 Task: Buy 5 Table Pads from Professional Massage Equipment section under best seller category for shipping address: Cole Ward, 4561 Long Street, Gainesville, Florida 32653, Cell Number 3522153680. Pay from credit card ending with 5759, CVV 953
Action: Mouse moved to (21, 99)
Screenshot: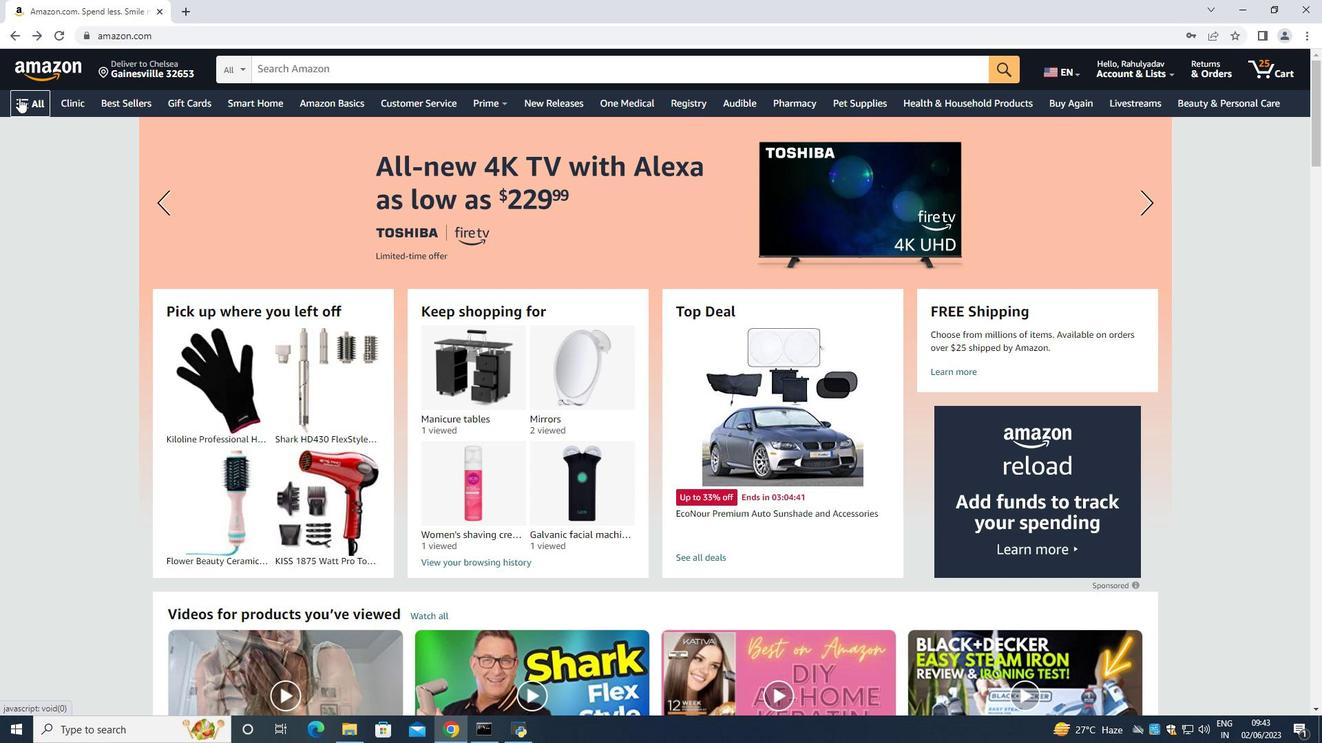 
Action: Mouse pressed left at (21, 99)
Screenshot: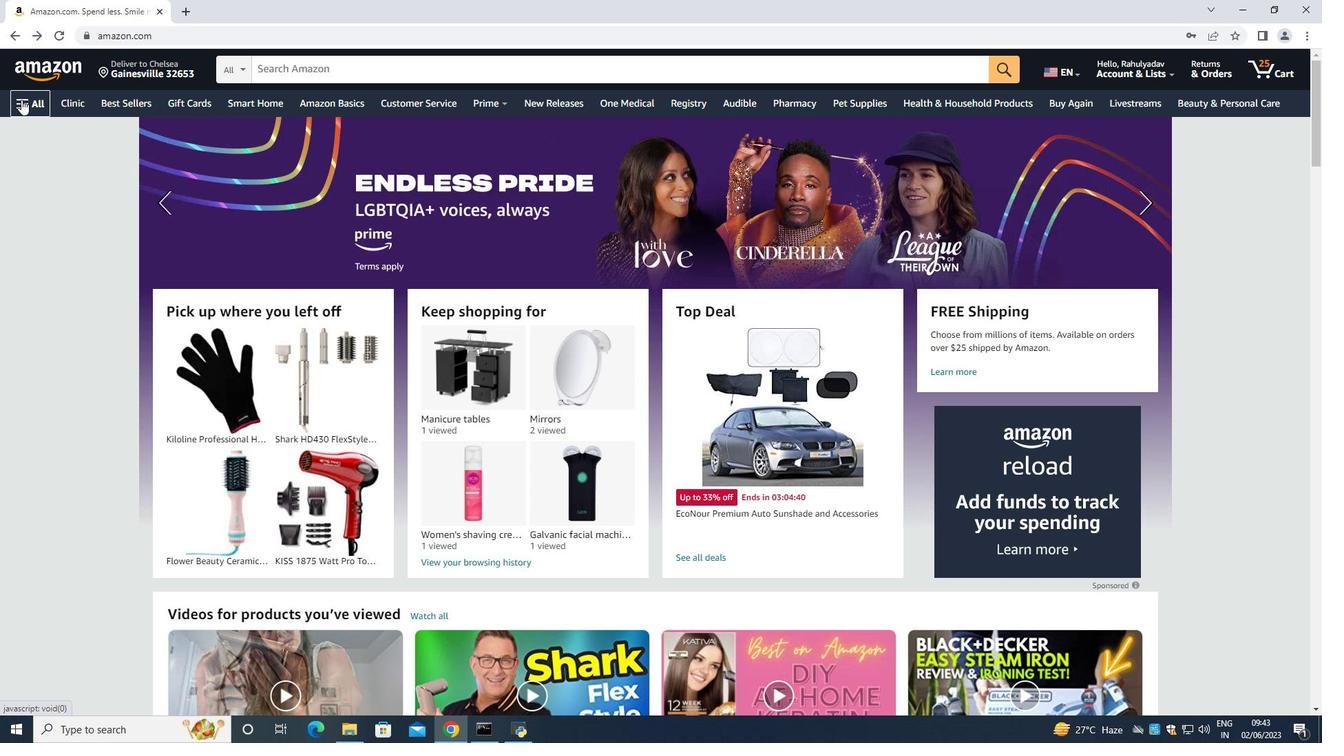
Action: Mouse moved to (30, 128)
Screenshot: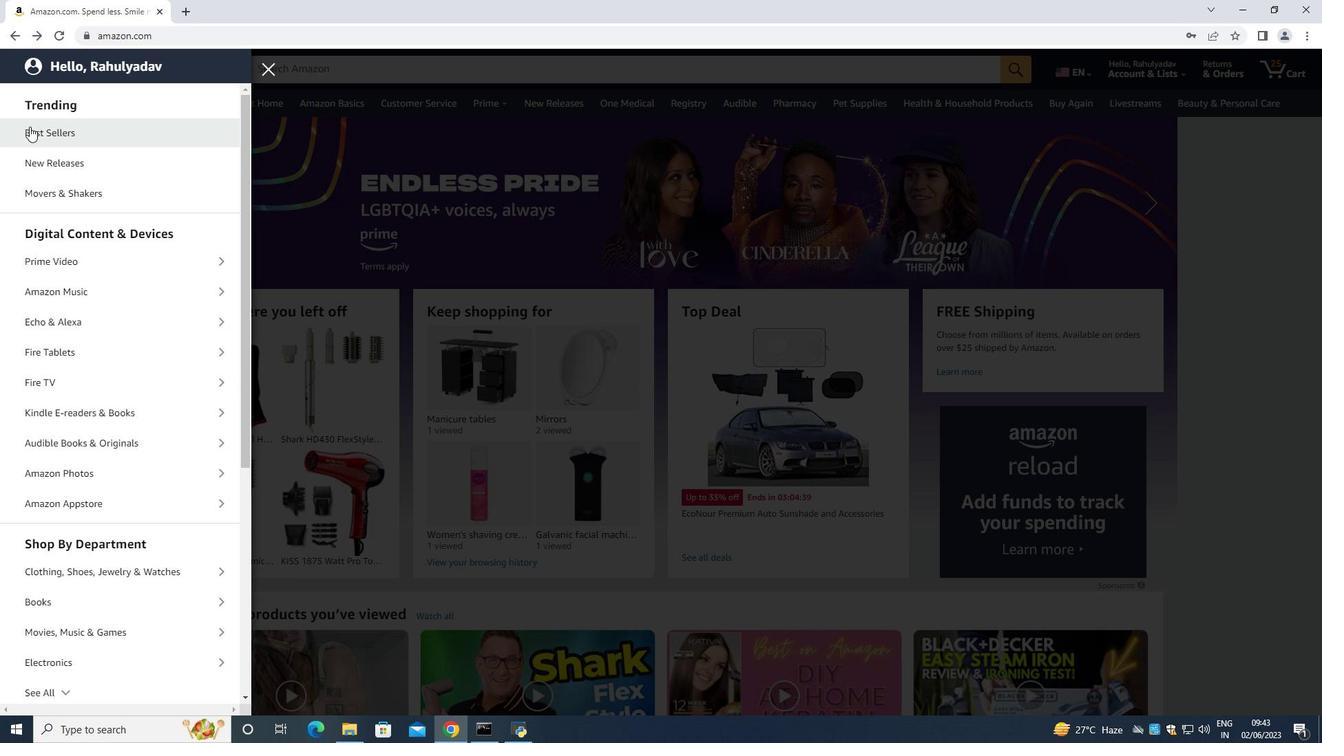 
Action: Mouse pressed left at (30, 128)
Screenshot: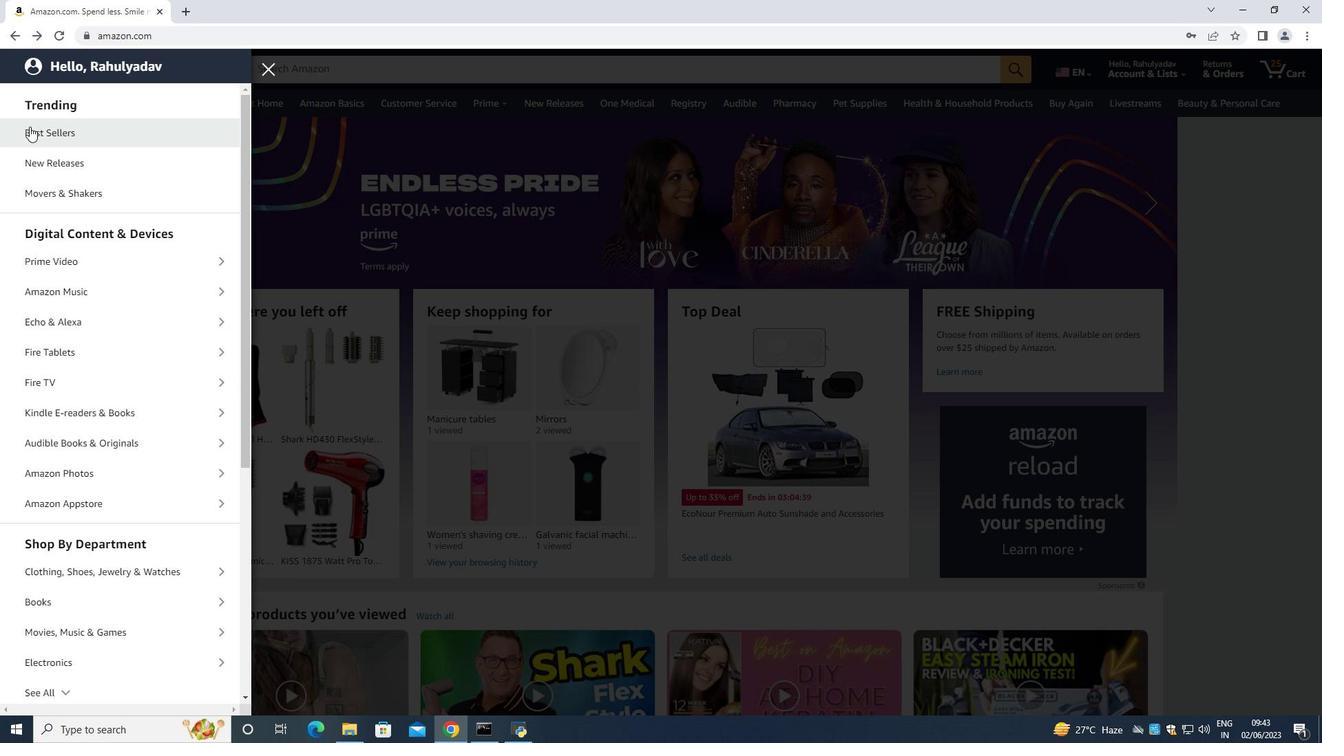 
Action: Mouse moved to (503, 68)
Screenshot: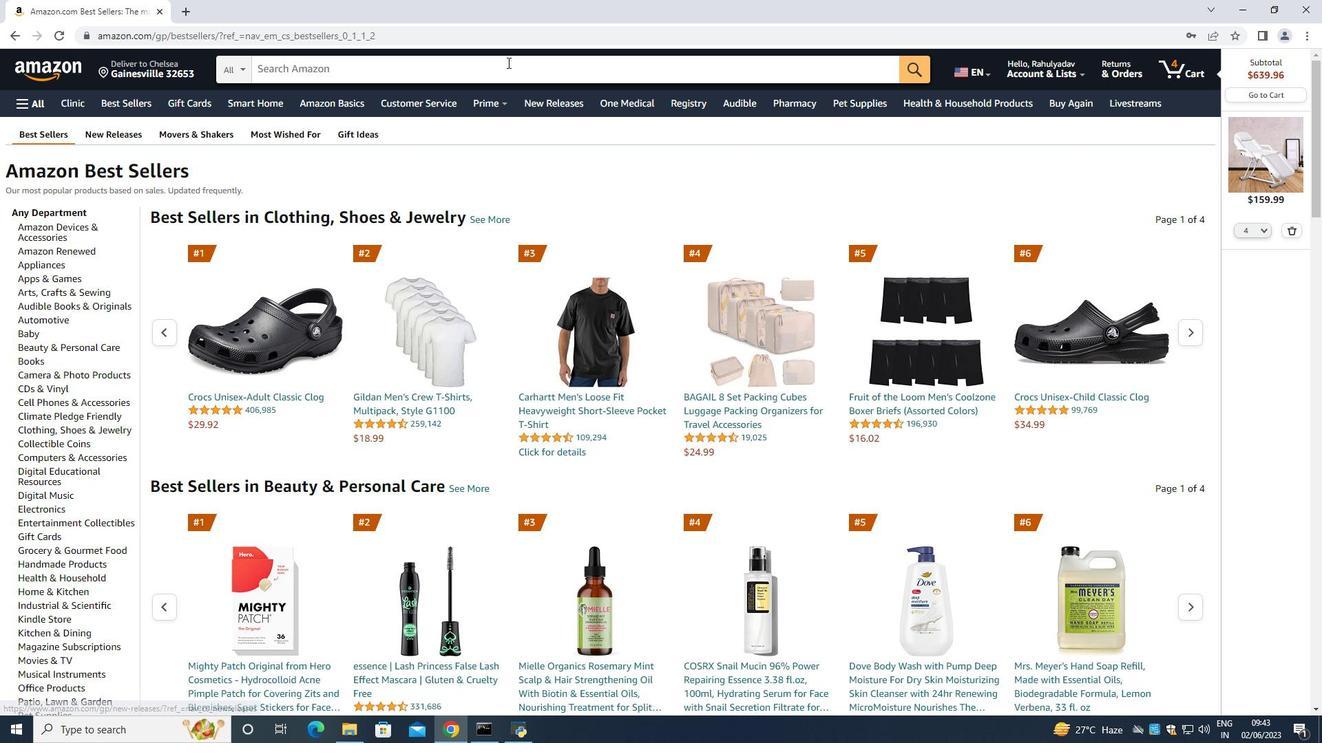 
Action: Mouse pressed left at (503, 68)
Screenshot: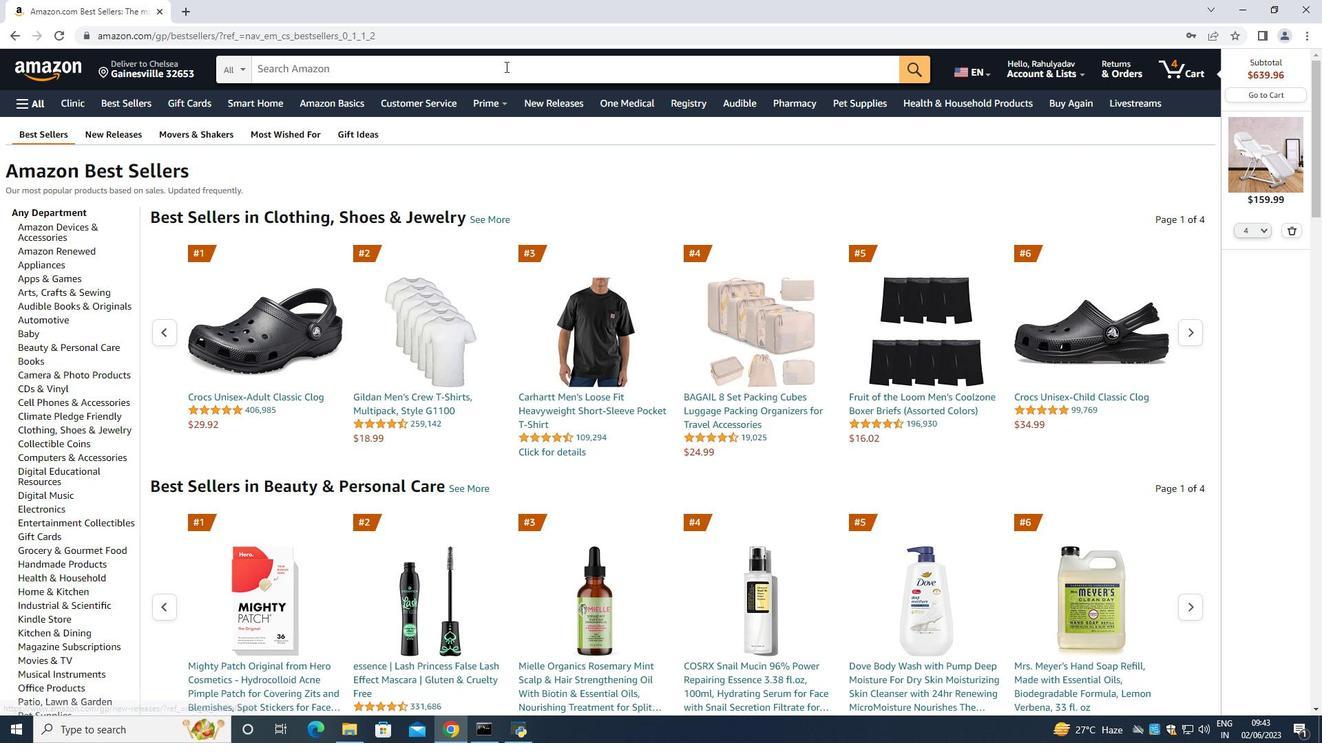 
Action: Key pressed <Key.space>t<Key.backspace><Key.shift>Table<Key.space><Key.space>pads<Key.space><Key.enter>
Screenshot: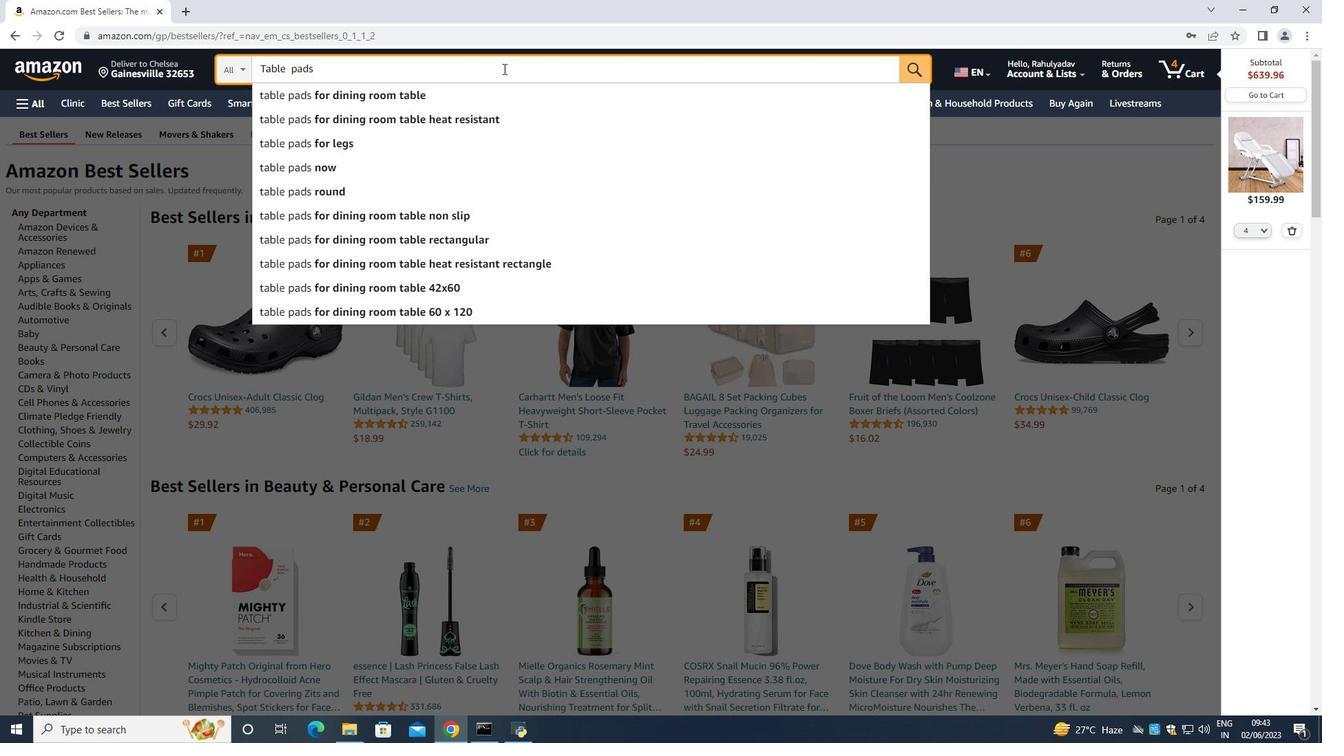 
Action: Mouse moved to (404, 373)
Screenshot: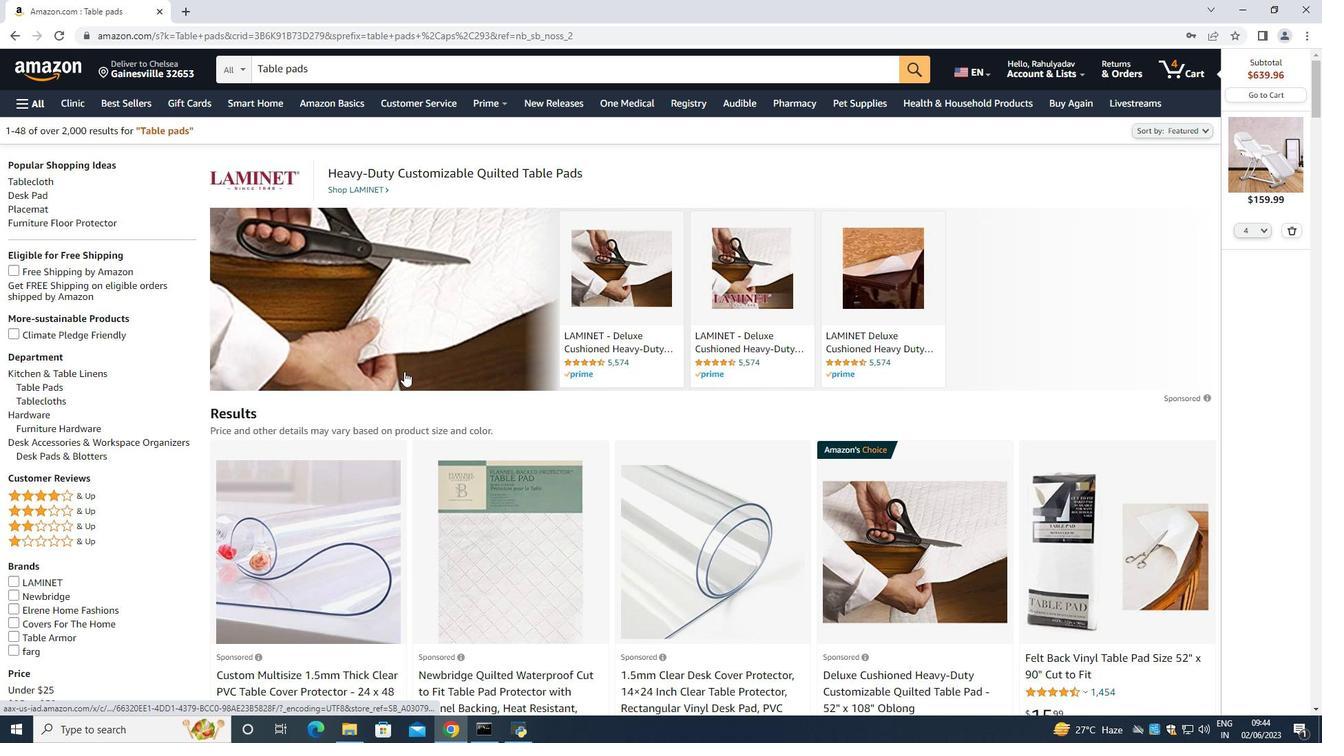 
Action: Mouse scrolled (404, 373) with delta (0, 0)
Screenshot: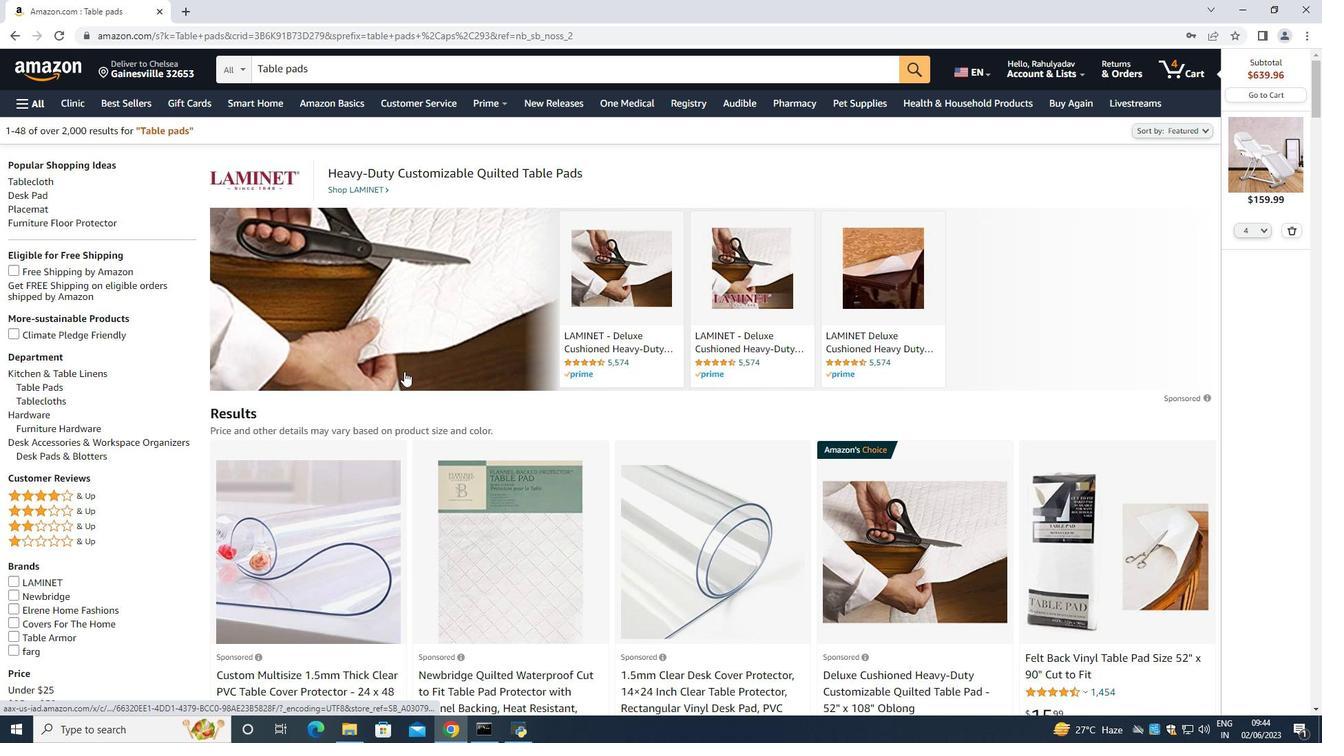 
Action: Mouse moved to (405, 378)
Screenshot: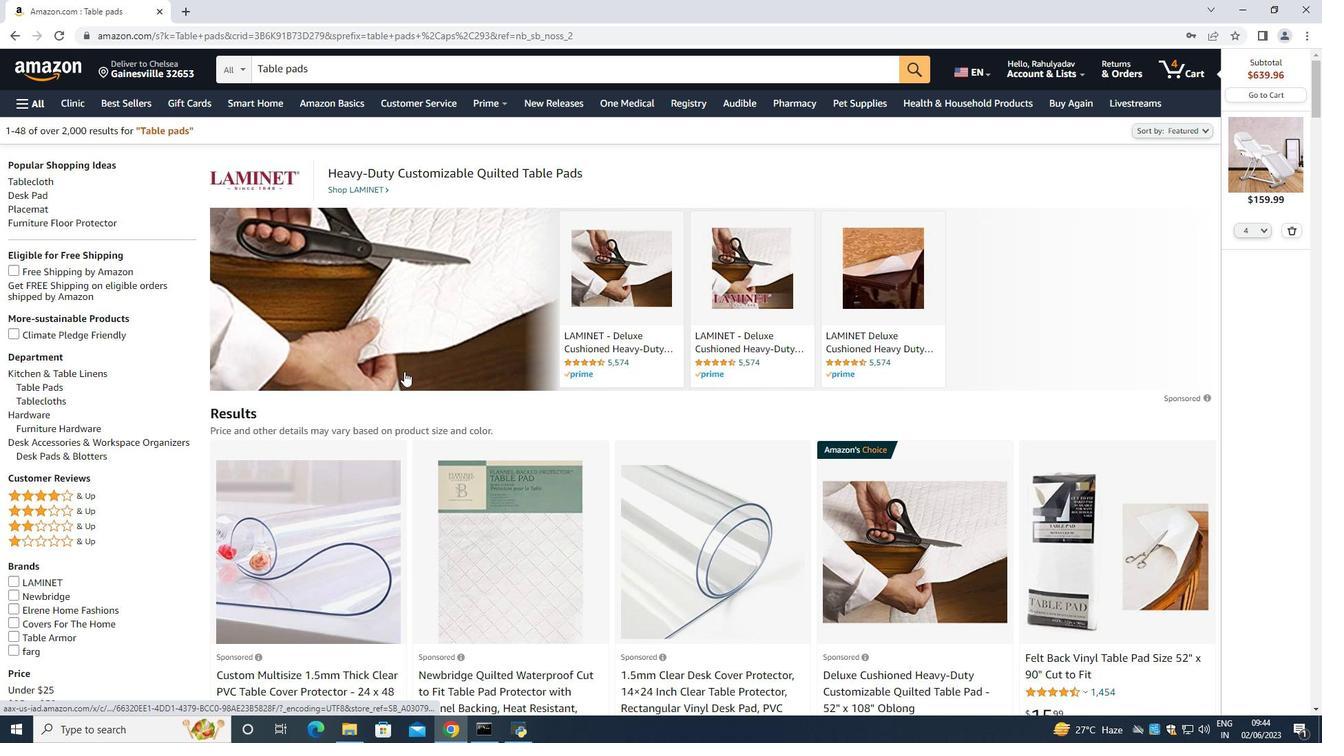 
Action: Mouse scrolled (405, 377) with delta (0, 0)
Screenshot: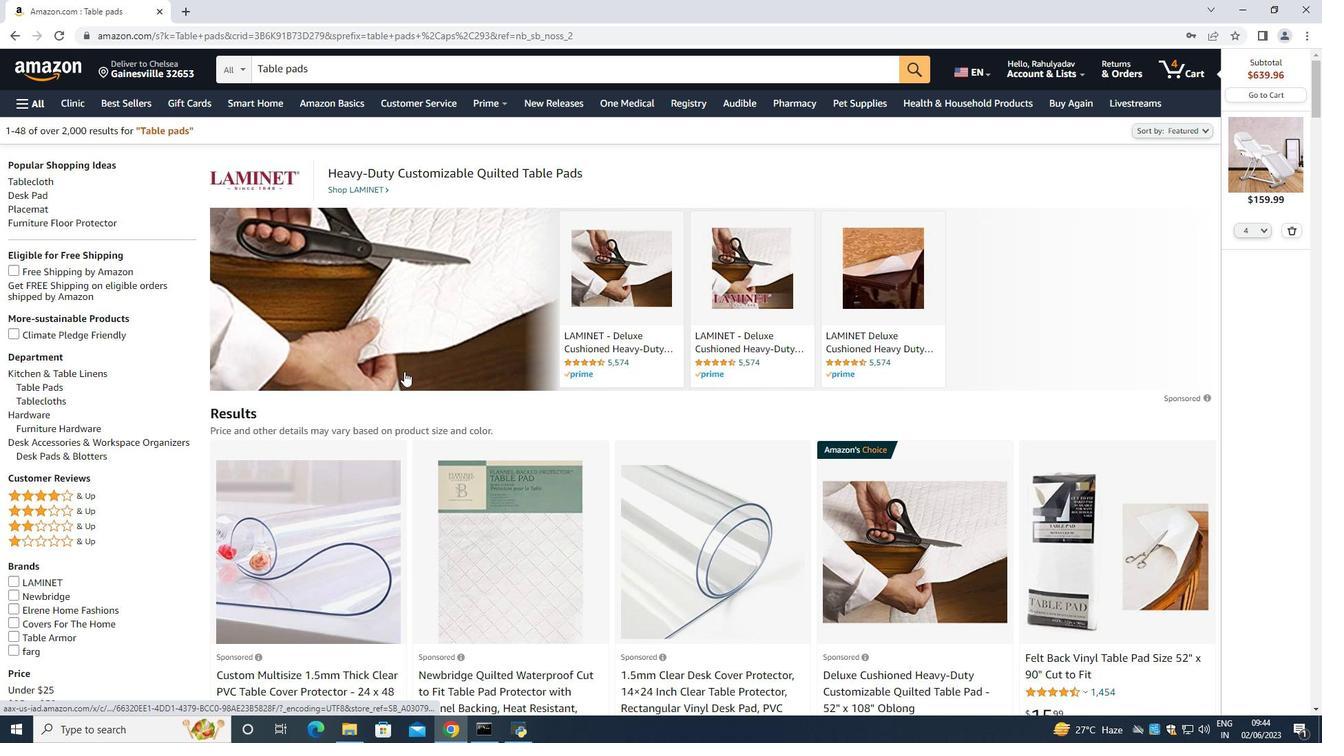 
Action: Mouse moved to (381, 384)
Screenshot: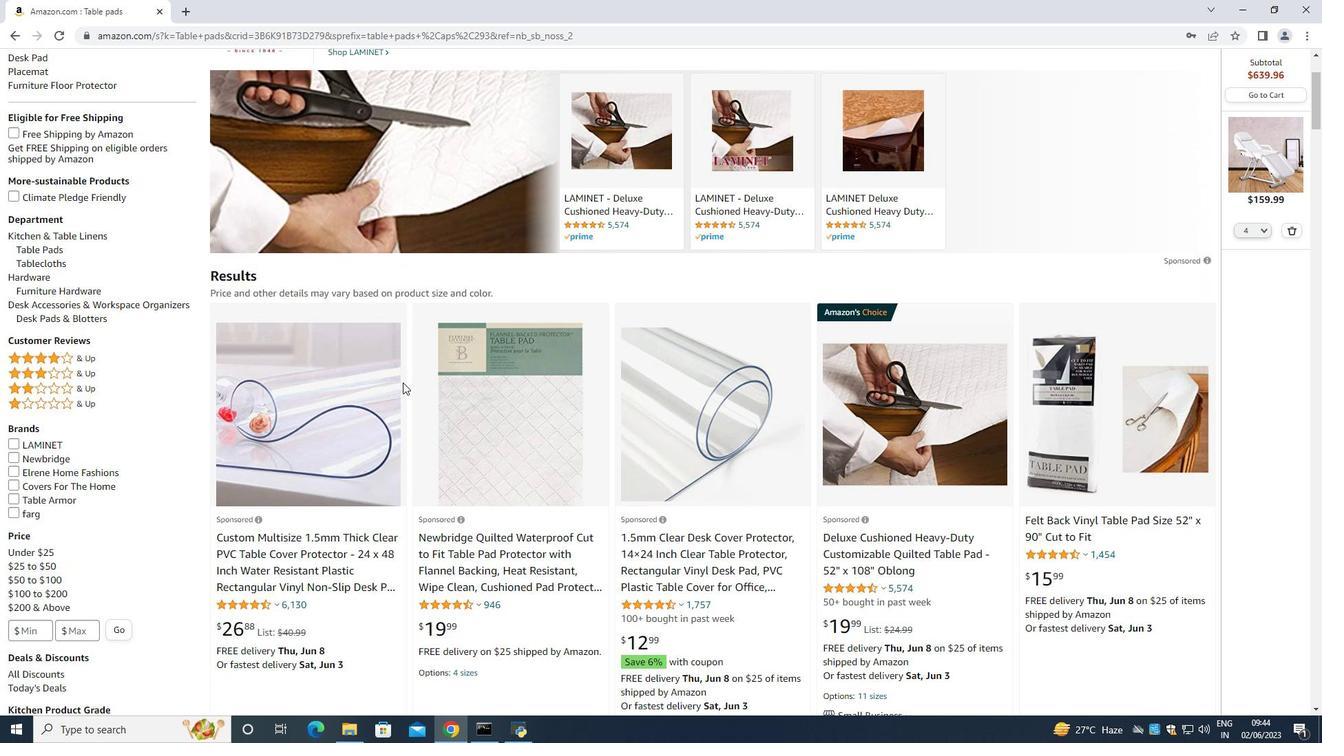 
Action: Mouse scrolled (381, 383) with delta (0, 0)
Screenshot: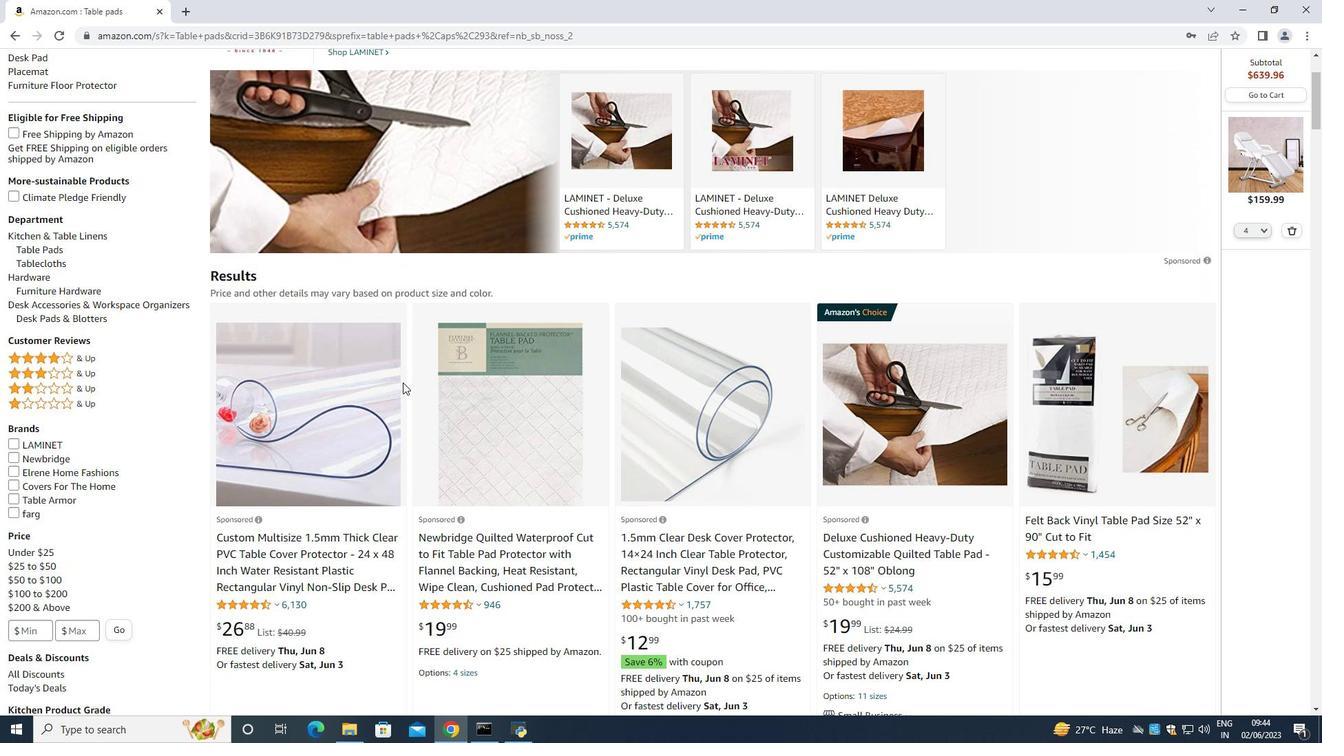 
Action: Mouse moved to (383, 384)
Screenshot: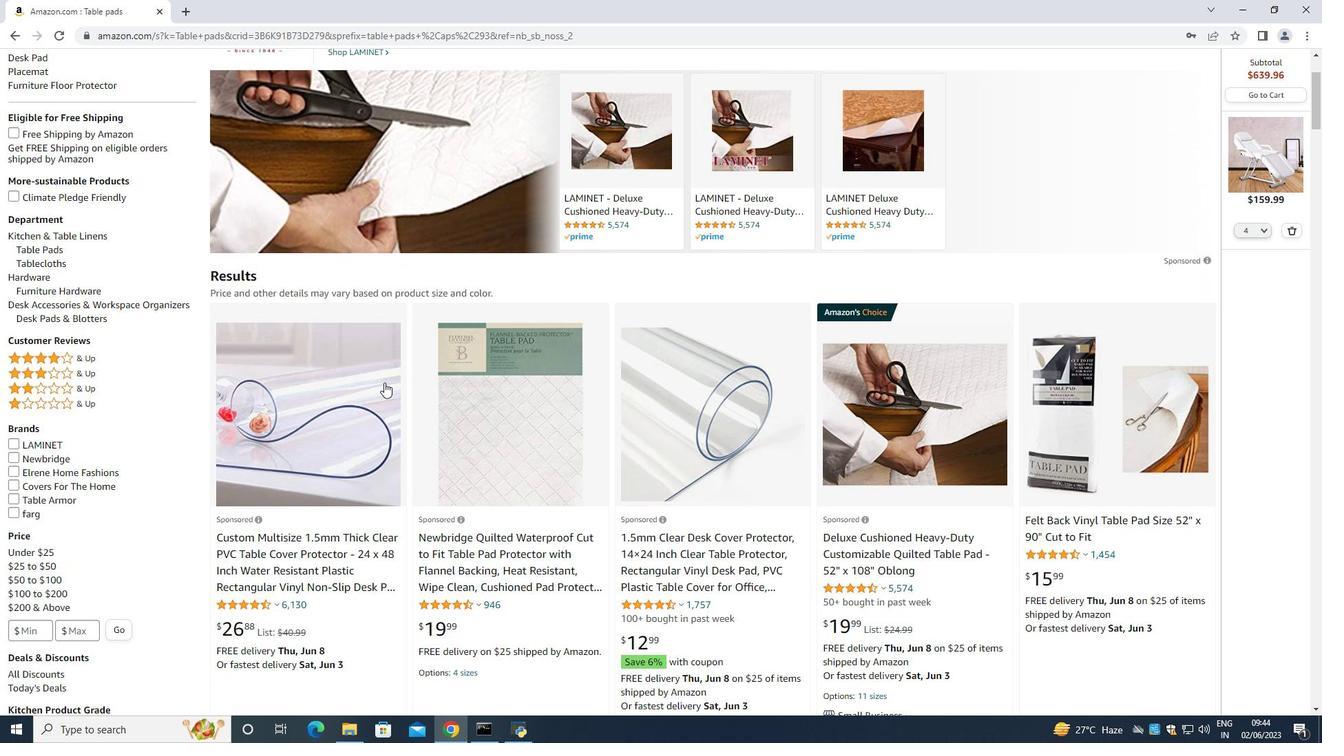 
Action: Mouse scrolled (383, 383) with delta (0, 0)
Screenshot: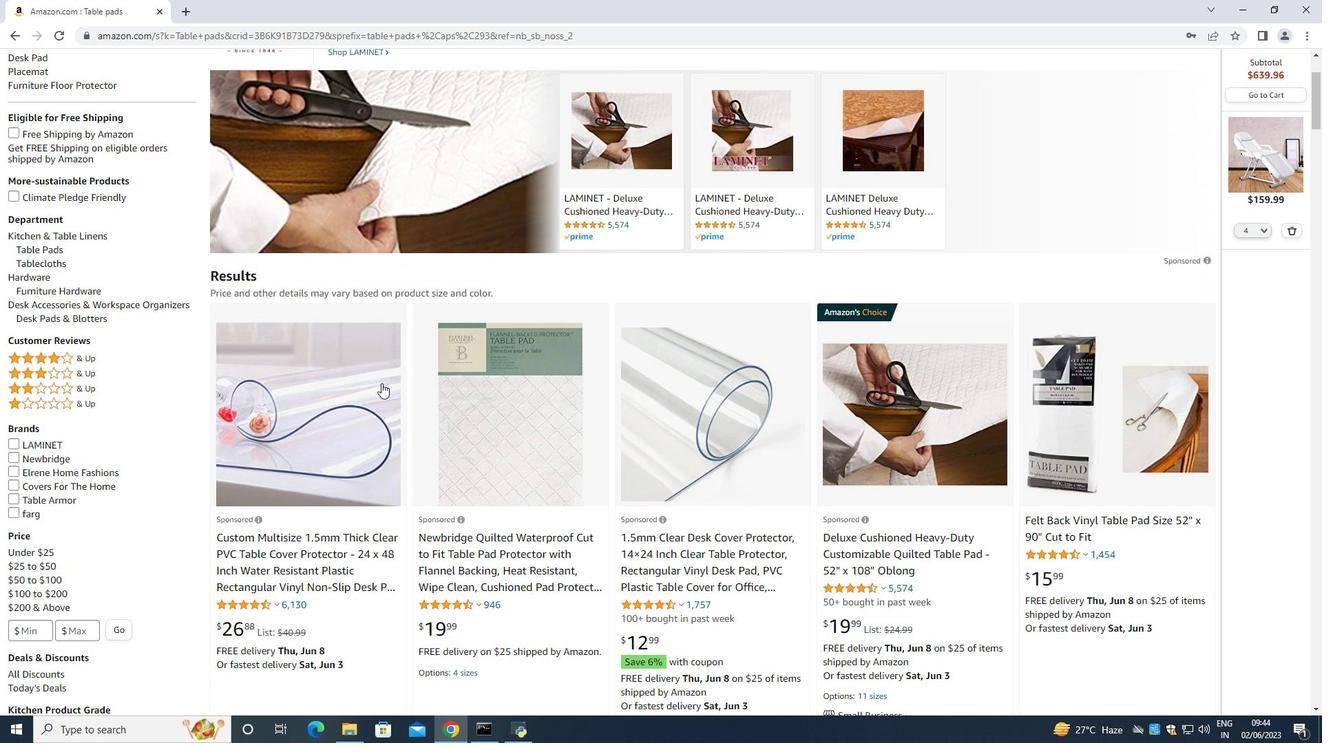 
Action: Mouse moved to (523, 397)
Screenshot: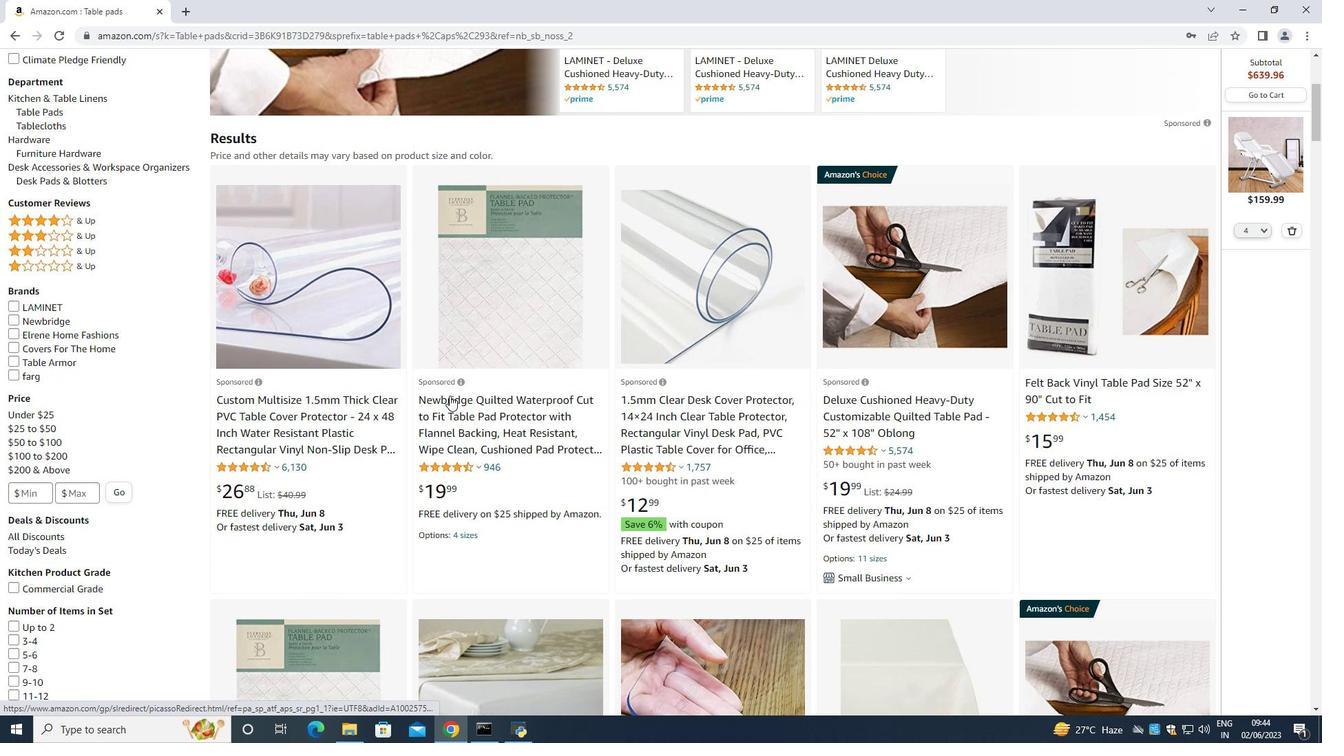 
Action: Mouse scrolled (523, 396) with delta (0, 0)
Screenshot: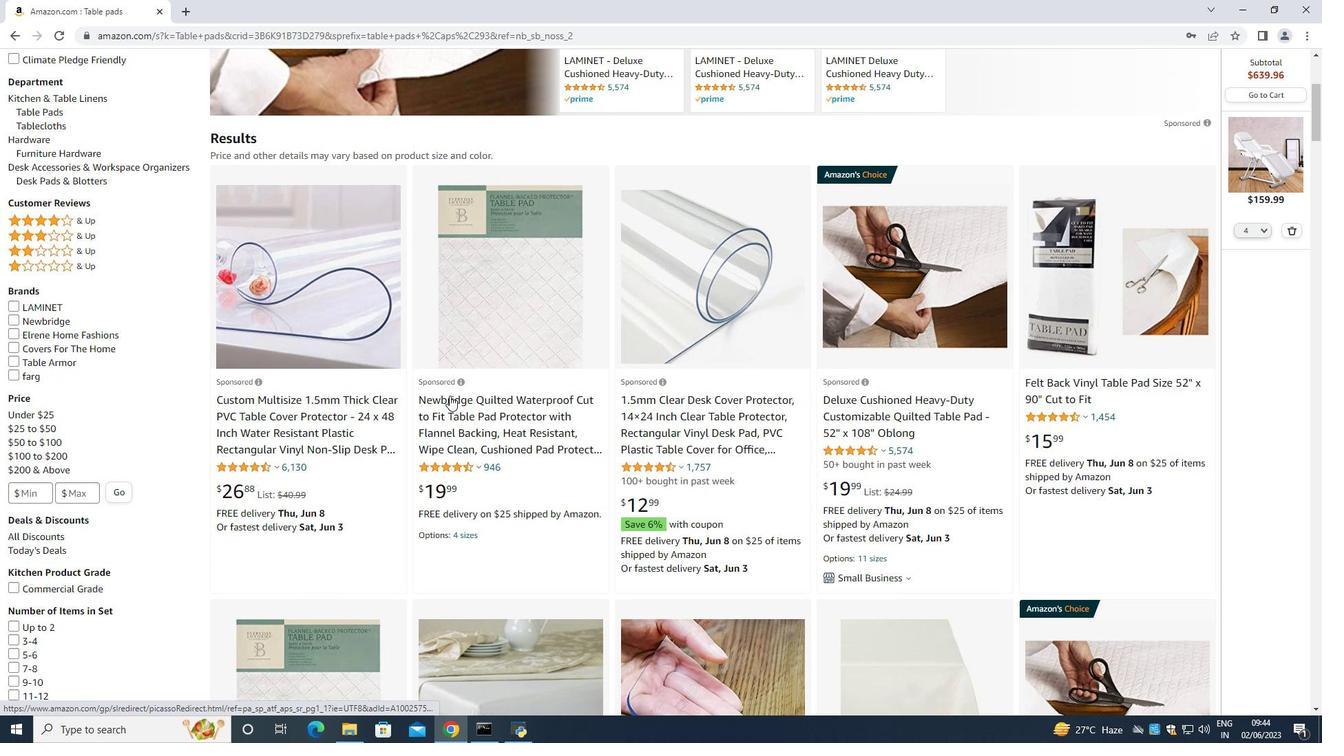
Action: Mouse moved to (526, 399)
Screenshot: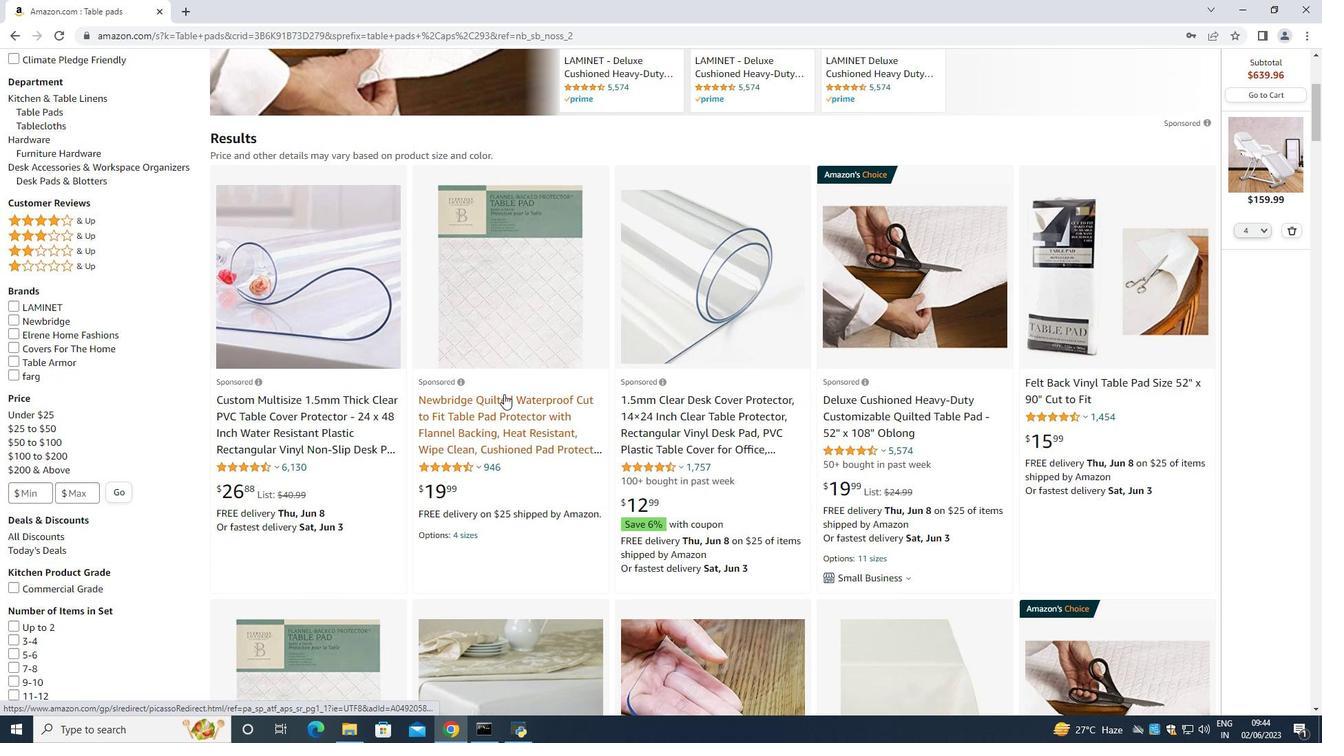
Action: Mouse scrolled (526, 398) with delta (0, 0)
Screenshot: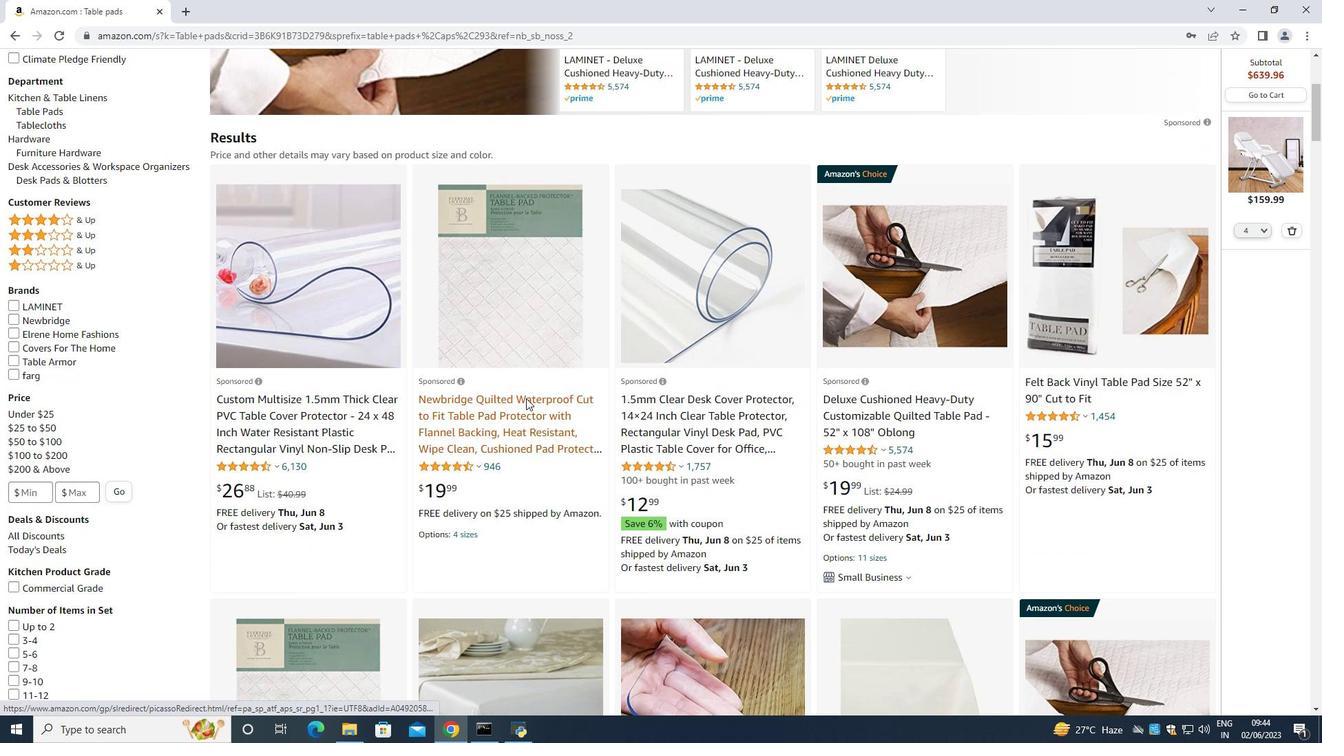 
Action: Mouse scrolled (526, 398) with delta (0, 0)
Screenshot: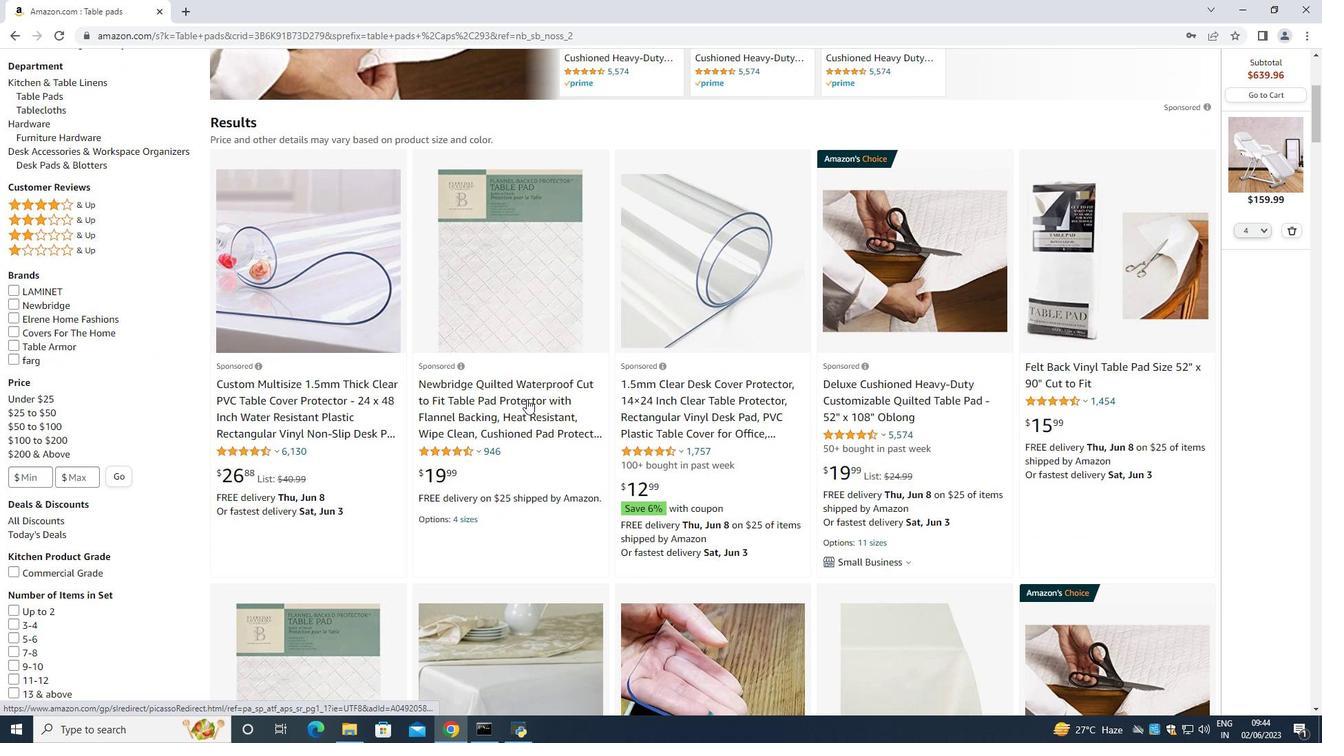 
Action: Mouse moved to (594, 353)
Screenshot: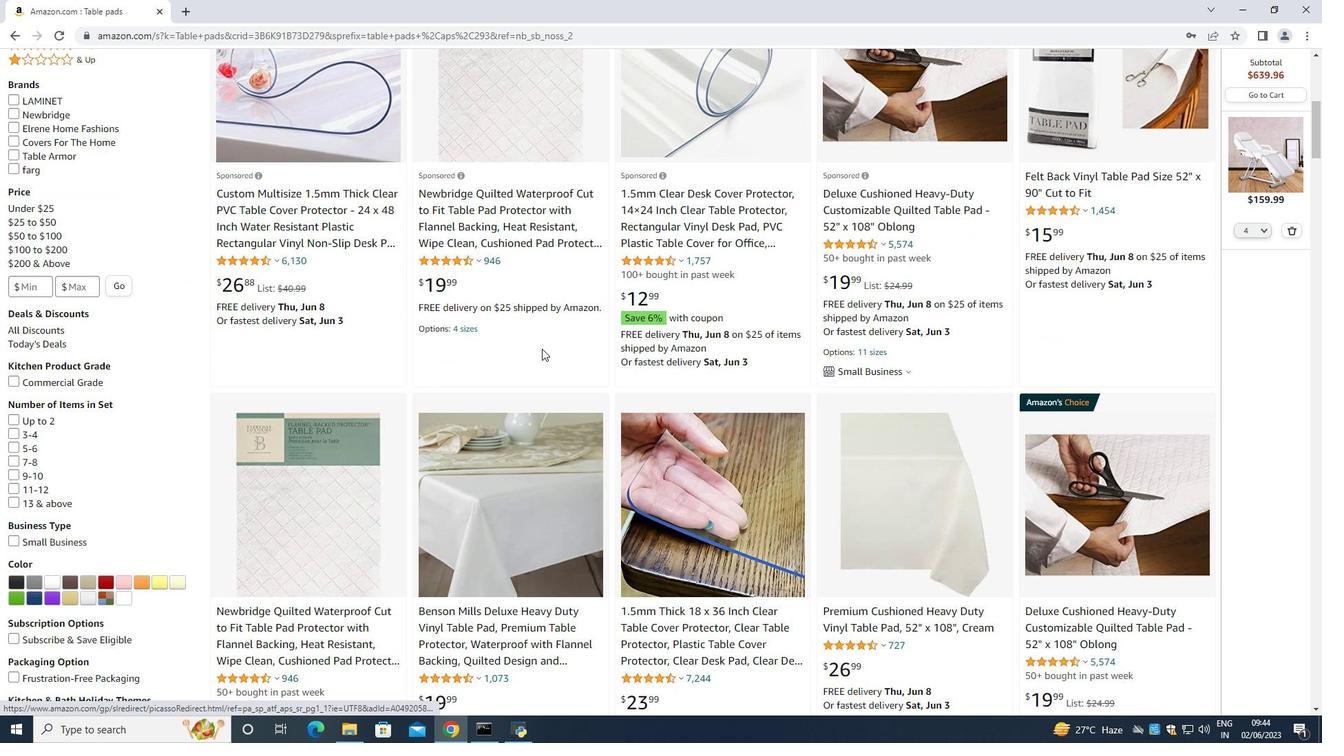 
Action: Mouse scrolled (594, 353) with delta (0, 0)
Screenshot: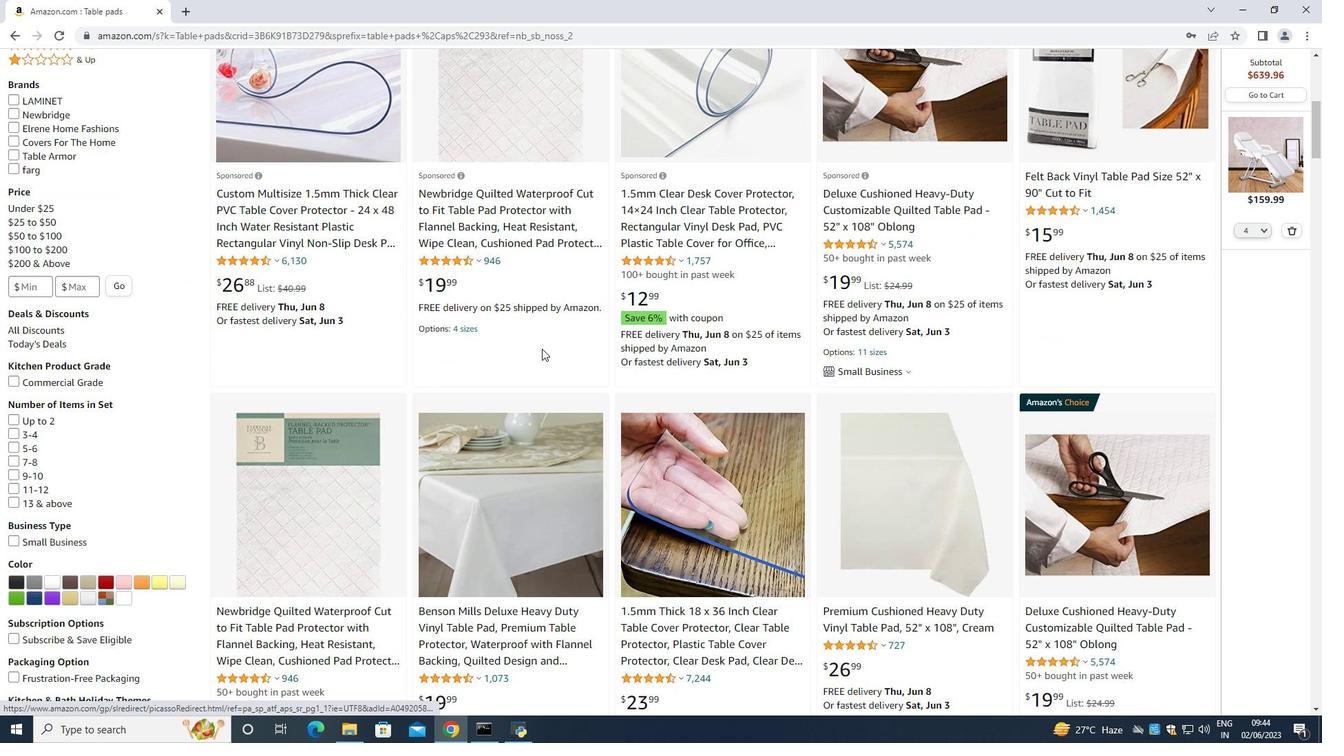 
Action: Mouse moved to (605, 351)
Screenshot: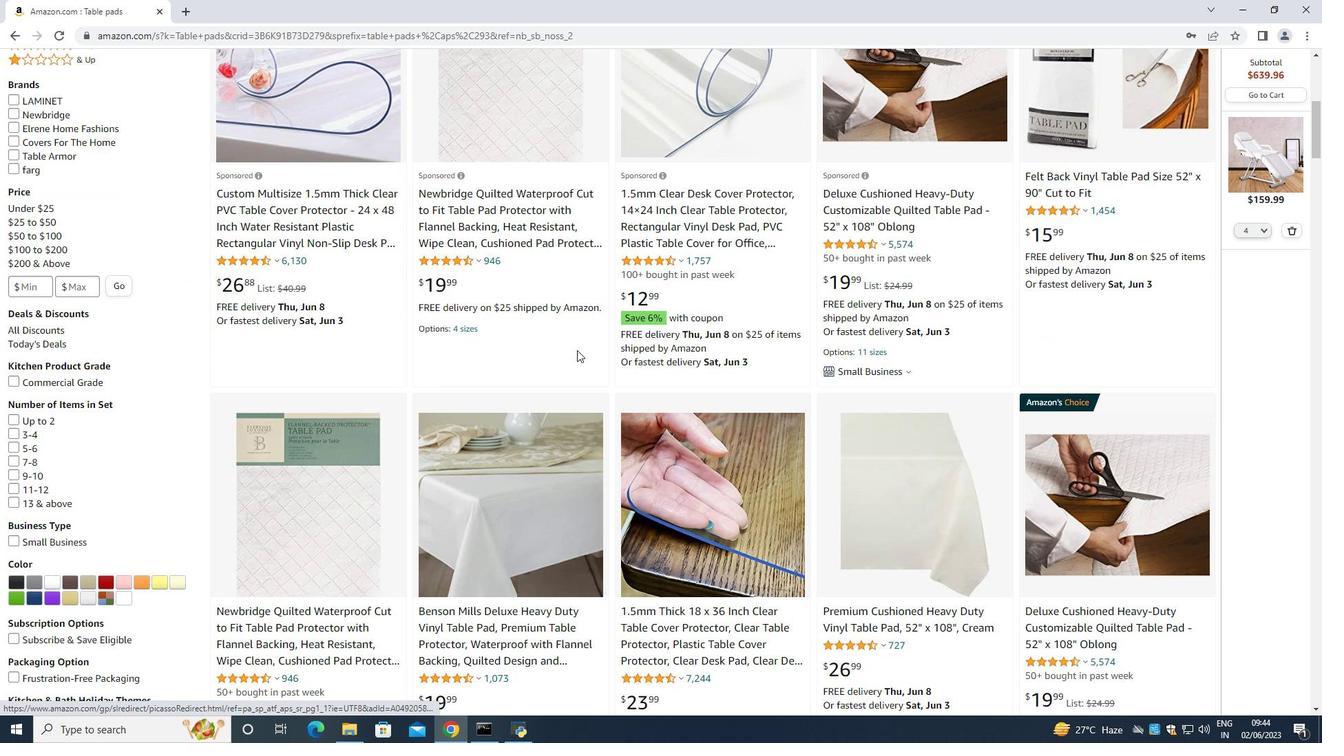 
Action: Mouse scrolled (605, 351) with delta (0, 0)
Screenshot: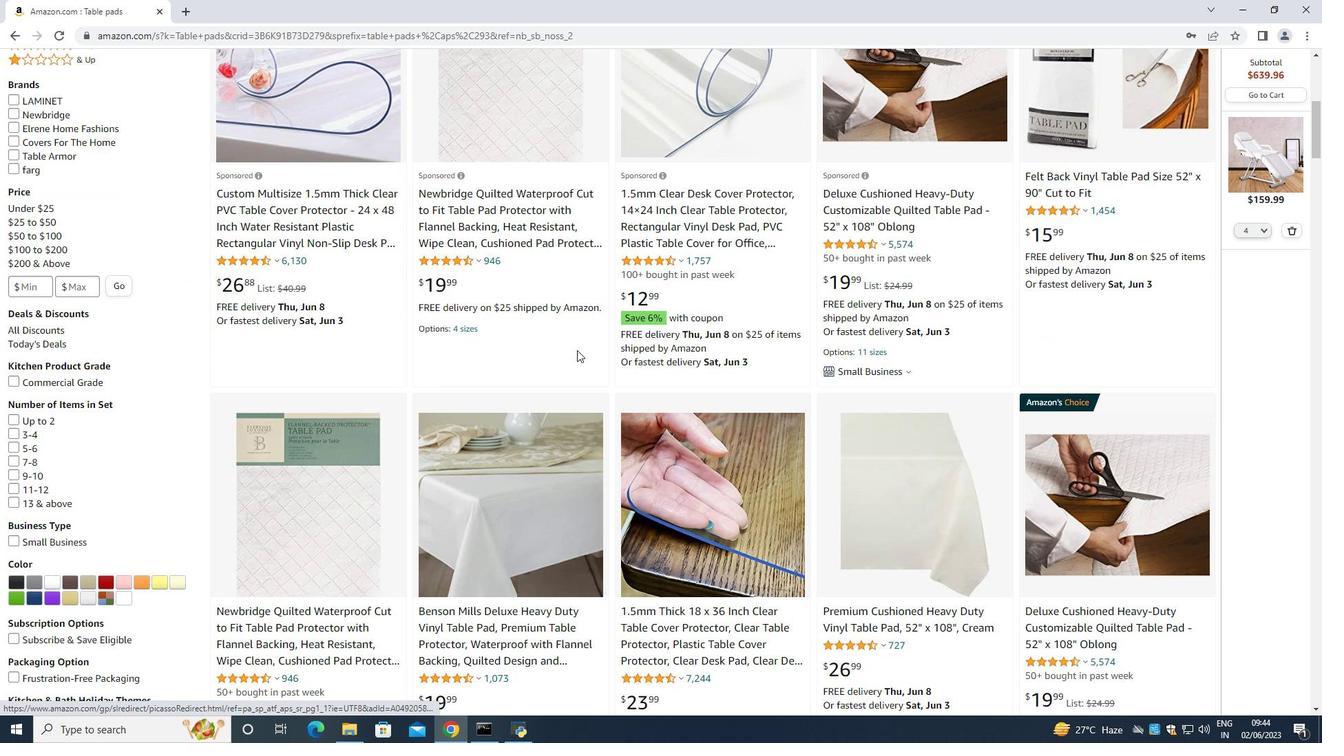 
Action: Mouse moved to (754, 483)
Screenshot: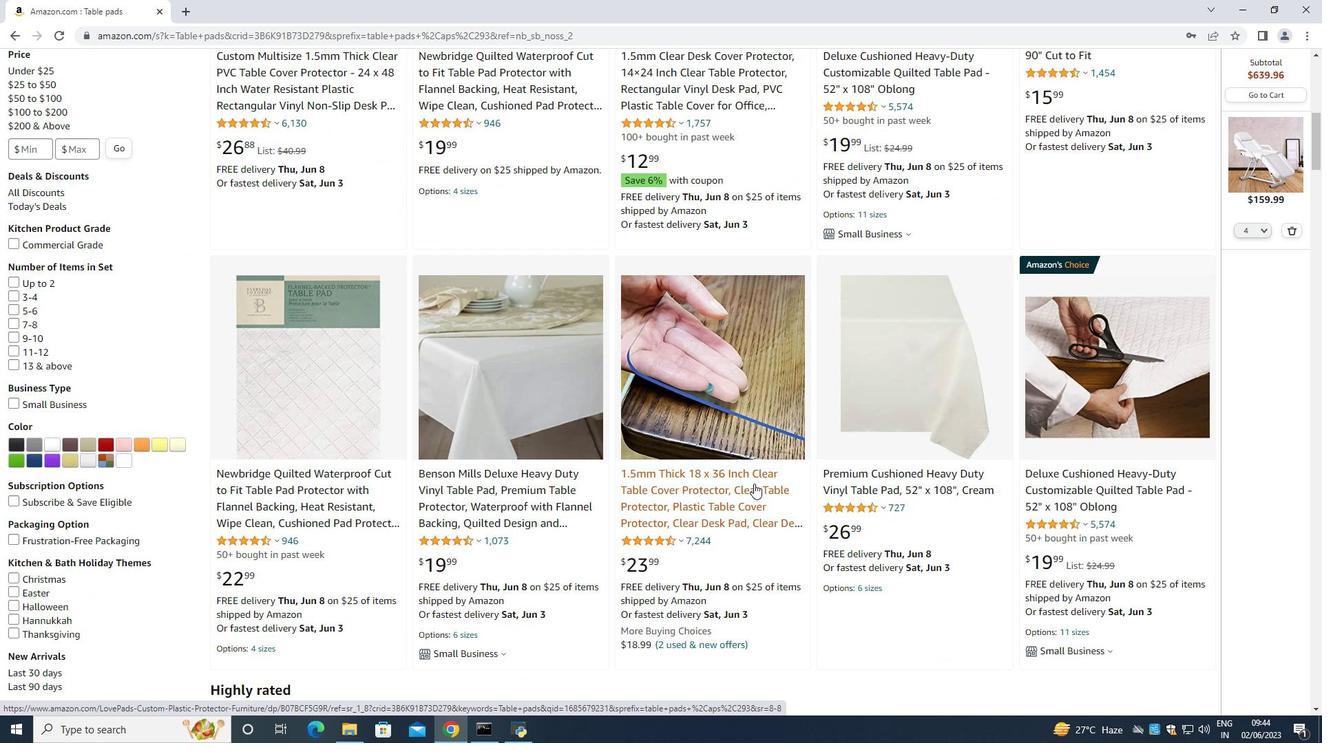 
Action: Mouse scrolled (754, 482) with delta (0, 0)
Screenshot: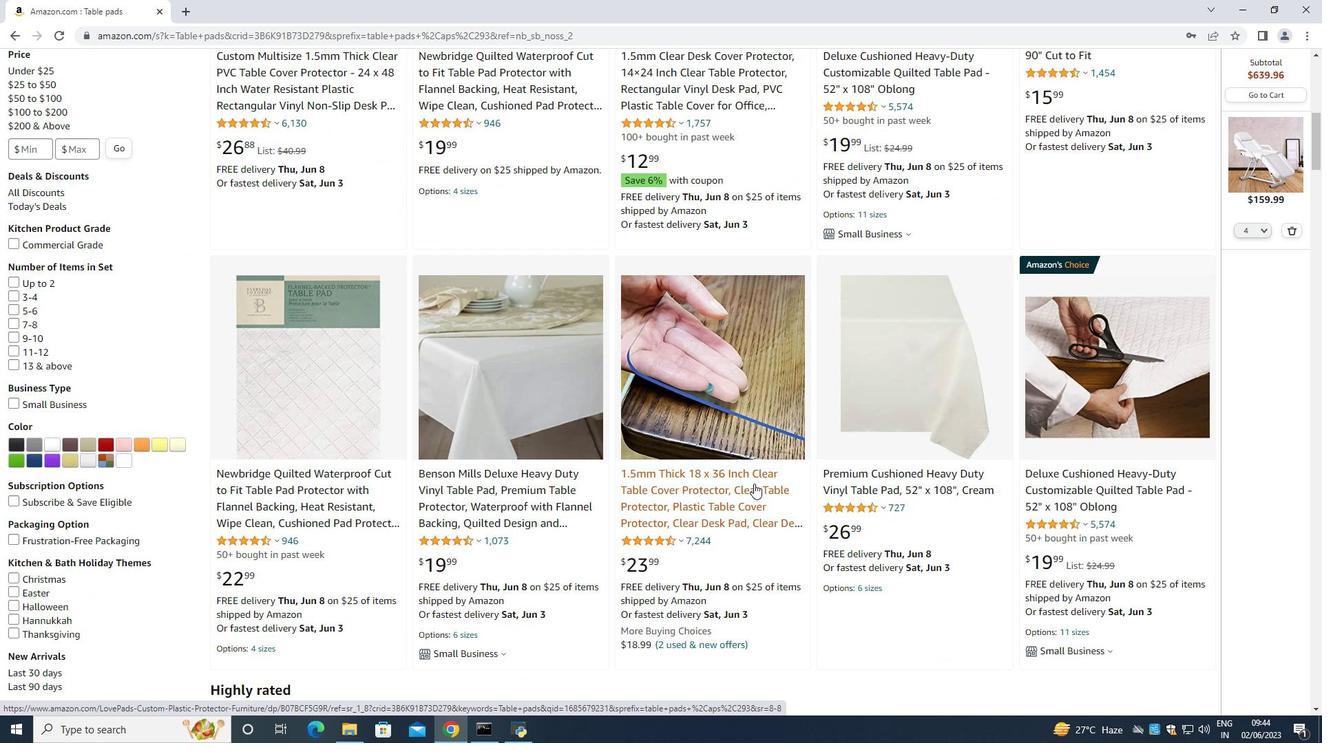 
Action: Mouse moved to (1112, 383)
Screenshot: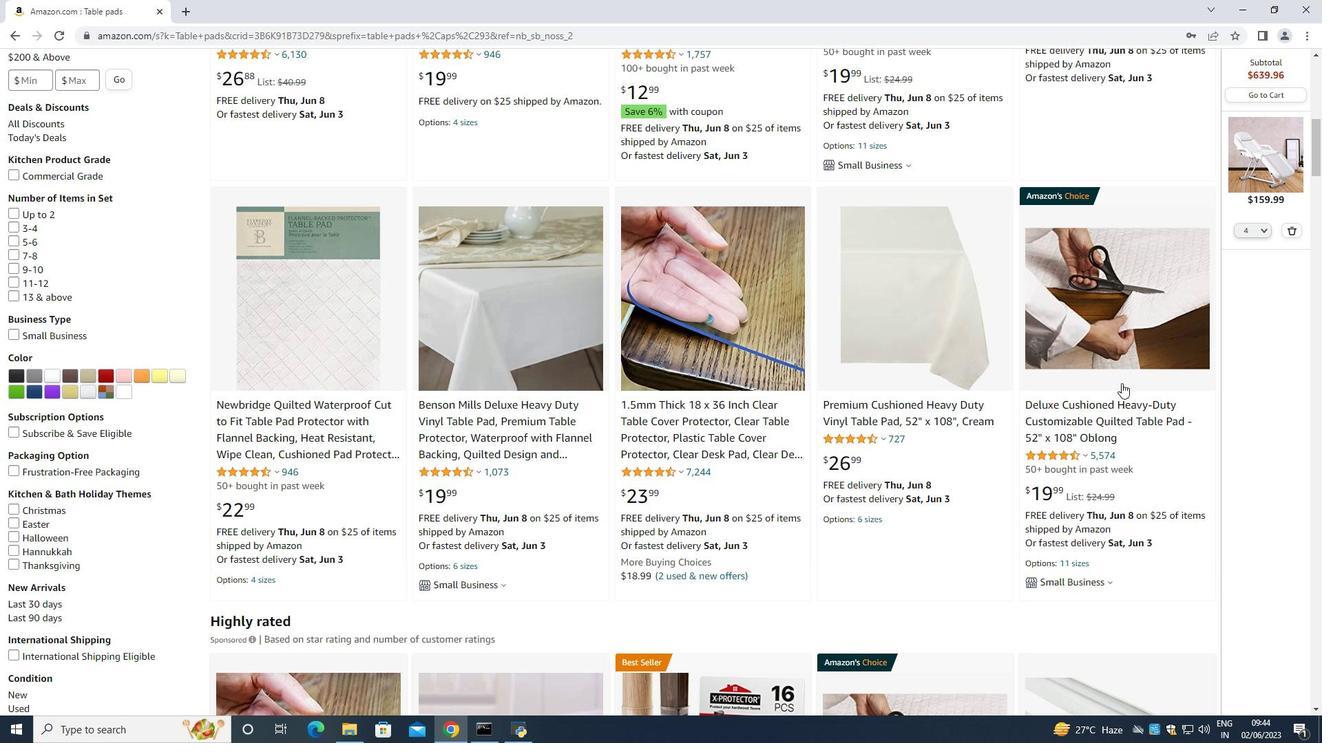 
Action: Mouse scrolled (1112, 382) with delta (0, 0)
Screenshot: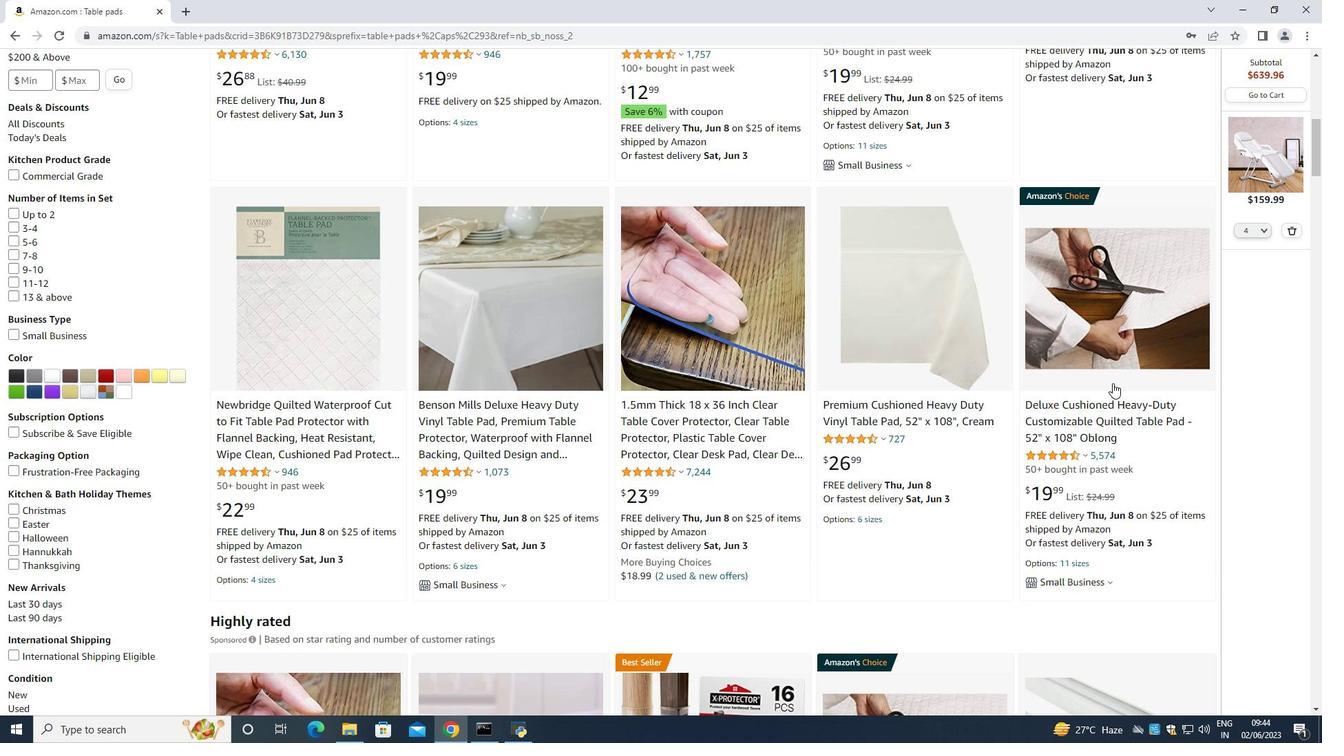 
Action: Mouse scrolled (1112, 382) with delta (0, 0)
Screenshot: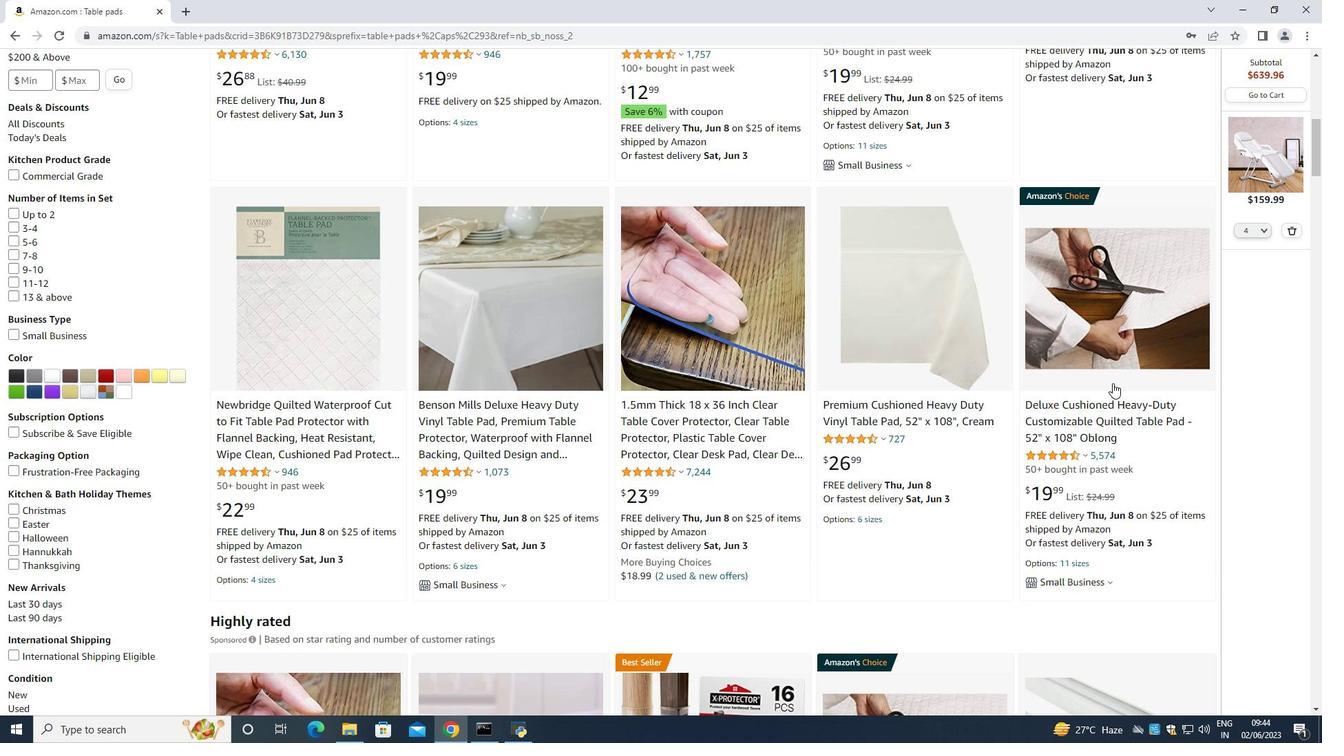 
Action: Mouse scrolled (1112, 382) with delta (0, 0)
Screenshot: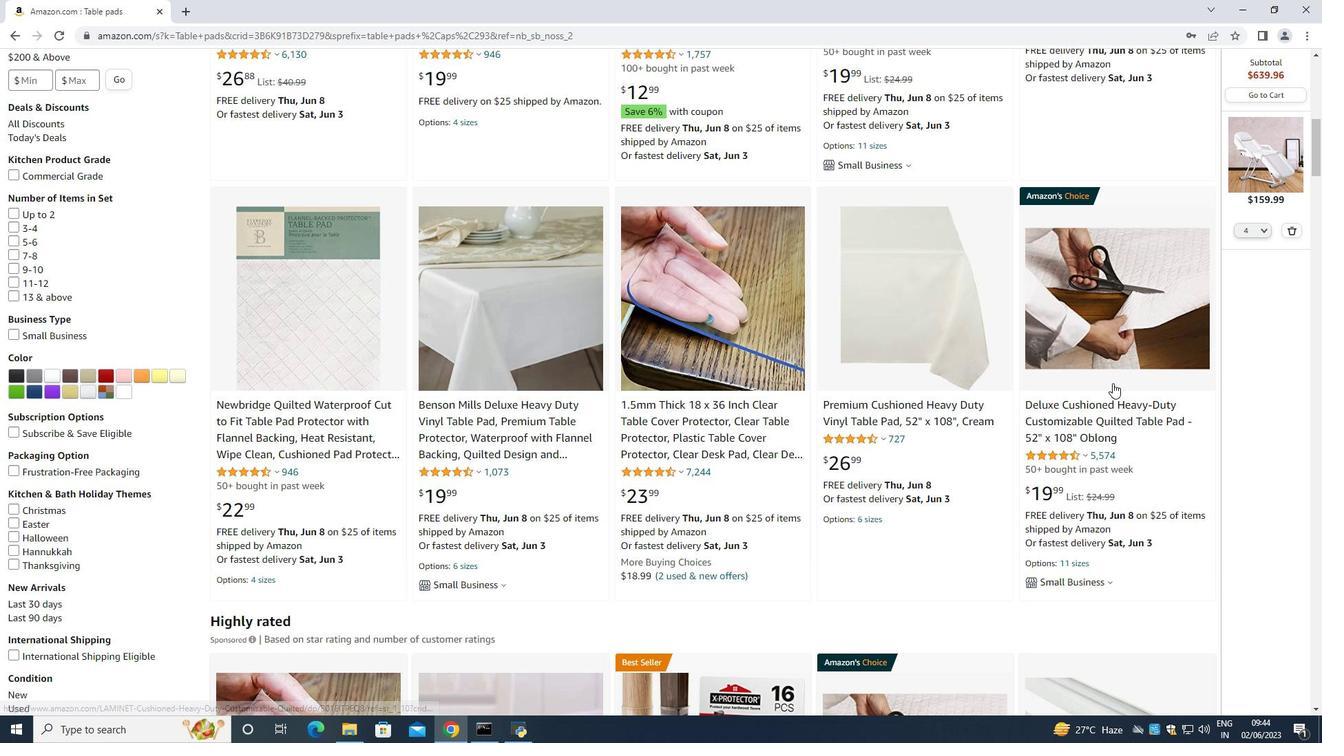 
Action: Mouse scrolled (1112, 382) with delta (0, 0)
Screenshot: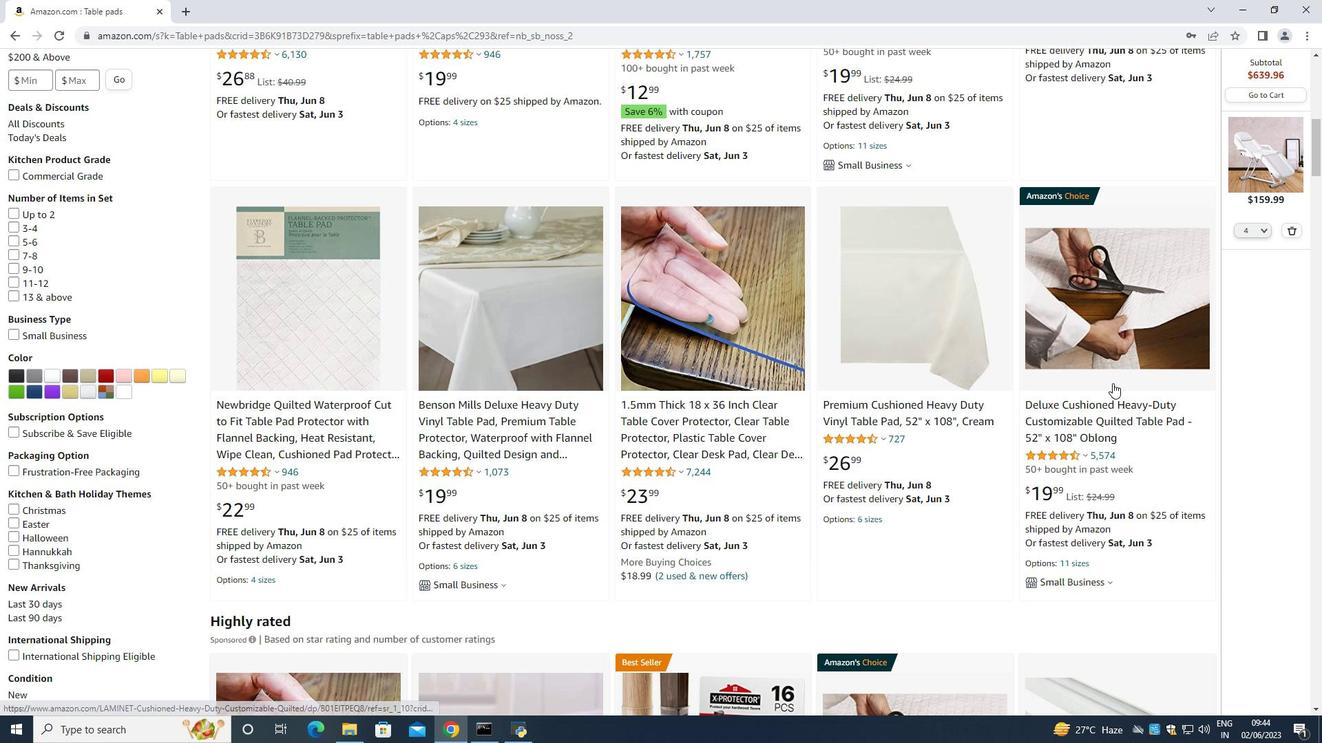 
Action: Mouse scrolled (1112, 382) with delta (0, 0)
Screenshot: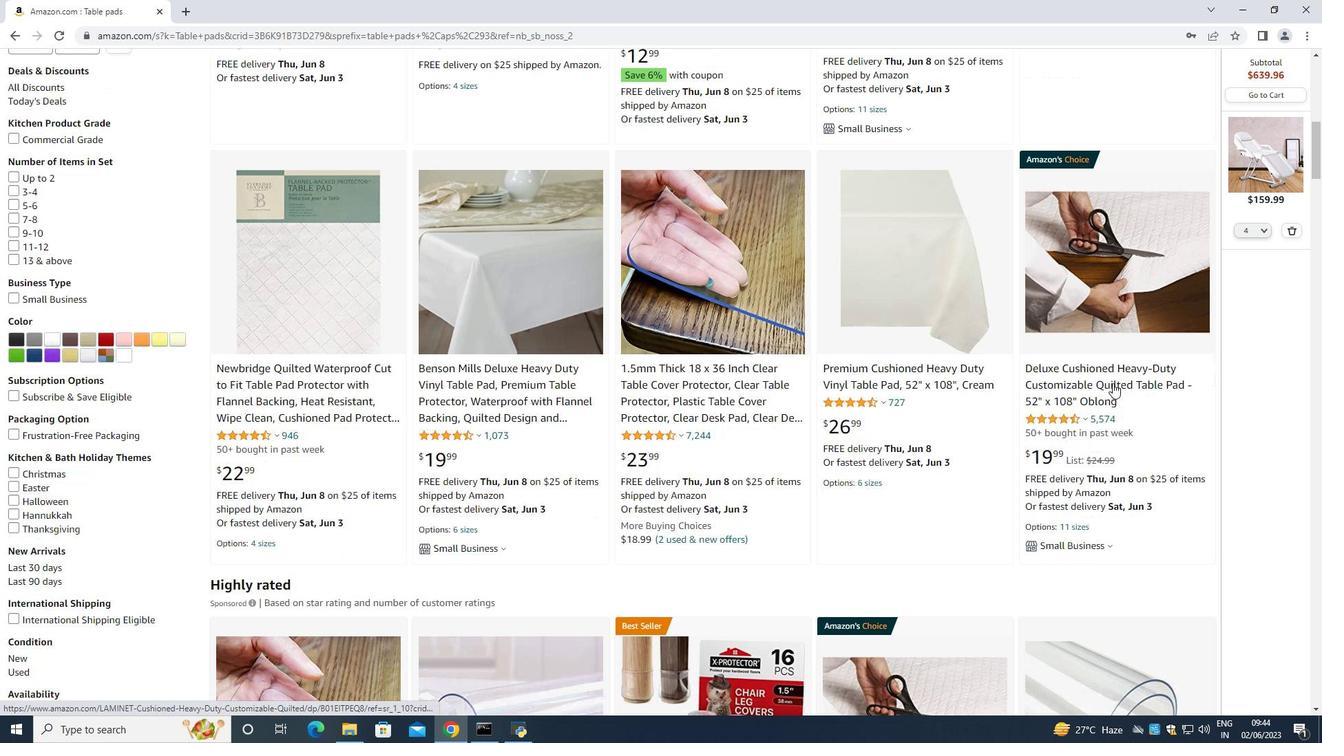 
Action: Mouse moved to (1137, 356)
Screenshot: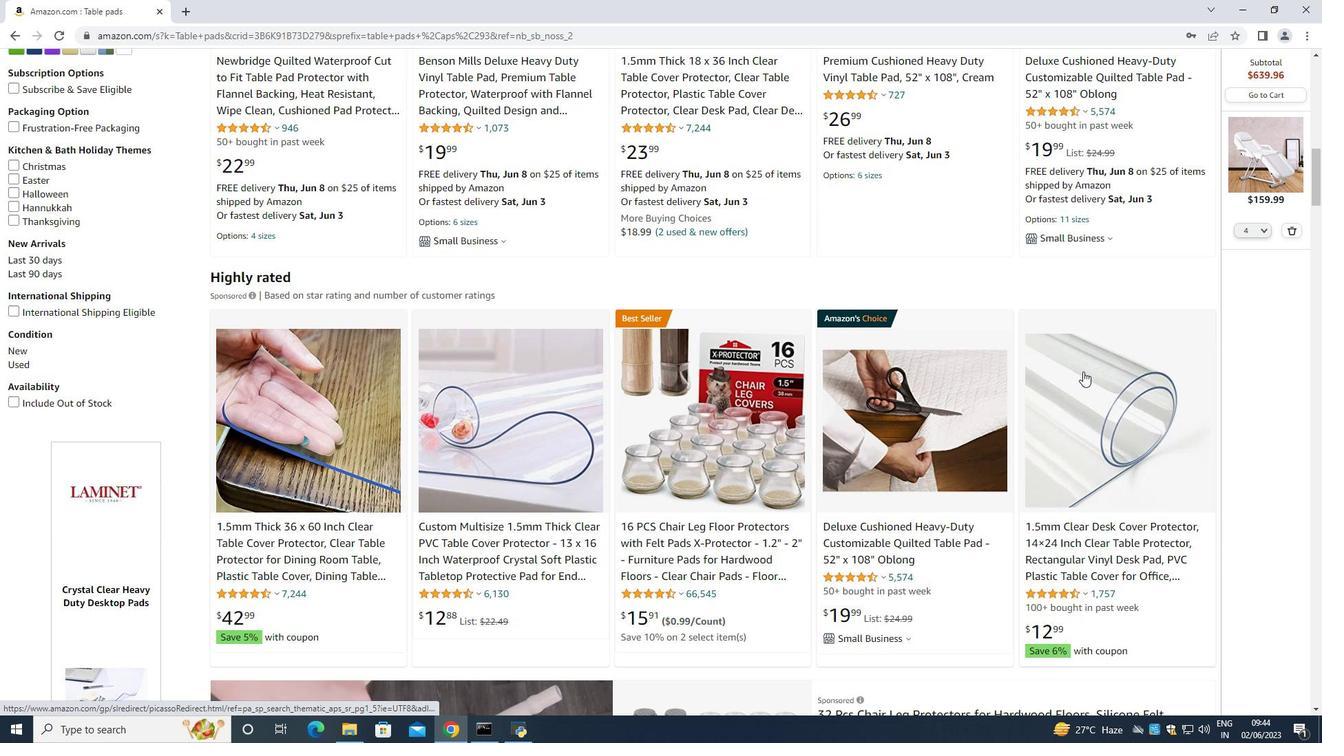 
Action: Mouse scrolled (1137, 356) with delta (0, 0)
Screenshot: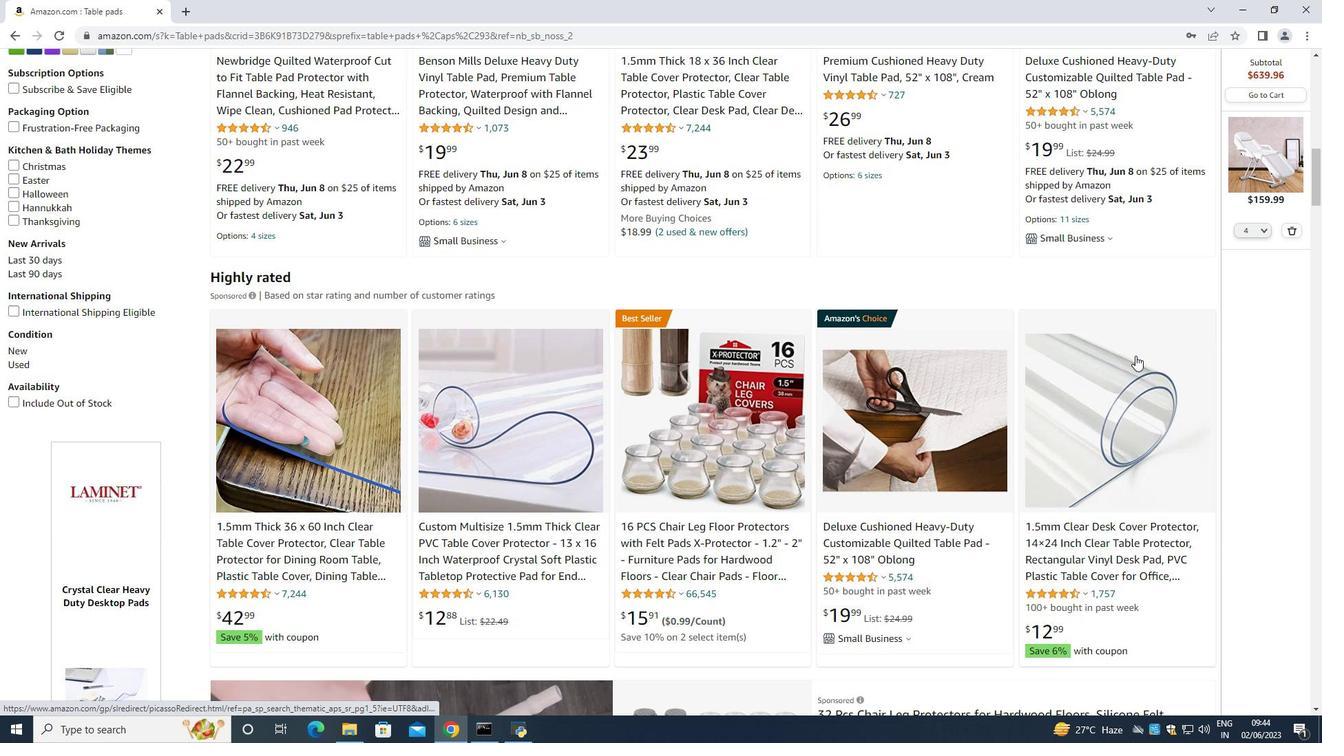 
Action: Mouse scrolled (1137, 356) with delta (0, 0)
Screenshot: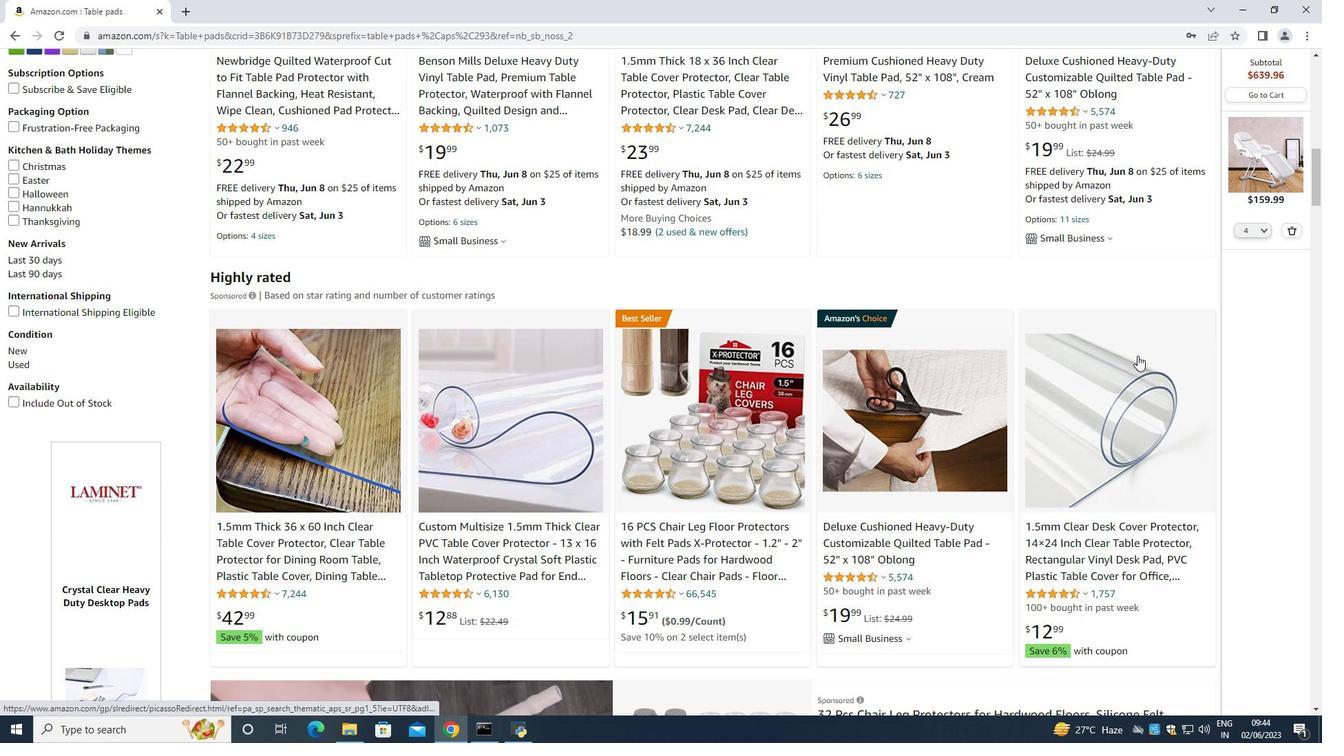 
Action: Mouse scrolled (1137, 356) with delta (0, 0)
Screenshot: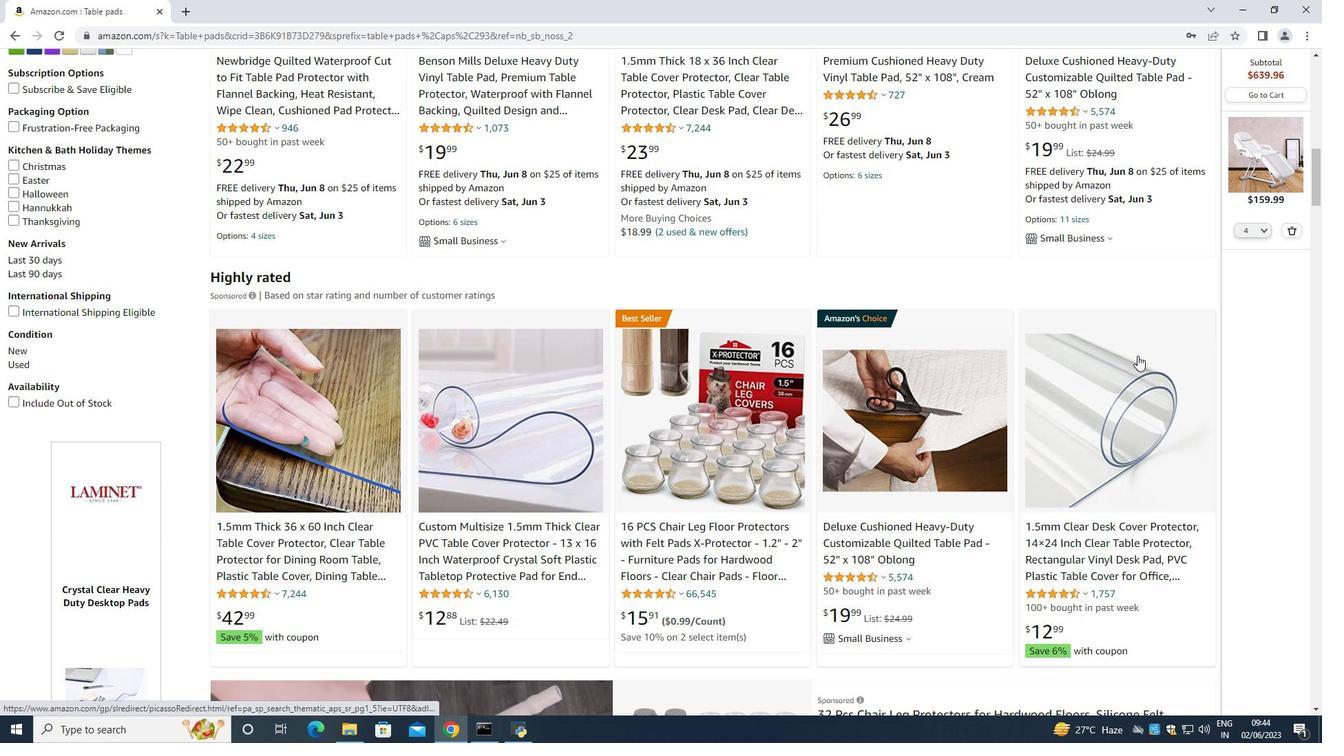 
Action: Mouse scrolled (1137, 356) with delta (0, 0)
Screenshot: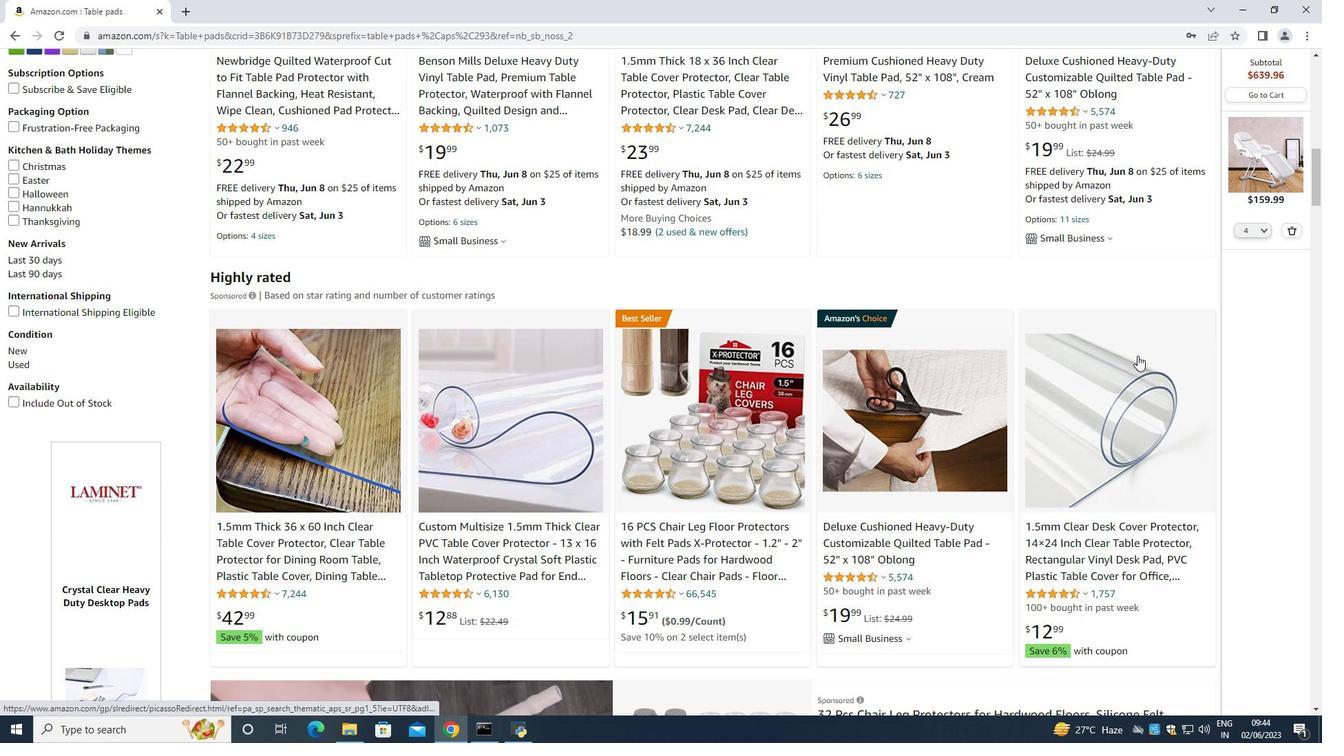 
Action: Mouse scrolled (1137, 356) with delta (0, 0)
Screenshot: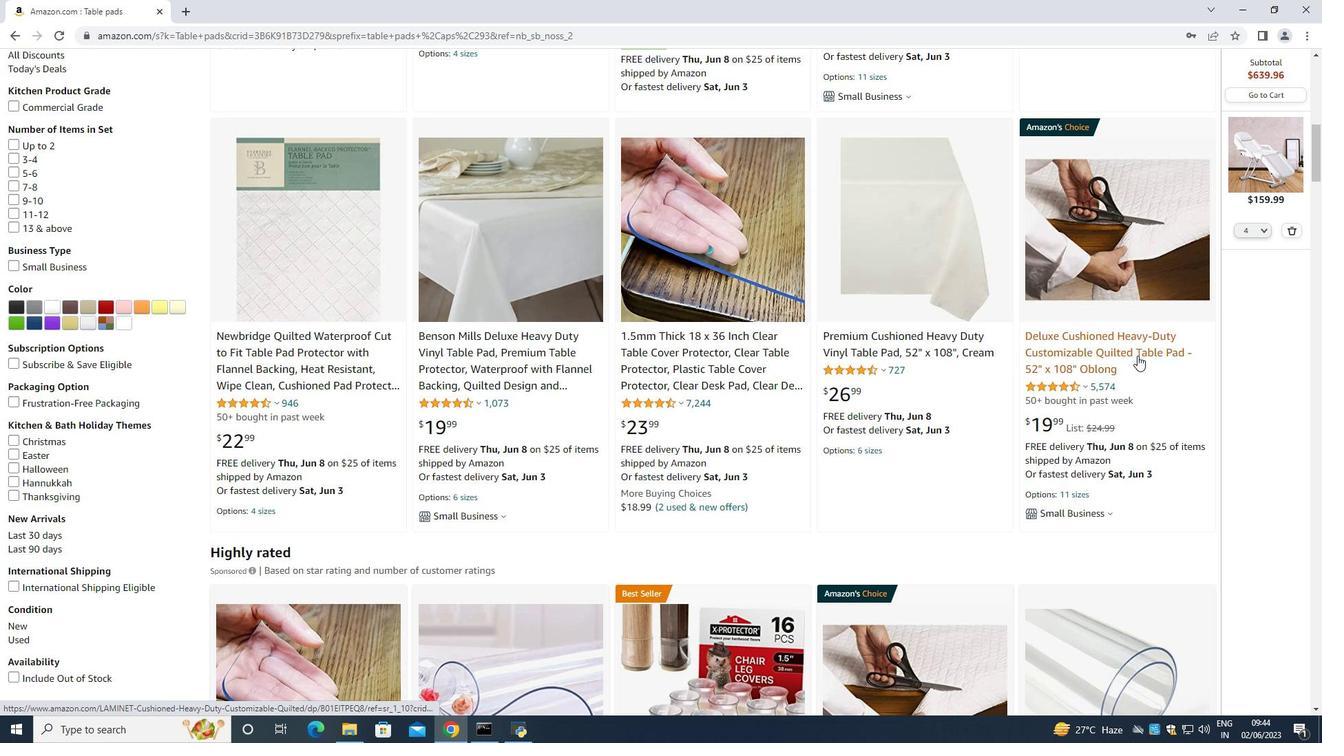 
Action: Mouse scrolled (1137, 356) with delta (0, 0)
Screenshot: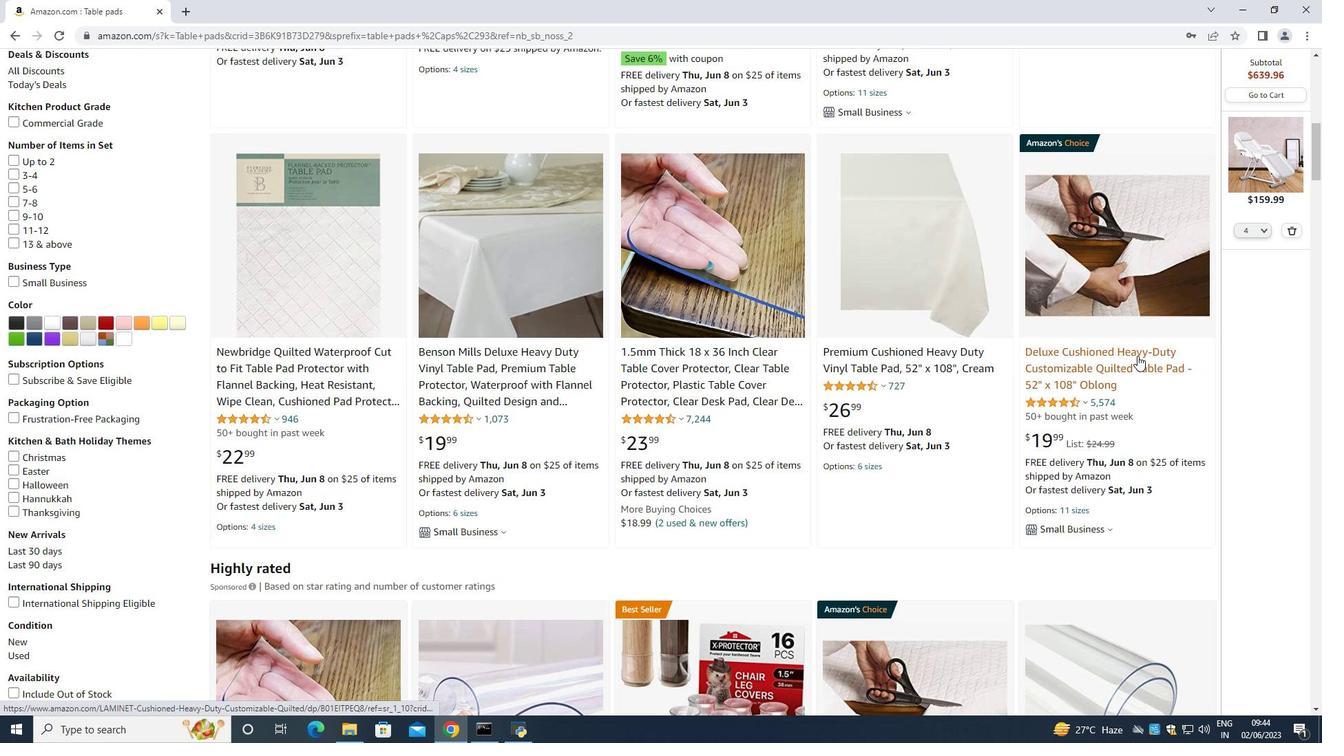 
Action: Mouse scrolled (1137, 356) with delta (0, 0)
Screenshot: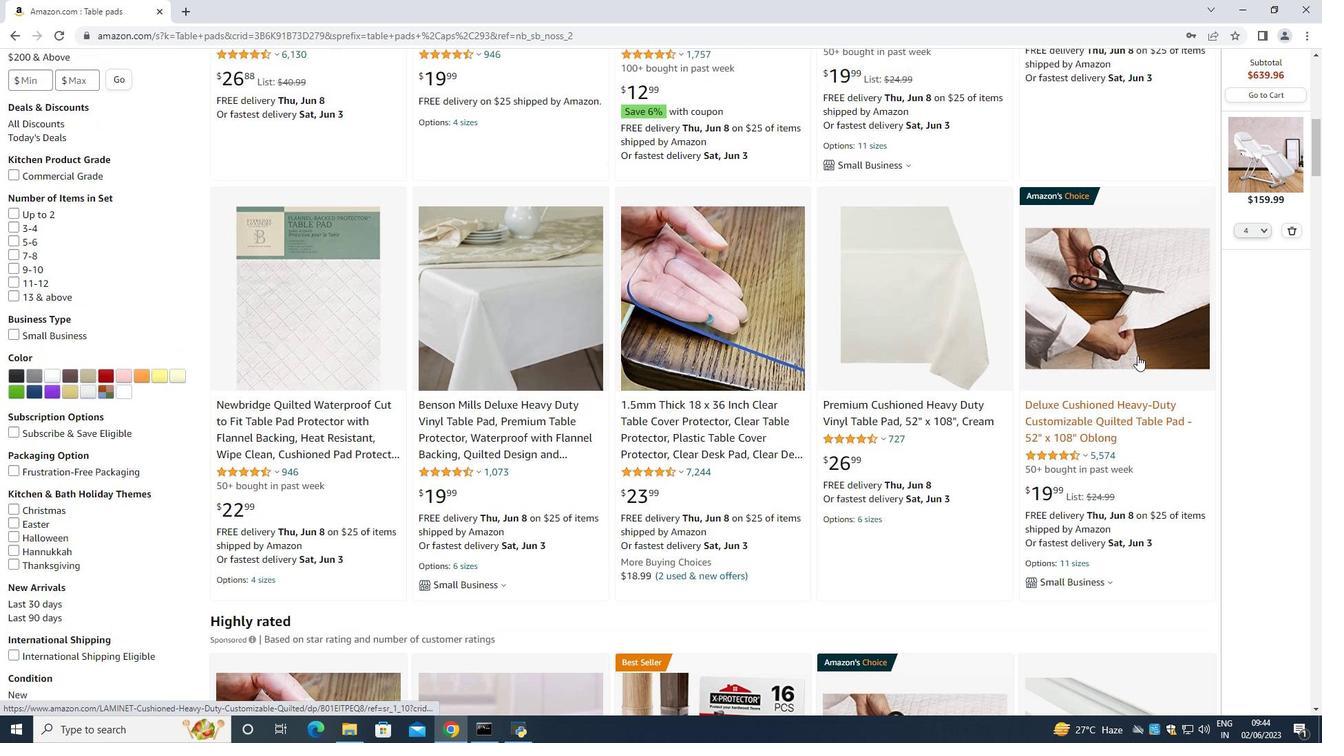 
Action: Mouse scrolled (1137, 355) with delta (0, 0)
Screenshot: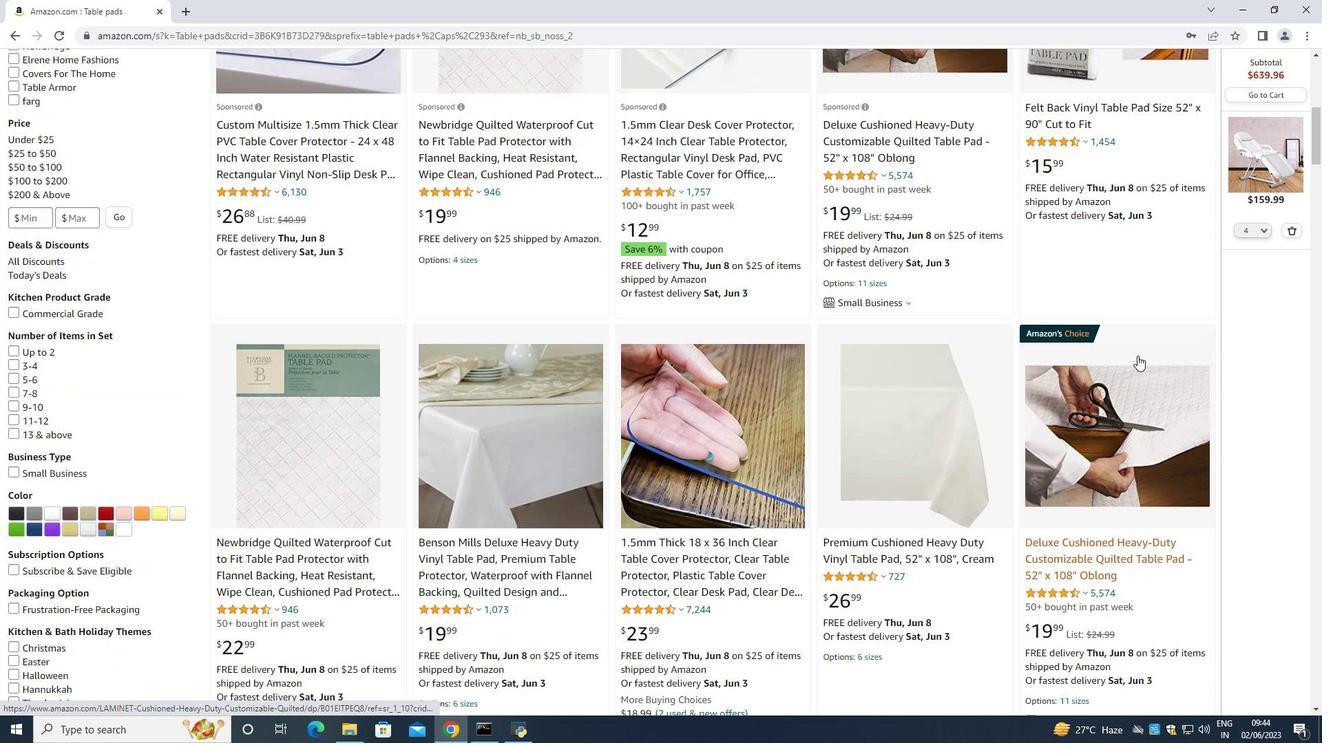 
Action: Mouse scrolled (1137, 355) with delta (0, 0)
Screenshot: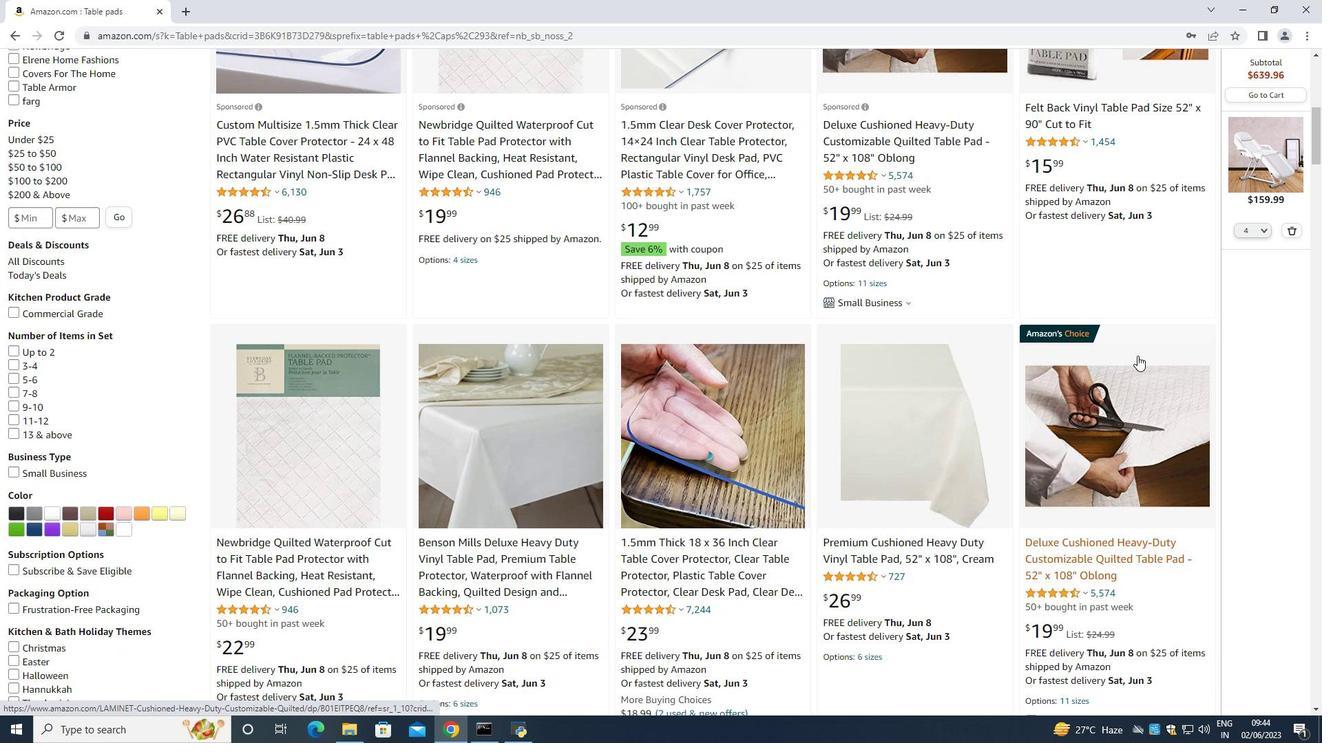 
Action: Mouse scrolled (1137, 355) with delta (0, 0)
Screenshot: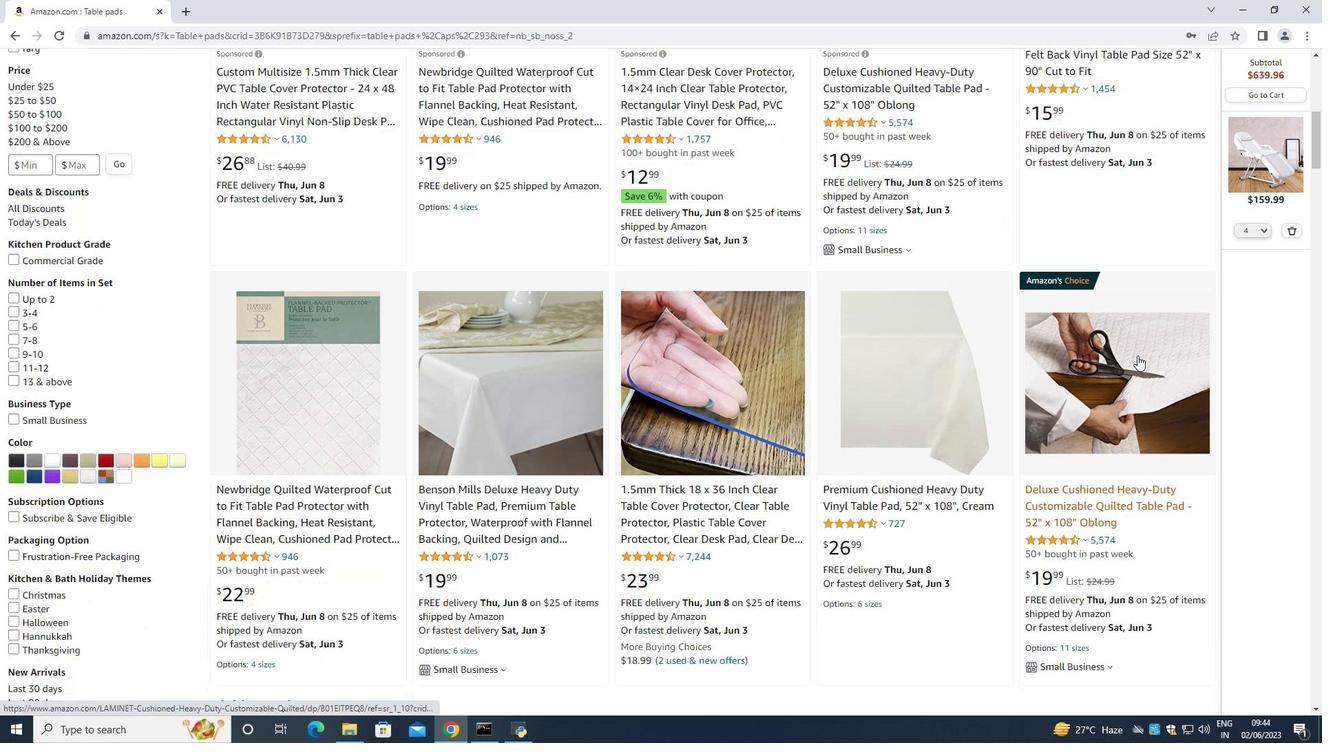 
Action: Mouse moved to (1121, 336)
Screenshot: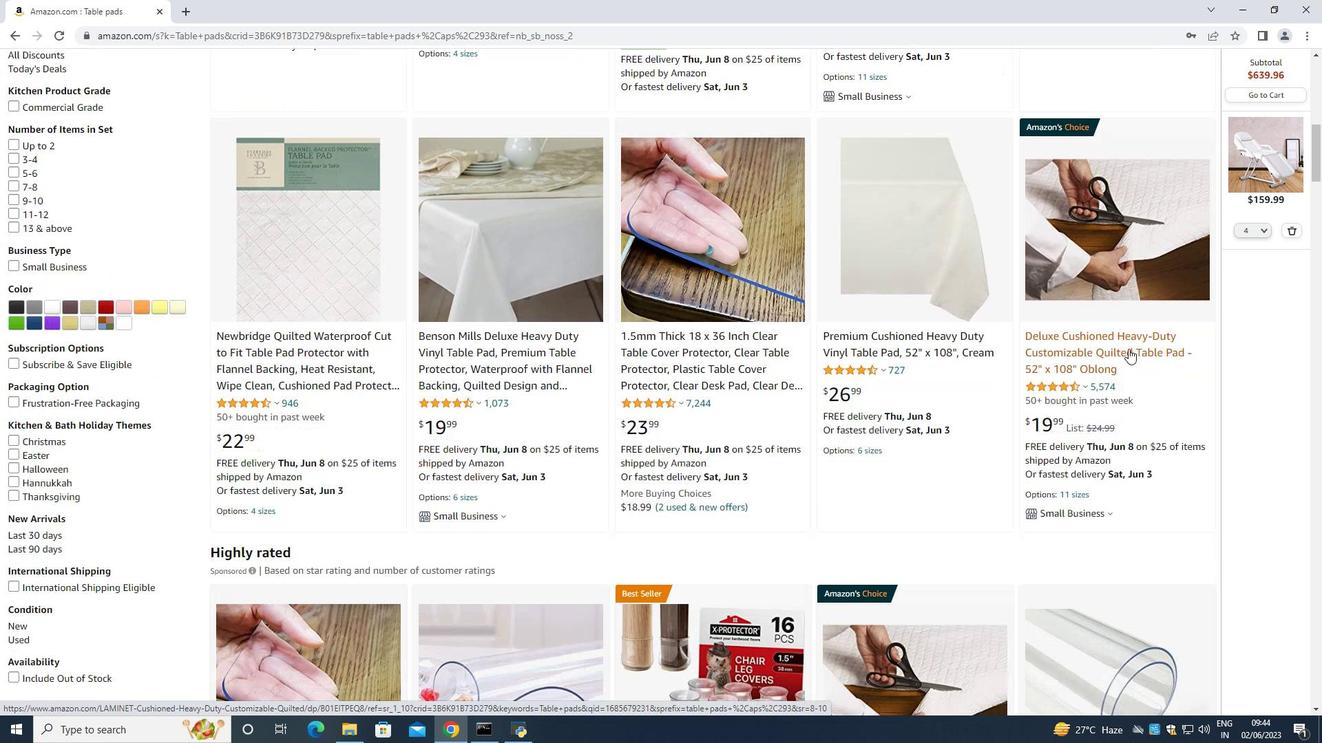 
Action: Mouse scrolled (1121, 335) with delta (0, 0)
Screenshot: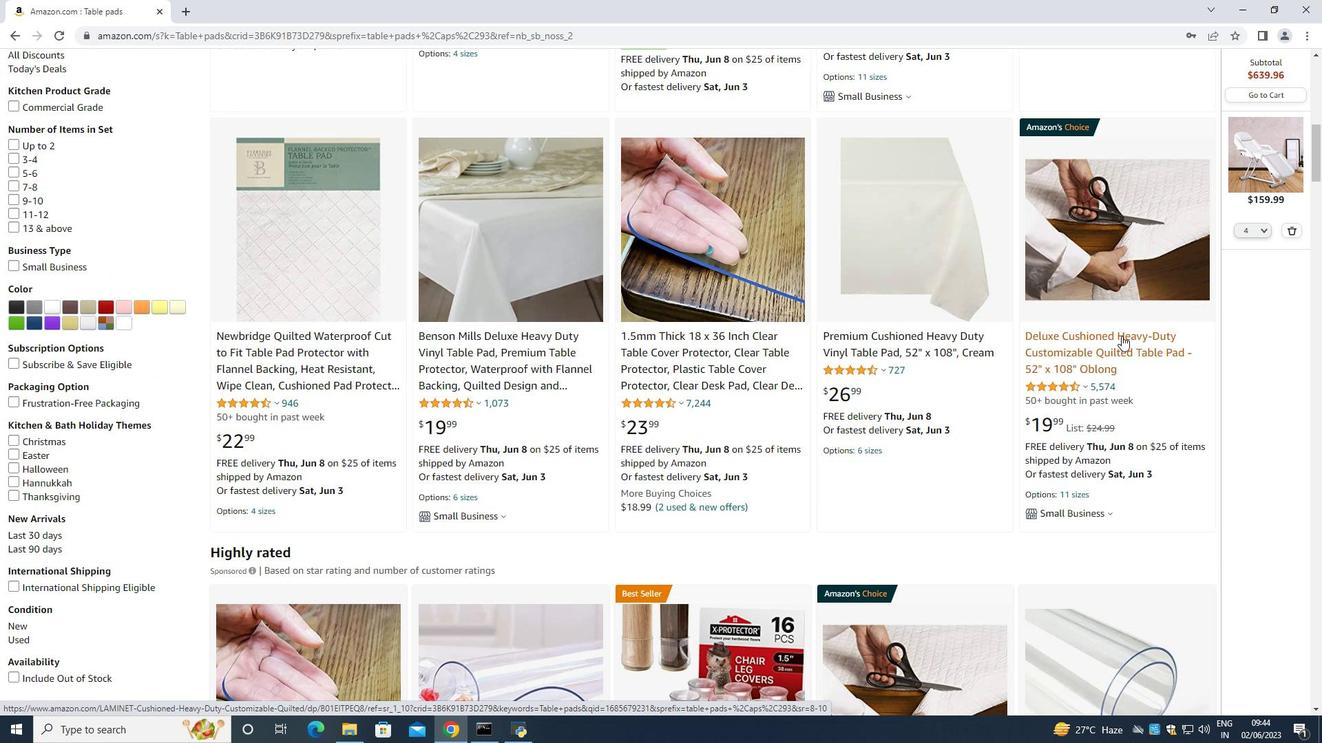 
Action: Mouse scrolled (1121, 335) with delta (0, 0)
Screenshot: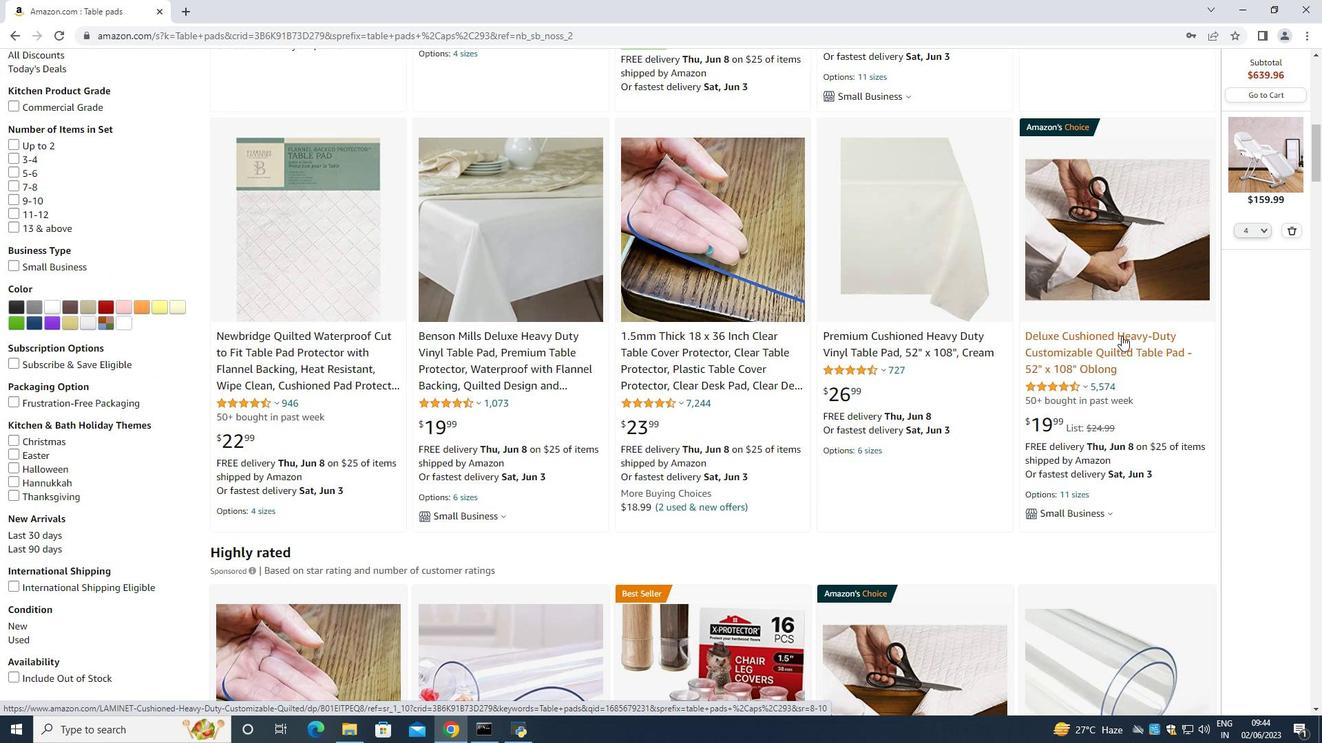 
Action: Mouse scrolled (1121, 335) with delta (0, 0)
Screenshot: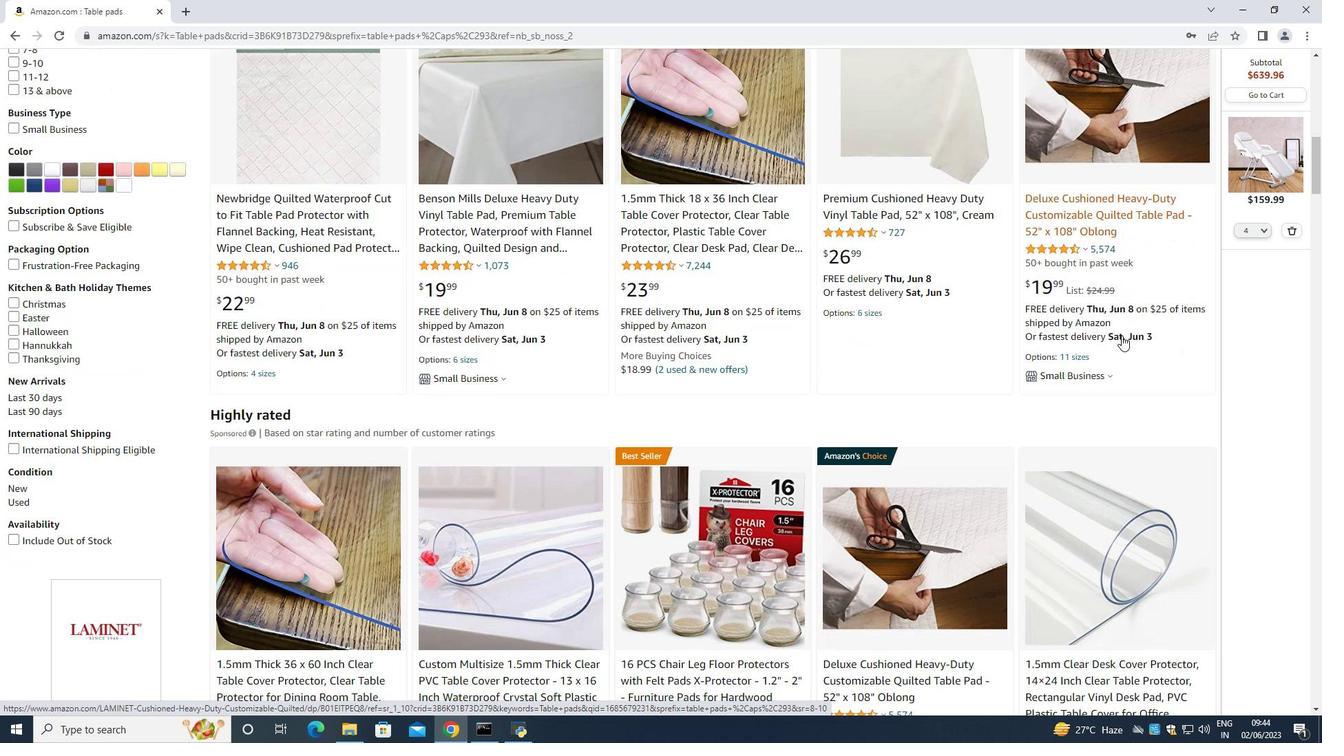 
Action: Mouse scrolled (1121, 335) with delta (0, 0)
Screenshot: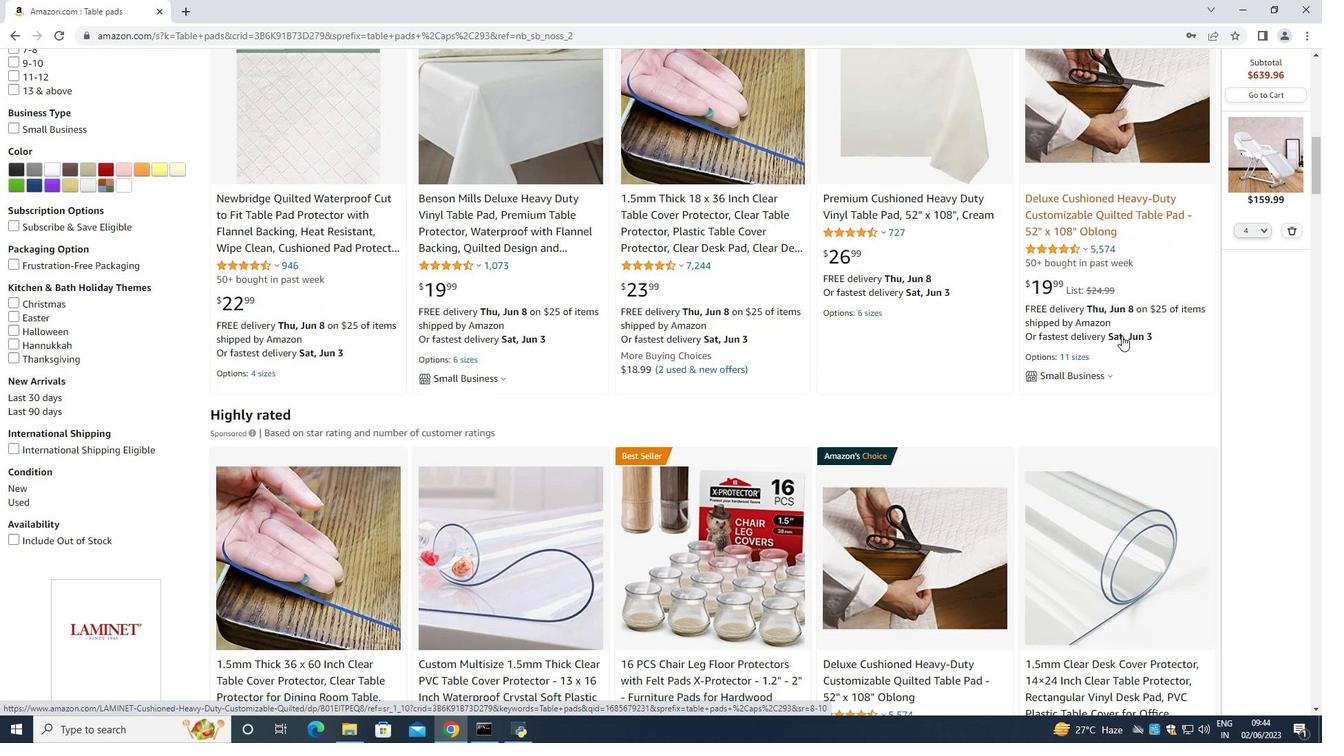
Action: Mouse scrolled (1121, 335) with delta (0, 0)
Screenshot: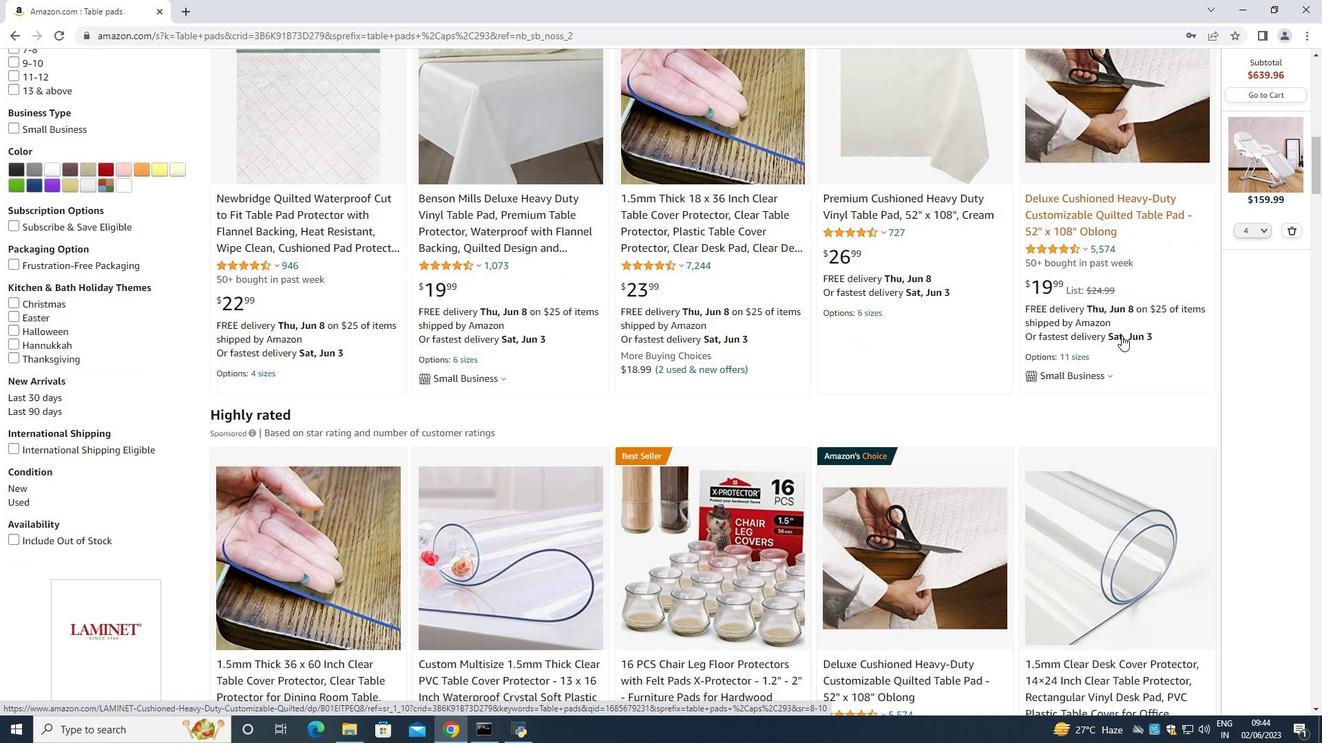 
Action: Mouse moved to (1121, 336)
Screenshot: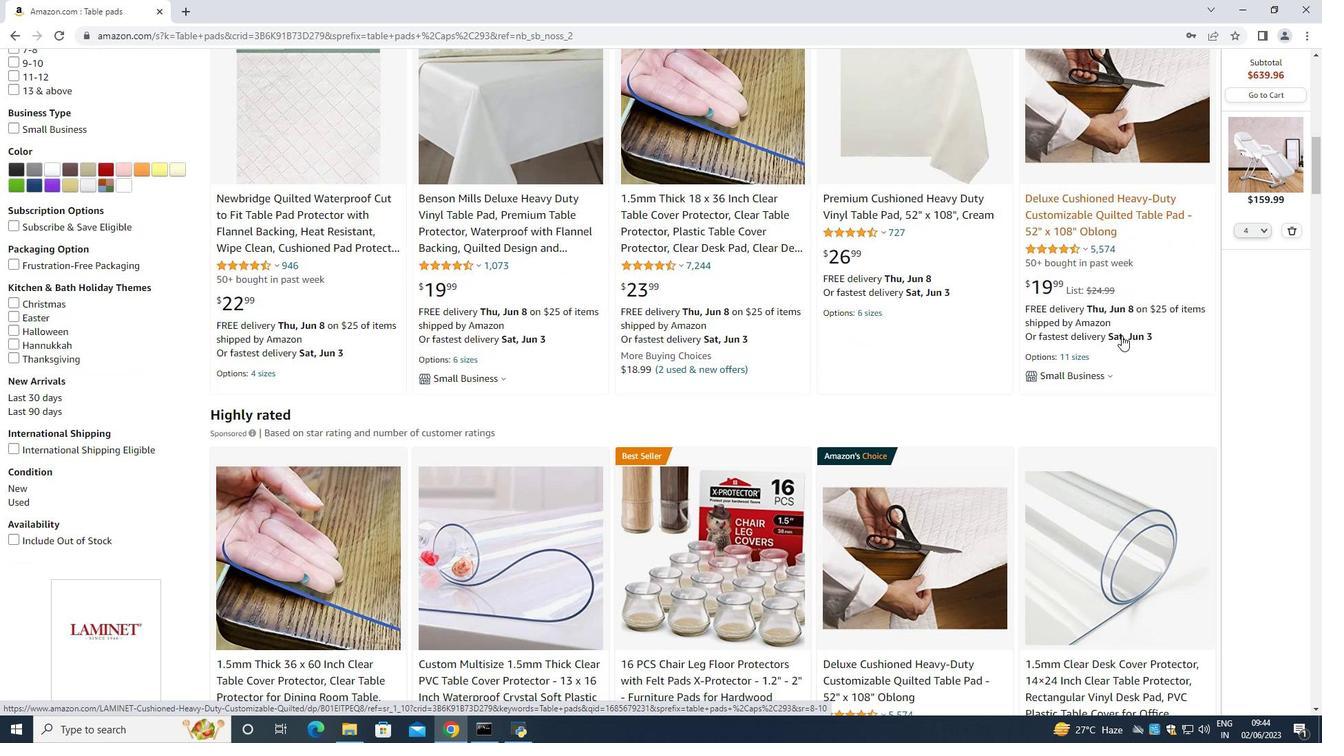 
Action: Mouse scrolled (1121, 335) with delta (0, 0)
Screenshot: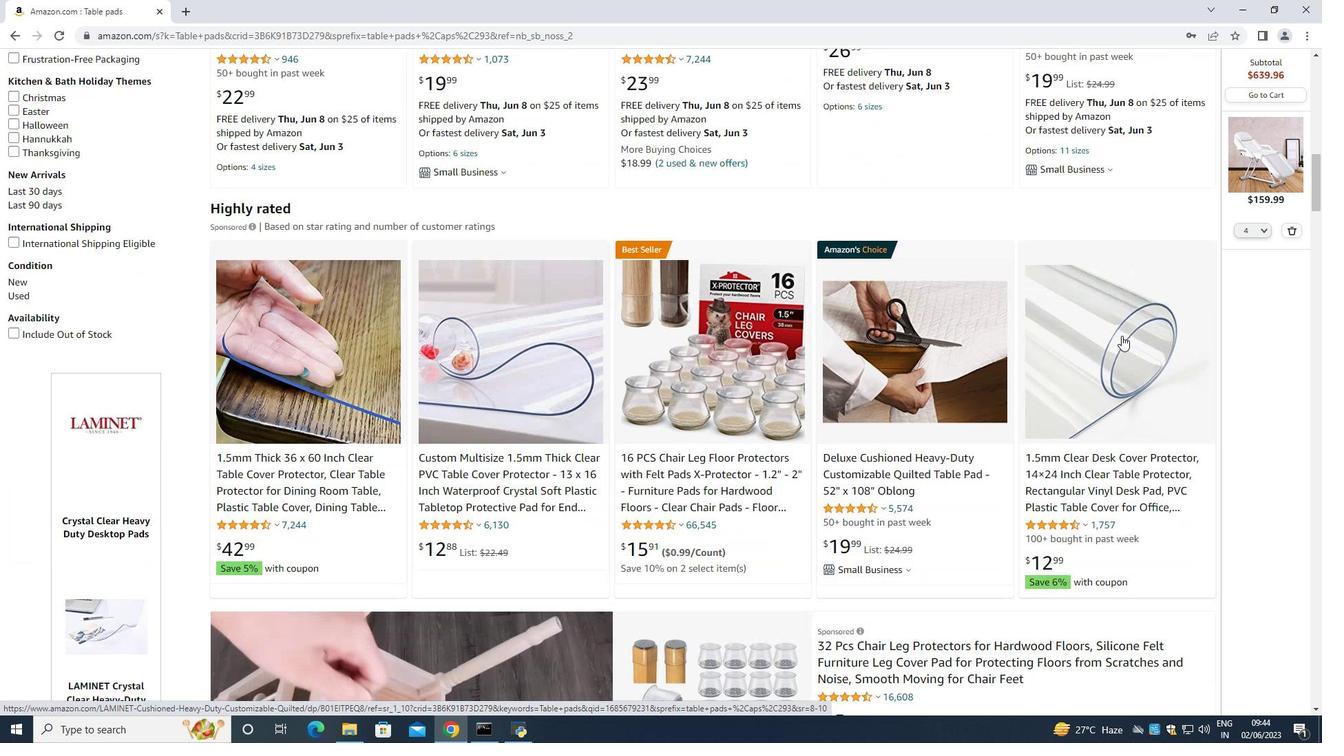 
Action: Mouse scrolled (1121, 335) with delta (0, 0)
Screenshot: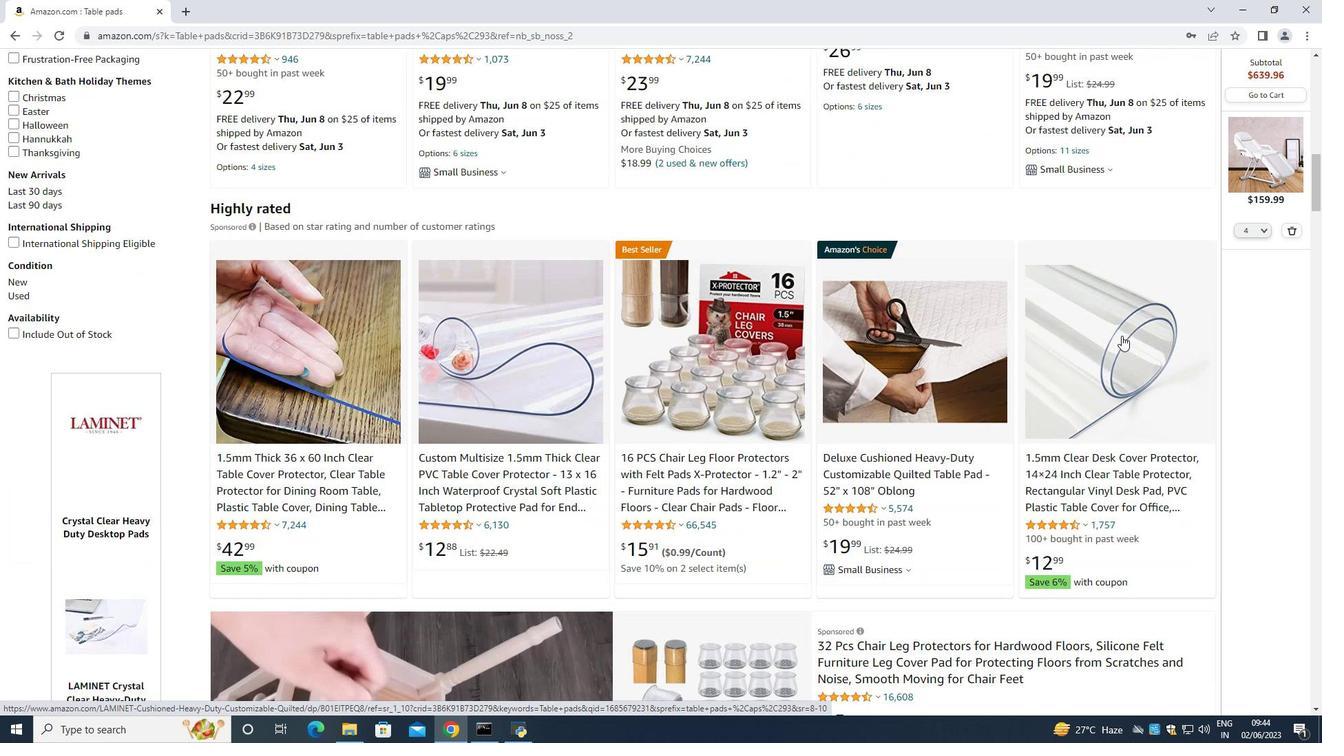 
Action: Mouse scrolled (1121, 335) with delta (0, 0)
Screenshot: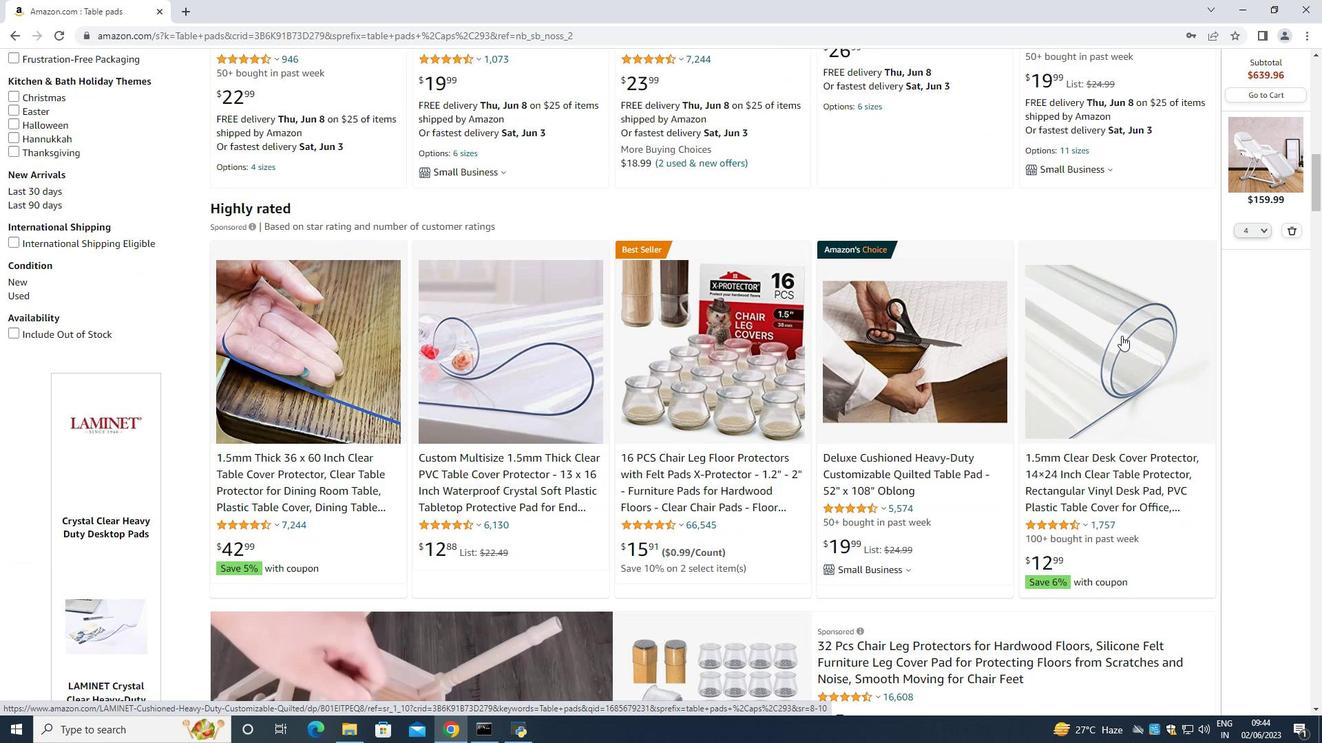 
Action: Mouse scrolled (1121, 335) with delta (0, 0)
Screenshot: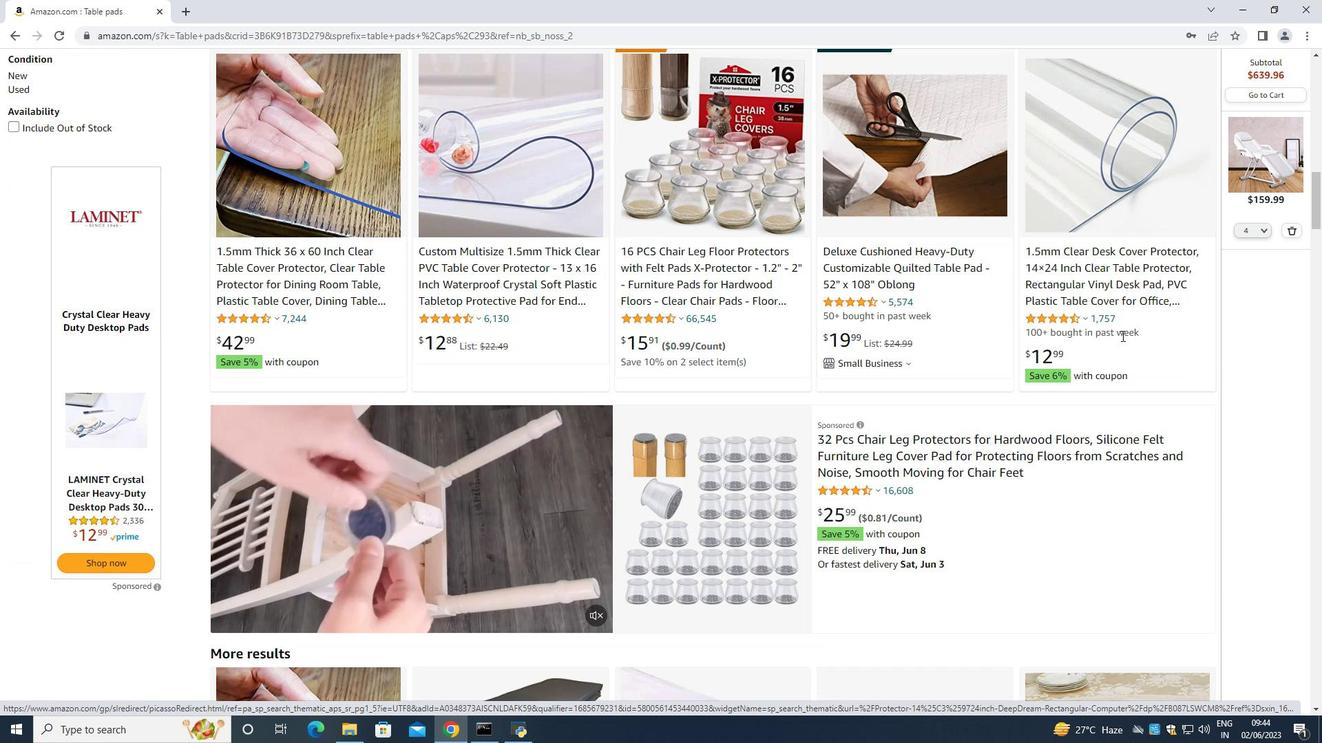 
Action: Mouse scrolled (1121, 335) with delta (0, 0)
Screenshot: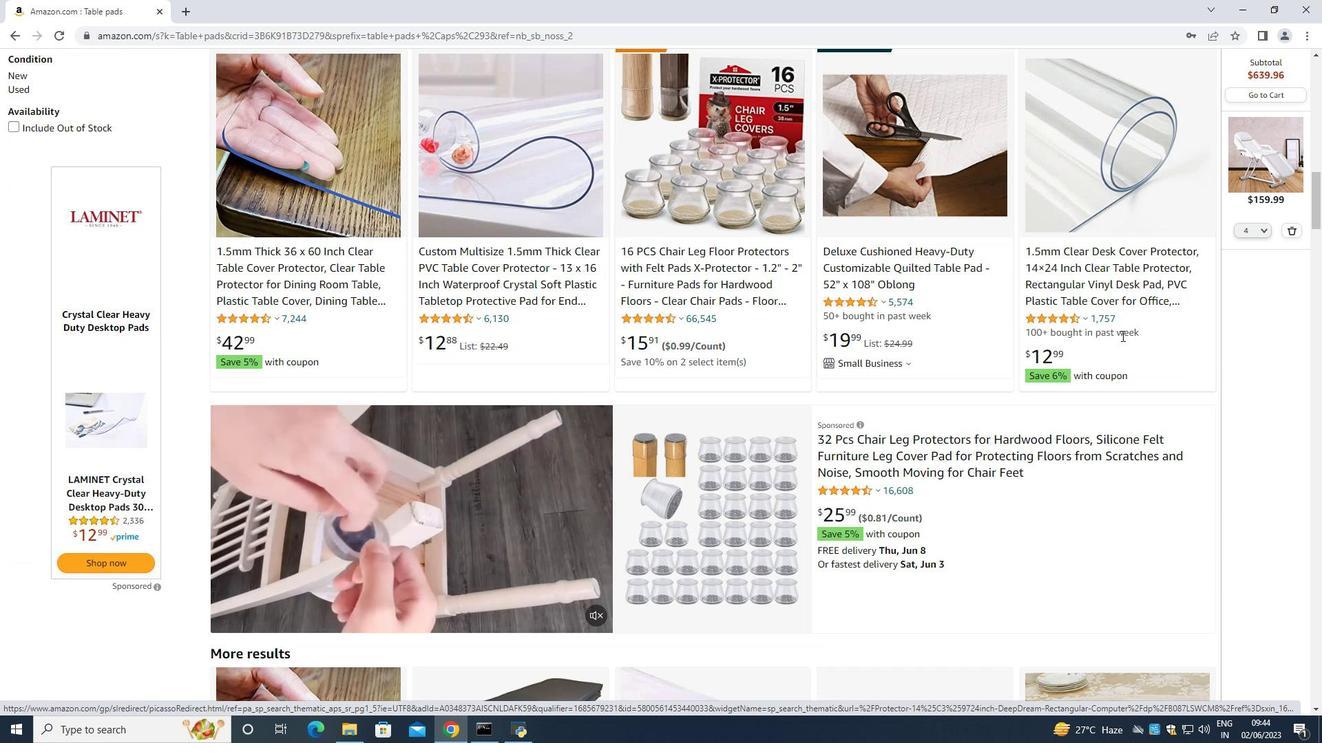 
Action: Mouse scrolled (1121, 335) with delta (0, 0)
Screenshot: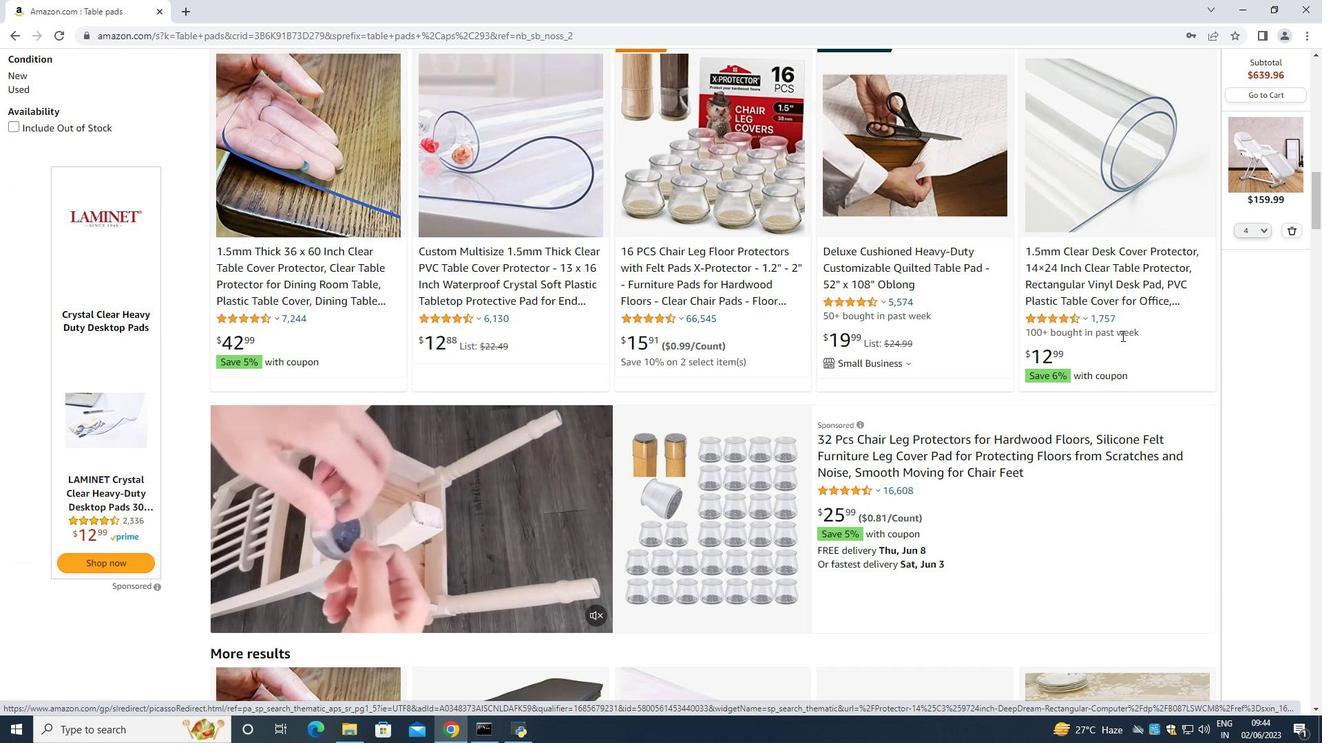 
Action: Mouse scrolled (1121, 335) with delta (0, 0)
Screenshot: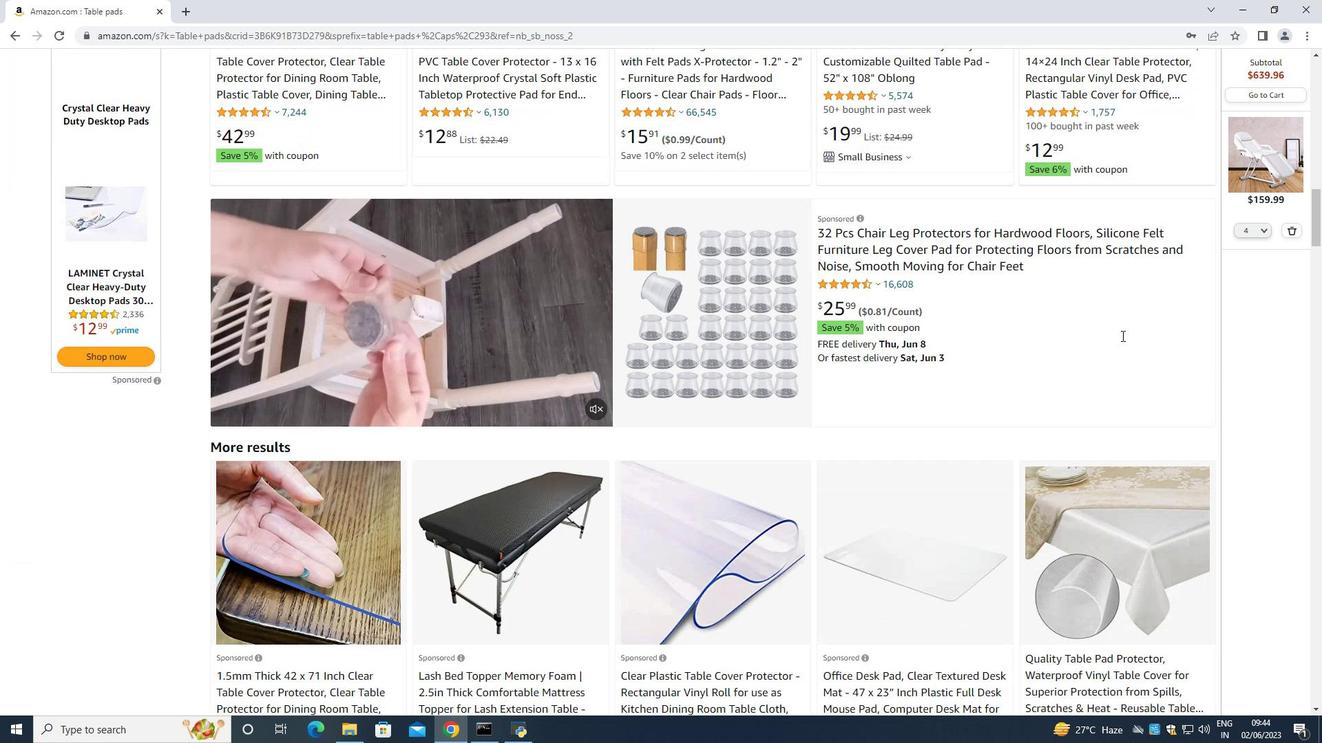 
Action: Mouse scrolled (1121, 335) with delta (0, 0)
Screenshot: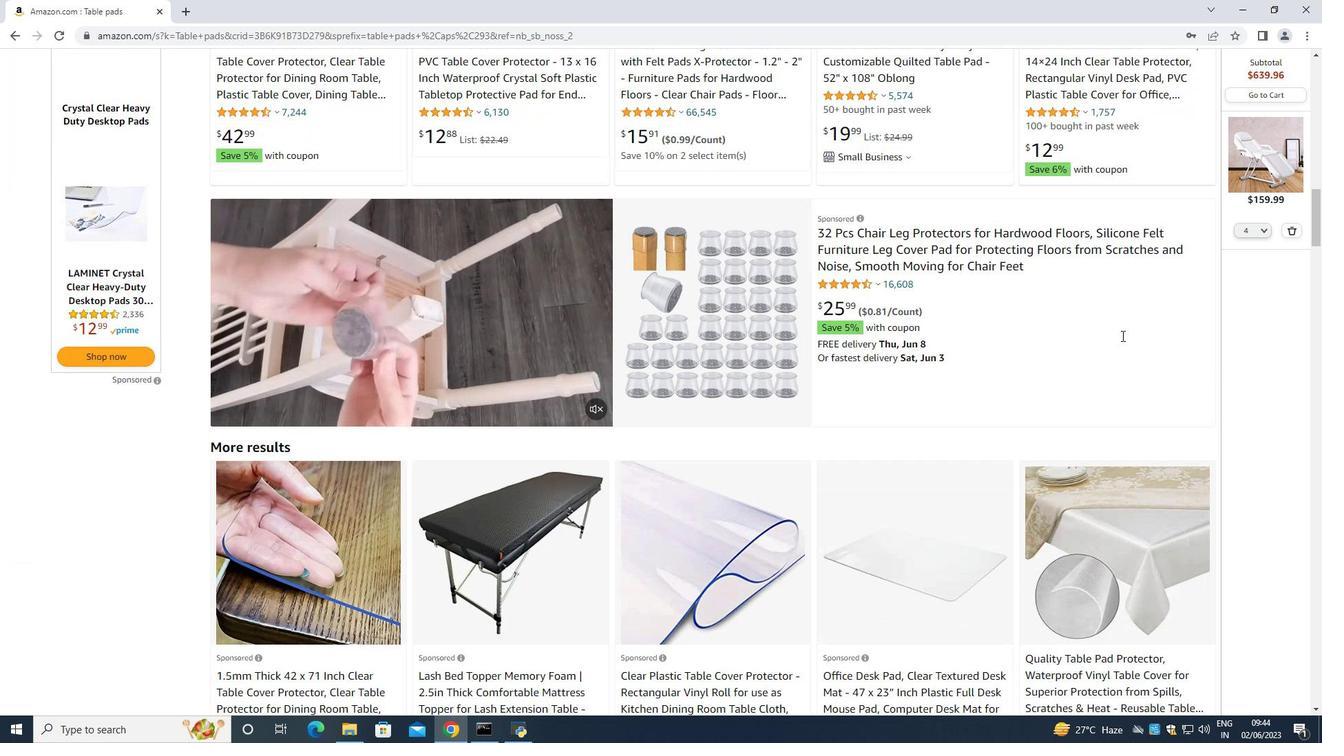 
Action: Mouse scrolled (1121, 335) with delta (0, 0)
Screenshot: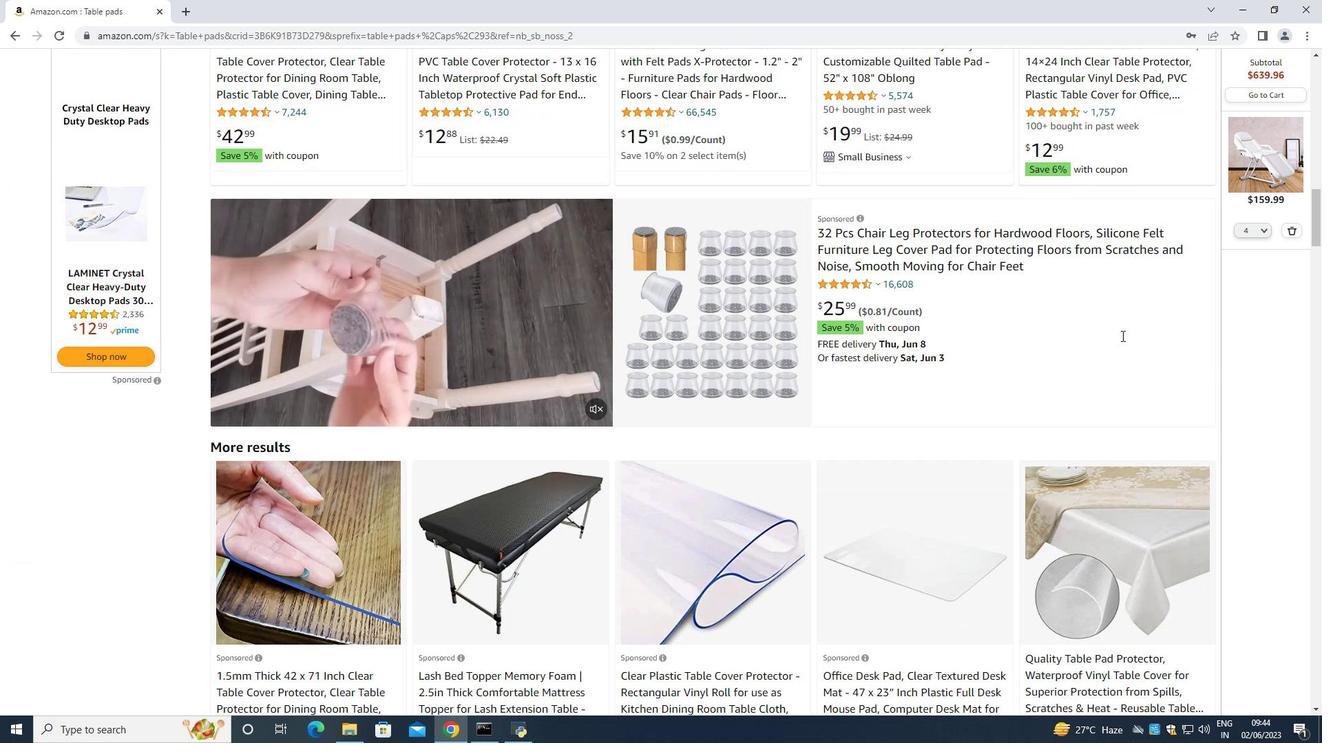 
Action: Mouse scrolled (1121, 335) with delta (0, 0)
Screenshot: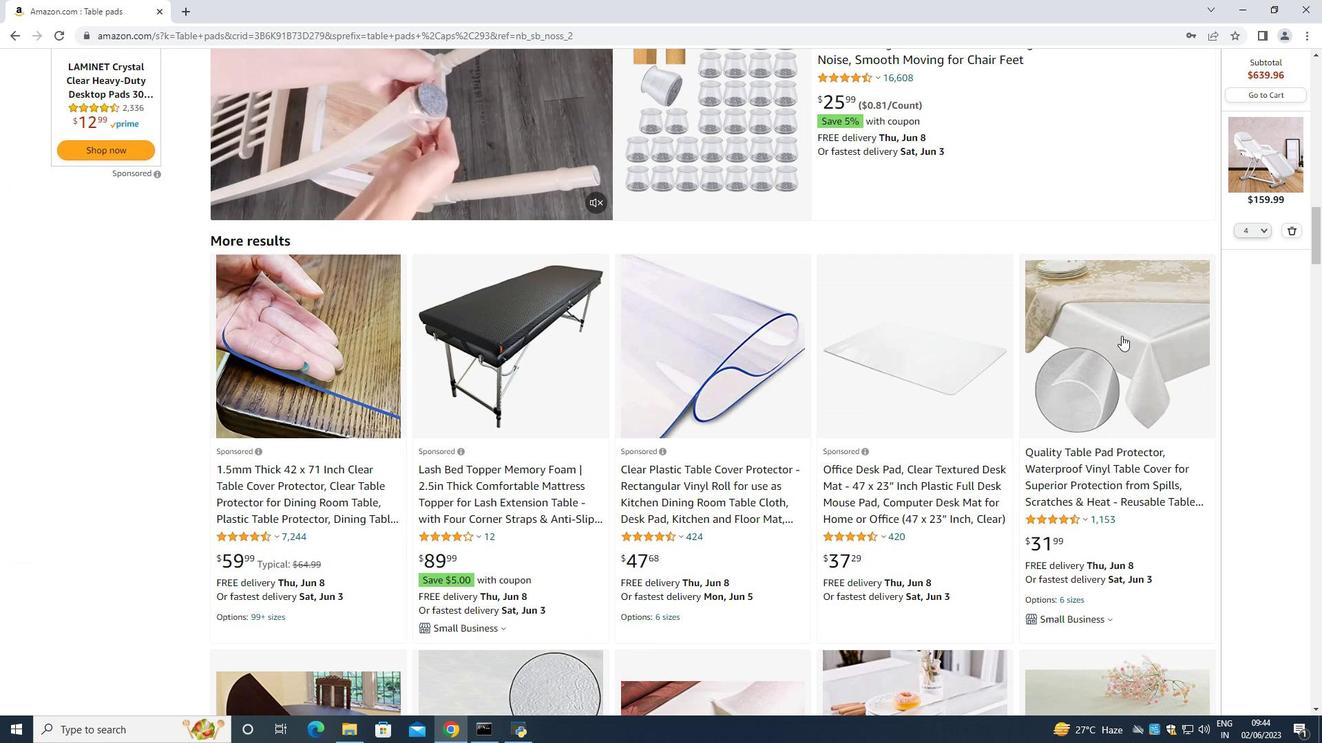 
Action: Mouse scrolled (1121, 335) with delta (0, 0)
Screenshot: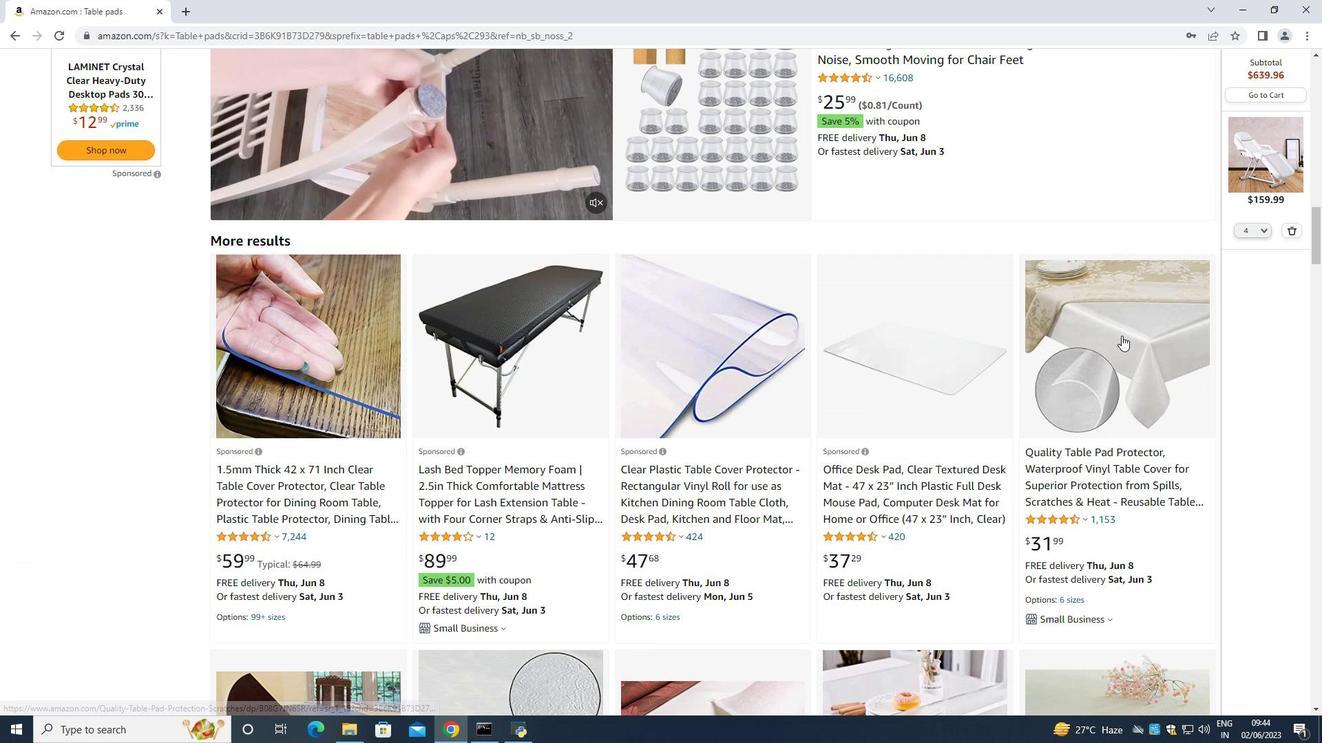 
Action: Mouse scrolled (1121, 335) with delta (0, 0)
Screenshot: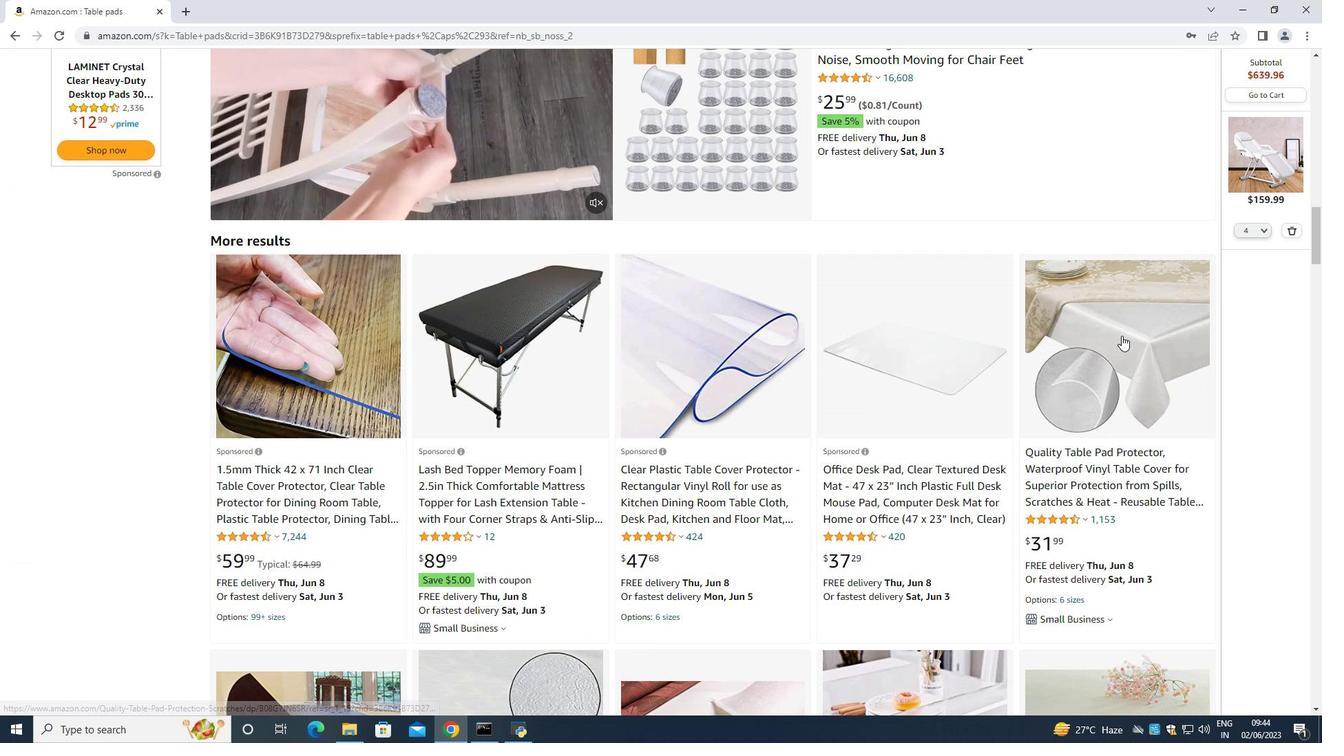 
Action: Mouse scrolled (1121, 335) with delta (0, 0)
Screenshot: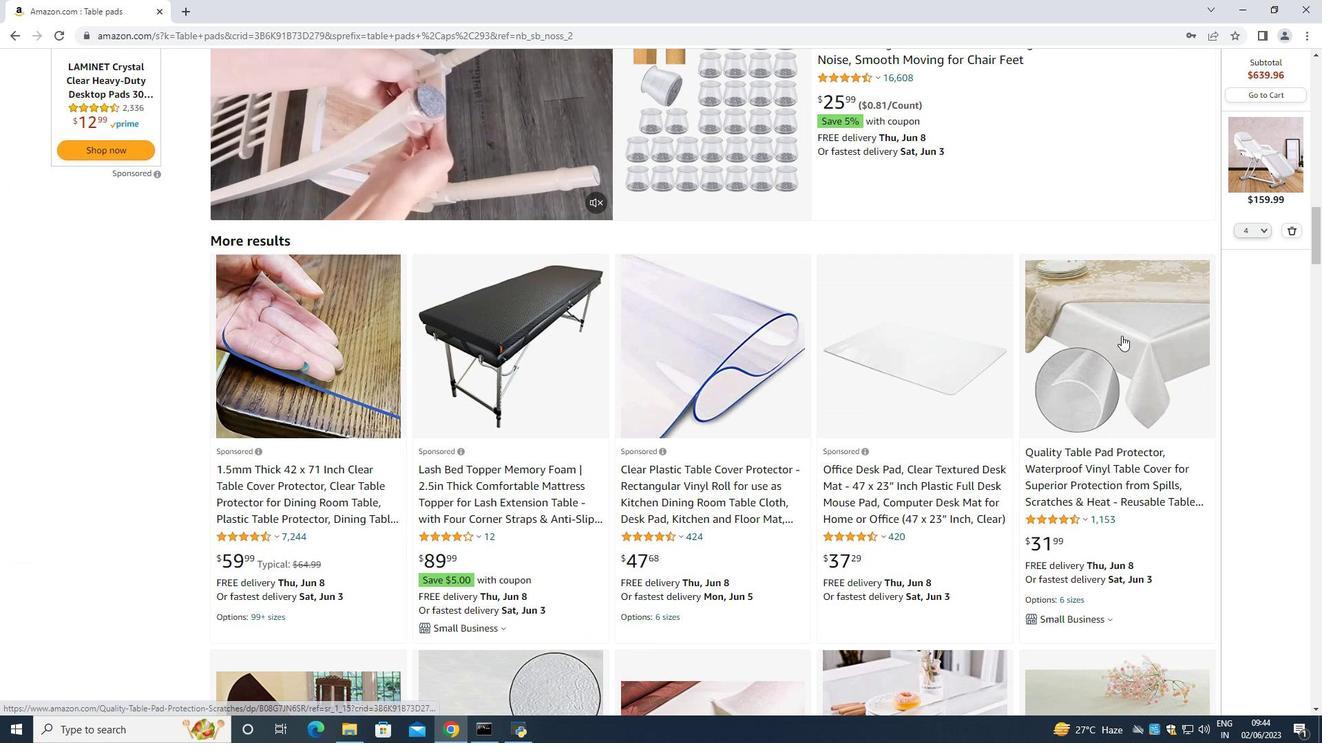 
Action: Mouse moved to (869, 453)
Screenshot: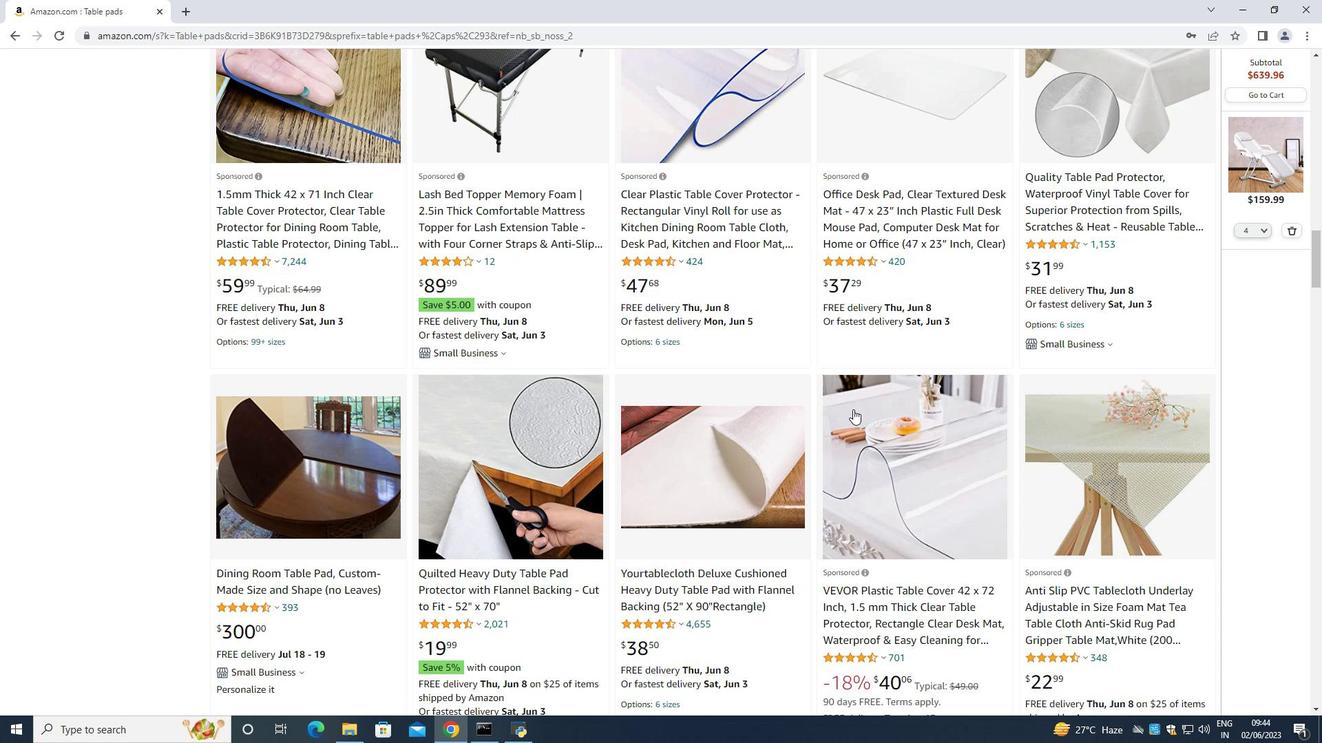 
Action: Mouse scrolled (869, 452) with delta (0, 0)
Screenshot: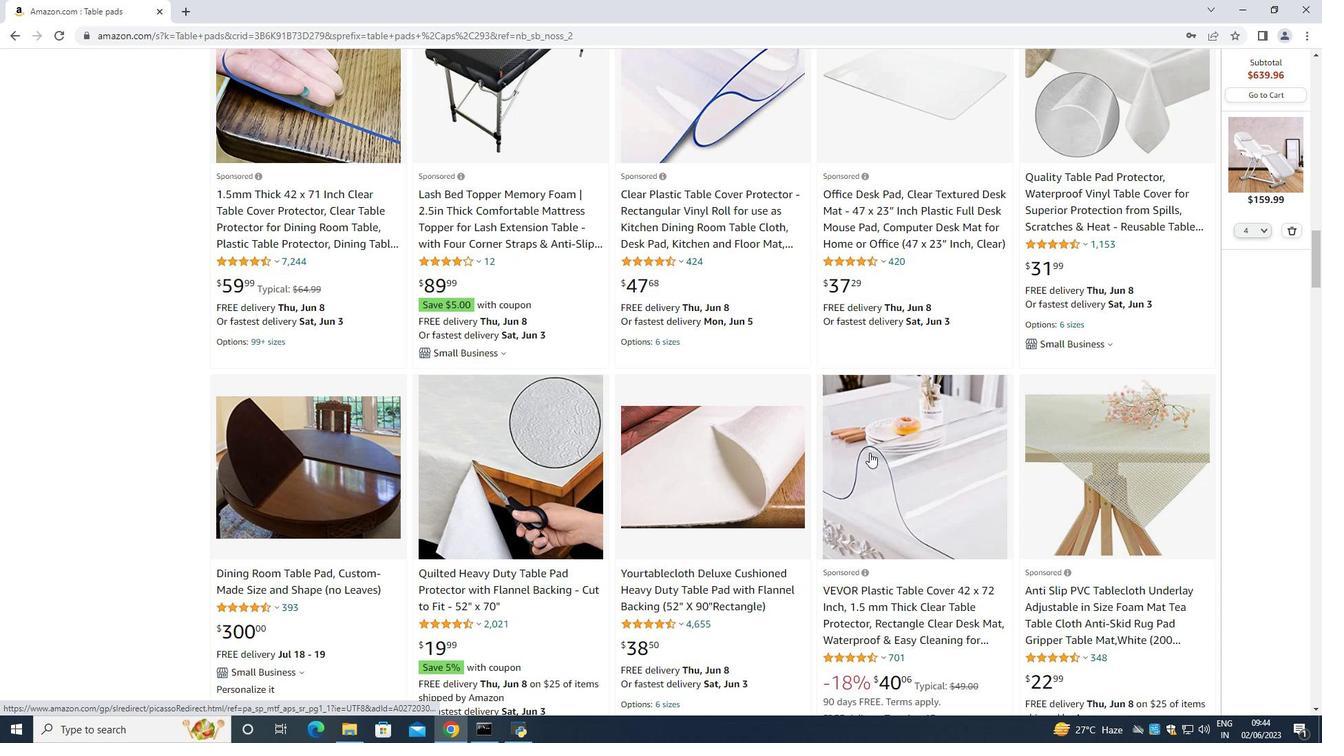 
Action: Mouse scrolled (869, 452) with delta (0, 0)
Screenshot: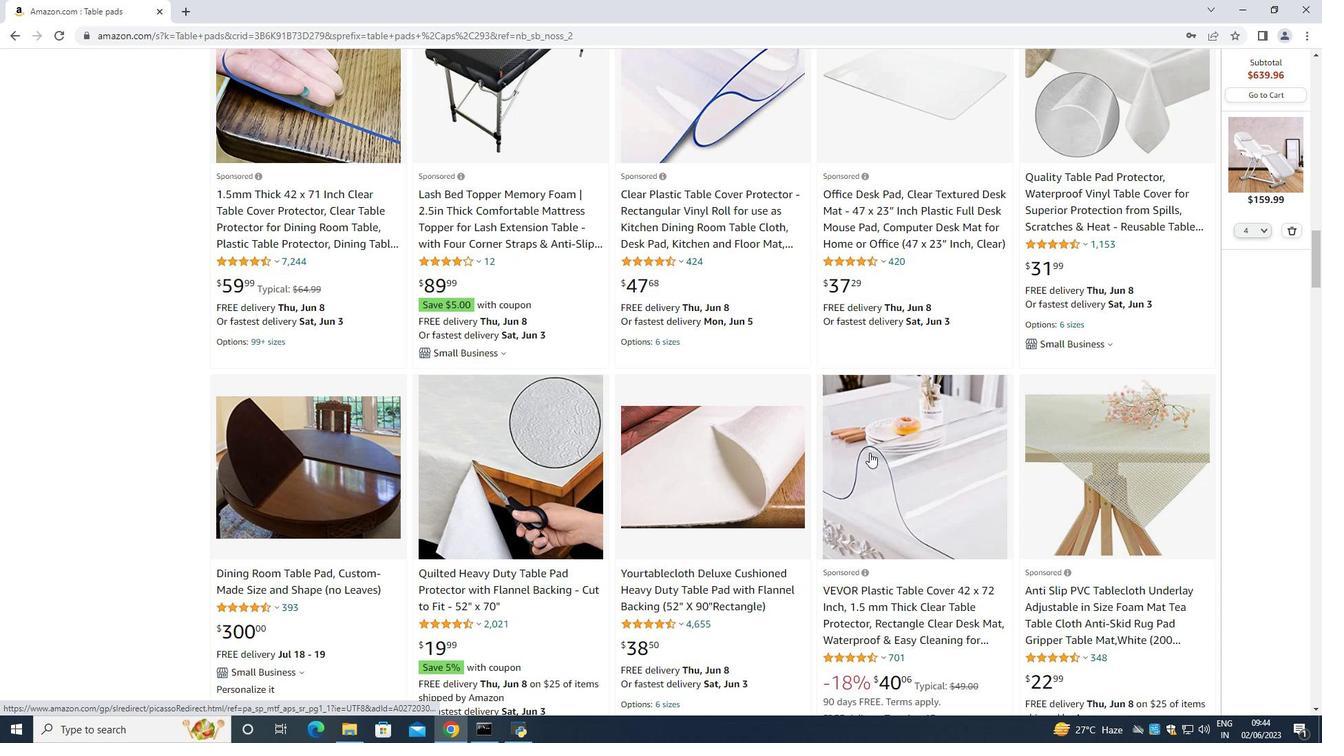 
Action: Mouse scrolled (869, 452) with delta (0, 0)
Screenshot: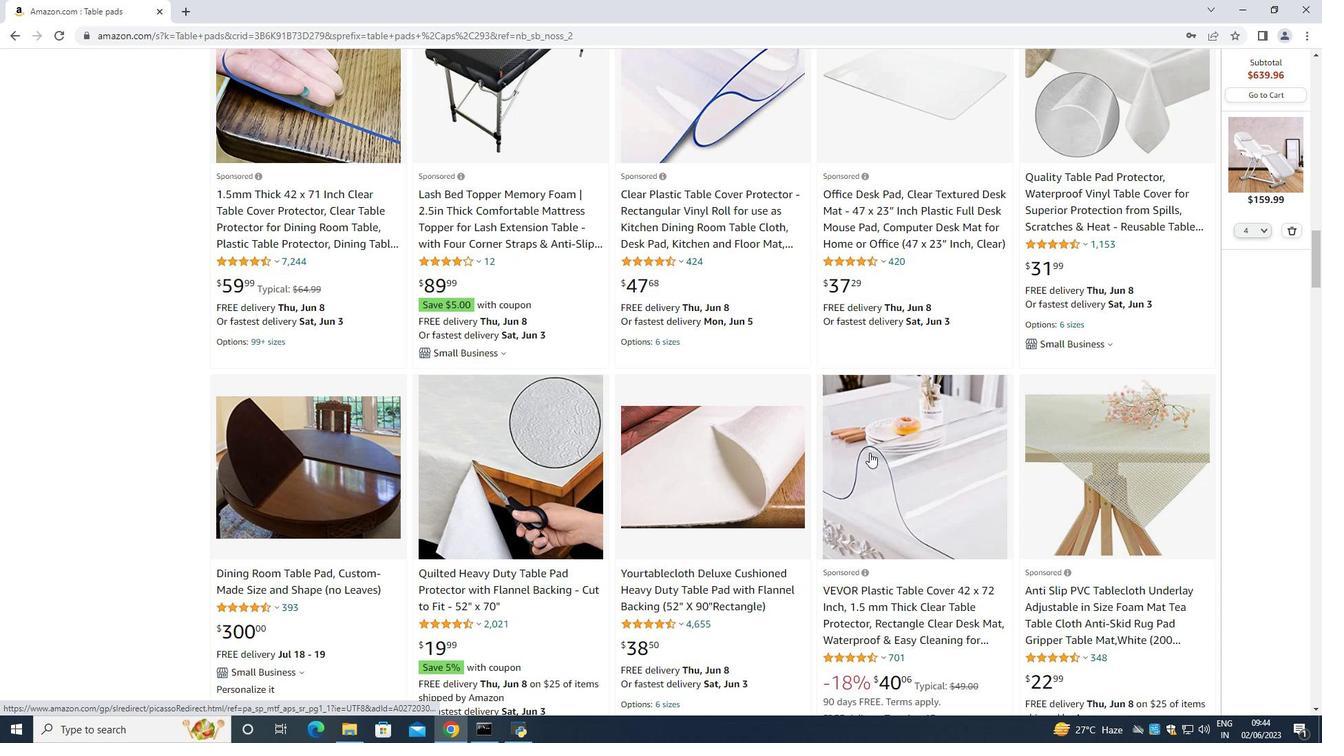 
Action: Mouse scrolled (869, 452) with delta (0, 0)
Screenshot: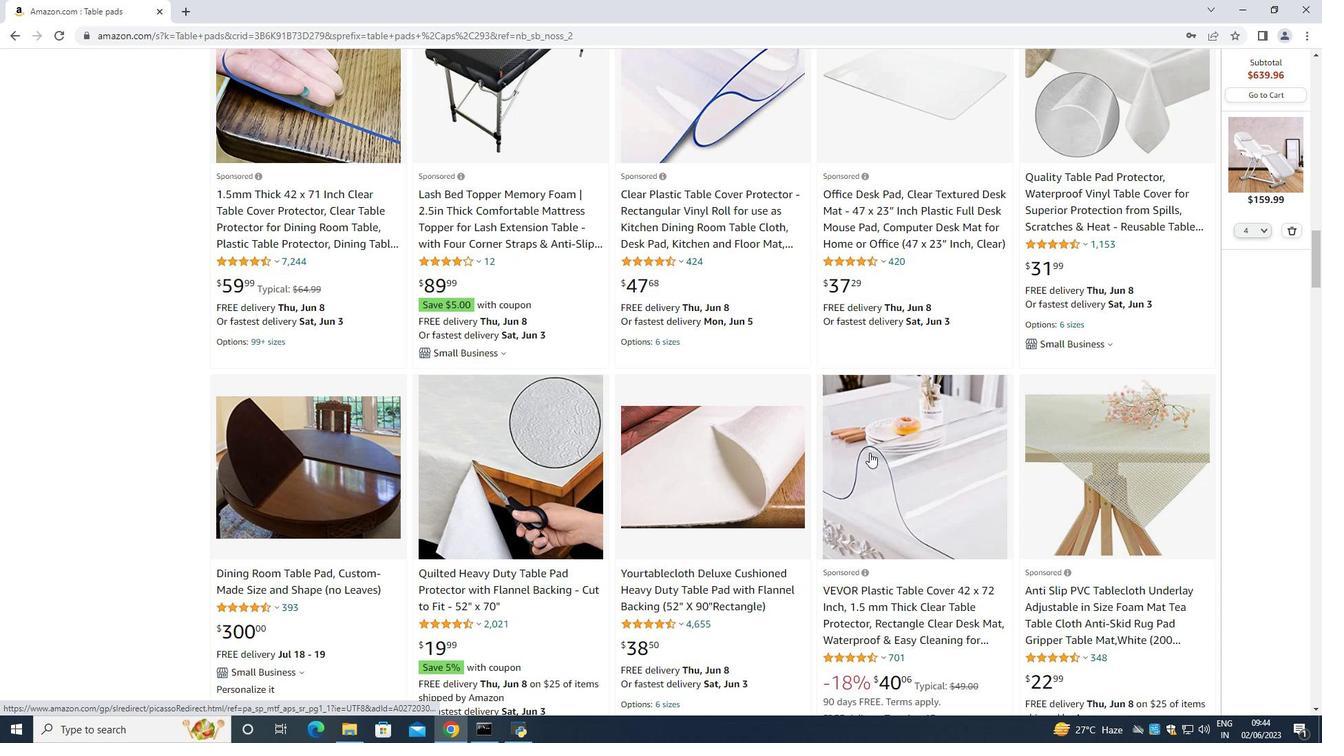 
Action: Mouse moved to (872, 454)
Screenshot: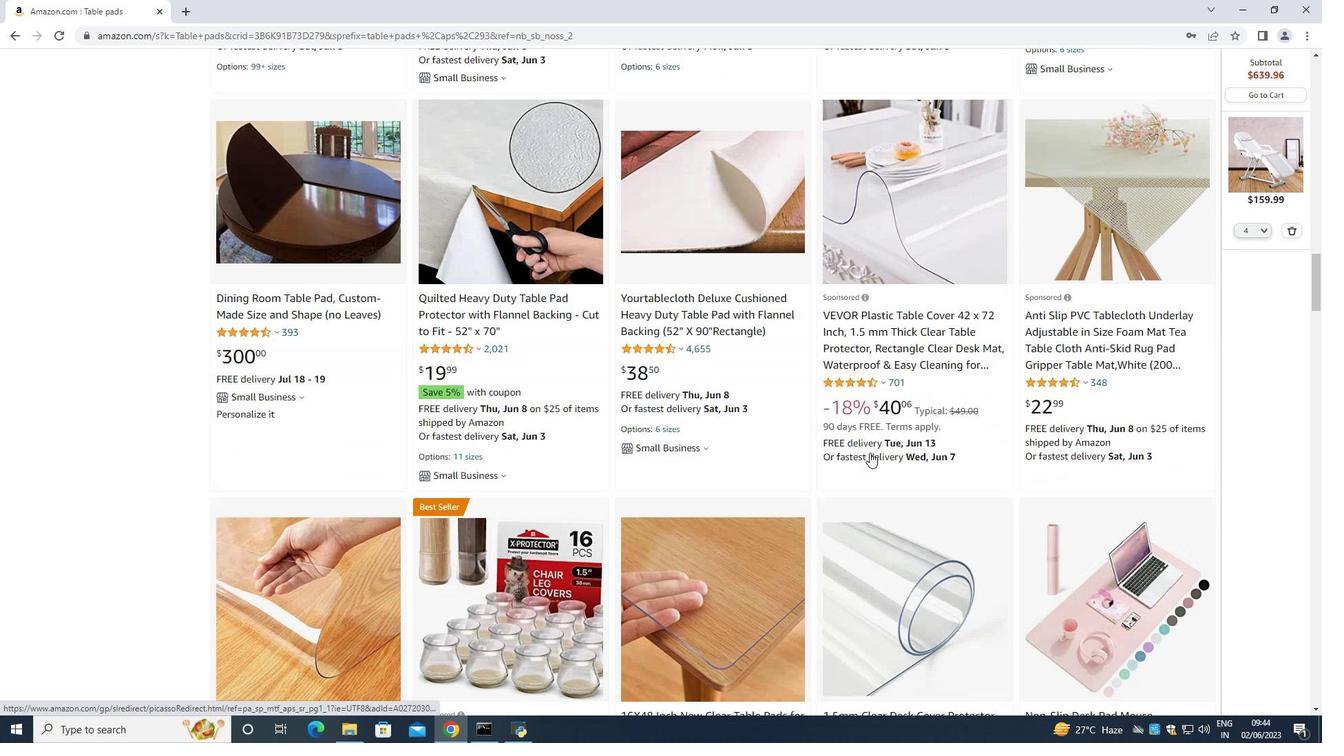 
Action: Mouse scrolled (872, 453) with delta (0, 0)
Screenshot: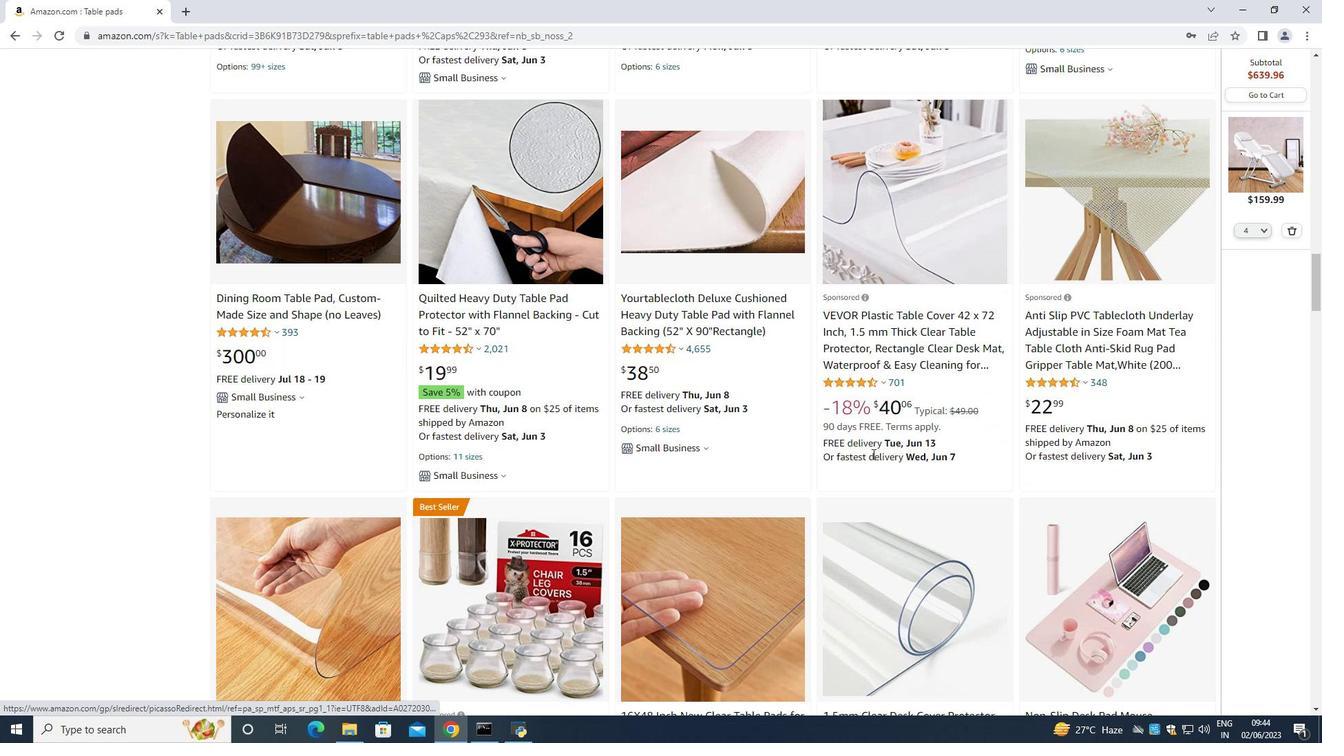 
Action: Mouse moved to (873, 455)
Screenshot: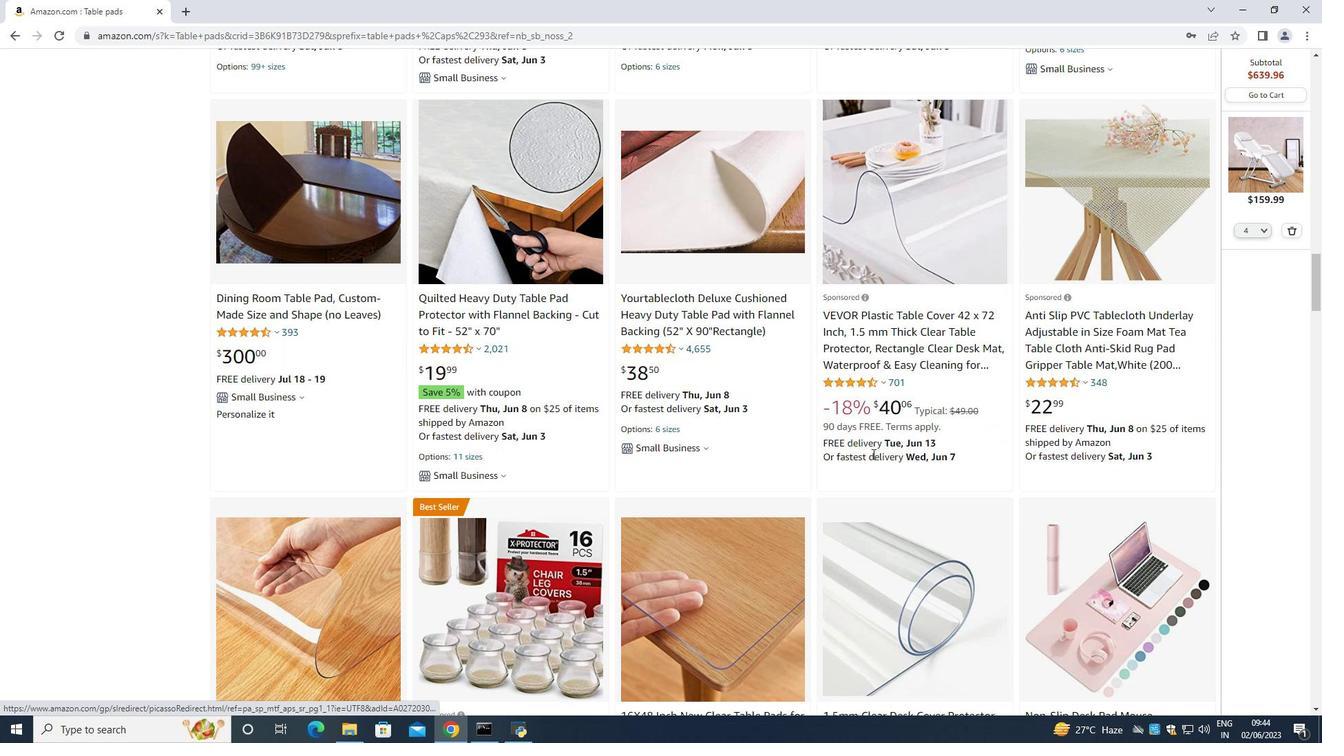 
Action: Mouse scrolled (873, 454) with delta (0, 0)
Screenshot: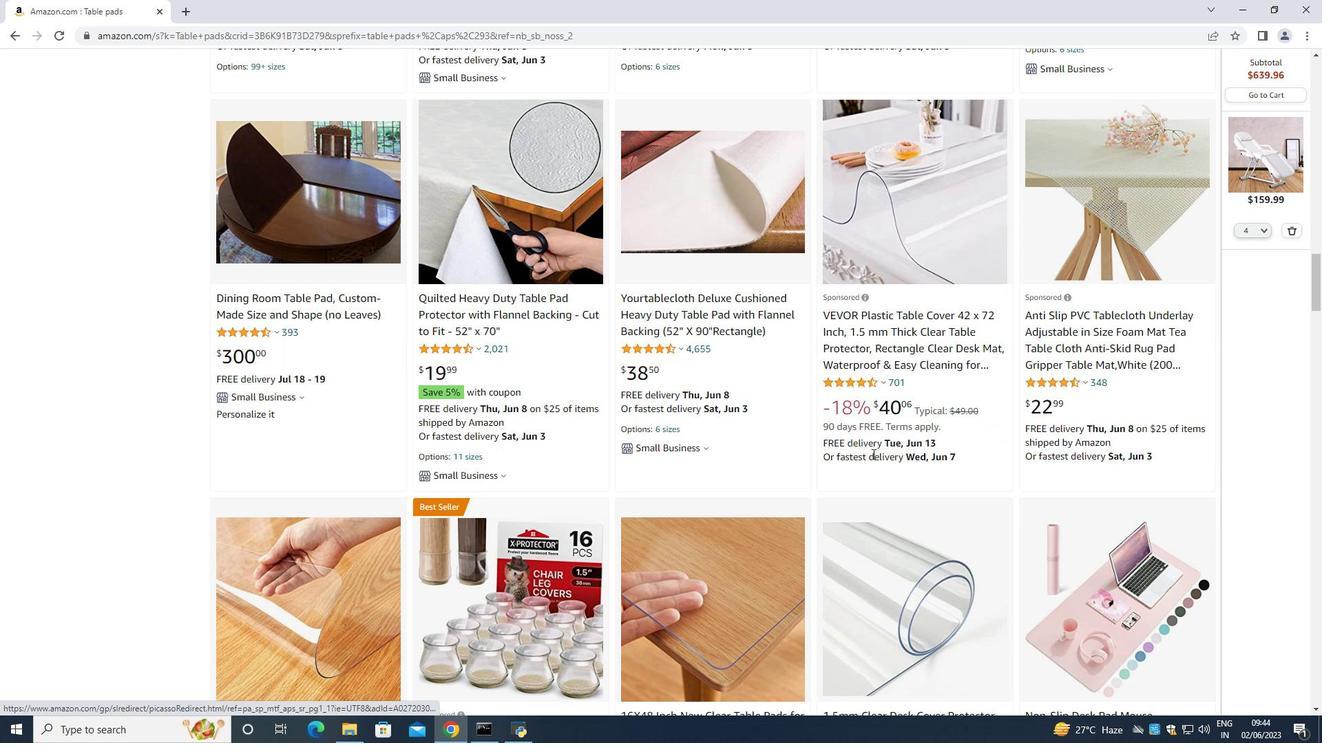 
Action: Mouse scrolled (873, 454) with delta (0, 0)
Screenshot: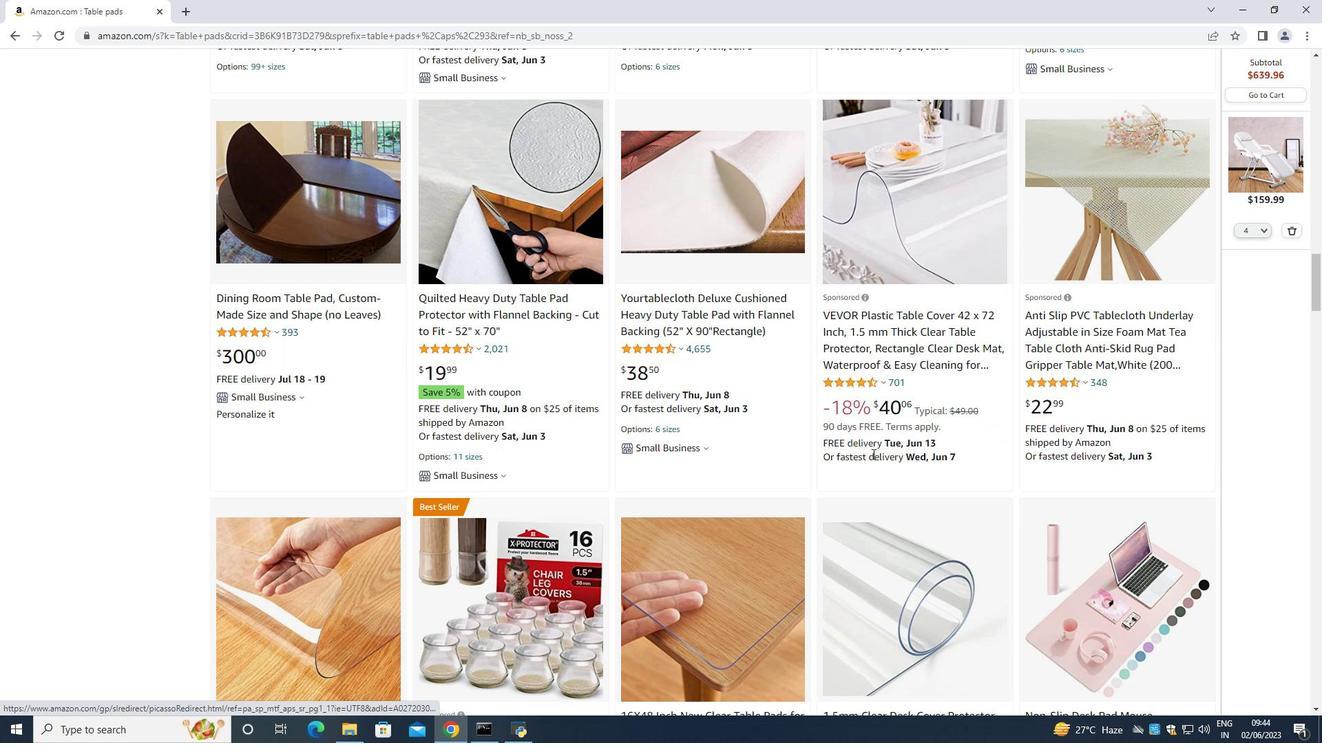 
Action: Mouse scrolled (873, 454) with delta (0, 0)
Screenshot: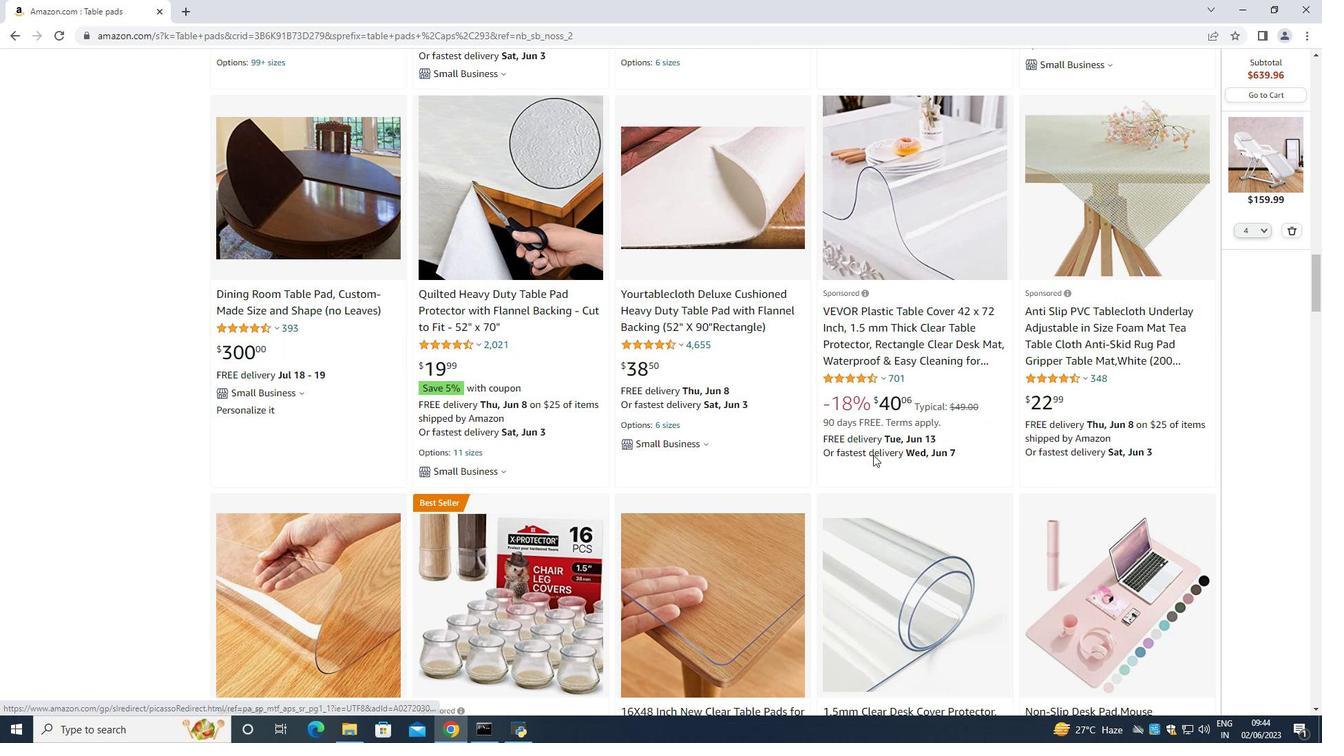 
Action: Mouse scrolled (873, 454) with delta (0, 0)
Screenshot: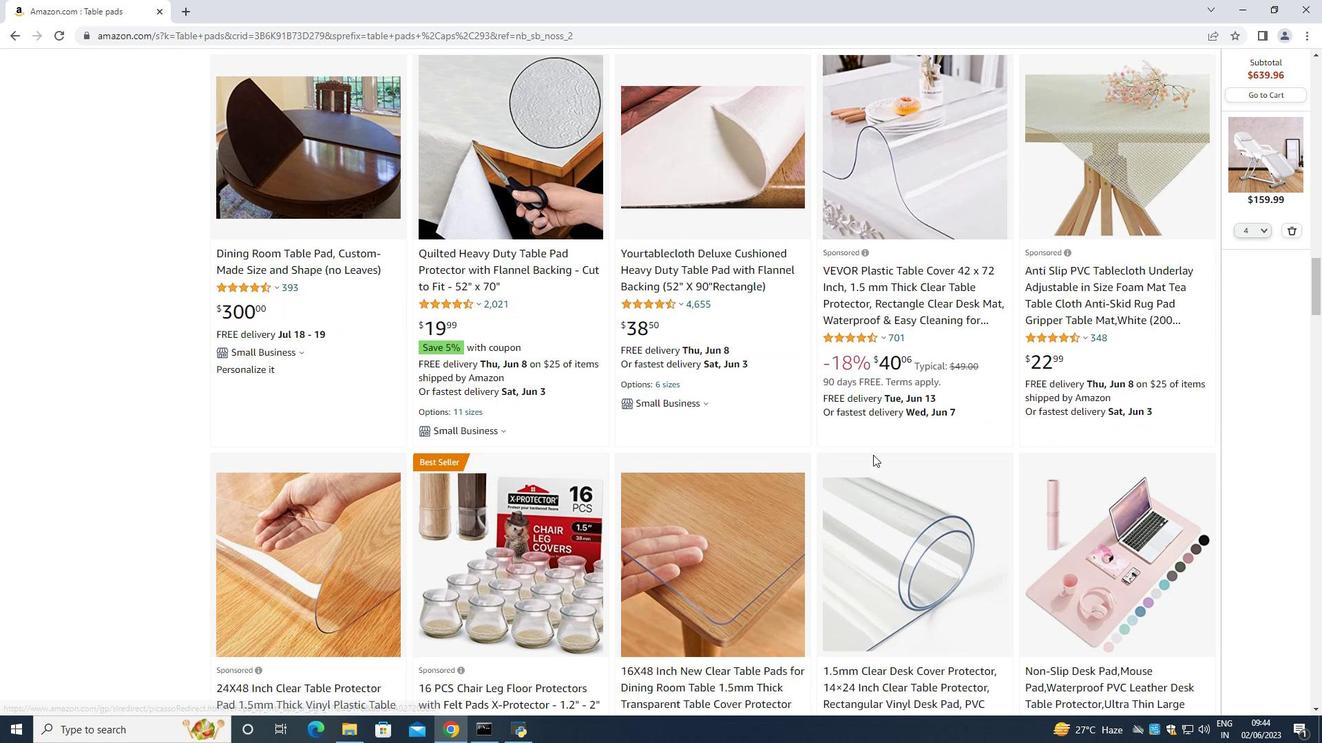 
Action: Mouse scrolled (873, 454) with delta (0, 0)
Screenshot: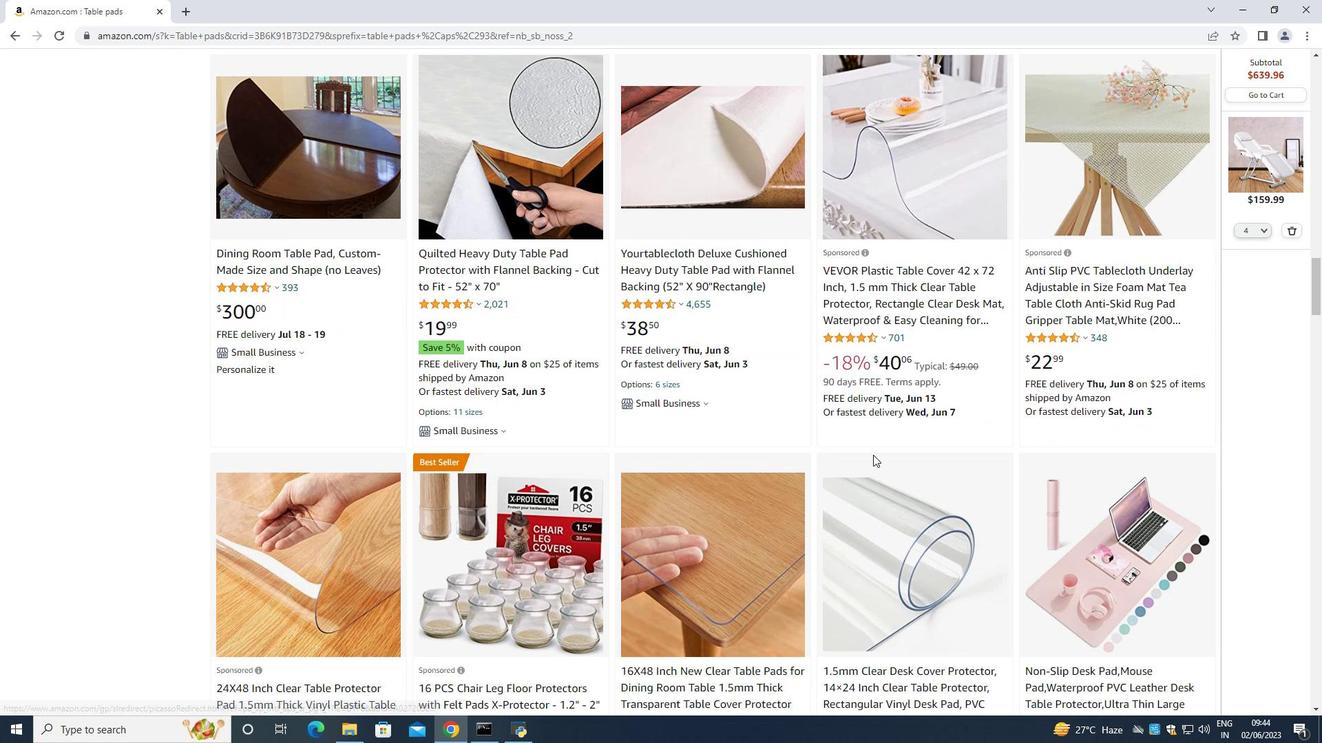 
Action: Mouse scrolled (873, 454) with delta (0, 0)
Screenshot: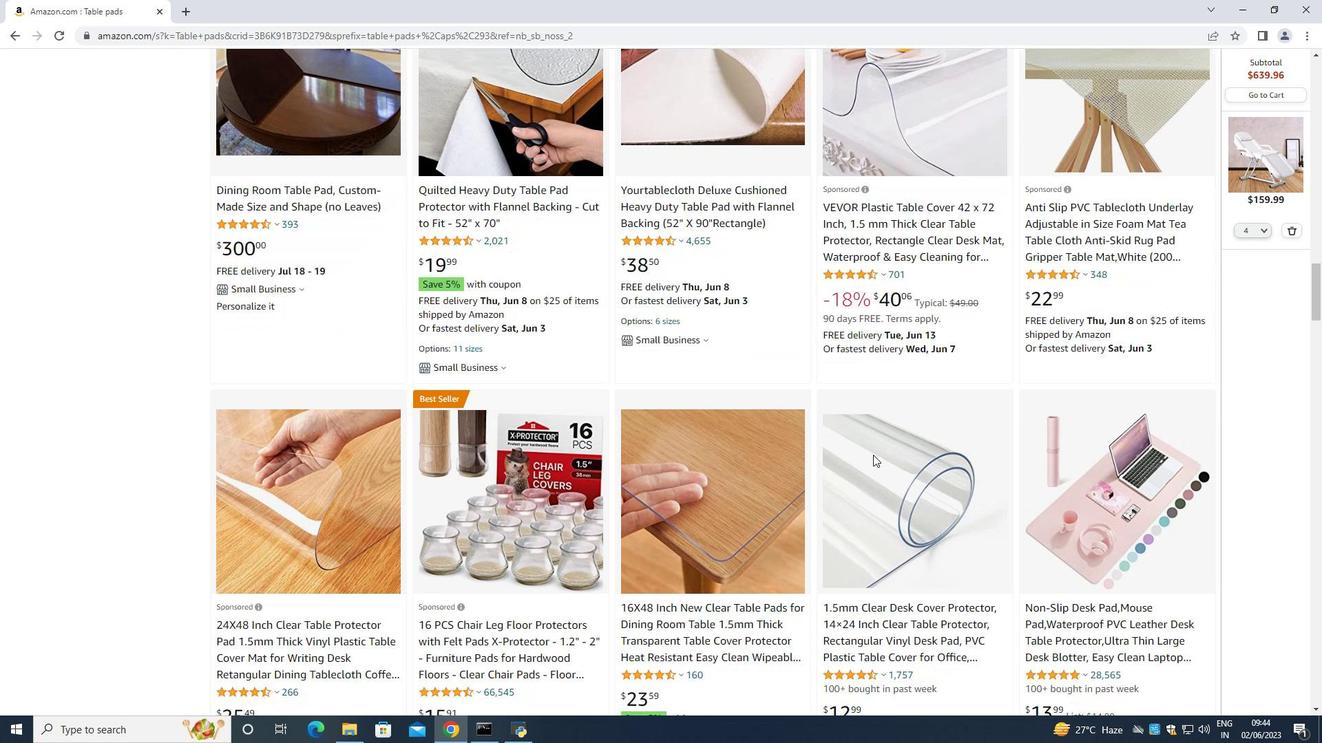 
Action: Mouse moved to (678, 426)
Screenshot: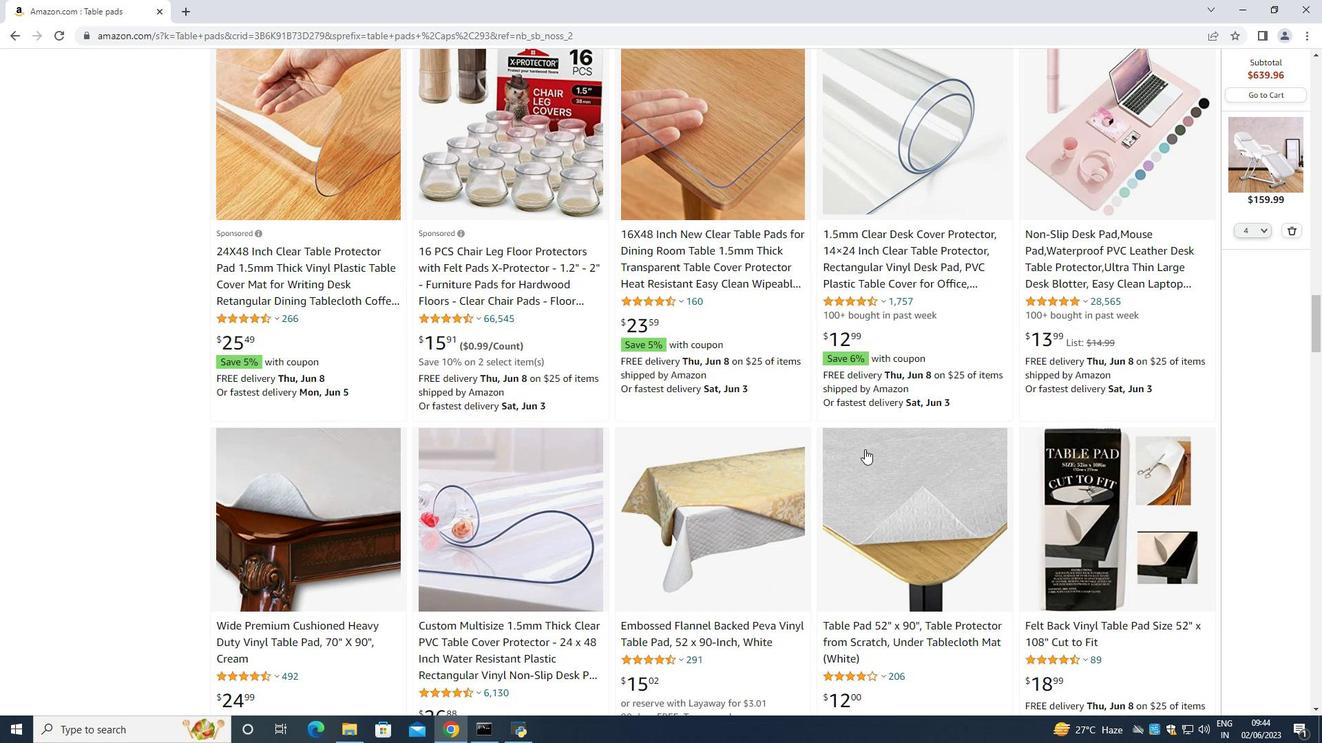 
Action: Mouse scrolled (678, 427) with delta (0, 0)
Screenshot: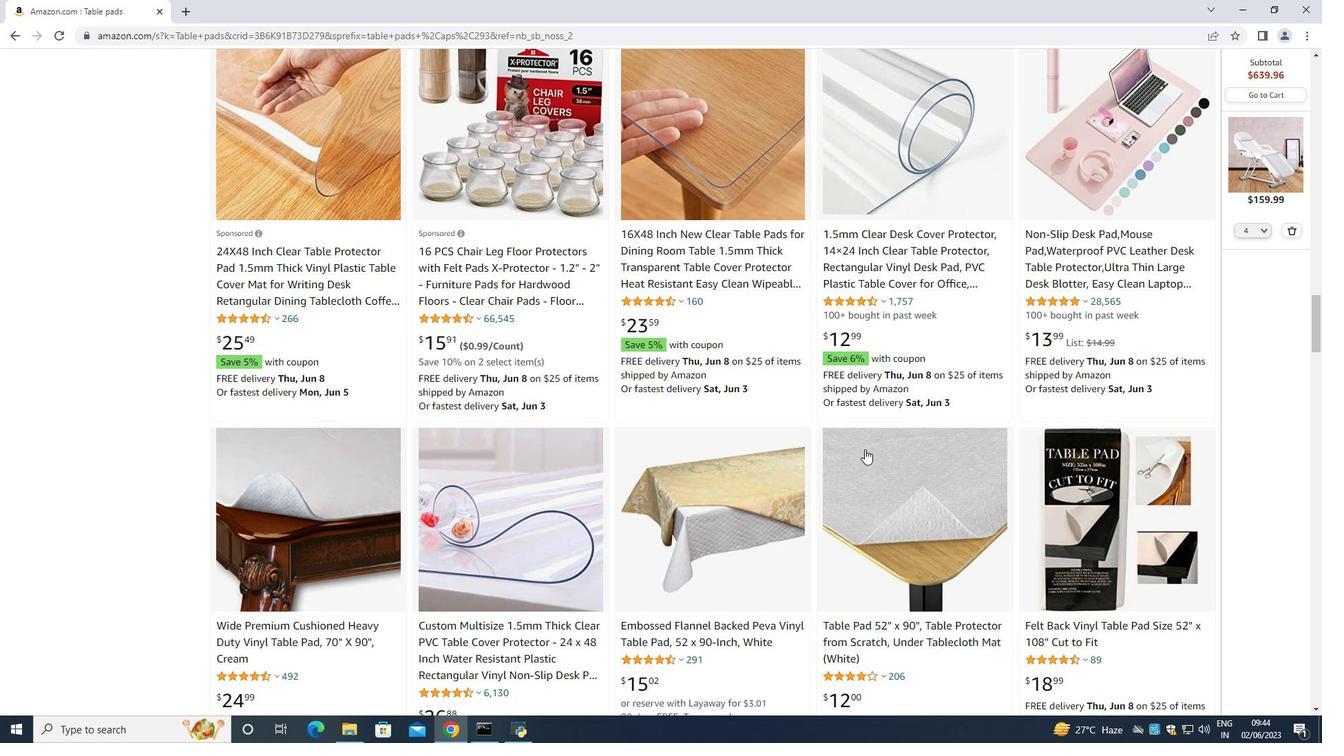 
Action: Mouse scrolled (678, 427) with delta (0, 0)
Screenshot: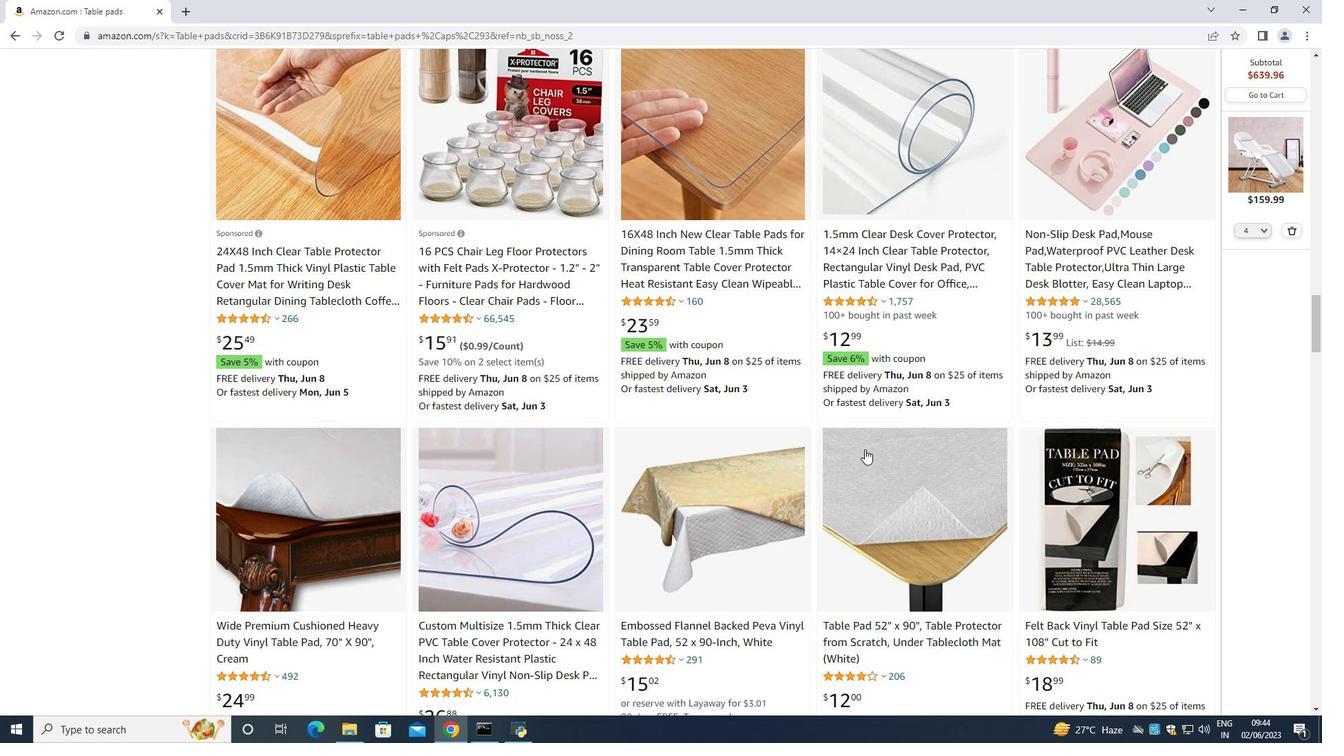 
Action: Mouse scrolled (678, 427) with delta (0, 0)
Screenshot: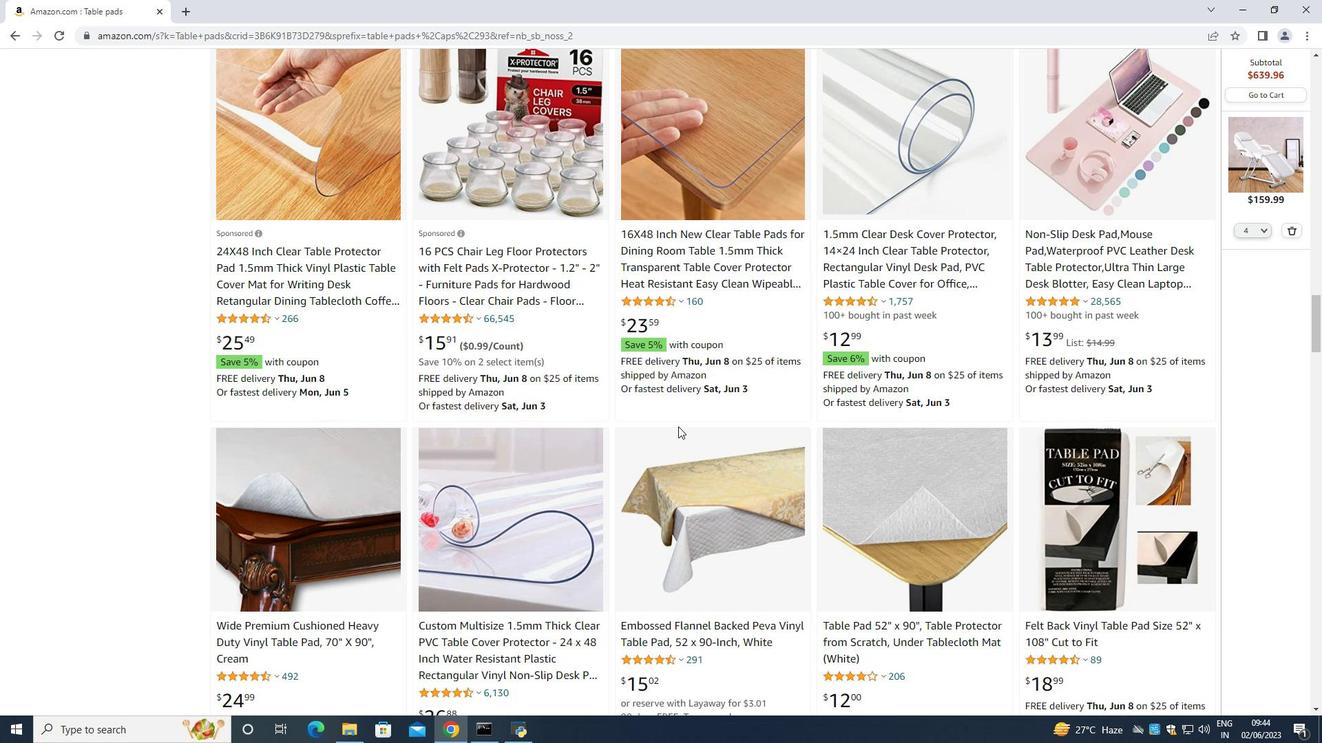 
Action: Mouse moved to (555, 321)
Screenshot: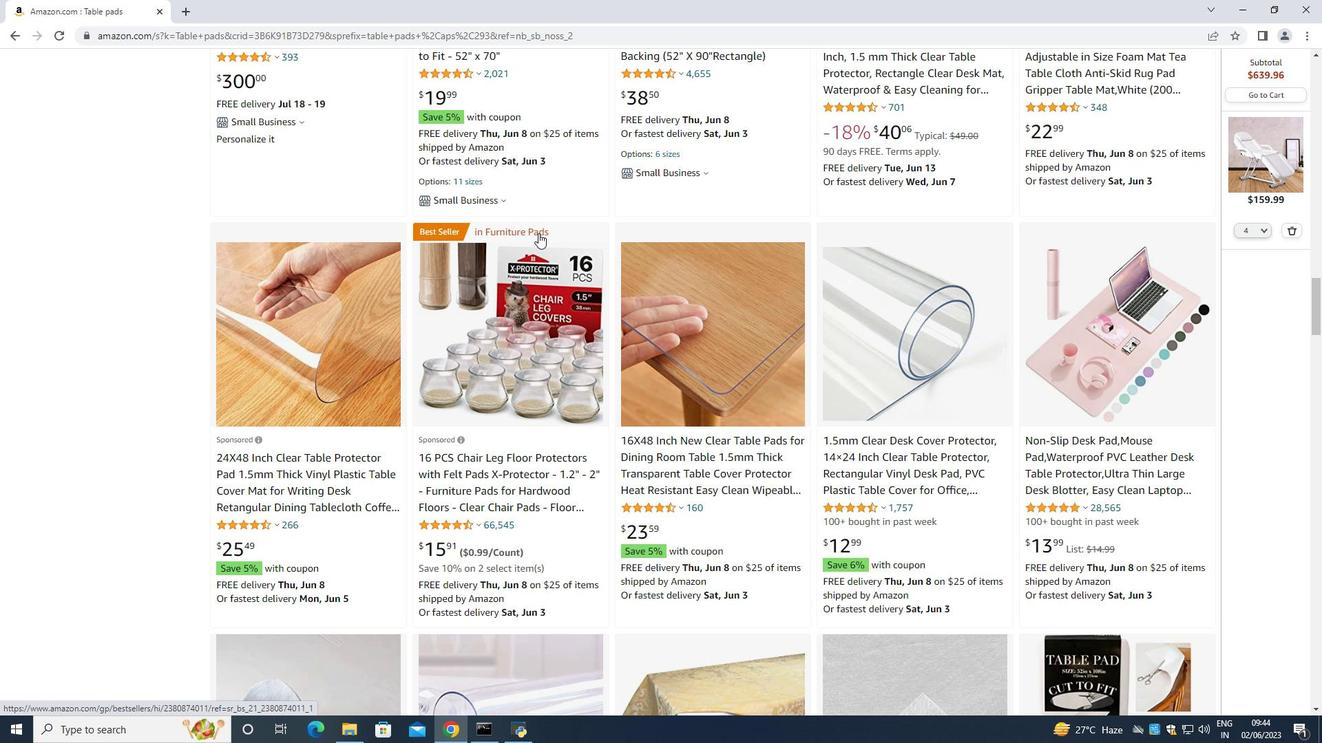 
Action: Mouse scrolled (555, 320) with delta (0, 0)
Screenshot: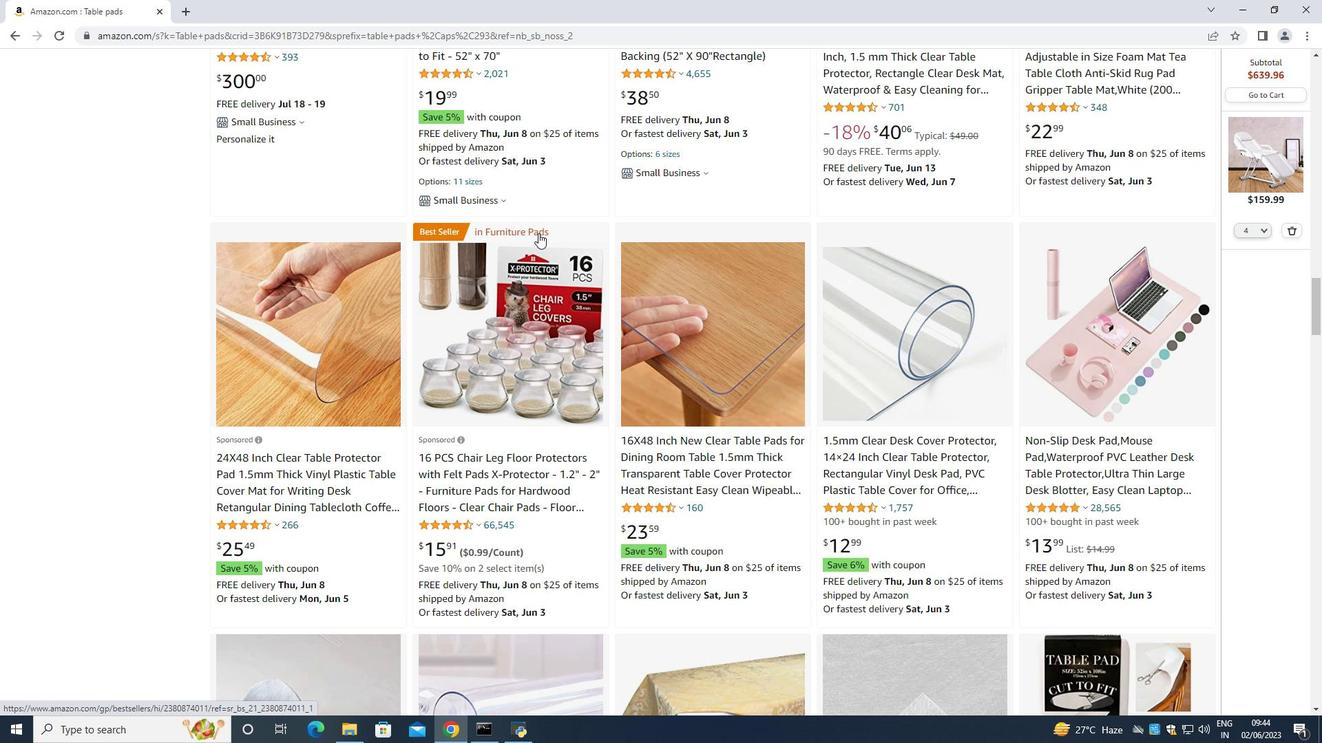 
Action: Mouse moved to (559, 322)
Screenshot: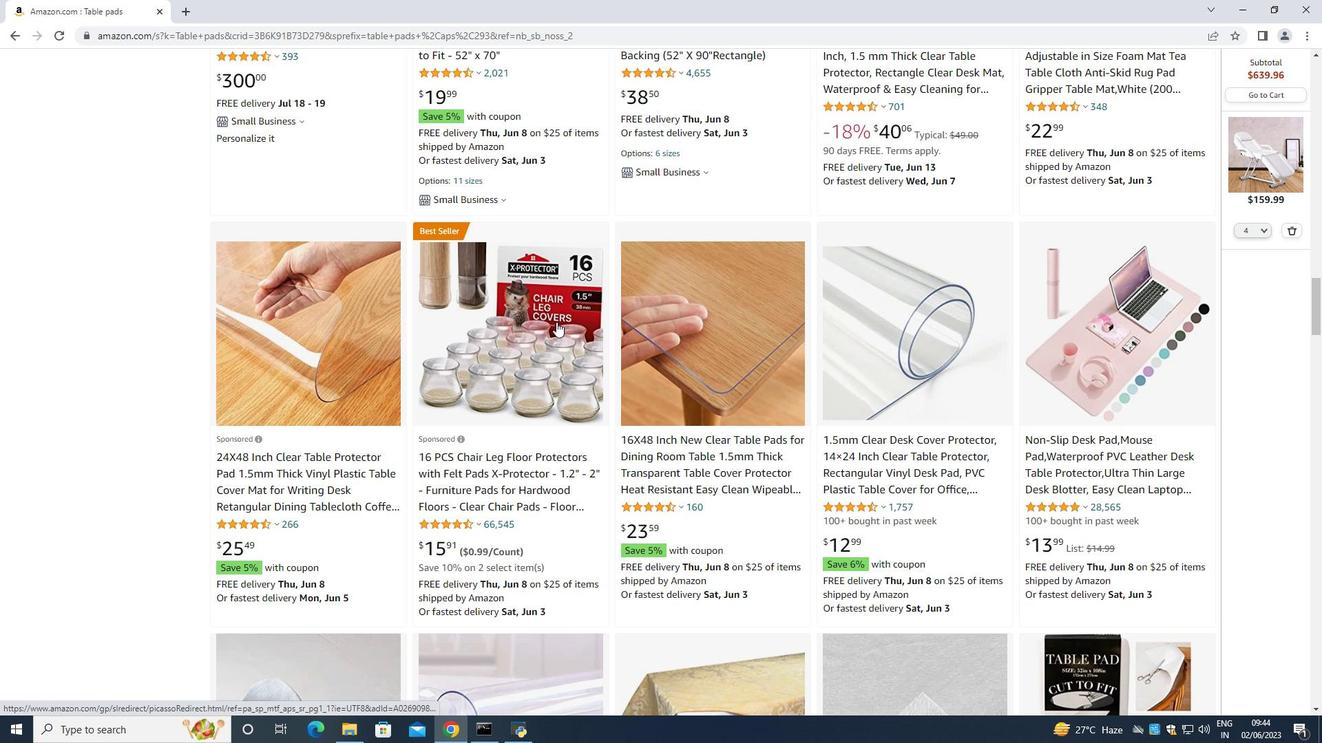 
Action: Mouse scrolled (557, 321) with delta (0, 0)
Screenshot: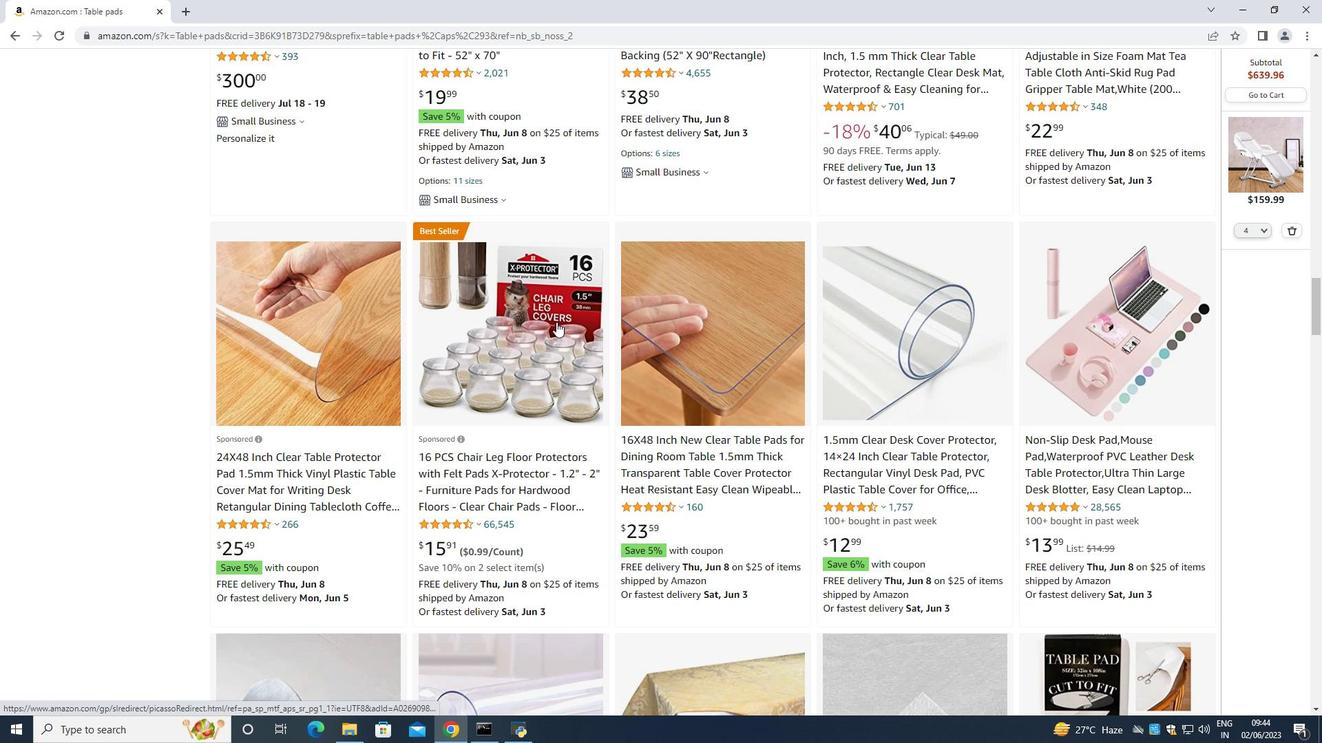 
Action: Mouse scrolled (559, 321) with delta (0, 0)
Screenshot: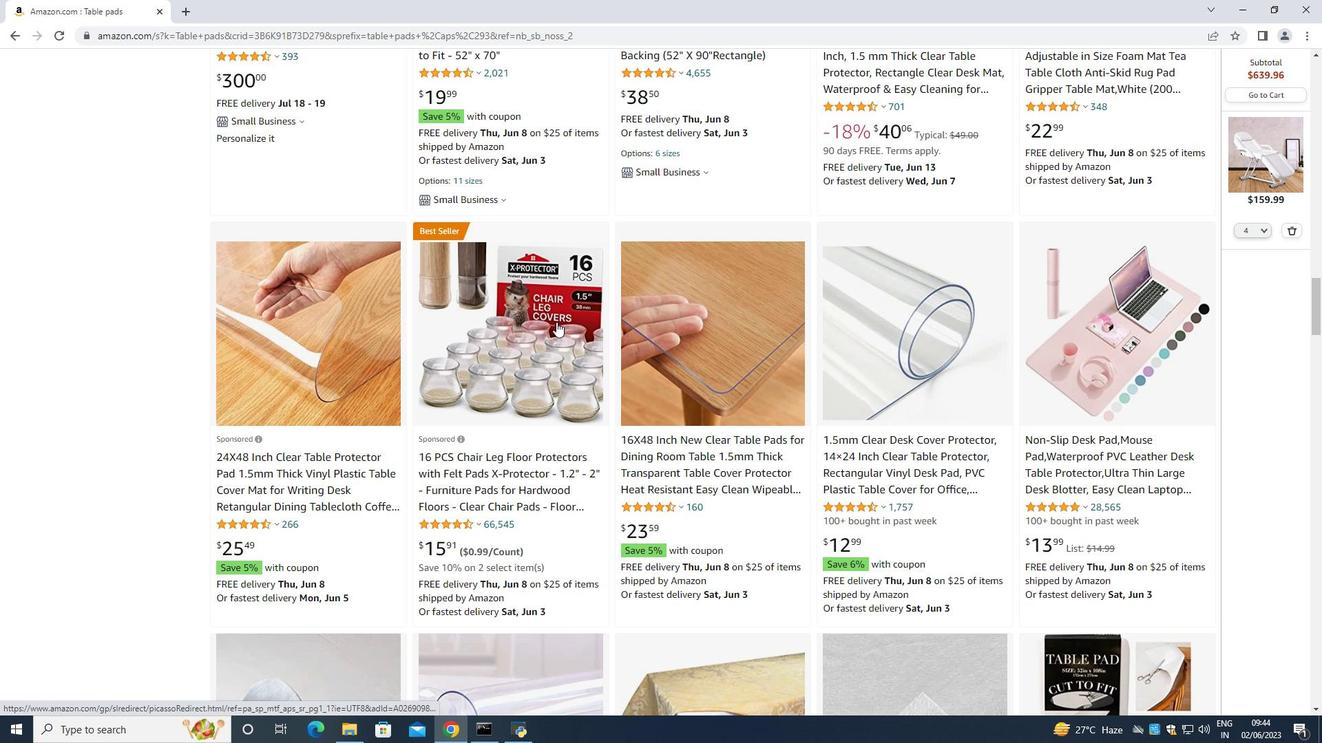 
Action: Mouse scrolled (559, 321) with delta (0, 0)
Screenshot: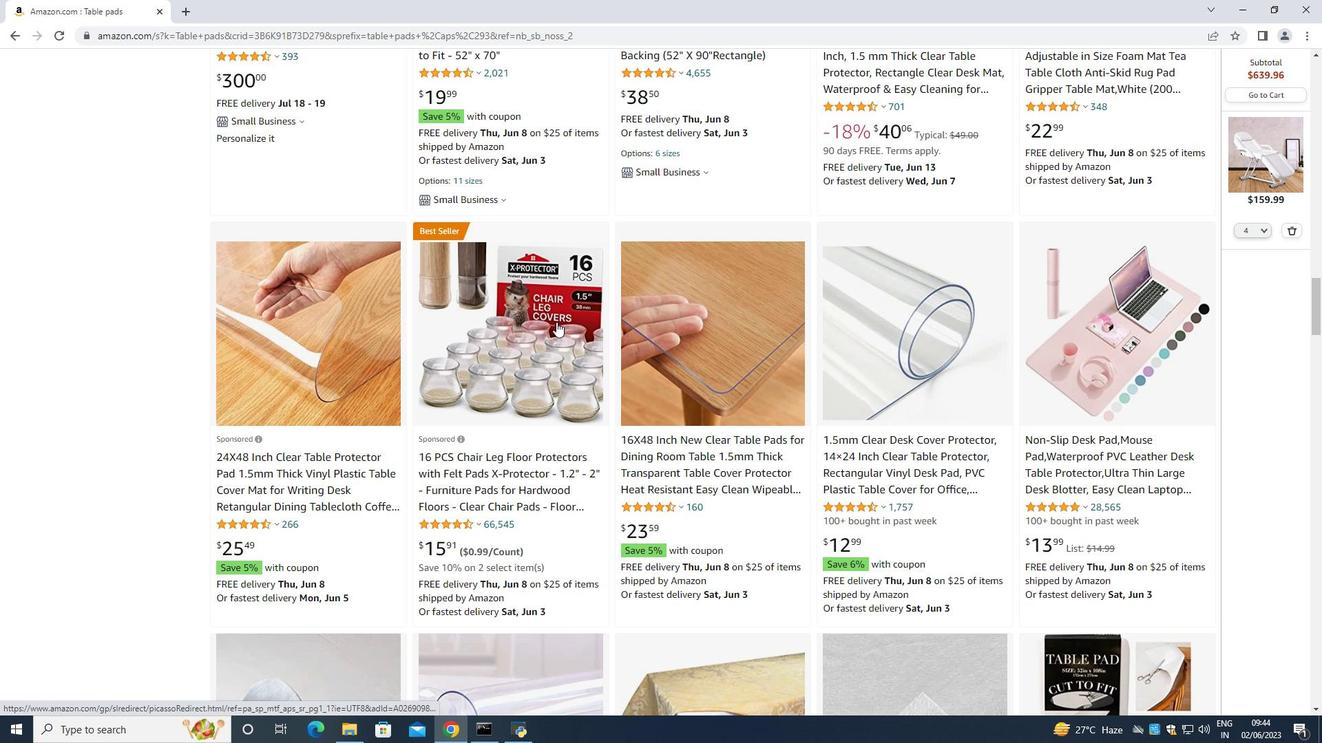 
Action: Mouse scrolled (559, 321) with delta (0, 0)
Screenshot: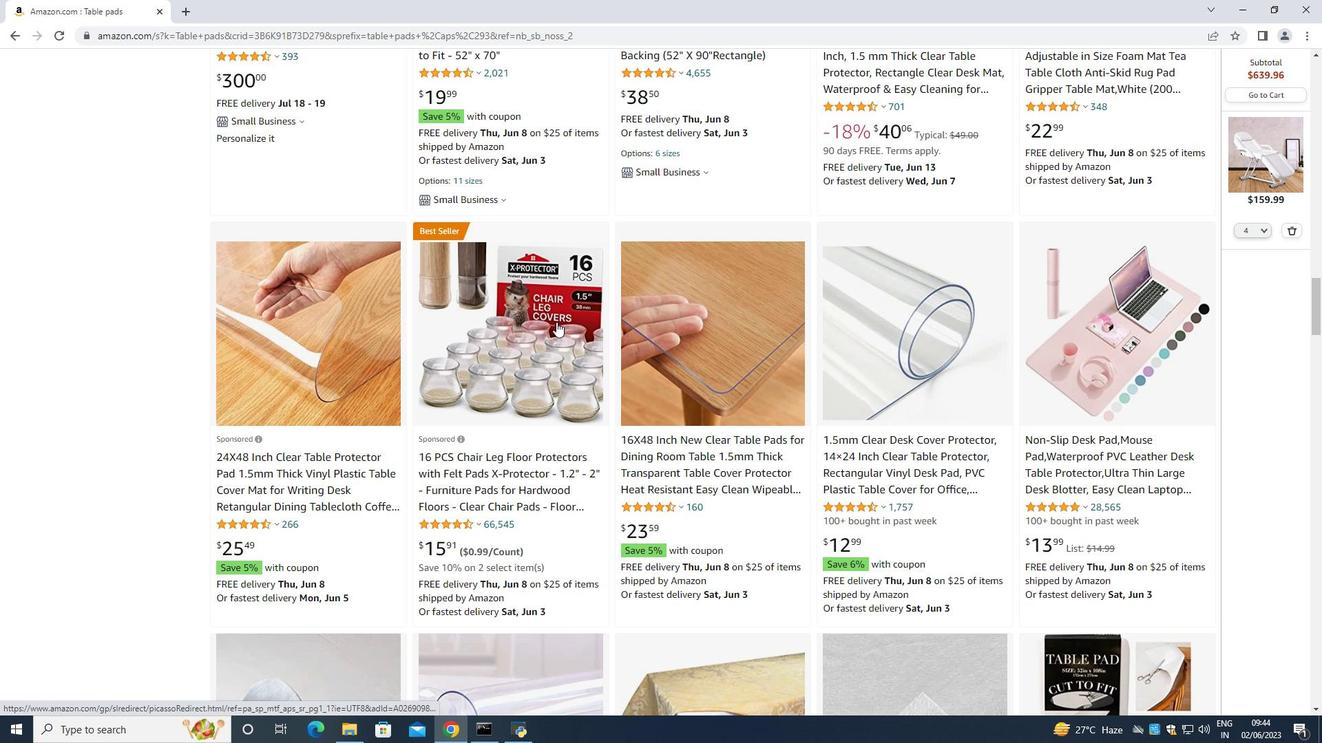 
Action: Mouse moved to (561, 325)
Screenshot: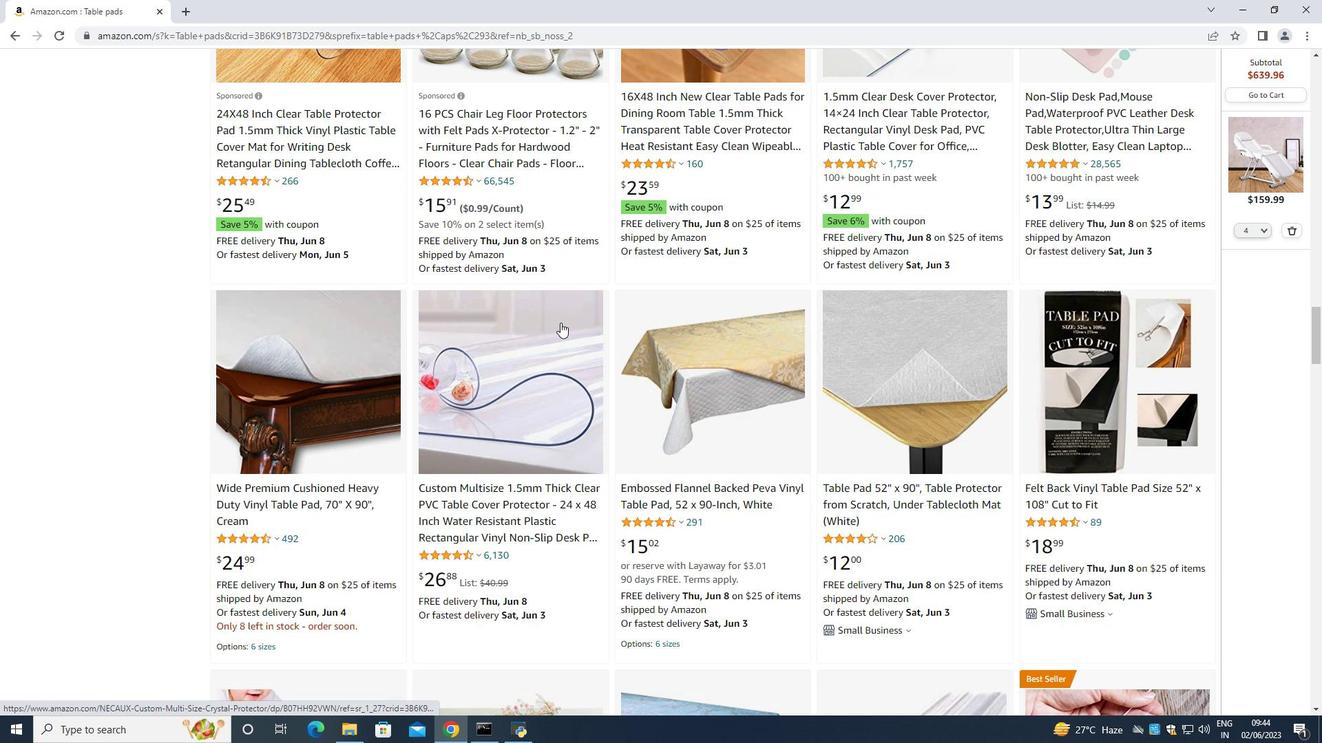 
Action: Mouse scrolled (561, 324) with delta (0, 0)
Screenshot: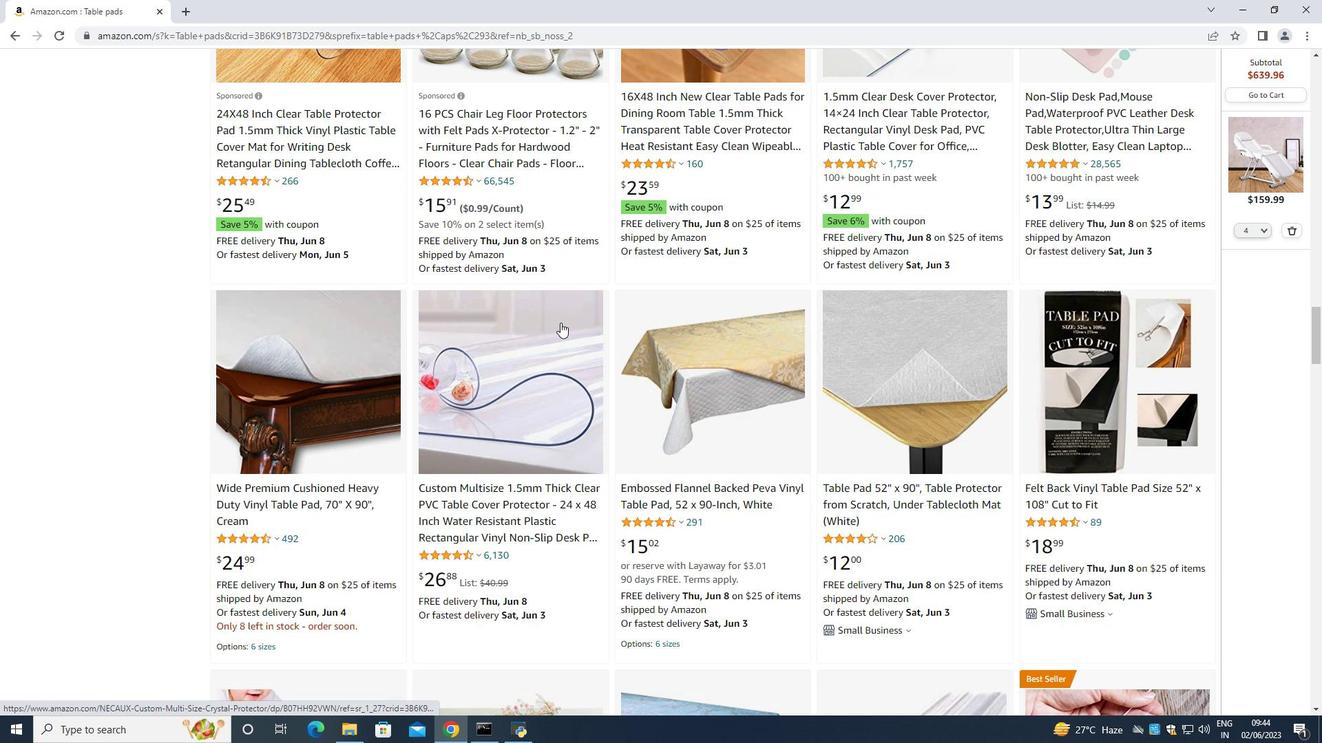 
Action: Mouse moved to (568, 339)
Screenshot: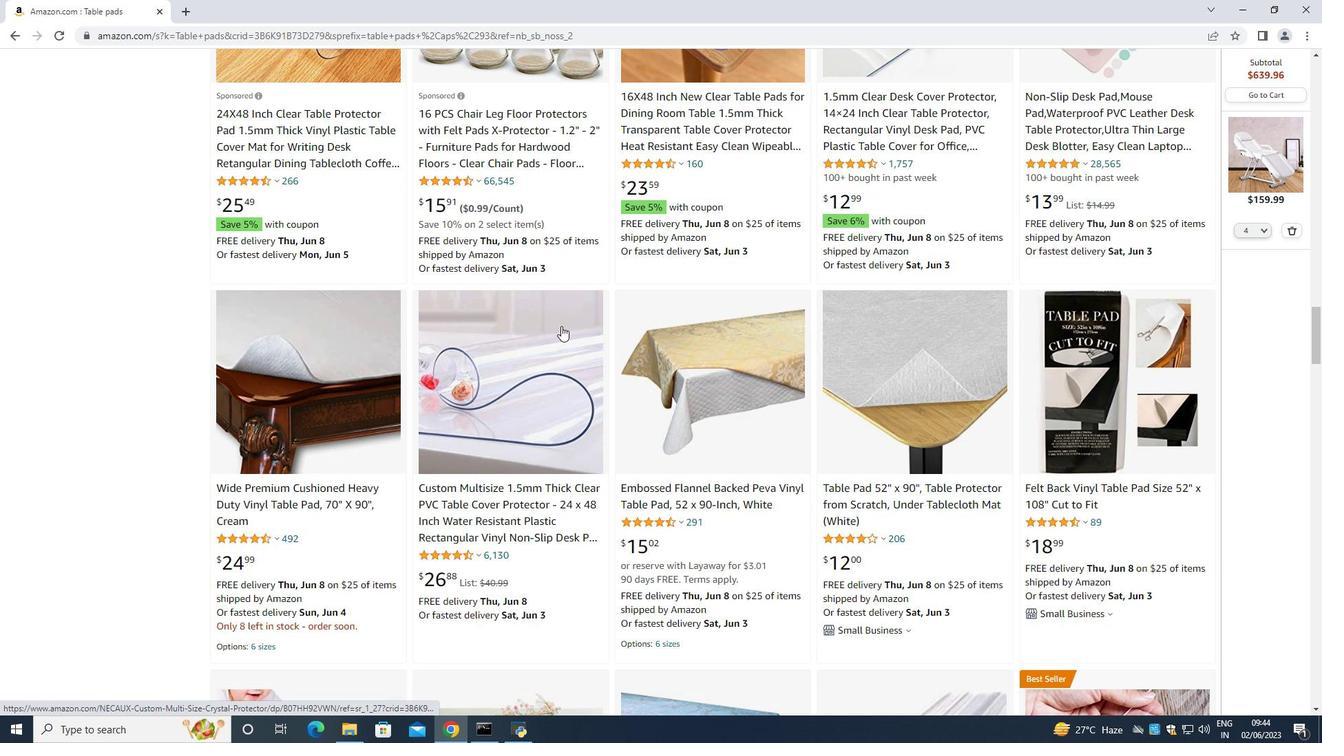 
Action: Mouse scrolled (568, 338) with delta (0, 0)
Screenshot: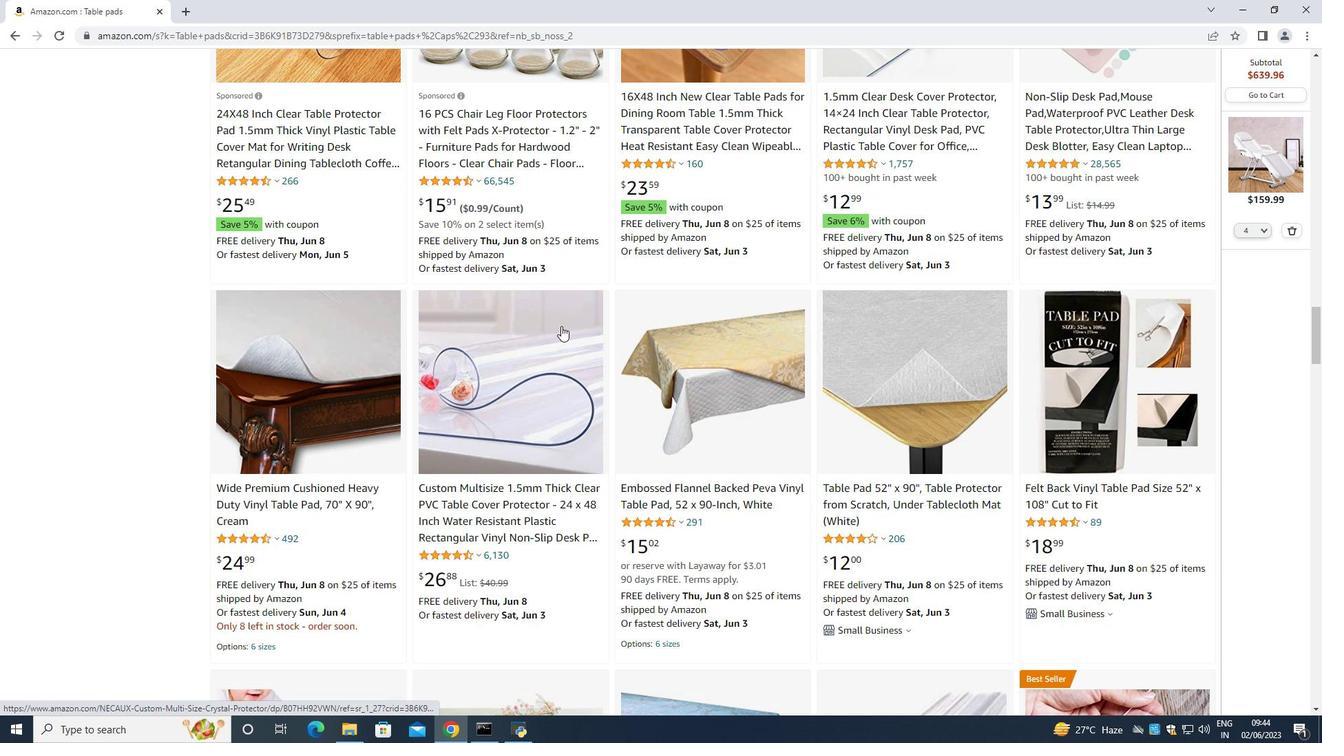 
Action: Mouse moved to (576, 345)
Screenshot: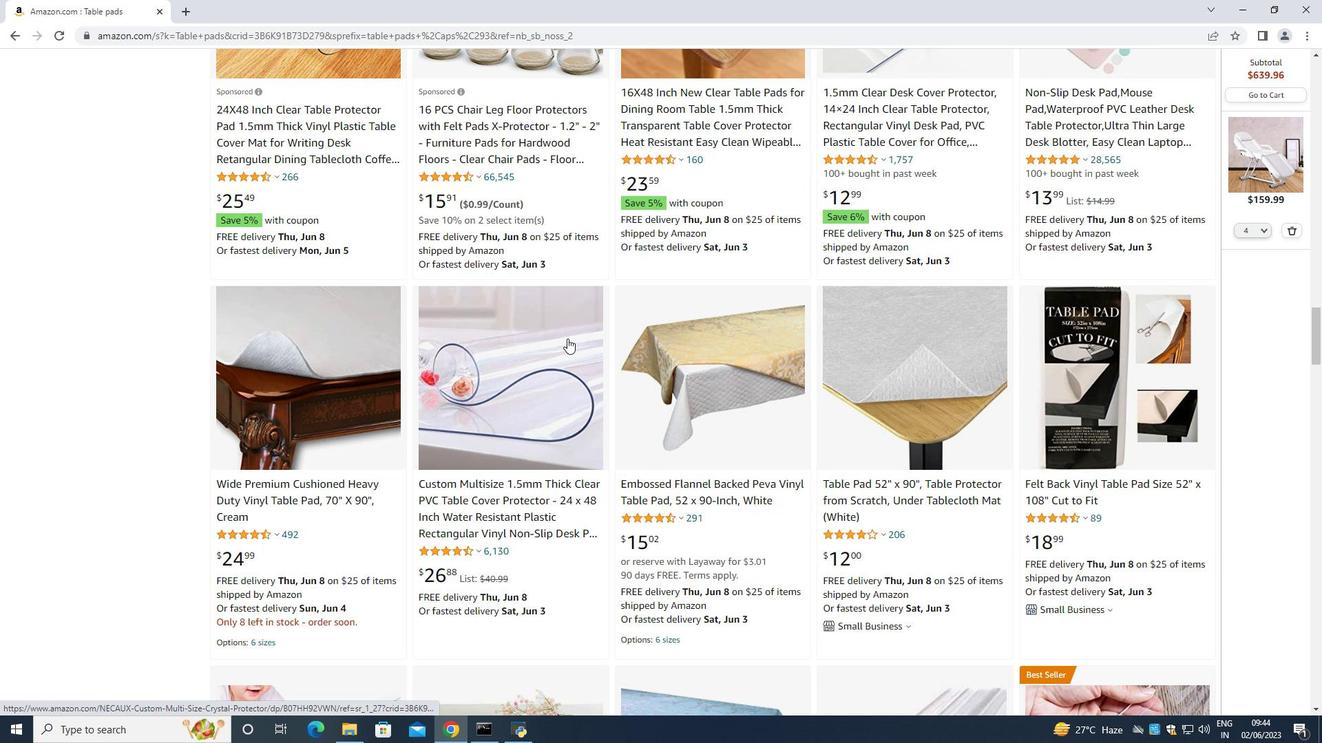 
Action: Mouse scrolled (576, 344) with delta (0, 0)
Screenshot: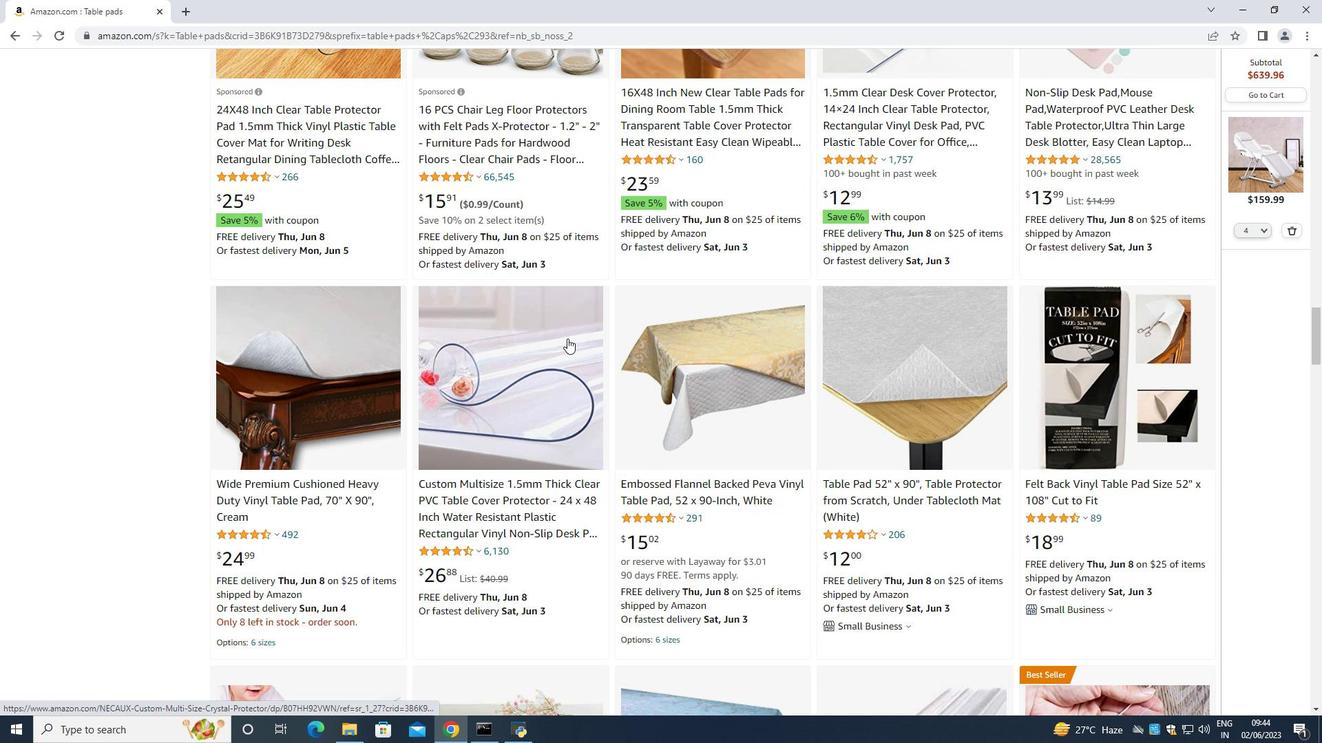
Action: Mouse moved to (633, 371)
Screenshot: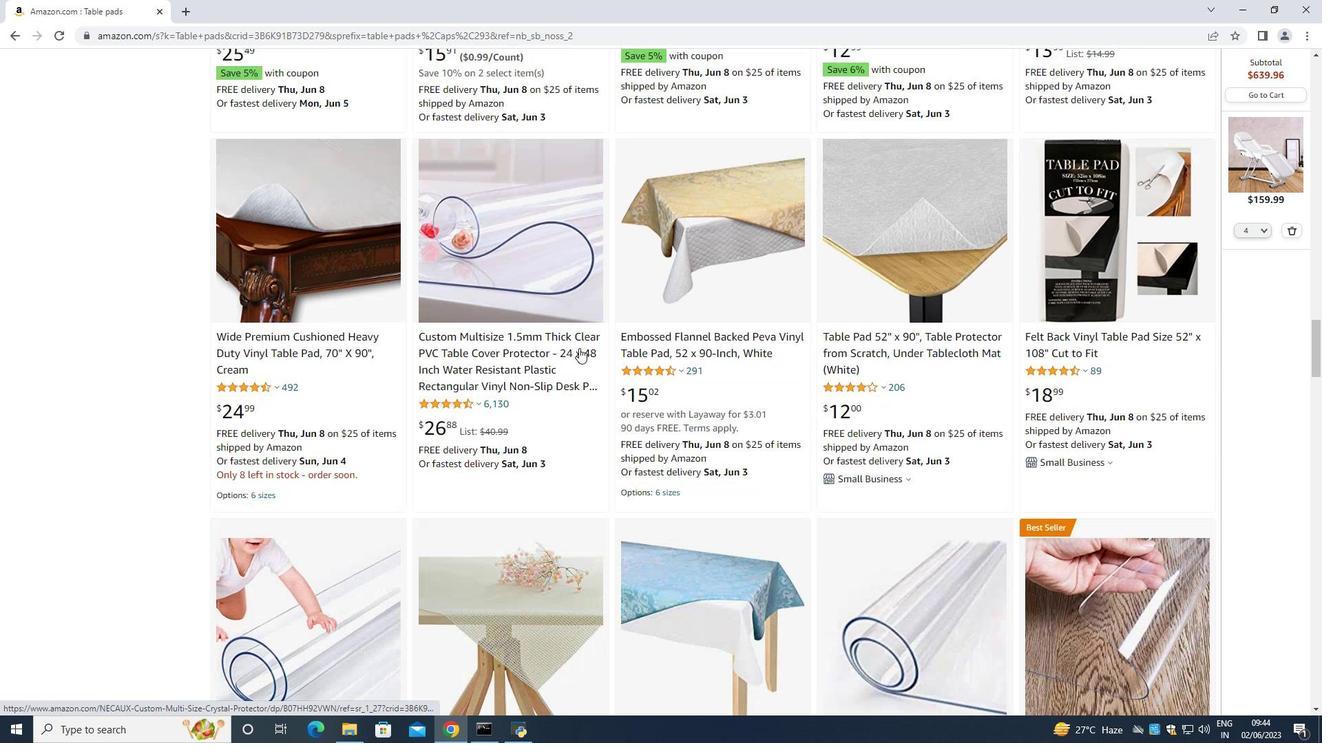 
Action: Mouse scrolled (633, 370) with delta (0, 0)
Screenshot: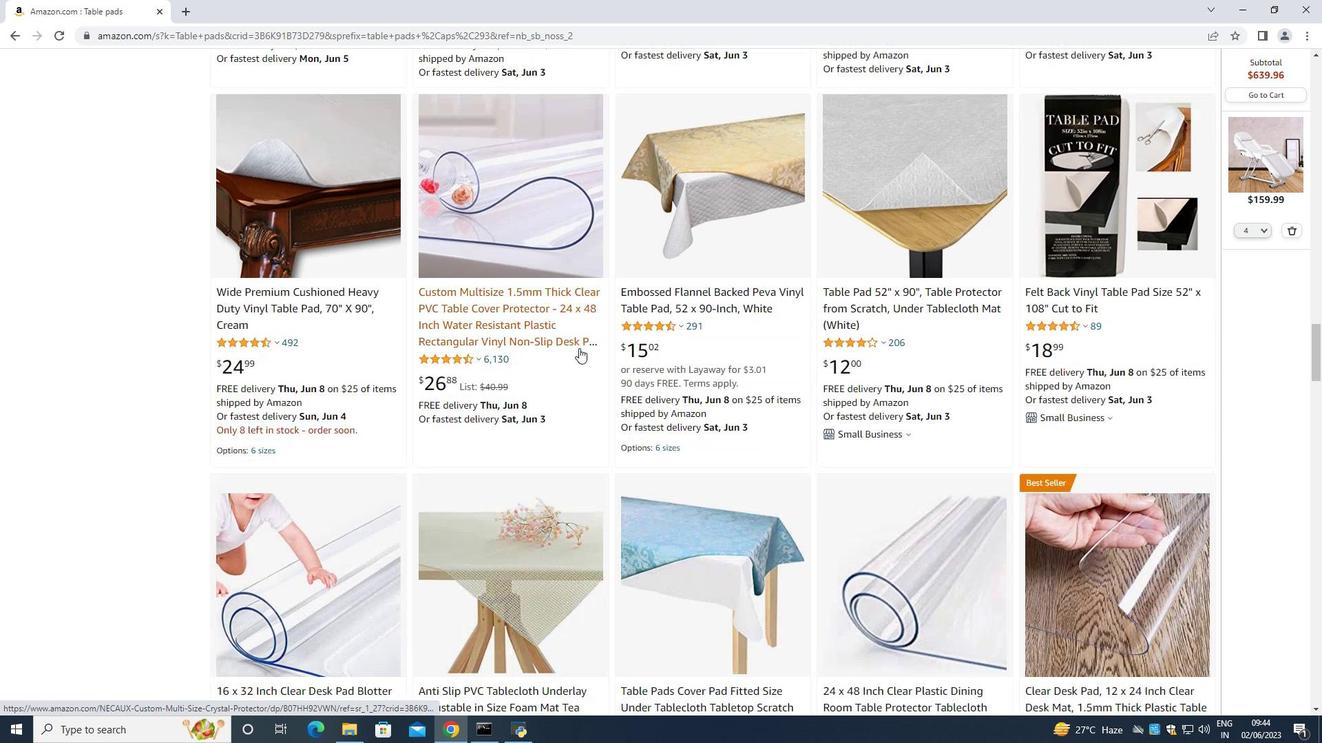 
Action: Mouse moved to (636, 371)
Screenshot: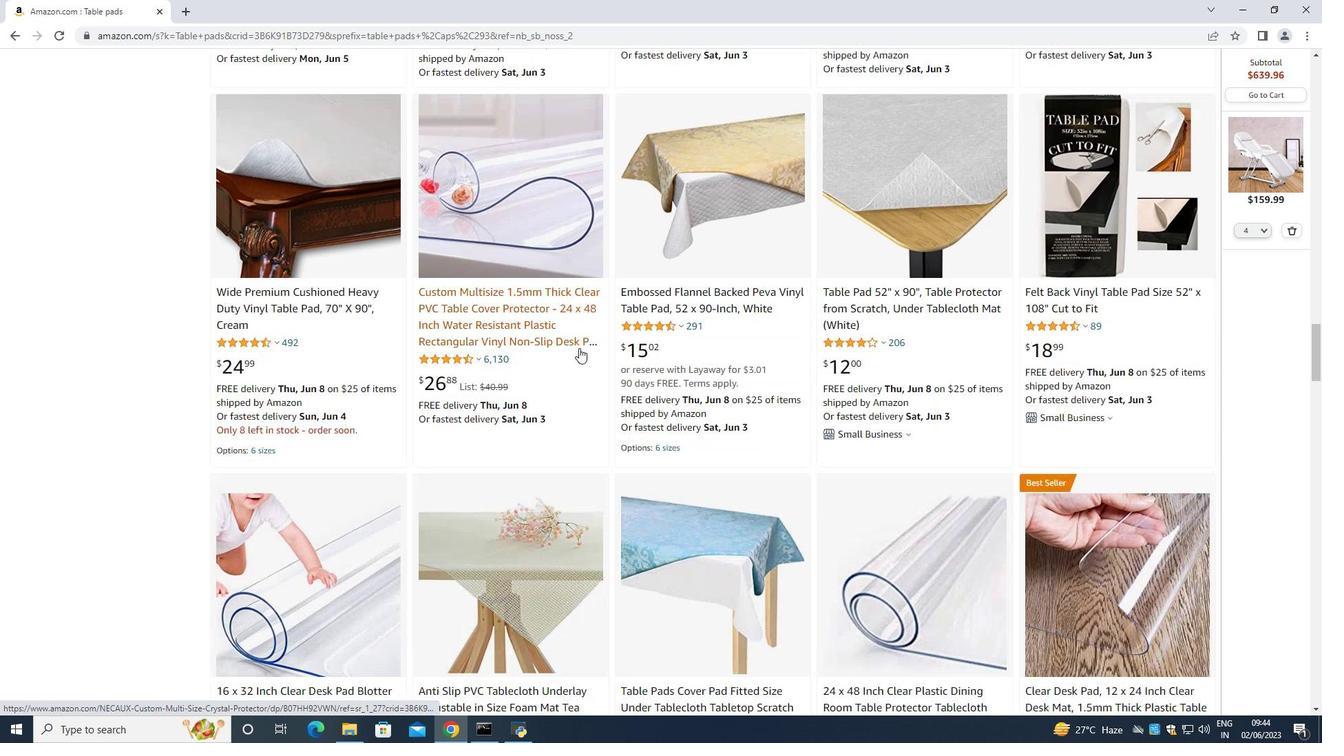 
Action: Mouse scrolled (636, 370) with delta (0, 0)
Screenshot: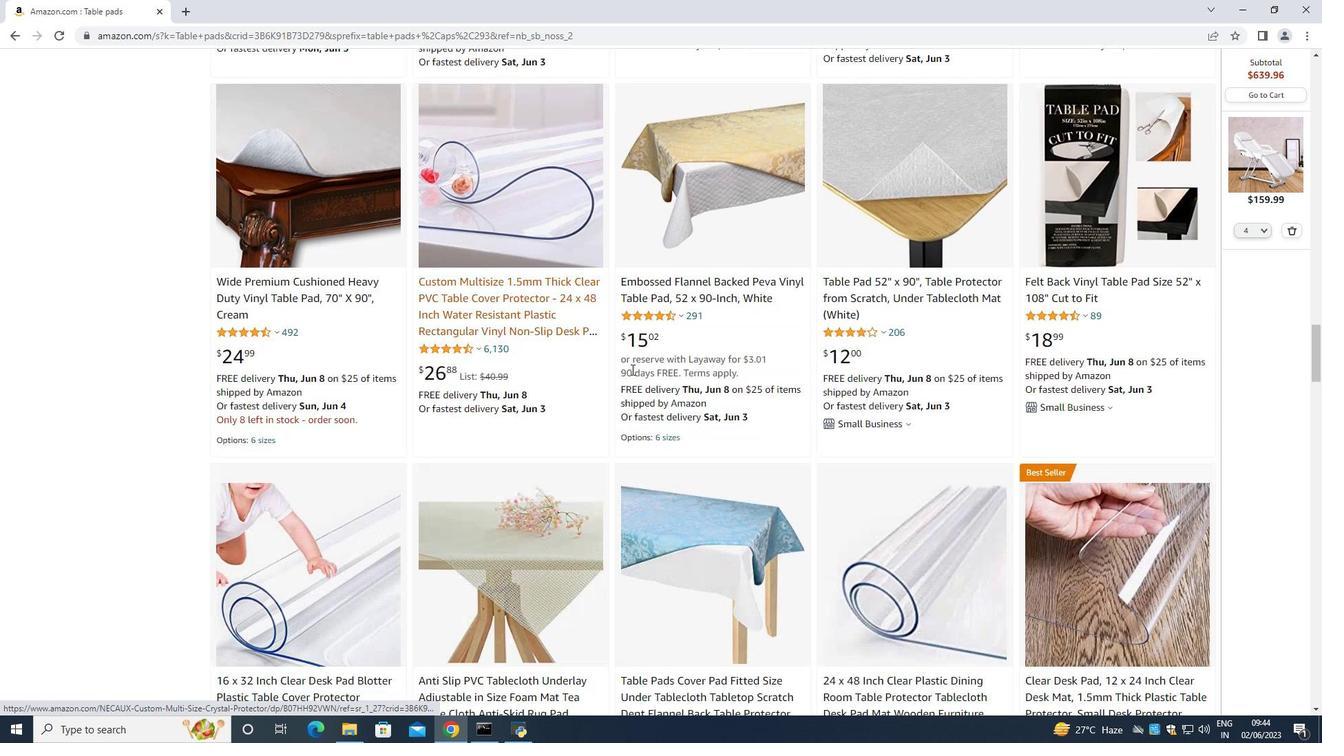 
Action: Mouse moved to (643, 372)
Screenshot: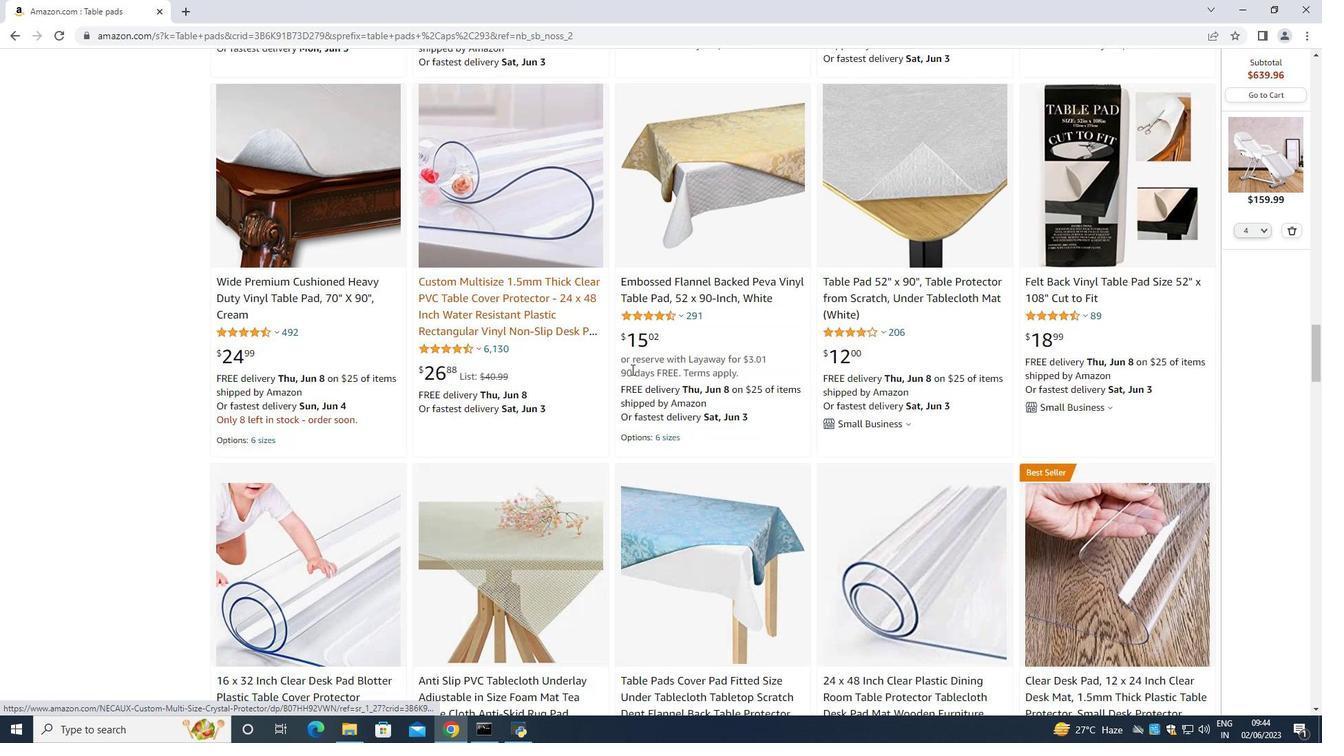 
Action: Mouse scrolled (643, 371) with delta (0, 0)
Screenshot: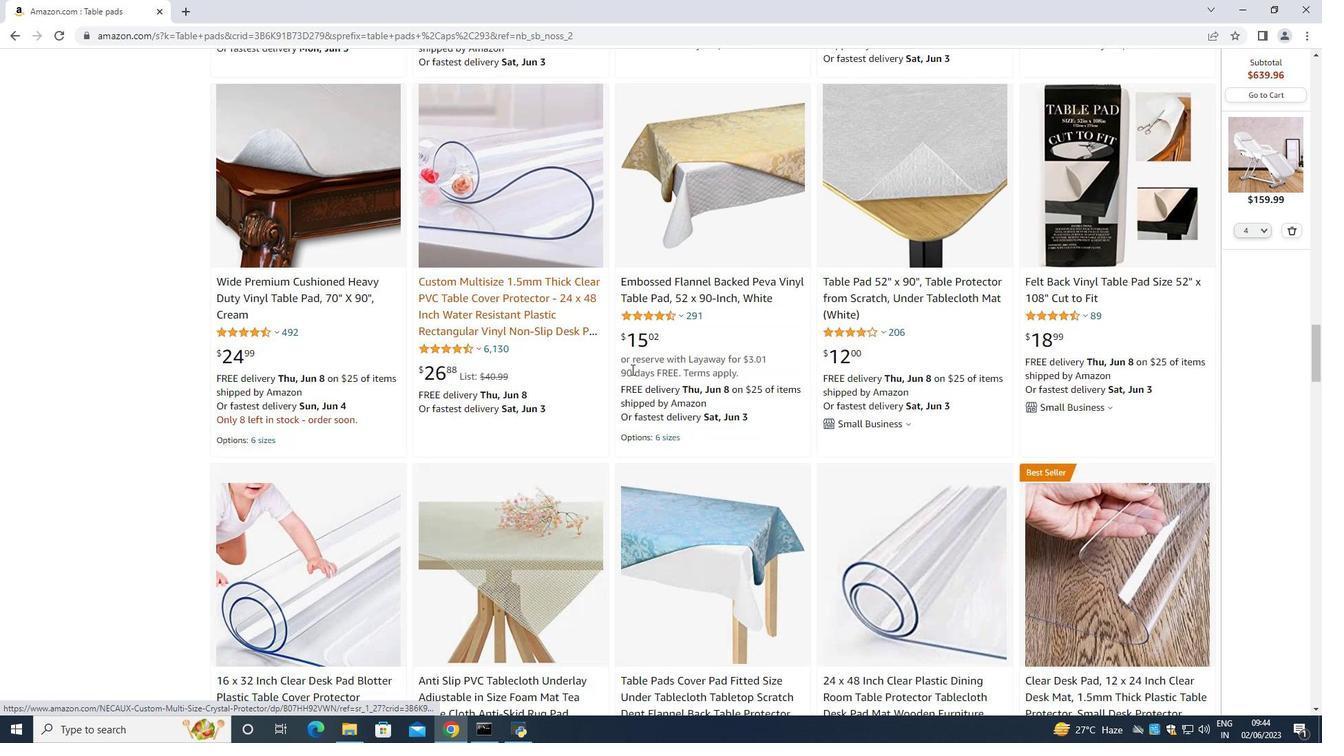 
Action: Mouse moved to (820, 382)
Screenshot: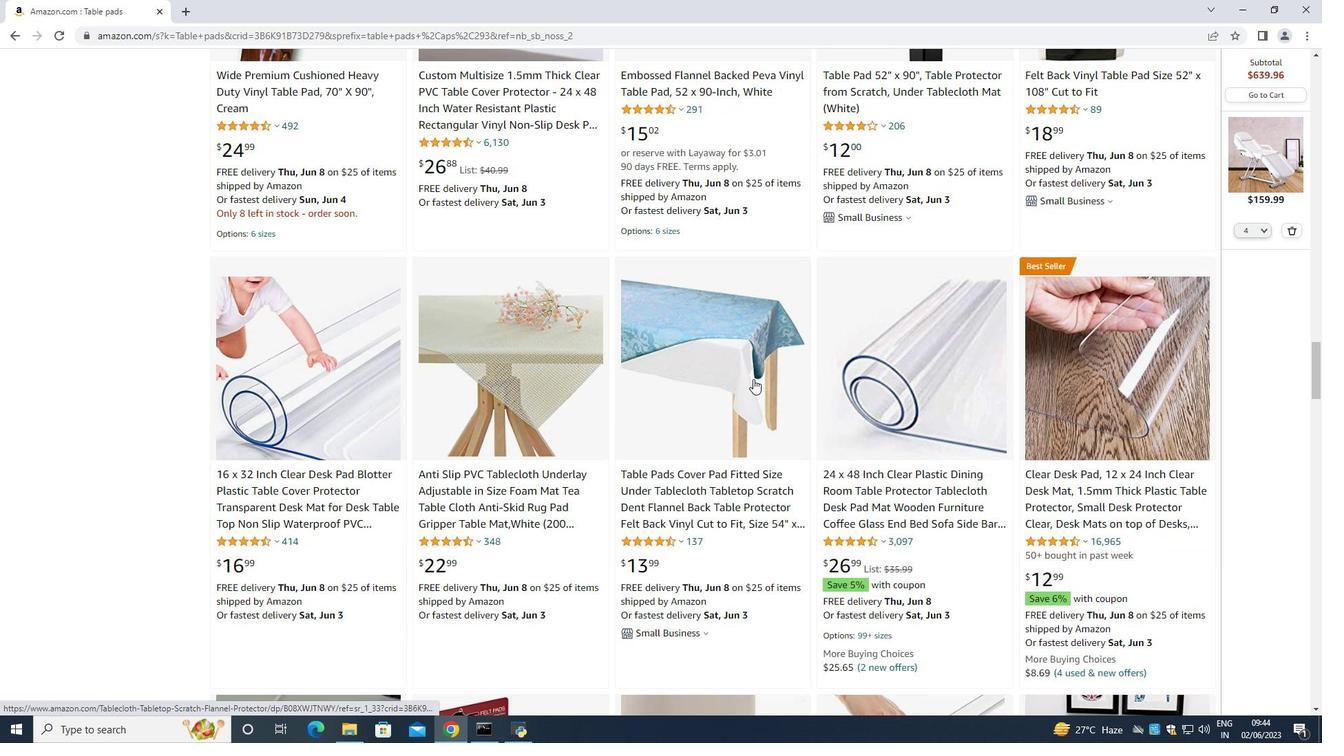 
Action: Mouse scrolled (820, 381) with delta (0, 0)
Screenshot: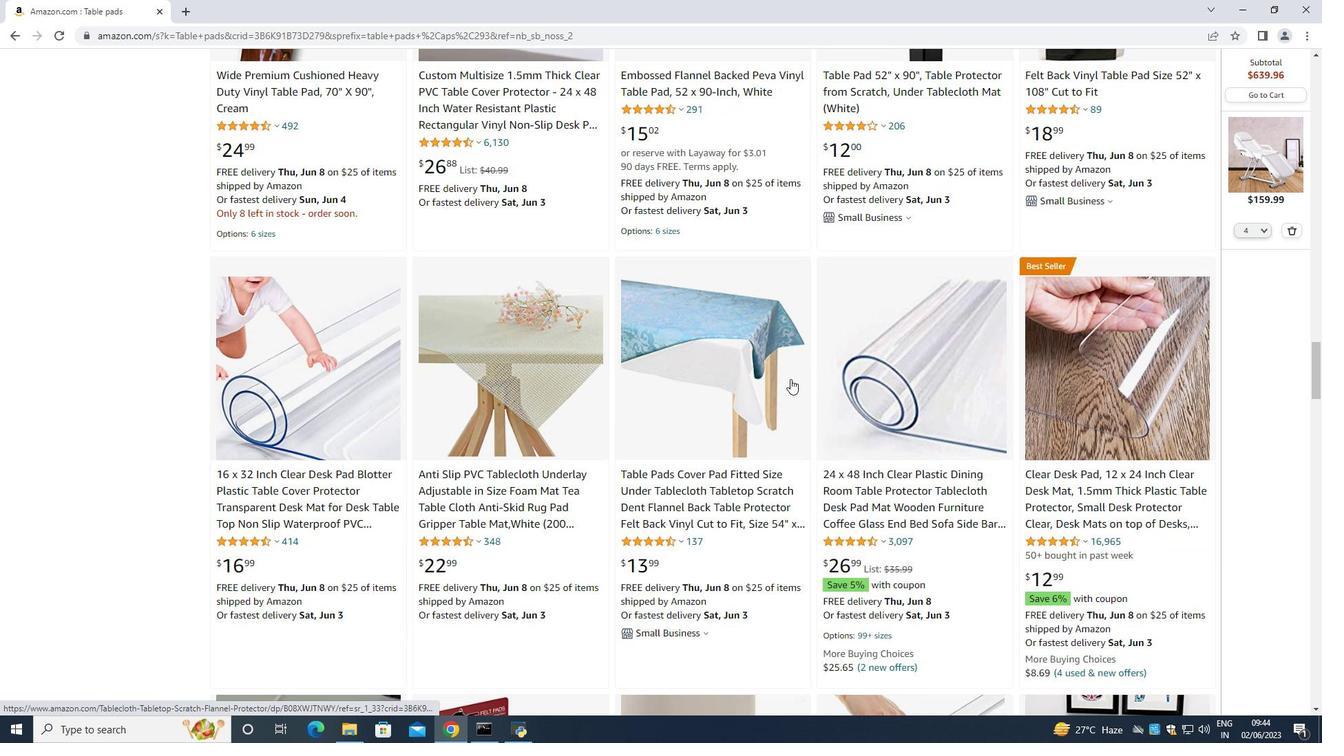 
Action: Mouse moved to (820, 382)
Screenshot: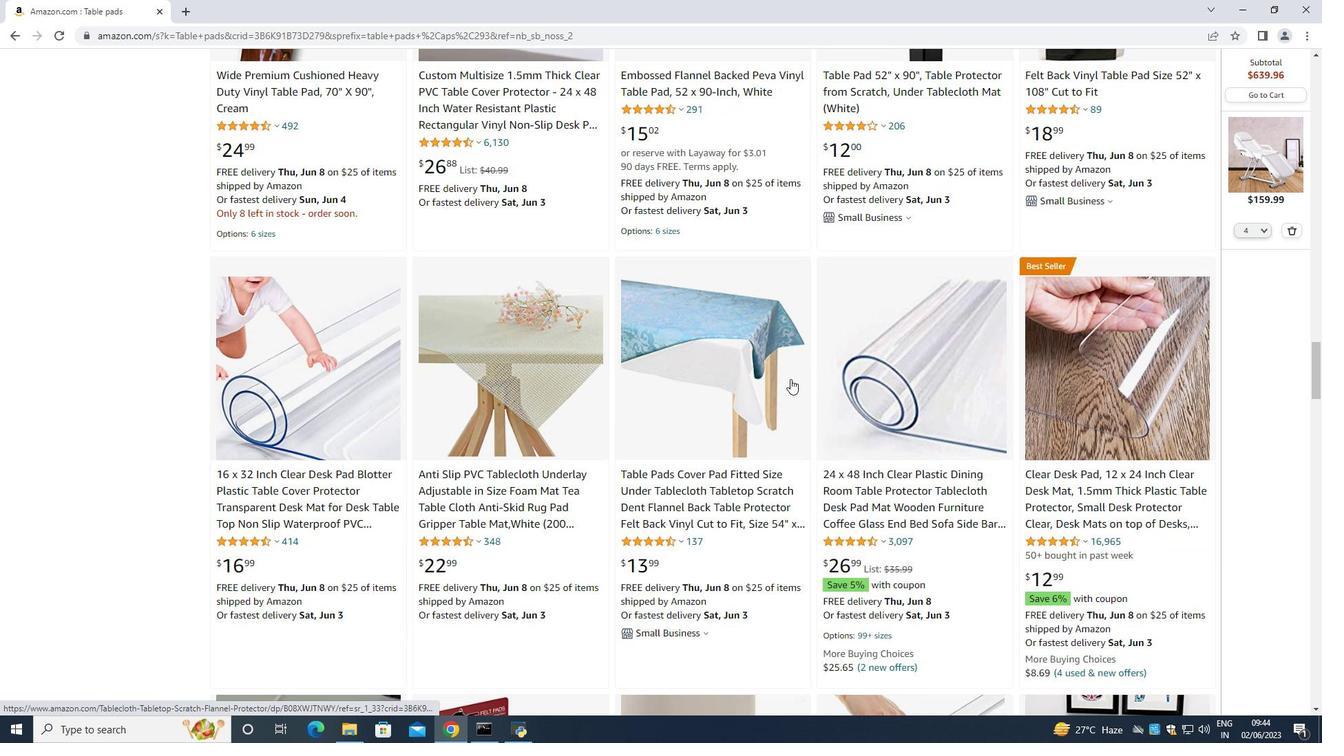 
Action: Mouse scrolled (820, 382) with delta (0, 0)
Screenshot: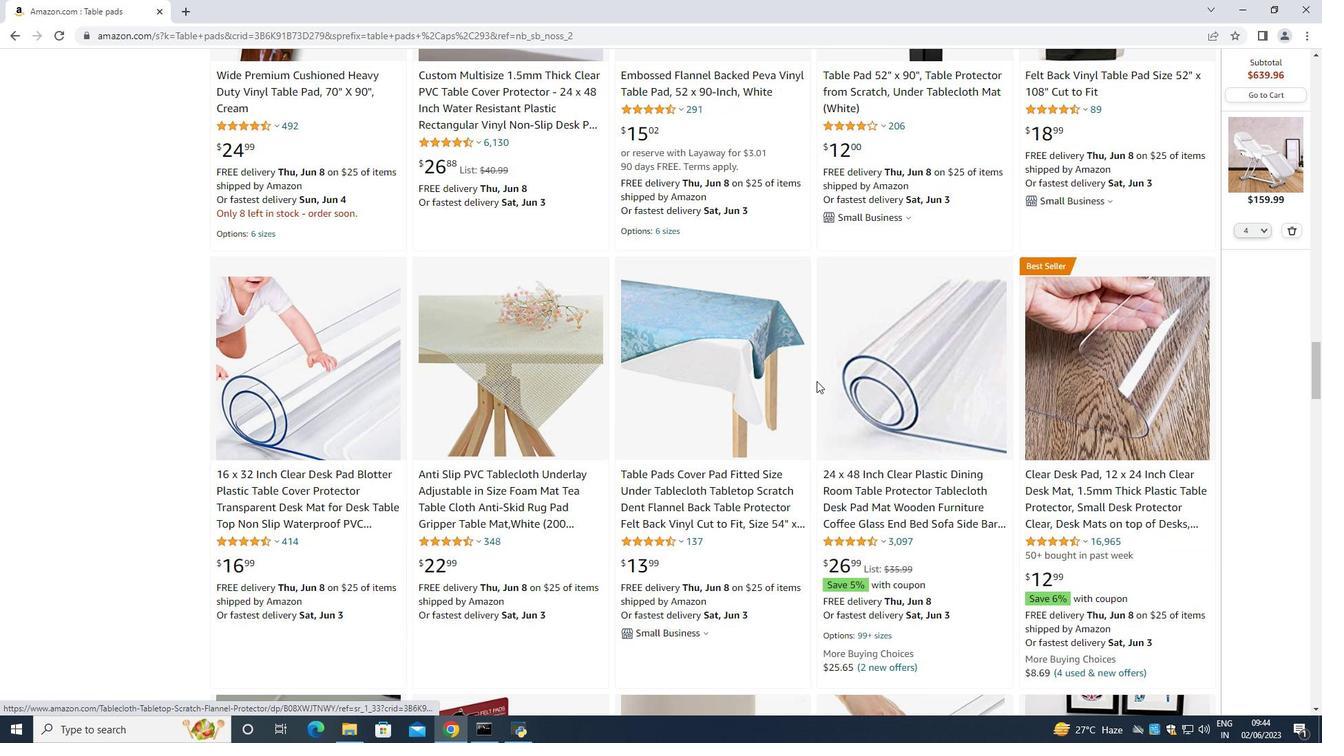 
Action: Mouse moved to (1093, 371)
Screenshot: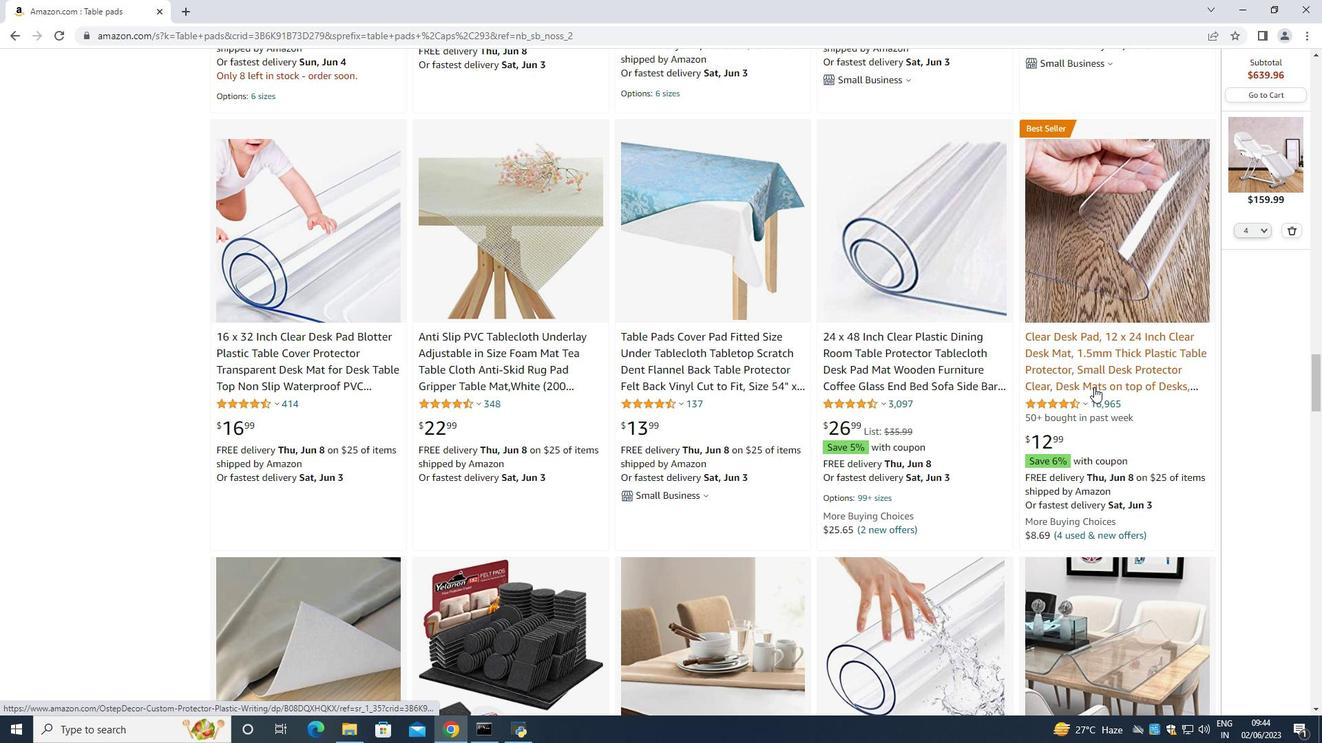 
Action: Mouse pressed left at (1093, 371)
Screenshot: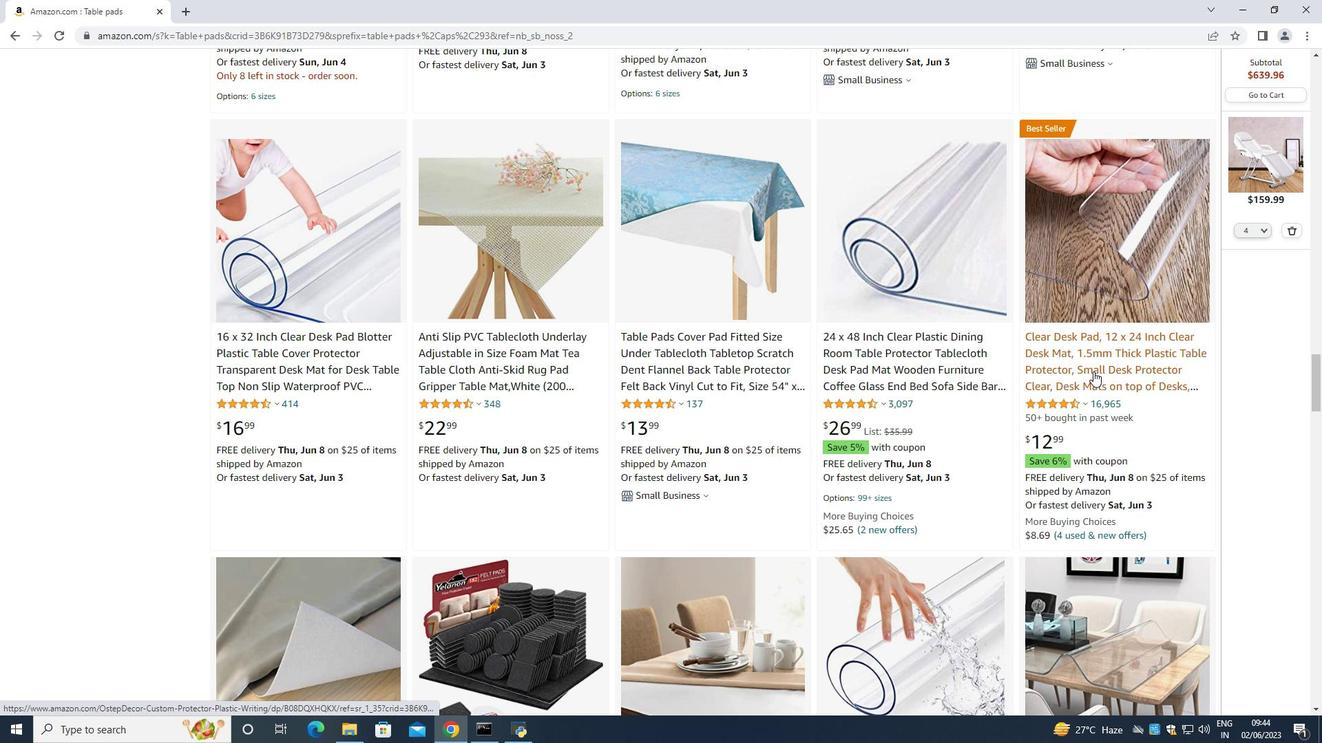 
Action: Mouse moved to (716, 377)
Screenshot: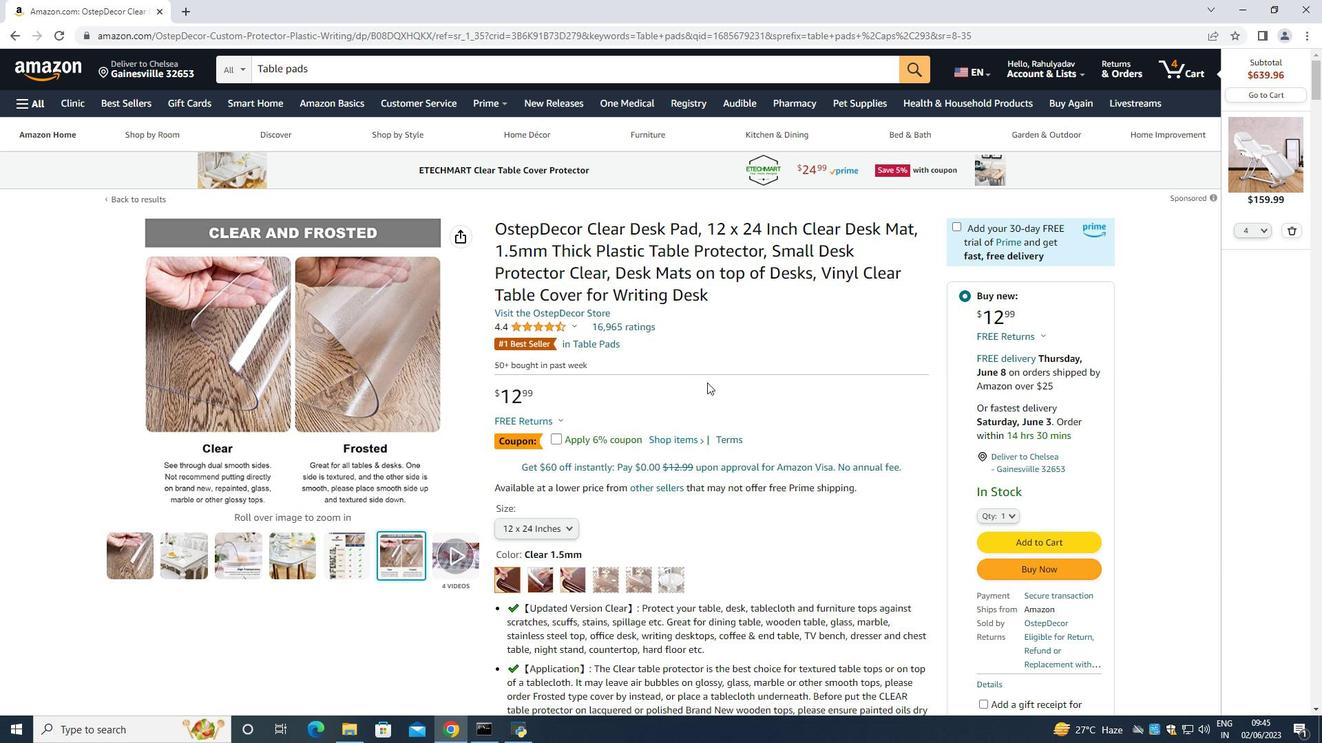 
Action: Mouse scrolled (716, 376) with delta (0, 0)
Screenshot: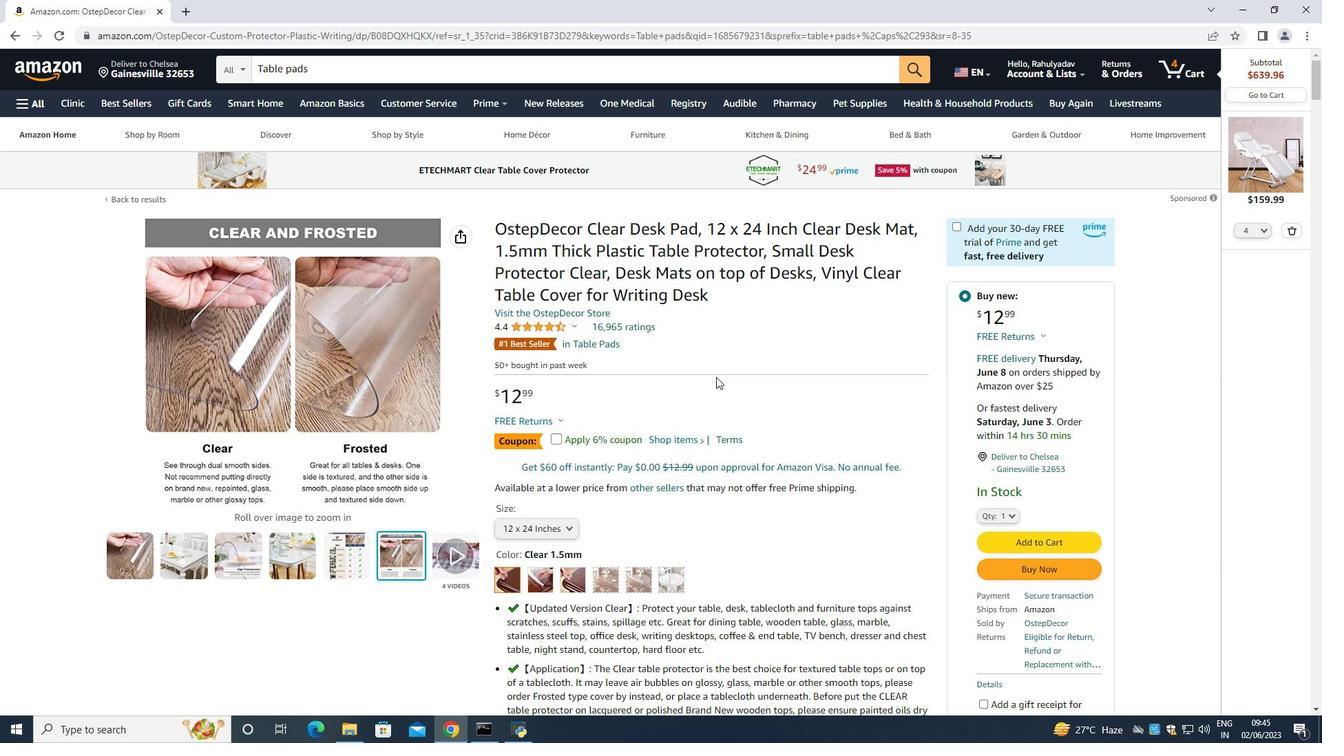 
Action: Mouse scrolled (716, 376) with delta (0, 0)
Screenshot: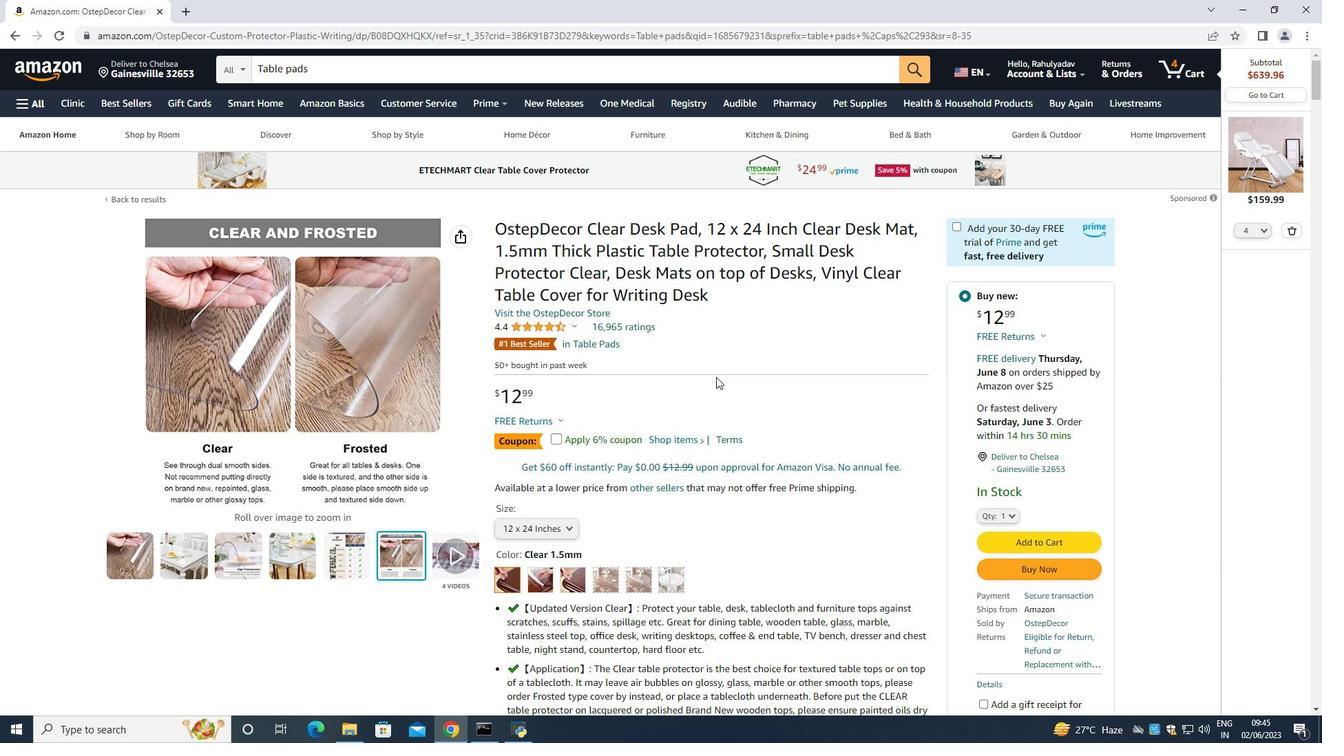 
Action: Mouse moved to (685, 442)
Screenshot: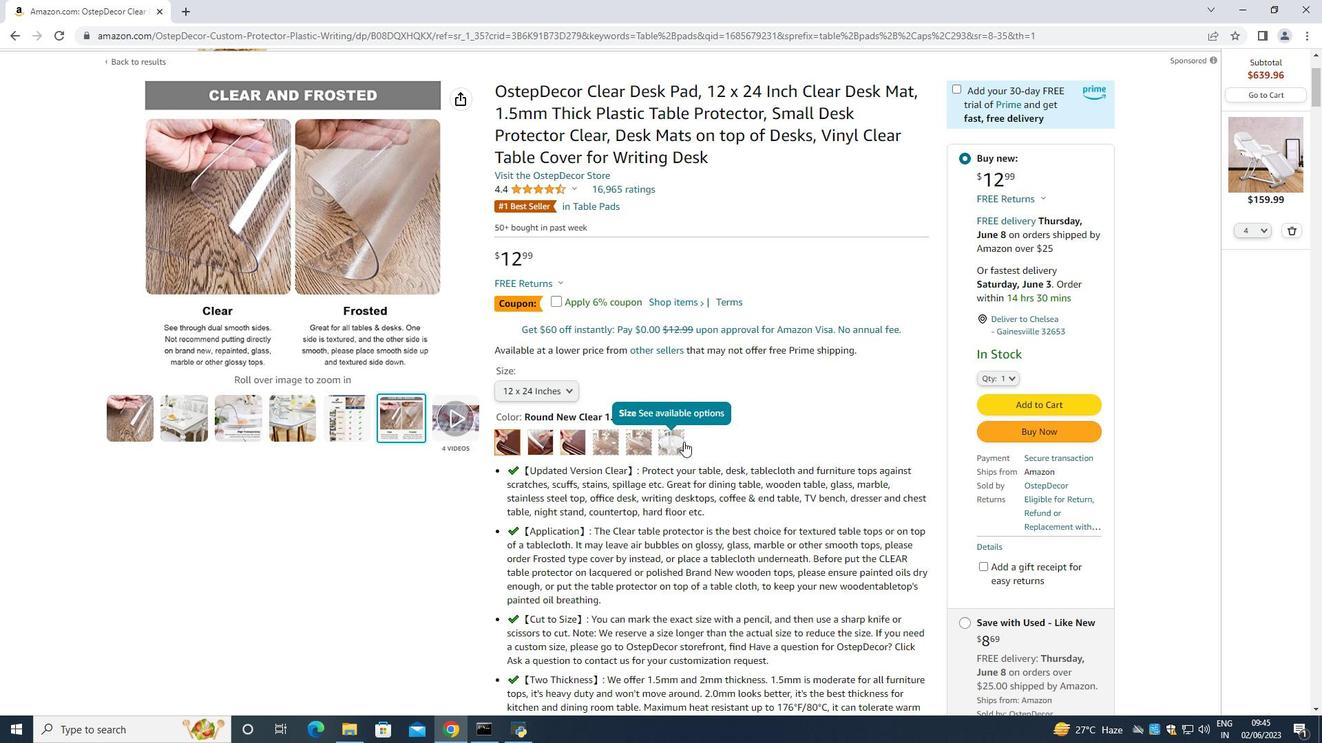 
Action: Mouse scrolled (685, 441) with delta (0, 0)
Screenshot: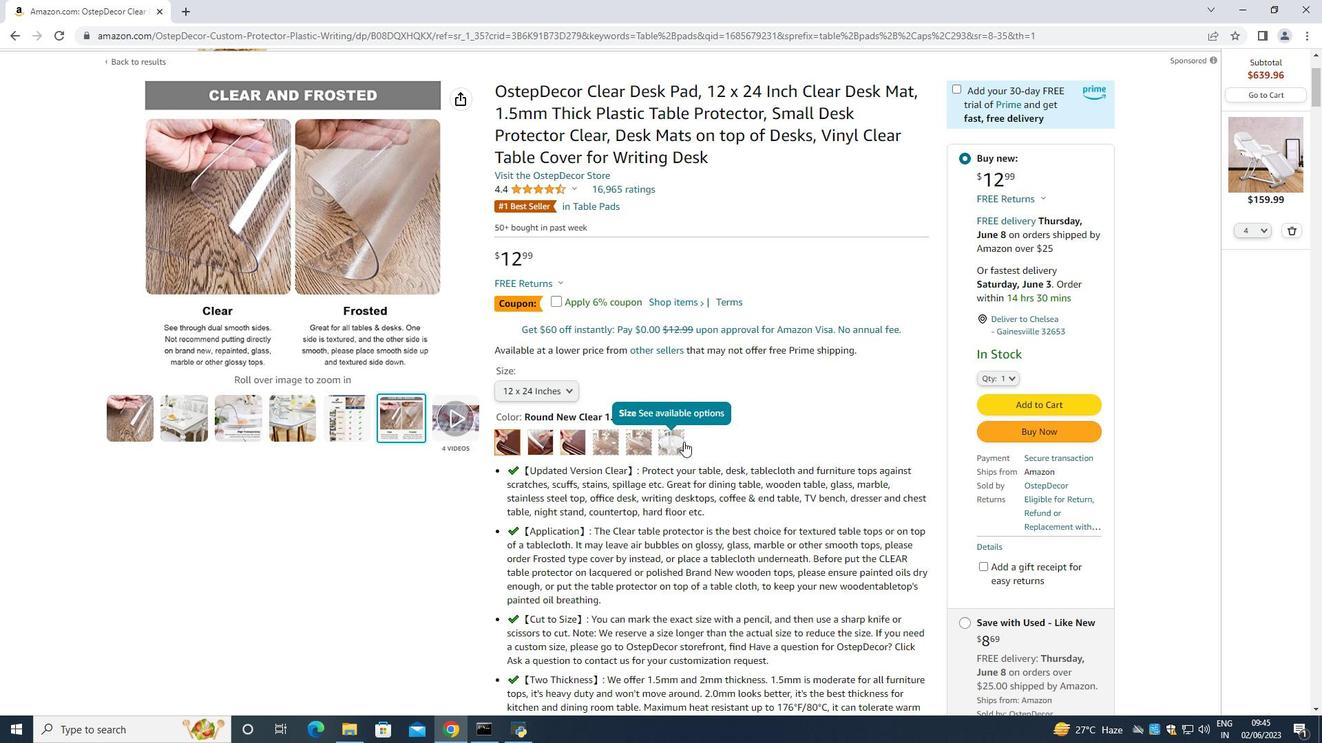 
Action: Mouse moved to (705, 442)
Screenshot: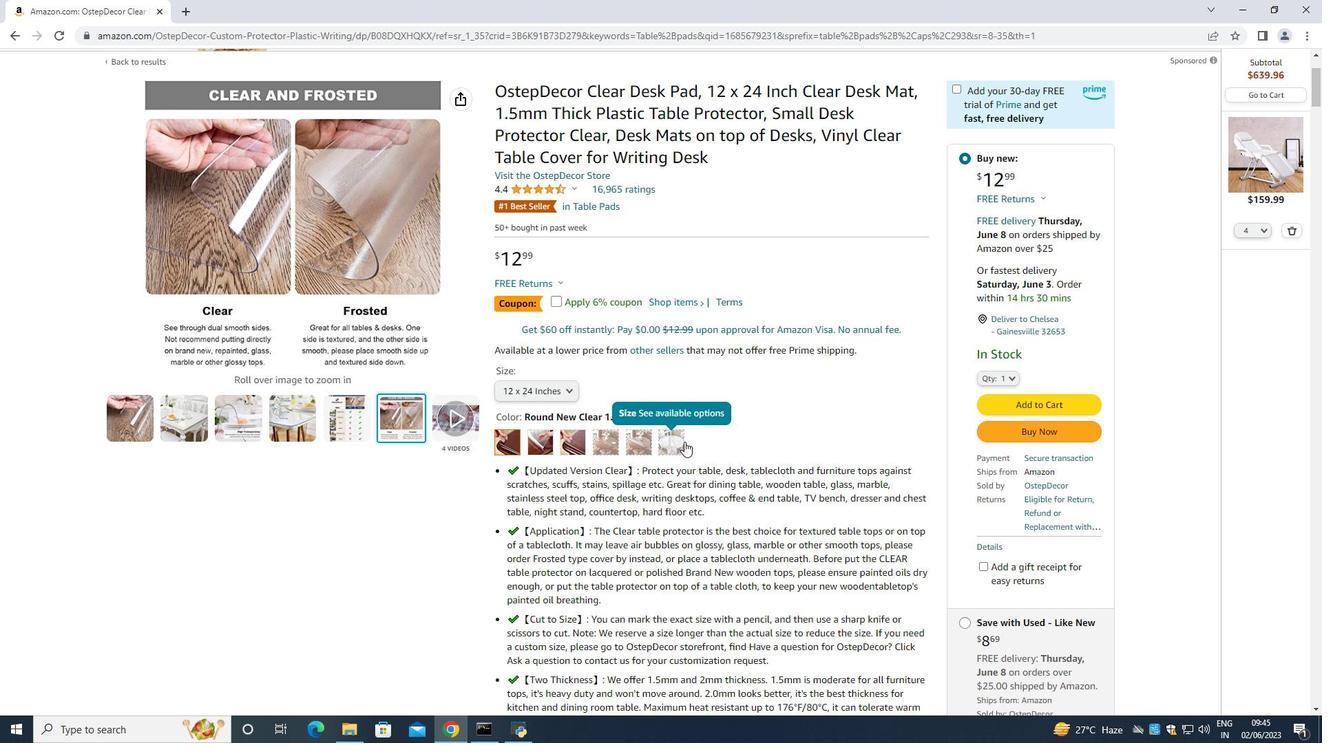 
Action: Mouse scrolled (704, 441) with delta (0, 0)
Screenshot: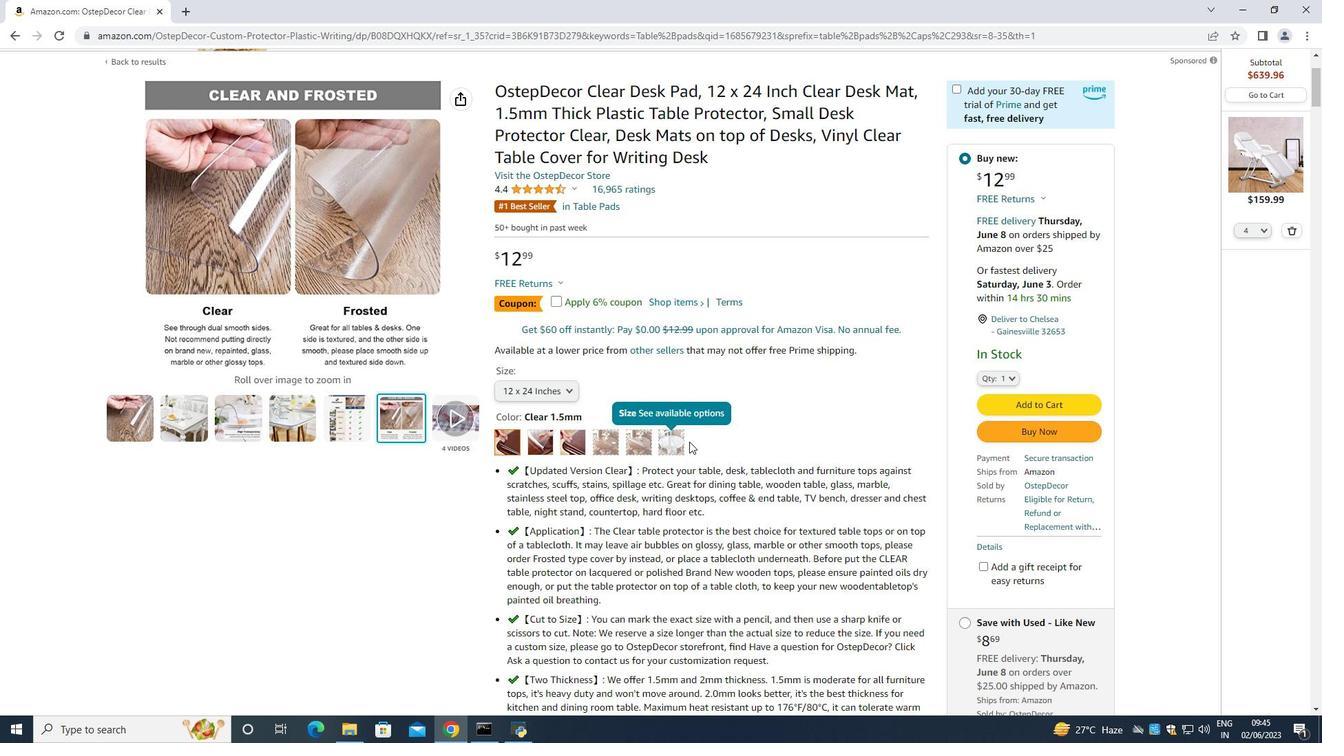 
Action: Mouse moved to (873, 361)
Screenshot: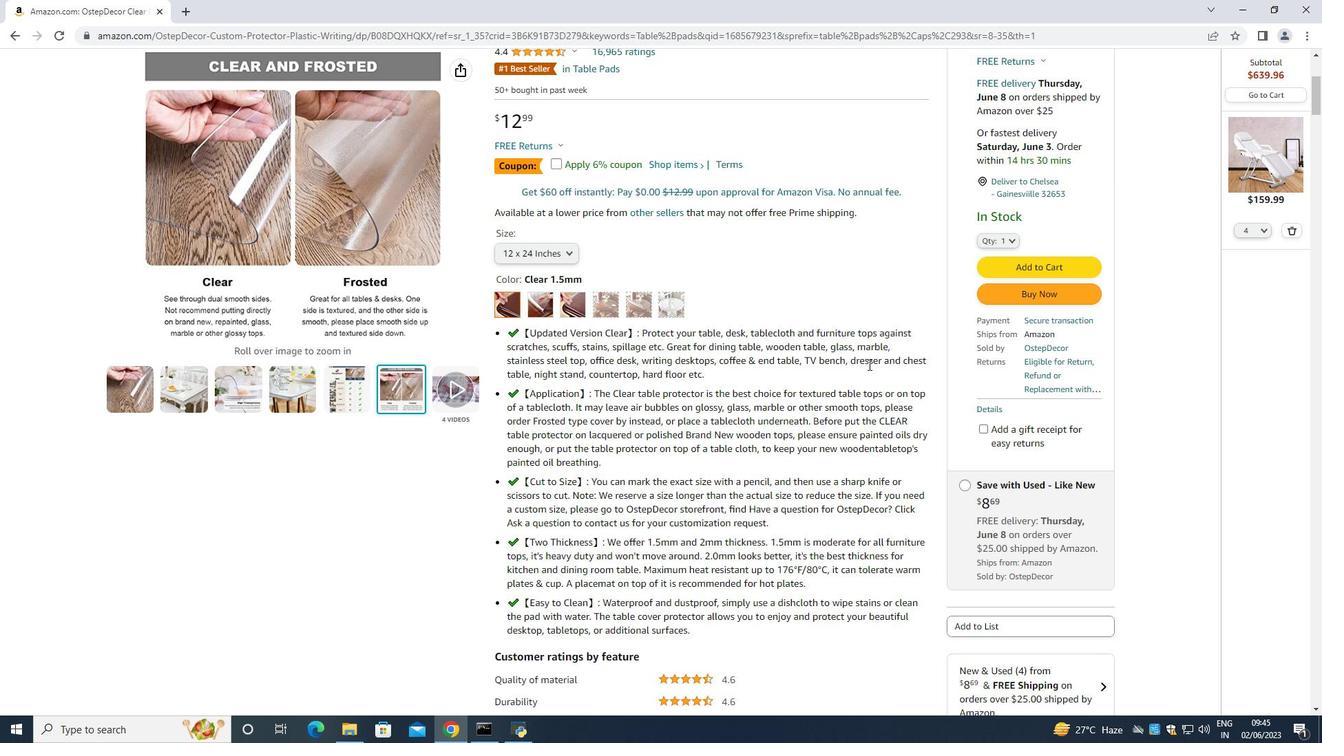 
Action: Mouse scrolled (873, 360) with delta (0, 0)
Screenshot: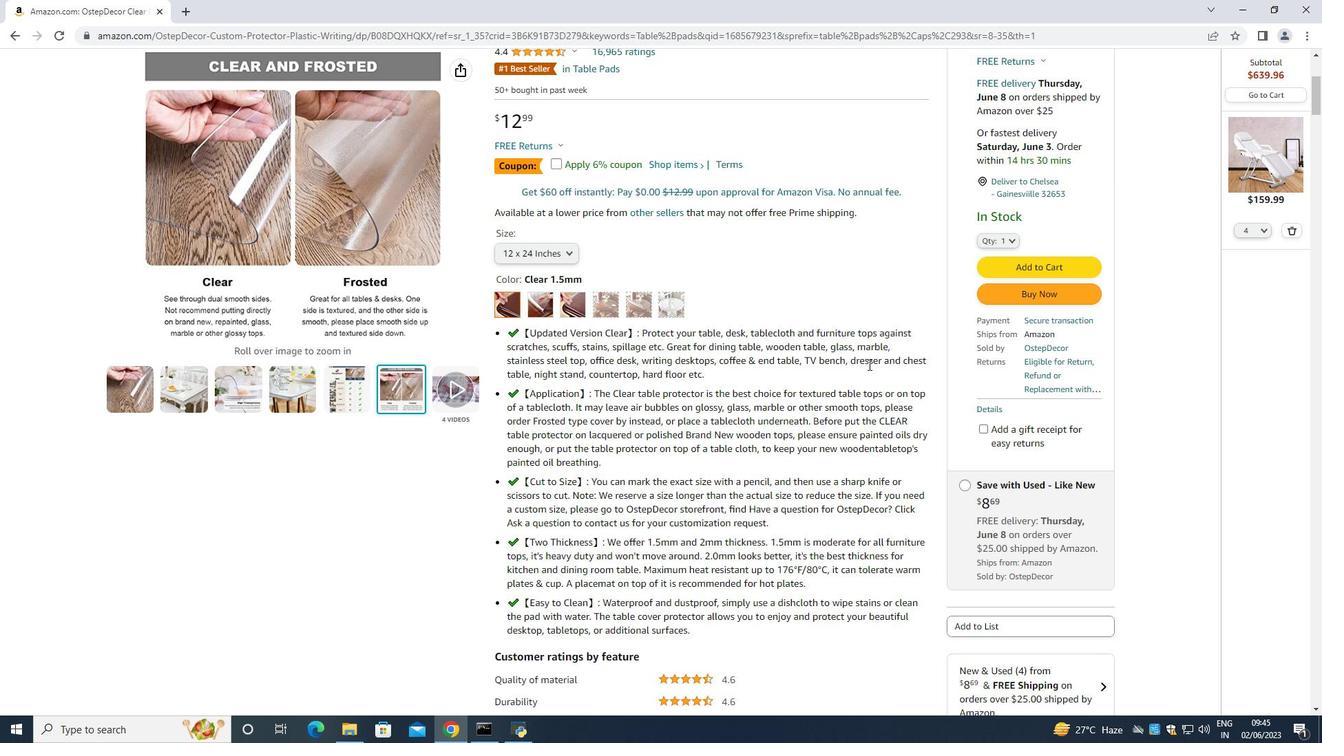 
Action: Mouse moved to (780, 290)
Screenshot: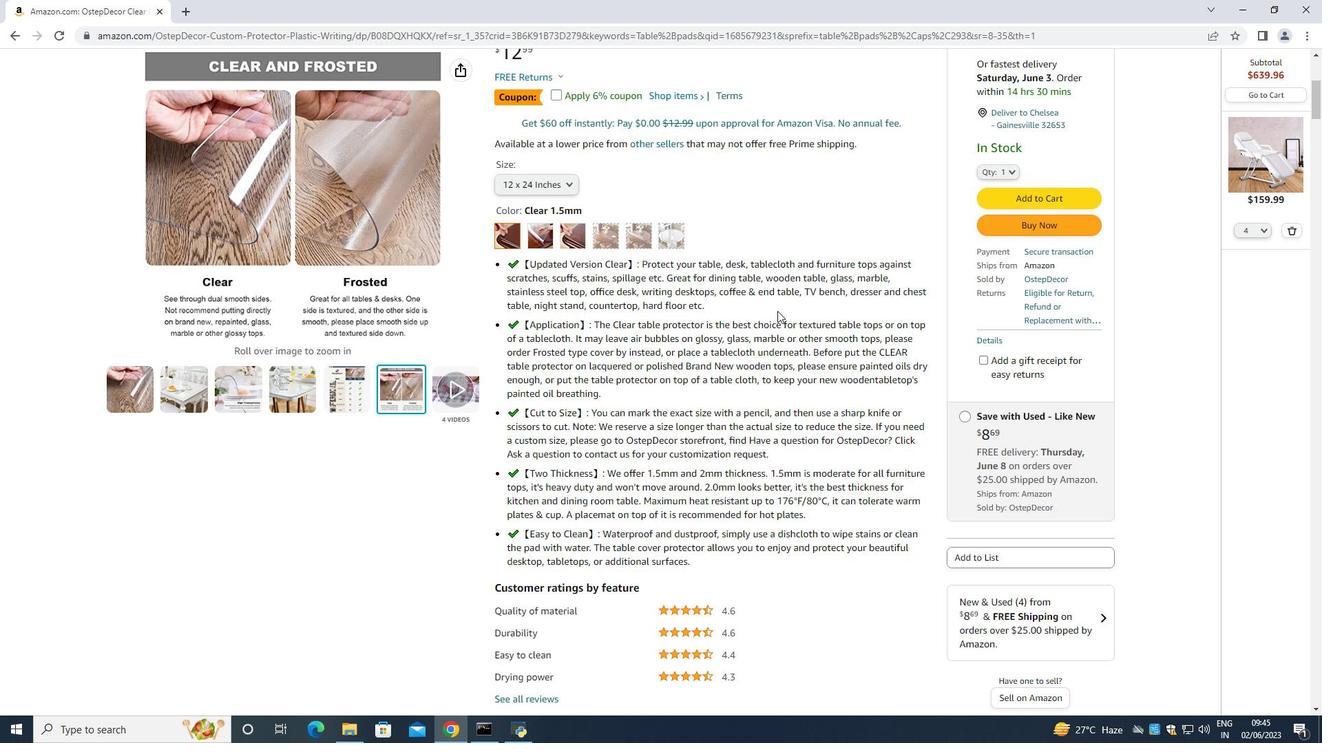 
Action: Mouse scrolled (780, 289) with delta (0, 0)
Screenshot: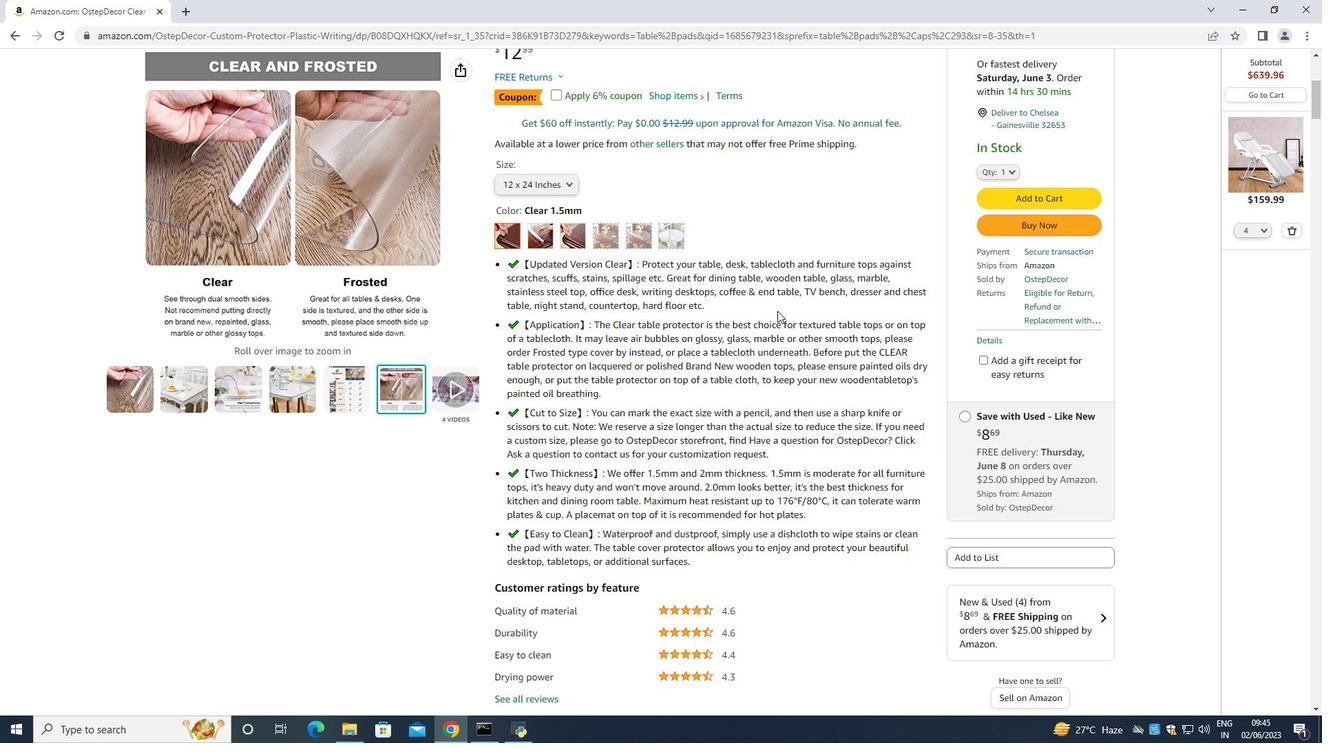 
Action: Mouse scrolled (780, 289) with delta (0, 0)
Screenshot: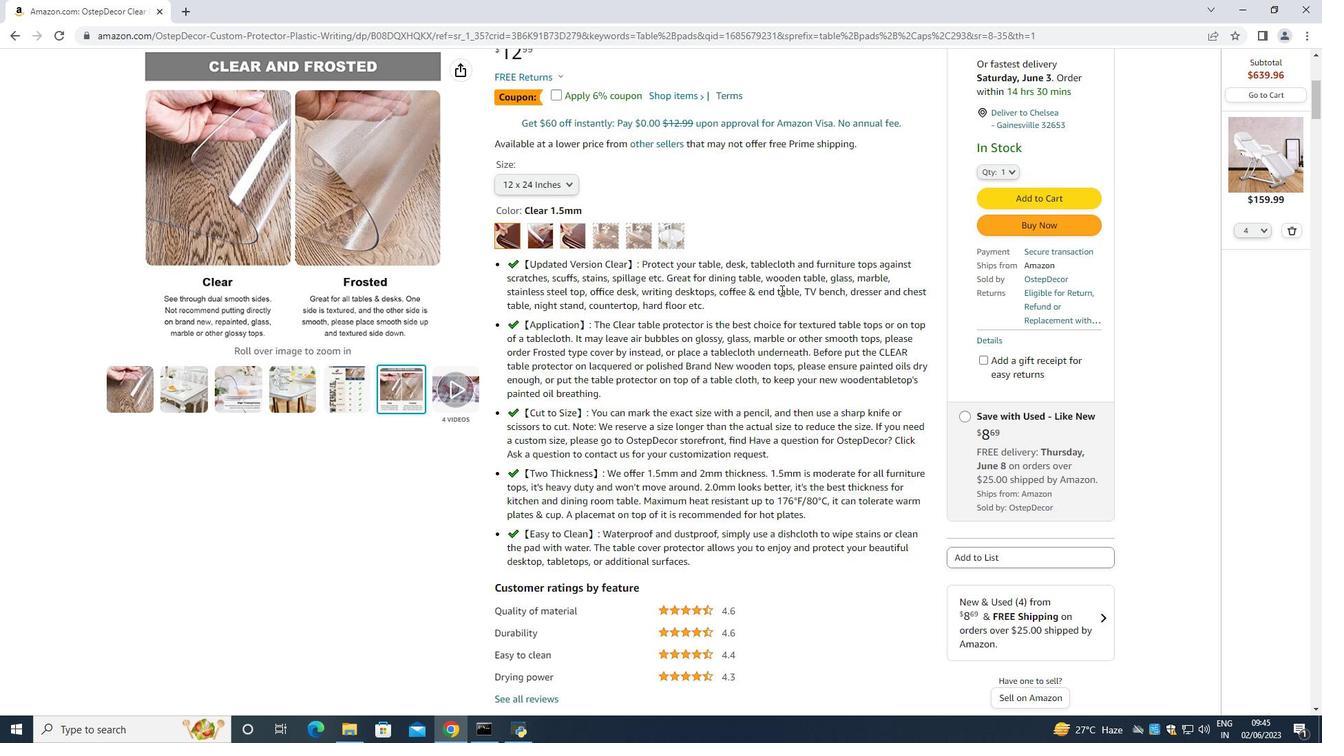 
Action: Mouse moved to (1005, 94)
Screenshot: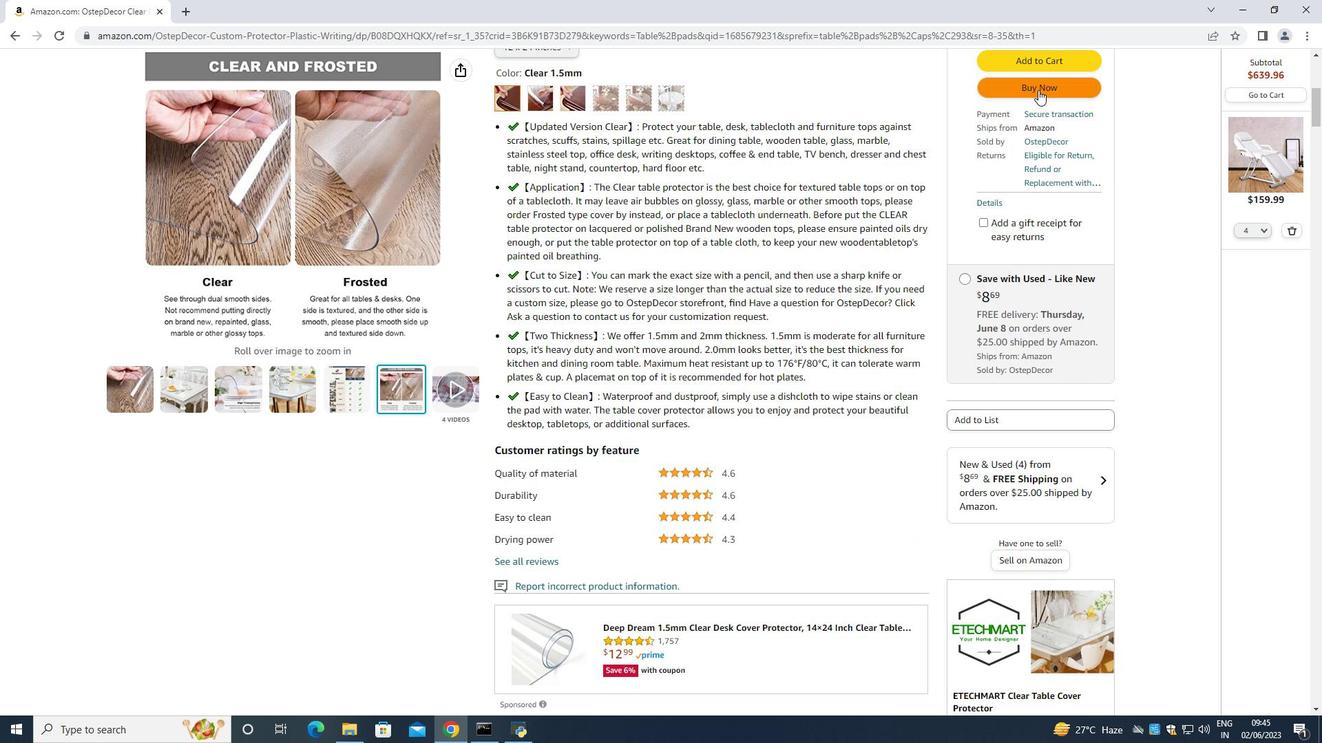
Action: Mouse scrolled (1005, 95) with delta (0, 0)
Screenshot: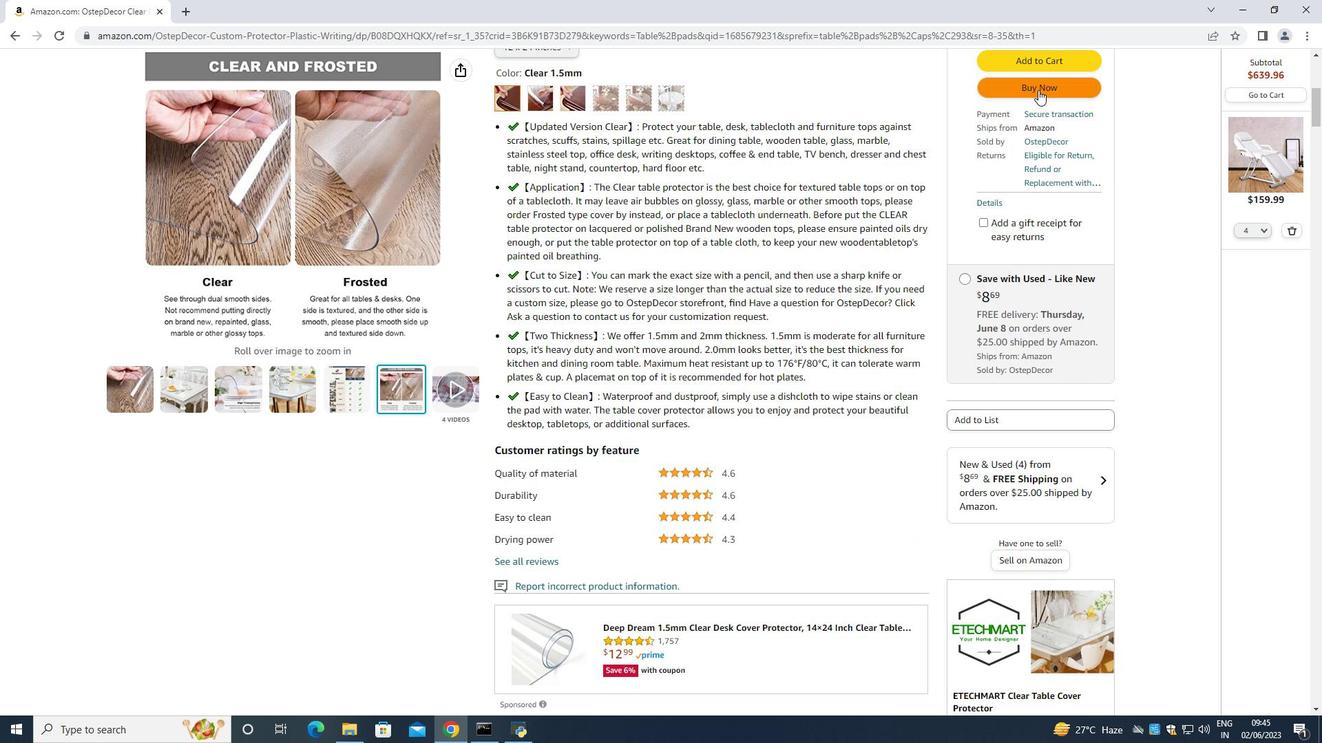 
Action: Mouse moved to (999, 95)
Screenshot: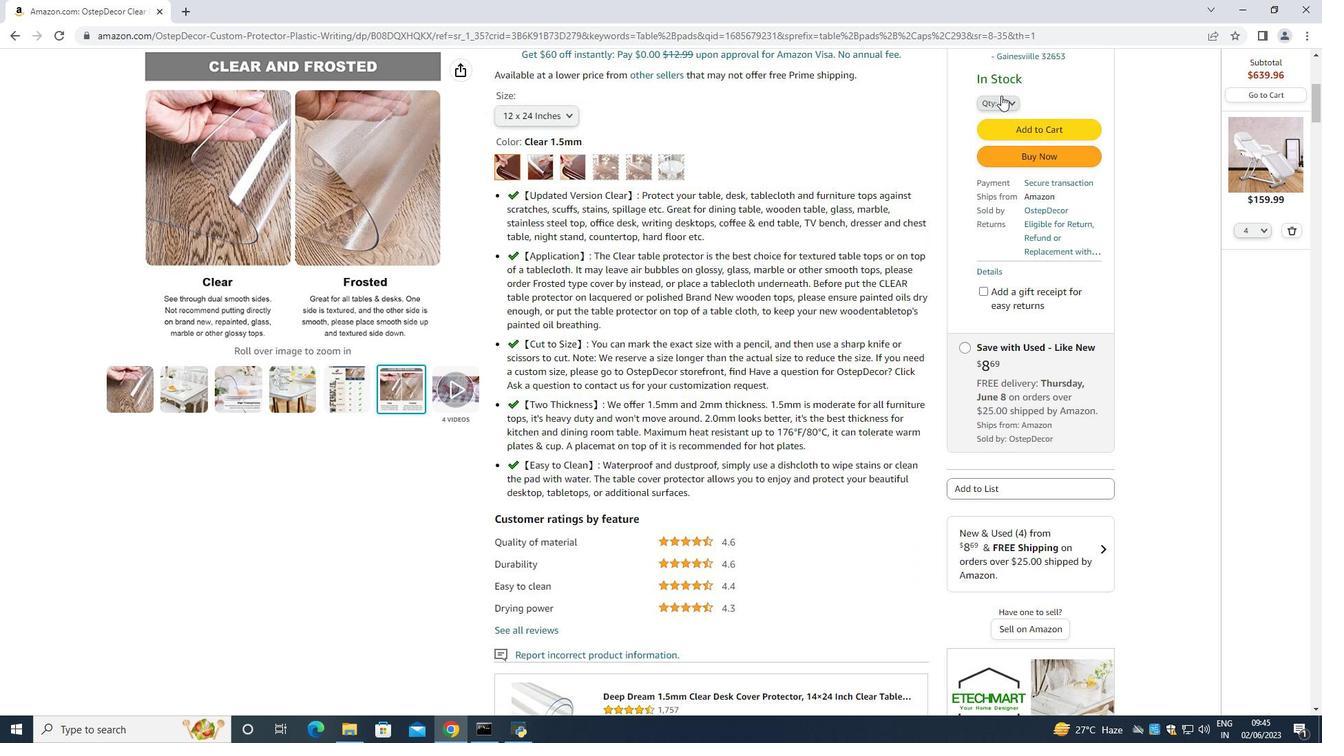 
Action: Mouse pressed left at (999, 95)
Screenshot: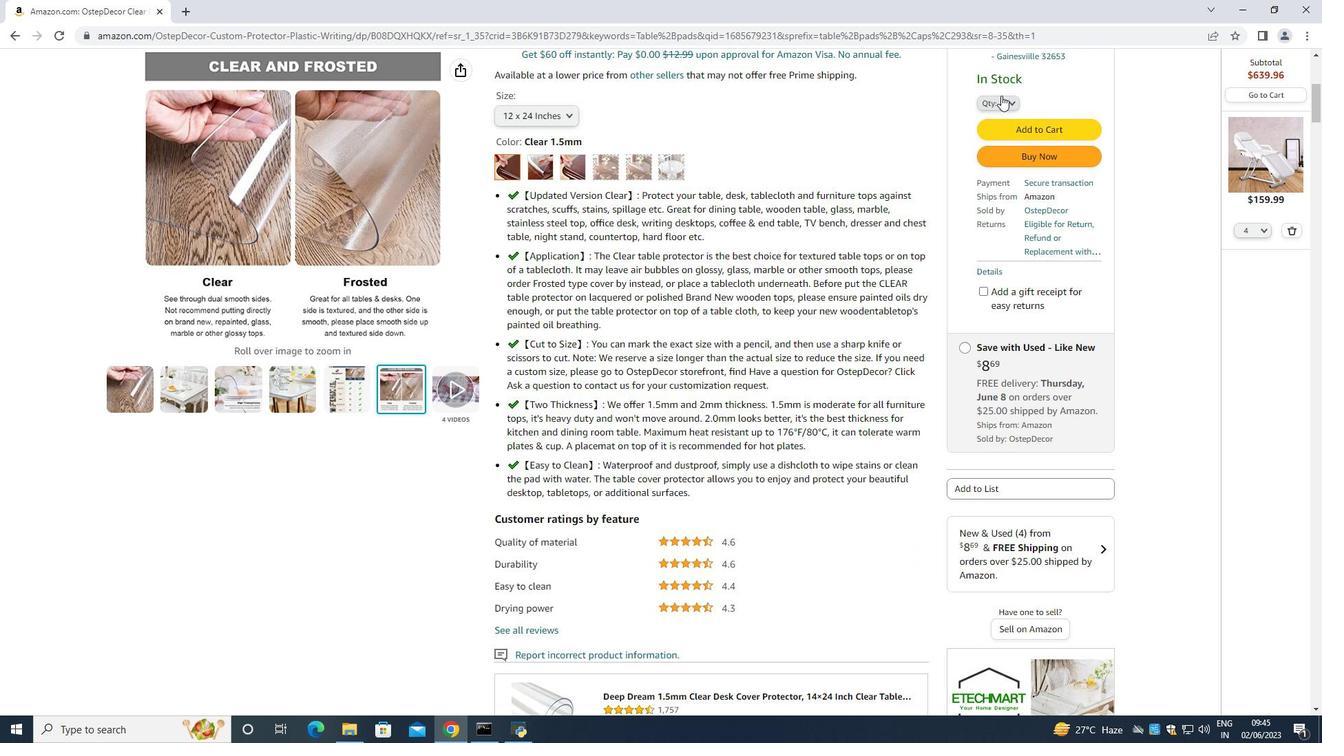 
Action: Mouse moved to (1000, 102)
Screenshot: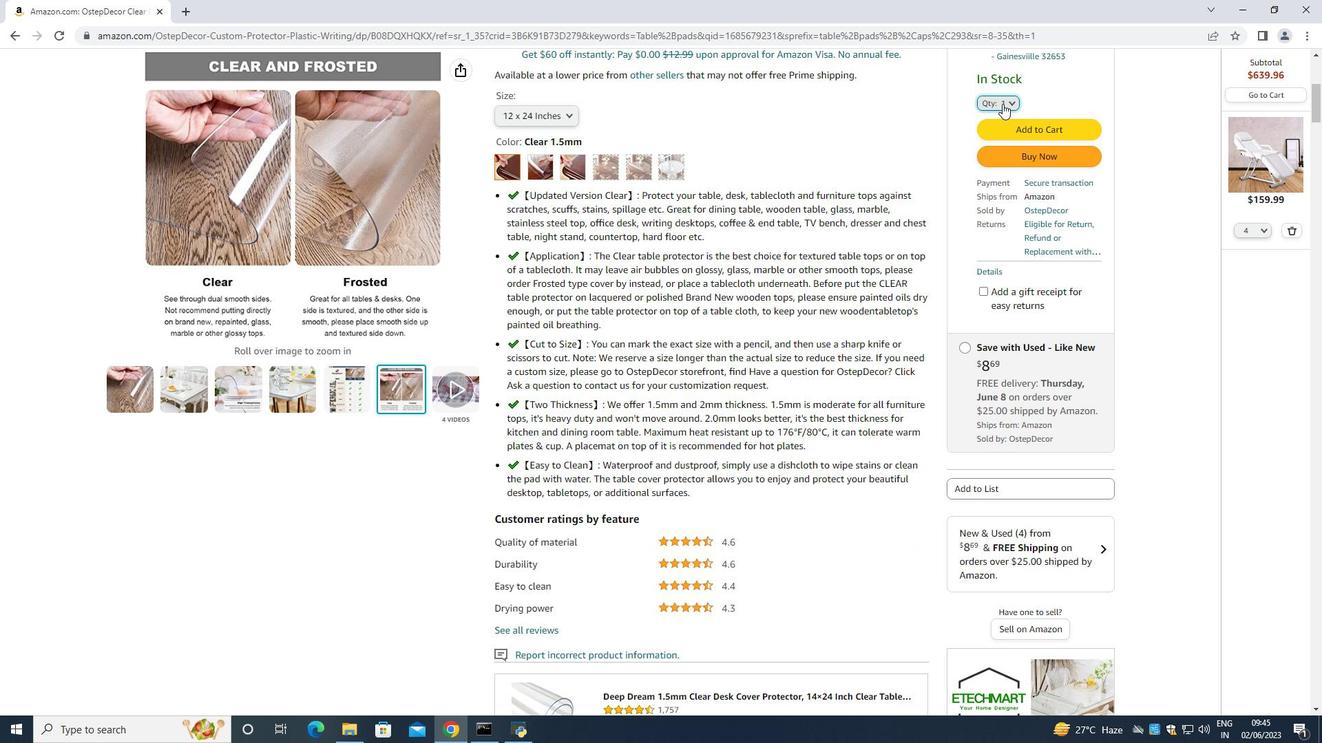 
Action: Mouse pressed left at (1000, 102)
Screenshot: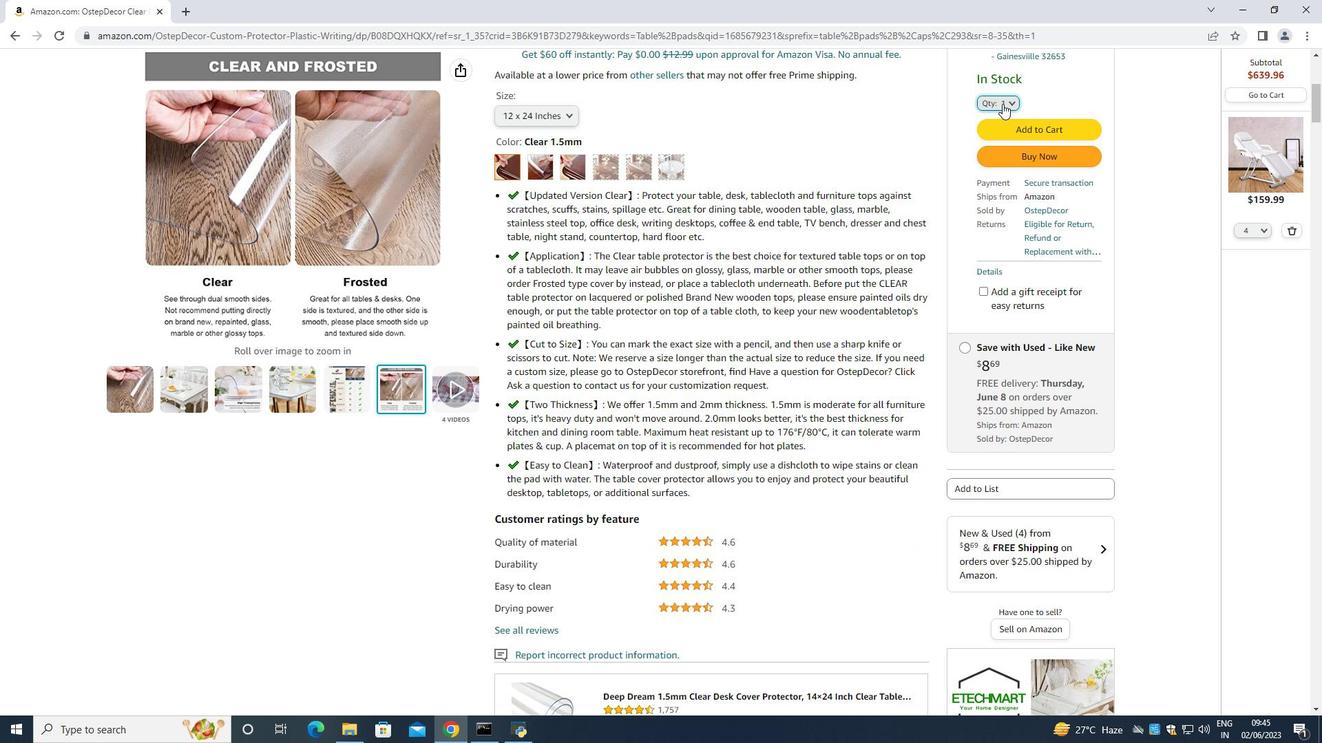 
Action: Mouse moved to (991, 179)
Screenshot: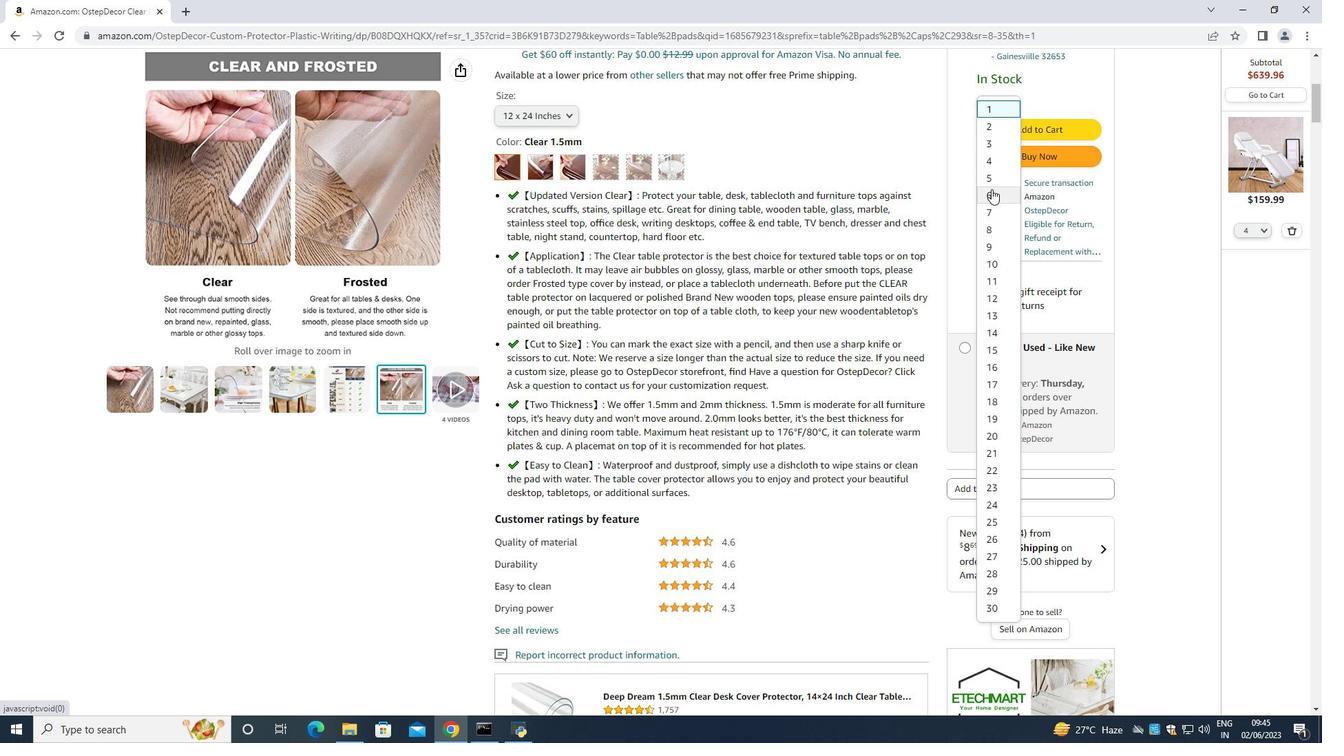 
Action: Mouse pressed left at (991, 179)
Screenshot: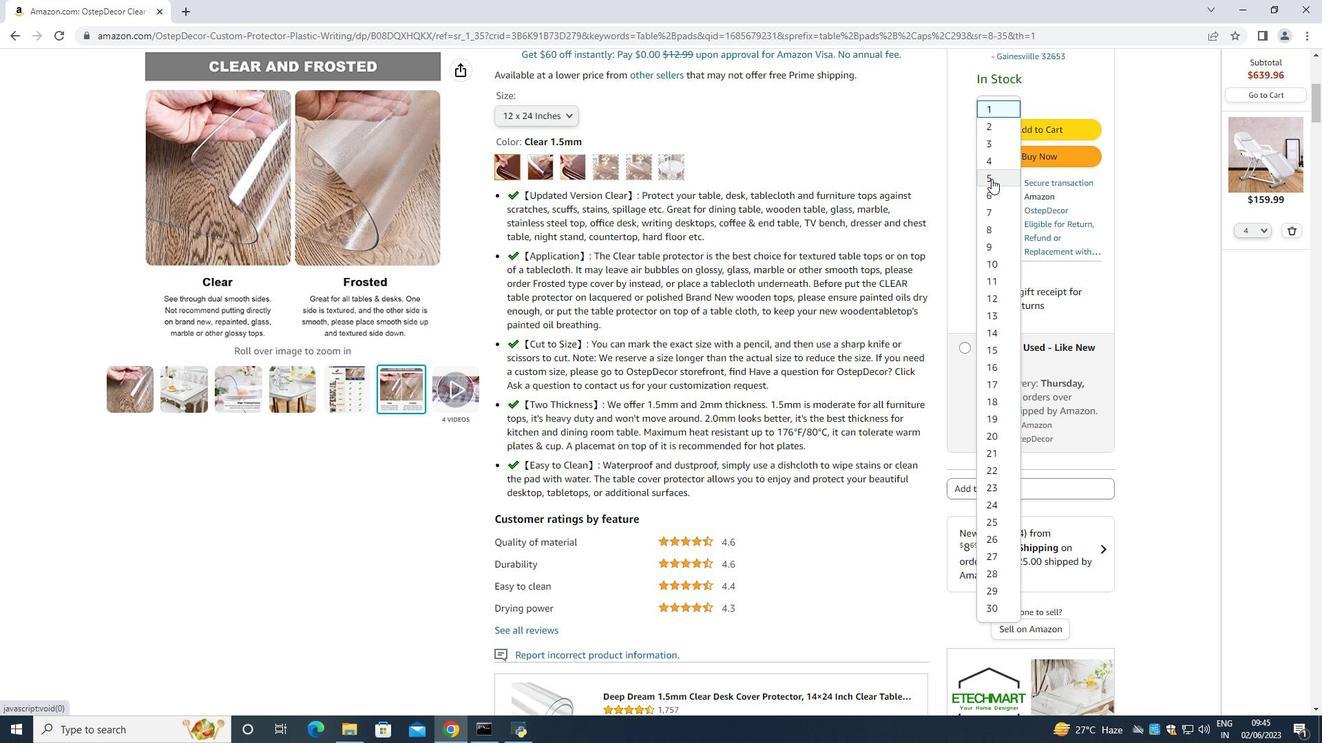
Action: Mouse moved to (1043, 157)
Screenshot: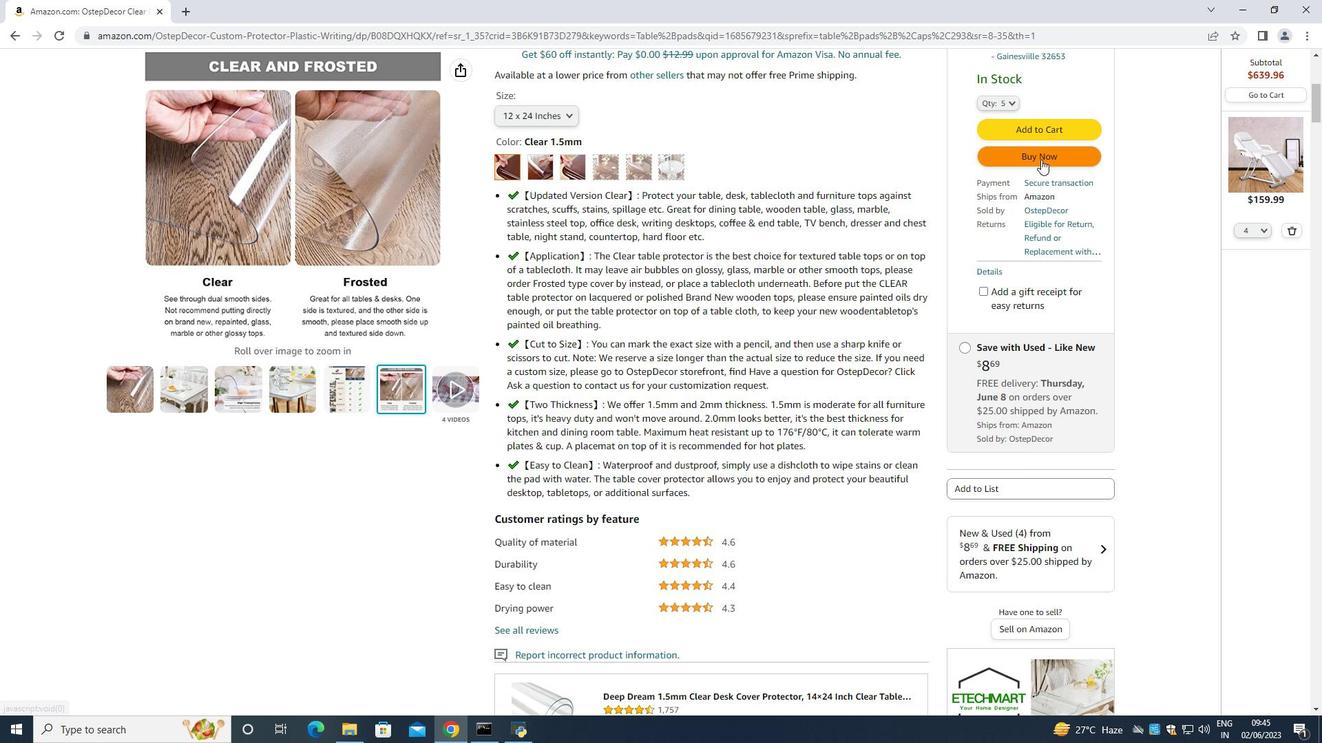 
Action: Mouse pressed left at (1043, 157)
Screenshot: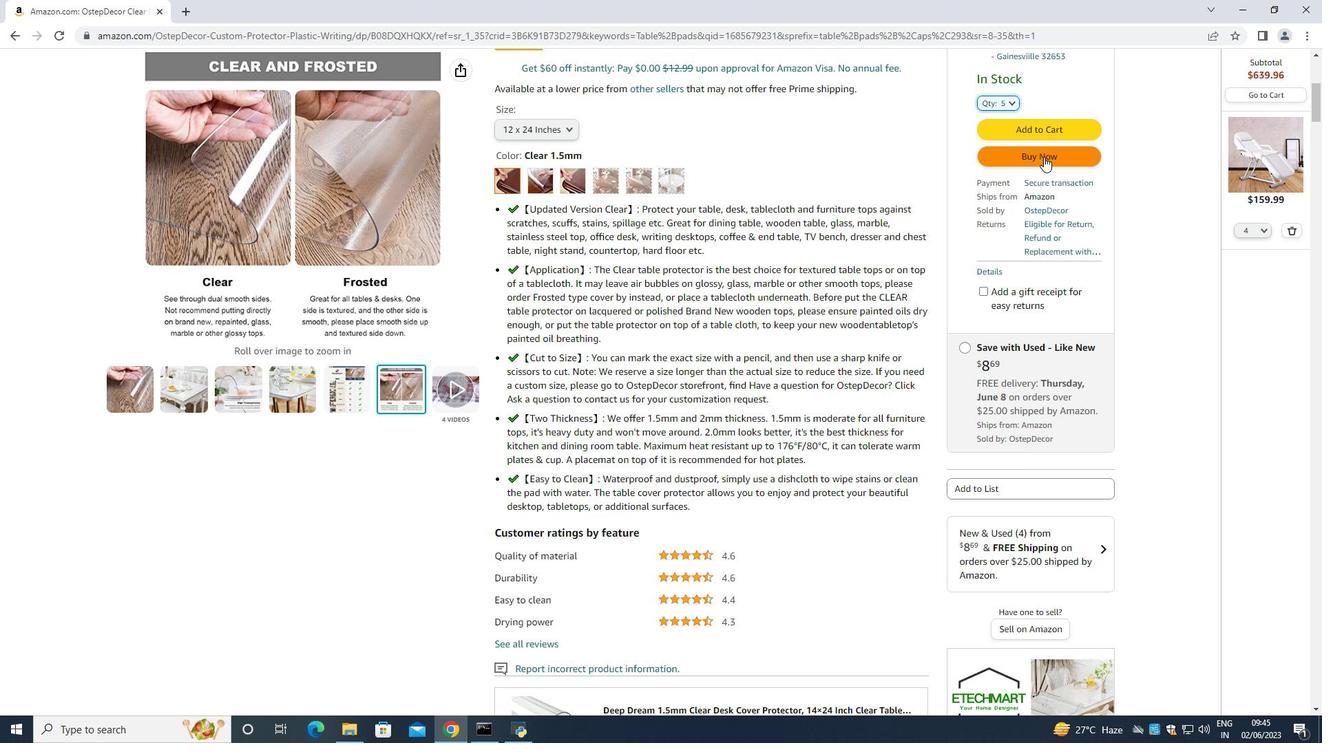 
Action: Mouse moved to (807, 126)
Screenshot: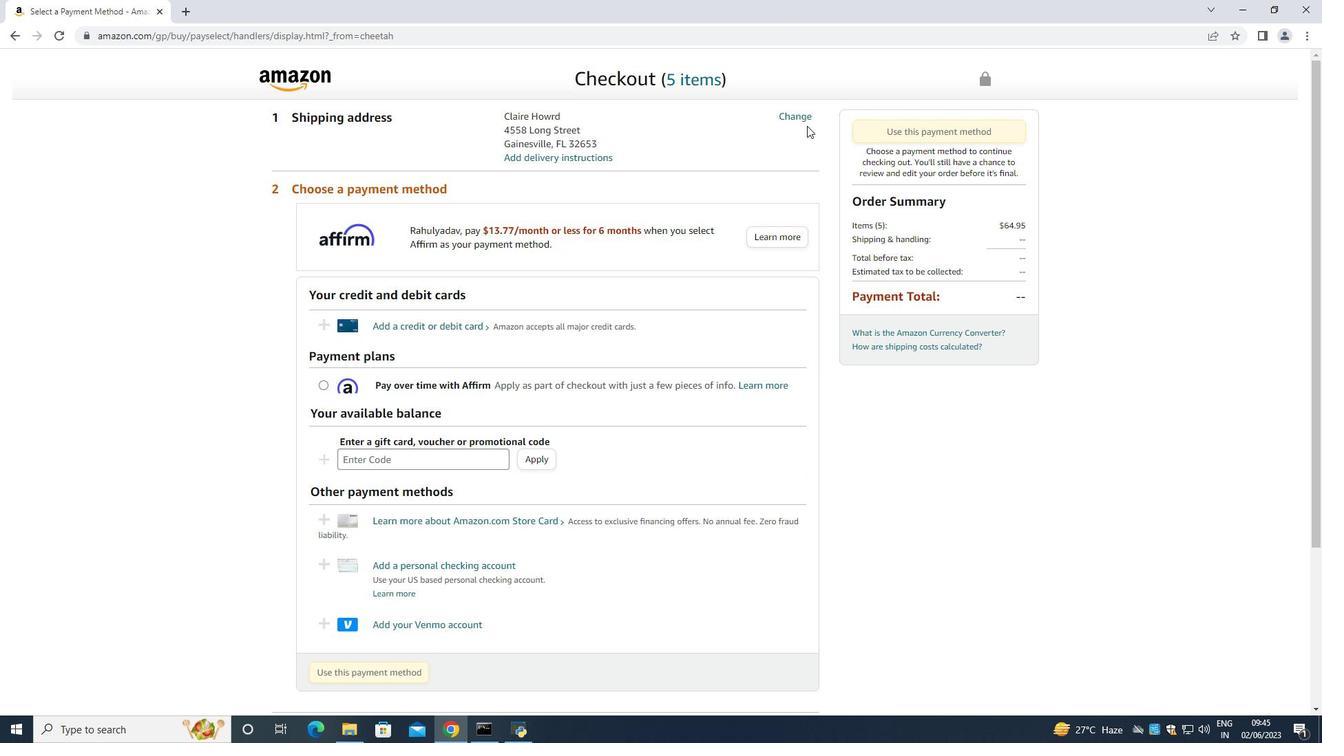 
Action: Mouse scrolled (807, 126) with delta (0, 0)
Screenshot: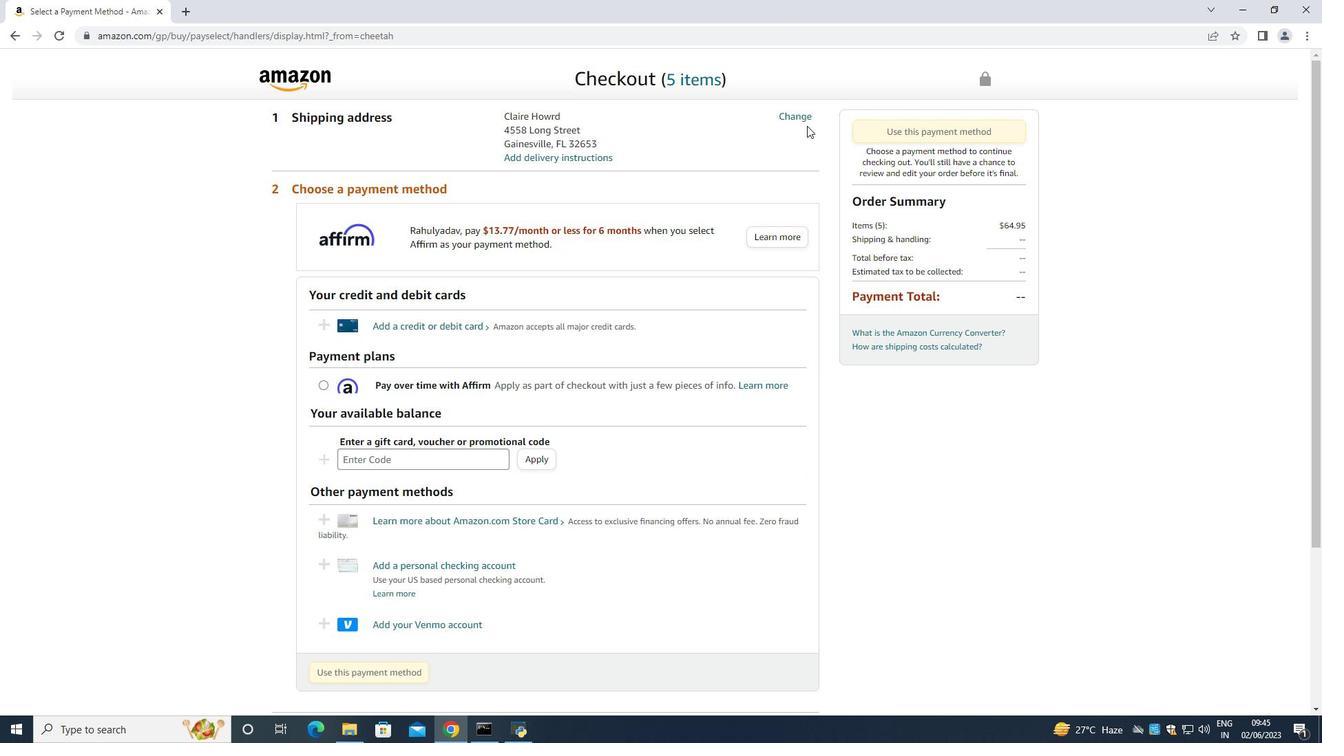 
Action: Mouse moved to (793, 119)
Screenshot: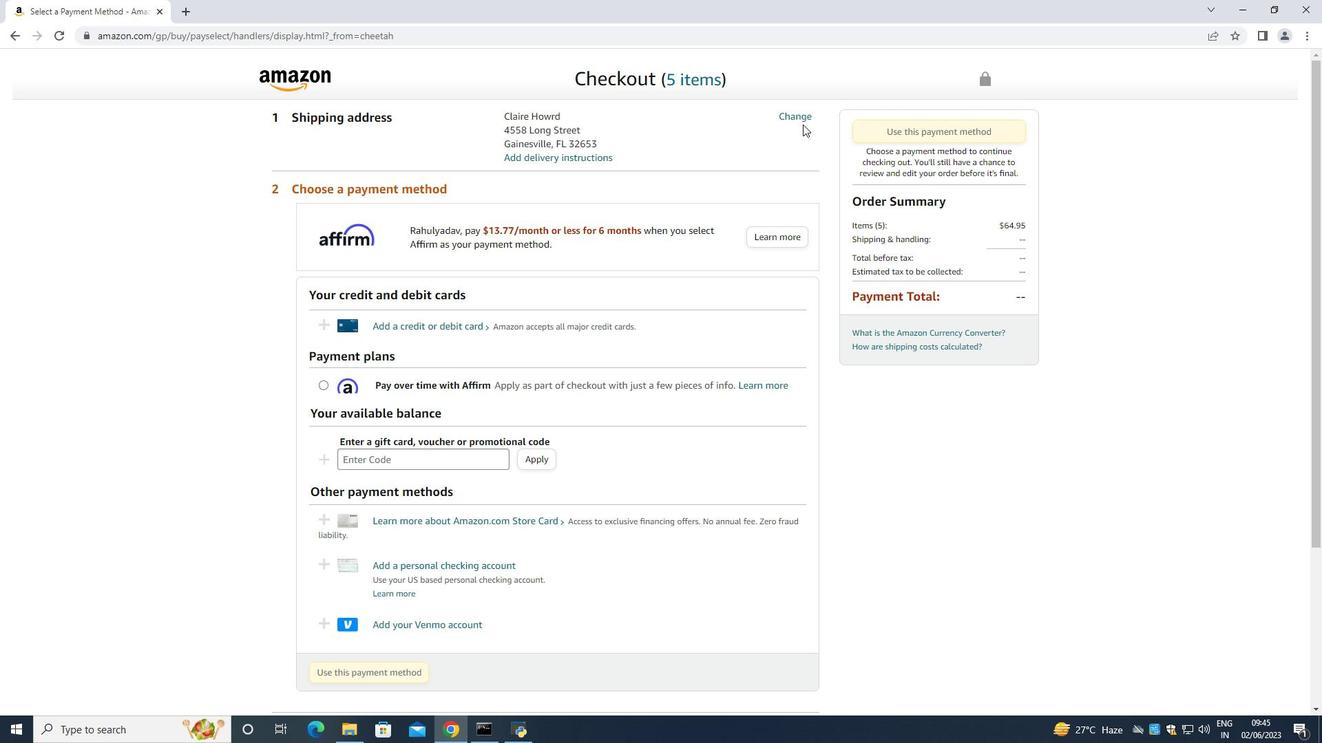 
Action: Mouse pressed left at (793, 119)
Screenshot: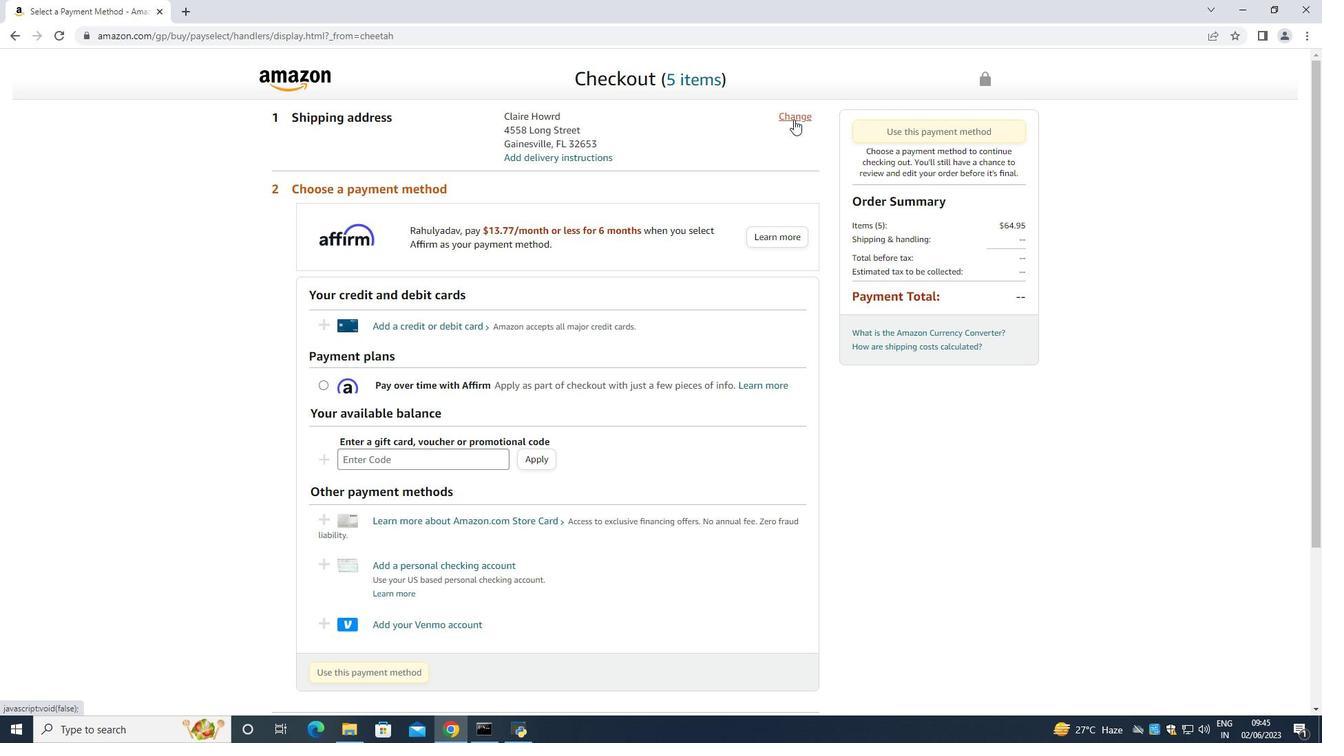 
Action: Mouse moved to (597, 253)
Screenshot: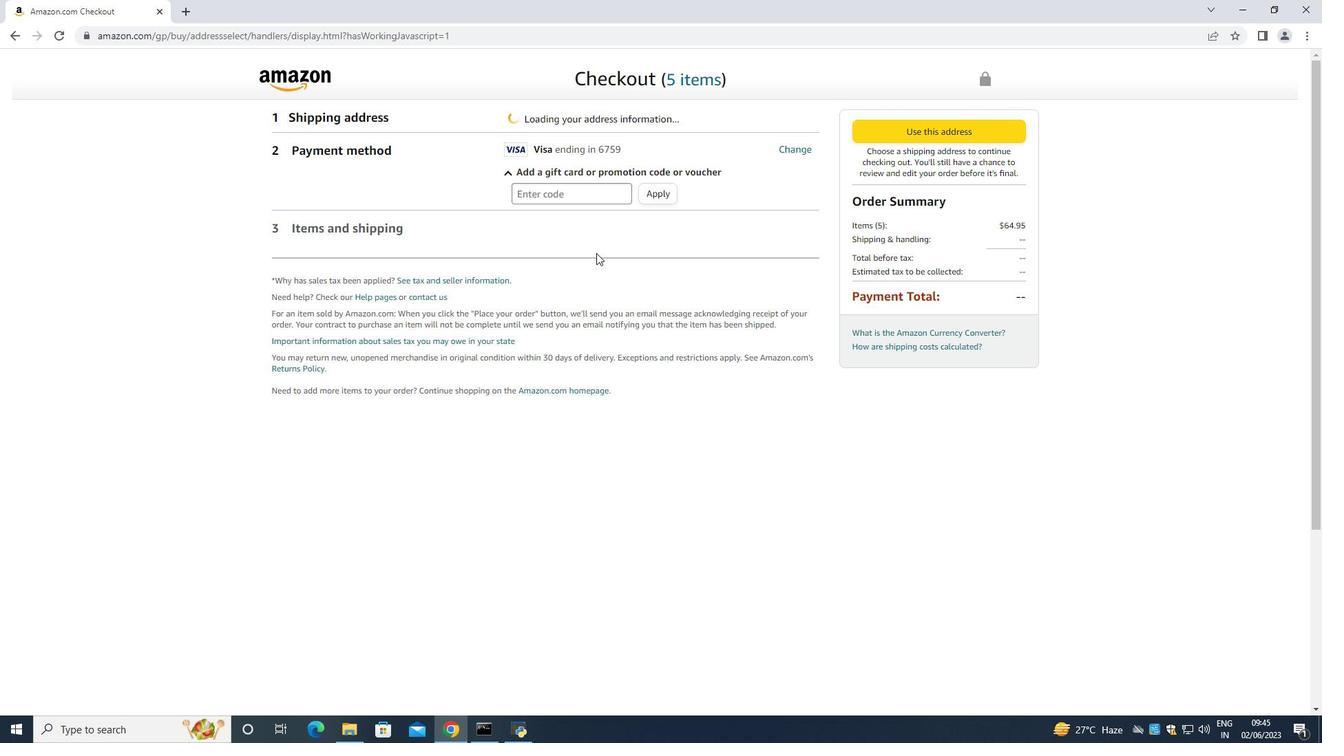 
Action: Mouse scrolled (597, 252) with delta (0, 0)
Screenshot: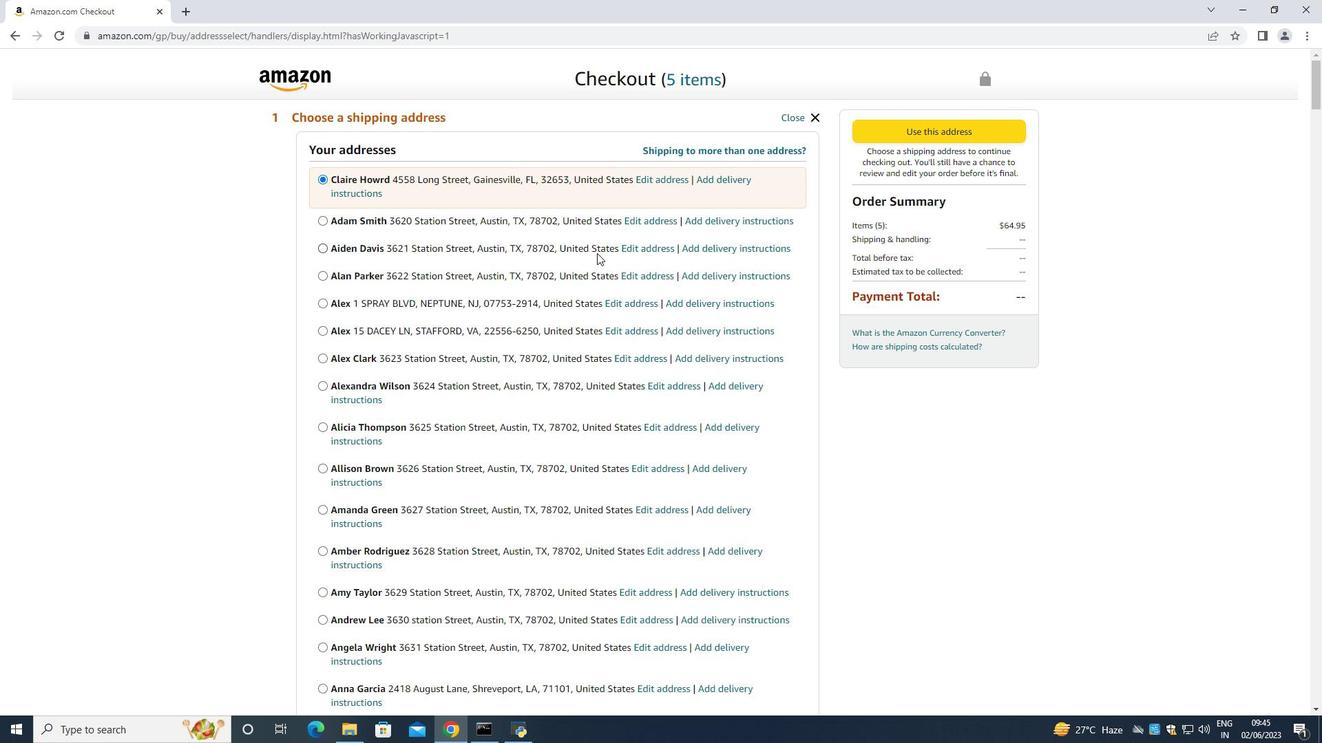 
Action: Mouse scrolled (597, 252) with delta (0, 0)
Screenshot: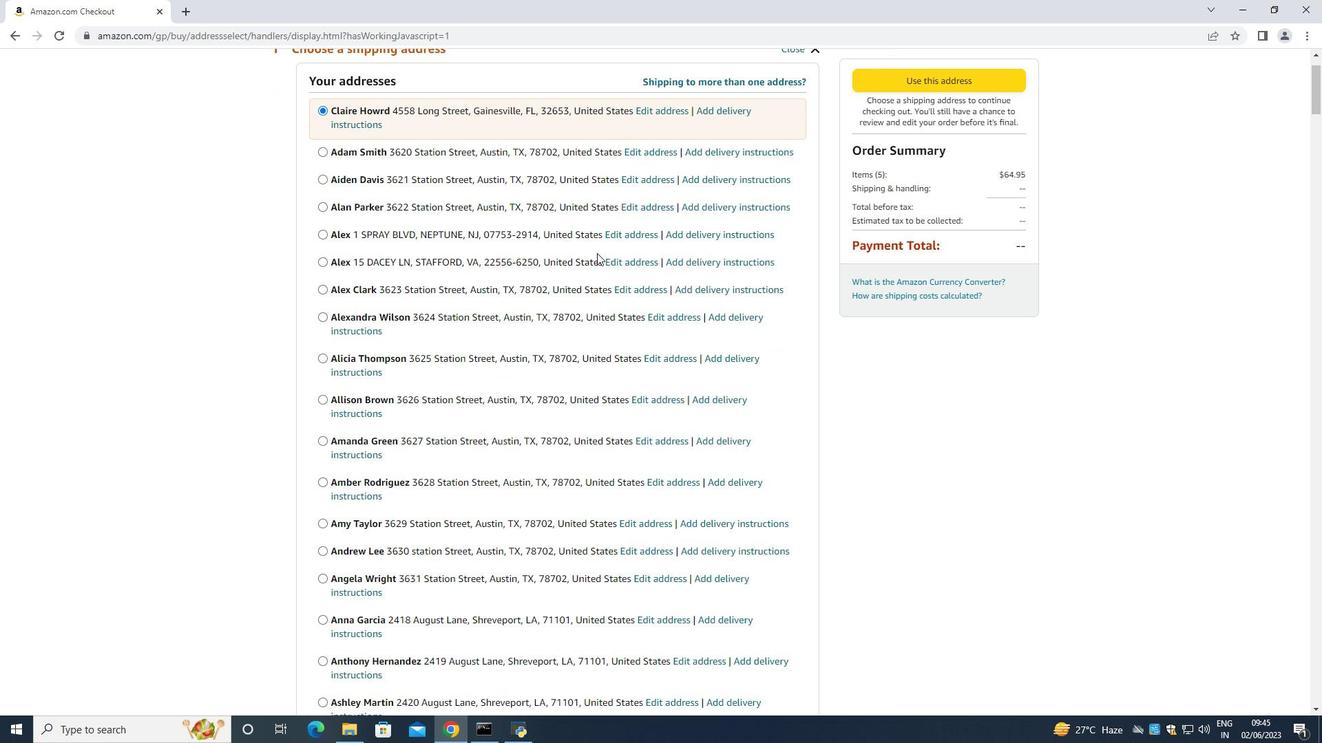 
Action: Mouse moved to (597, 253)
Screenshot: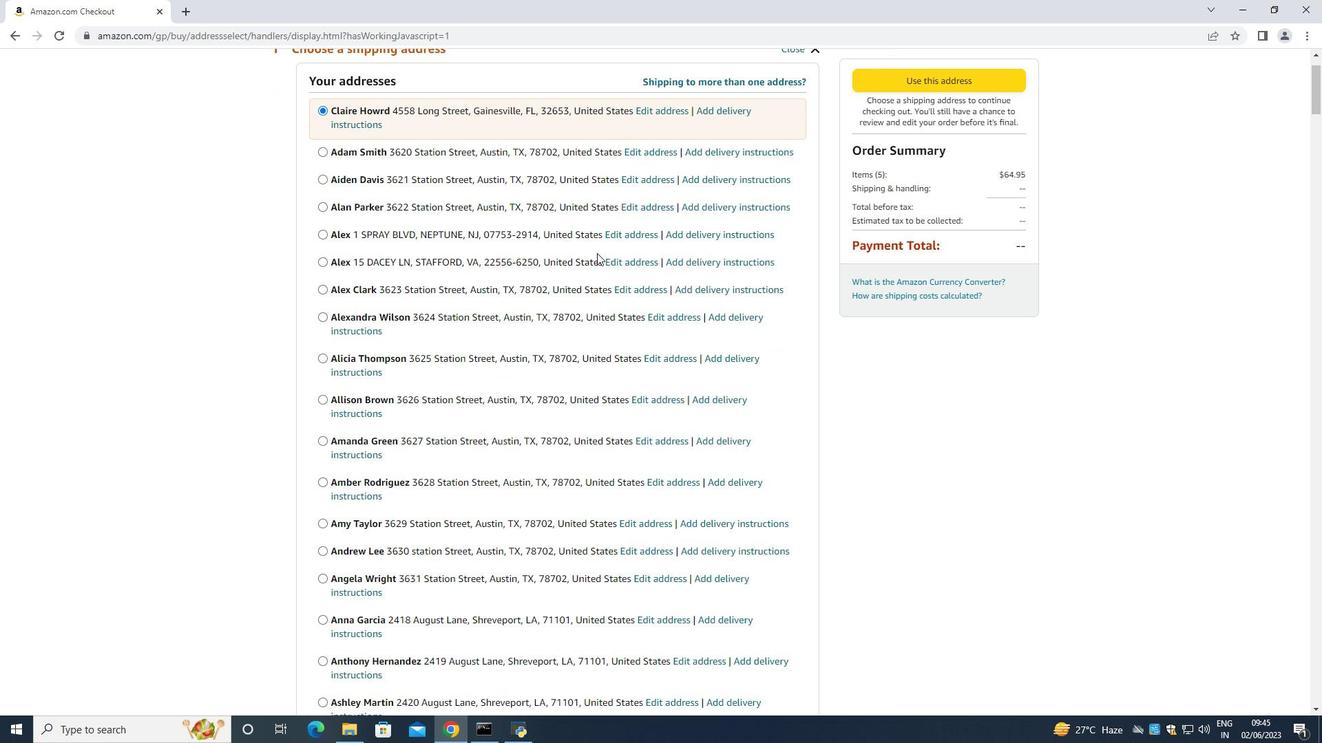 
Action: Mouse scrolled (597, 252) with delta (0, 0)
Screenshot: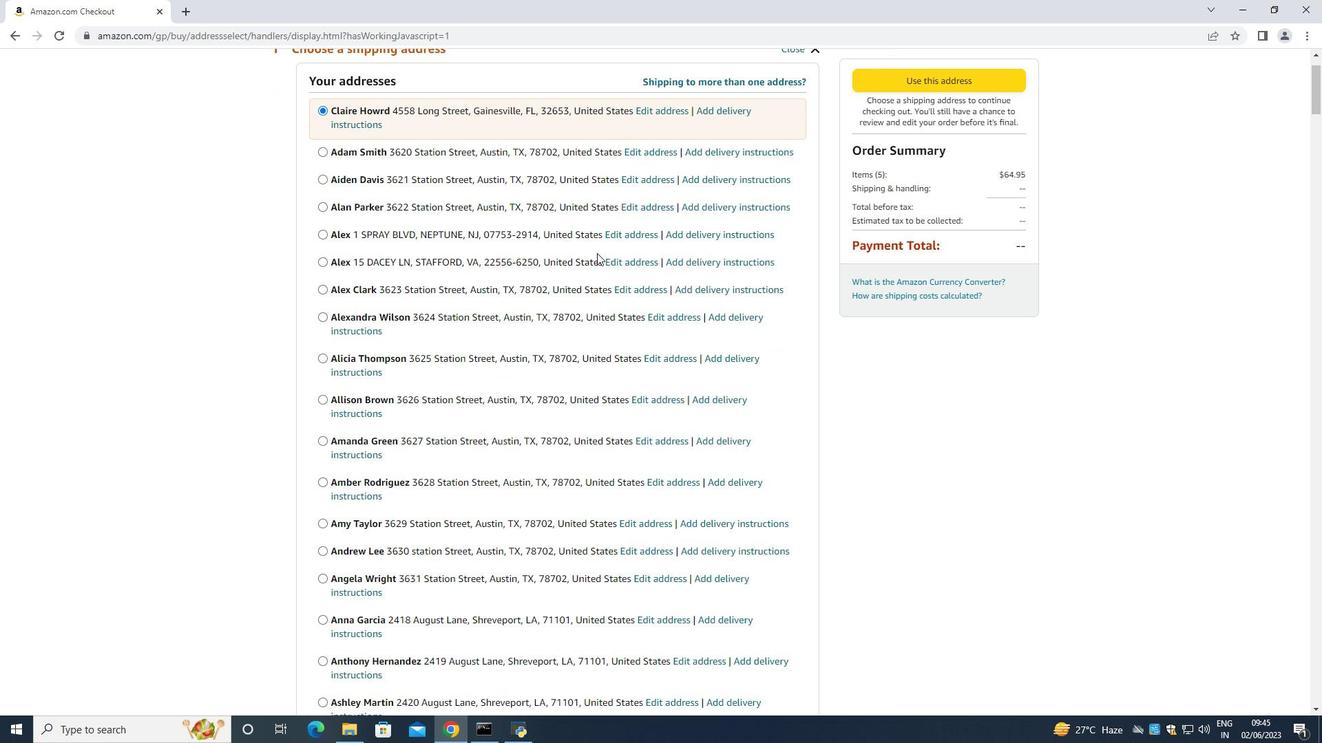 
Action: Mouse scrolled (597, 252) with delta (0, 0)
Screenshot: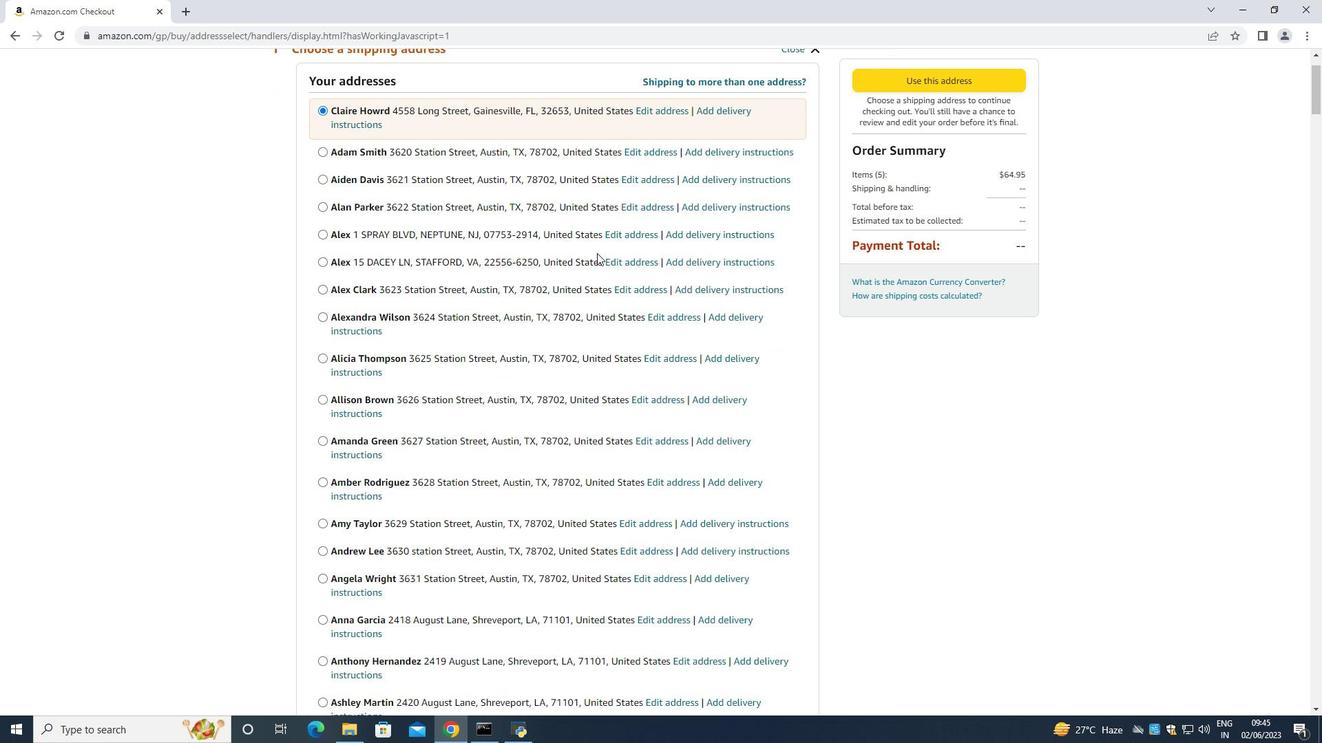 
Action: Mouse scrolled (597, 252) with delta (0, 0)
Screenshot: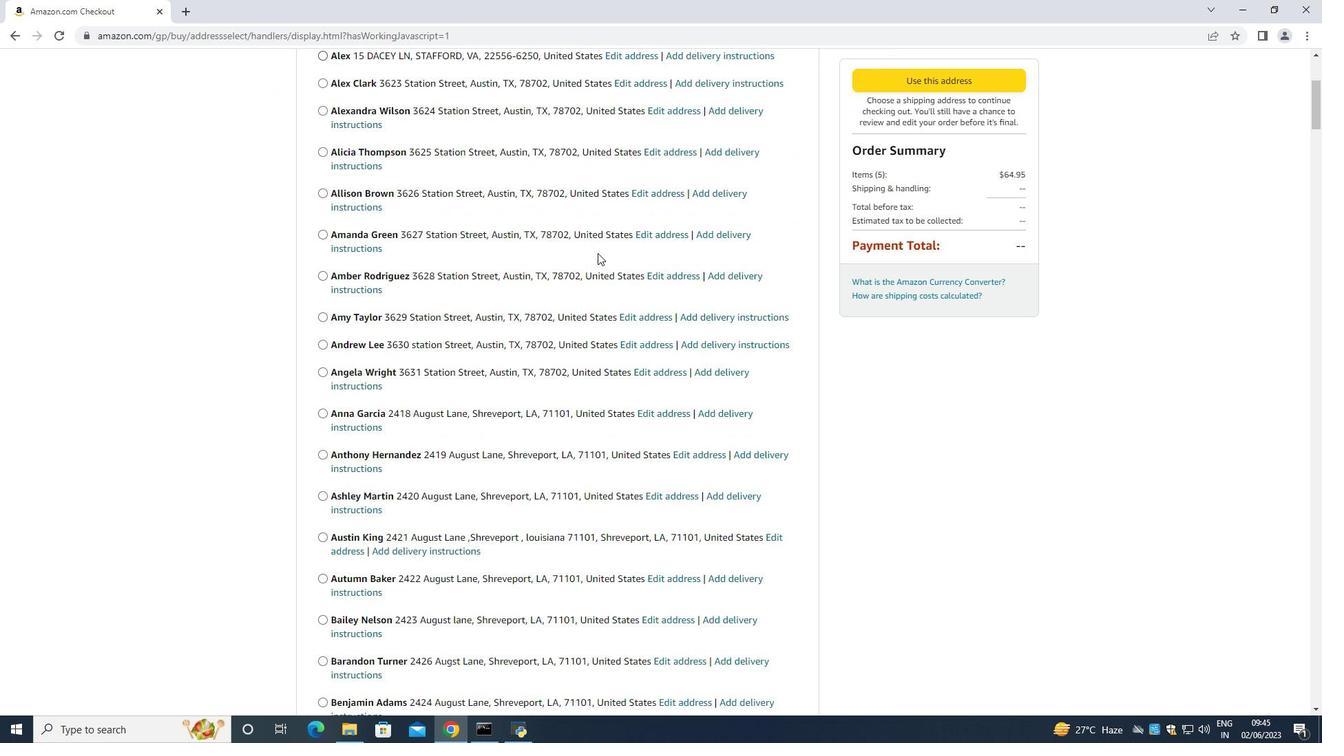 
Action: Mouse scrolled (597, 252) with delta (0, 0)
Screenshot: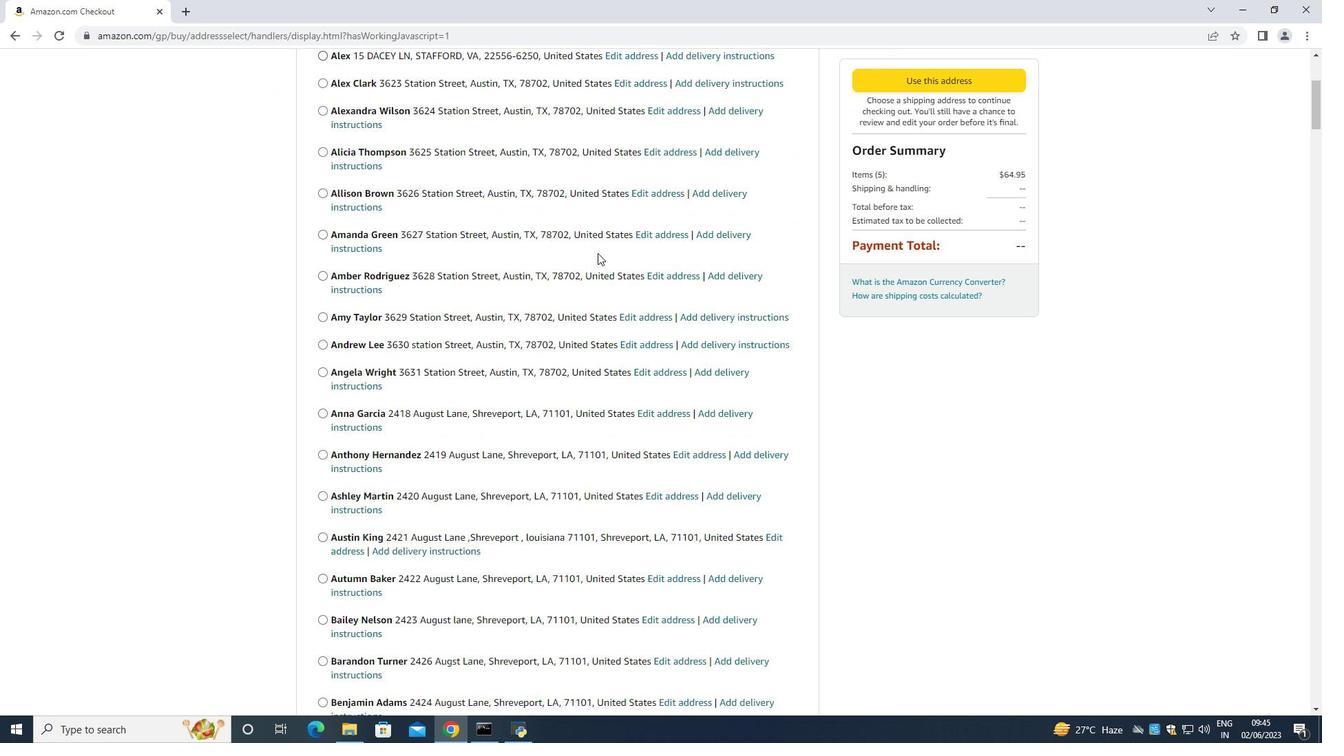 
Action: Mouse scrolled (597, 252) with delta (0, 0)
Screenshot: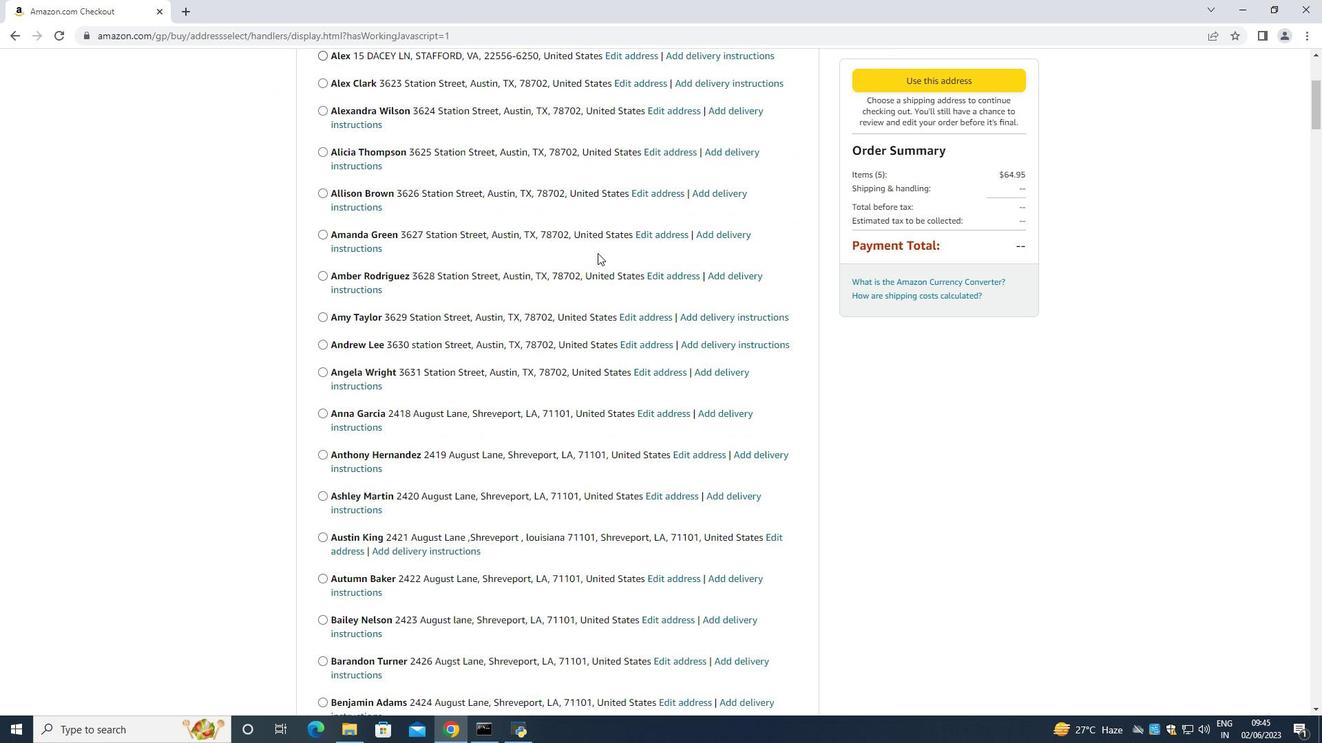 
Action: Mouse scrolled (597, 252) with delta (0, 0)
Screenshot: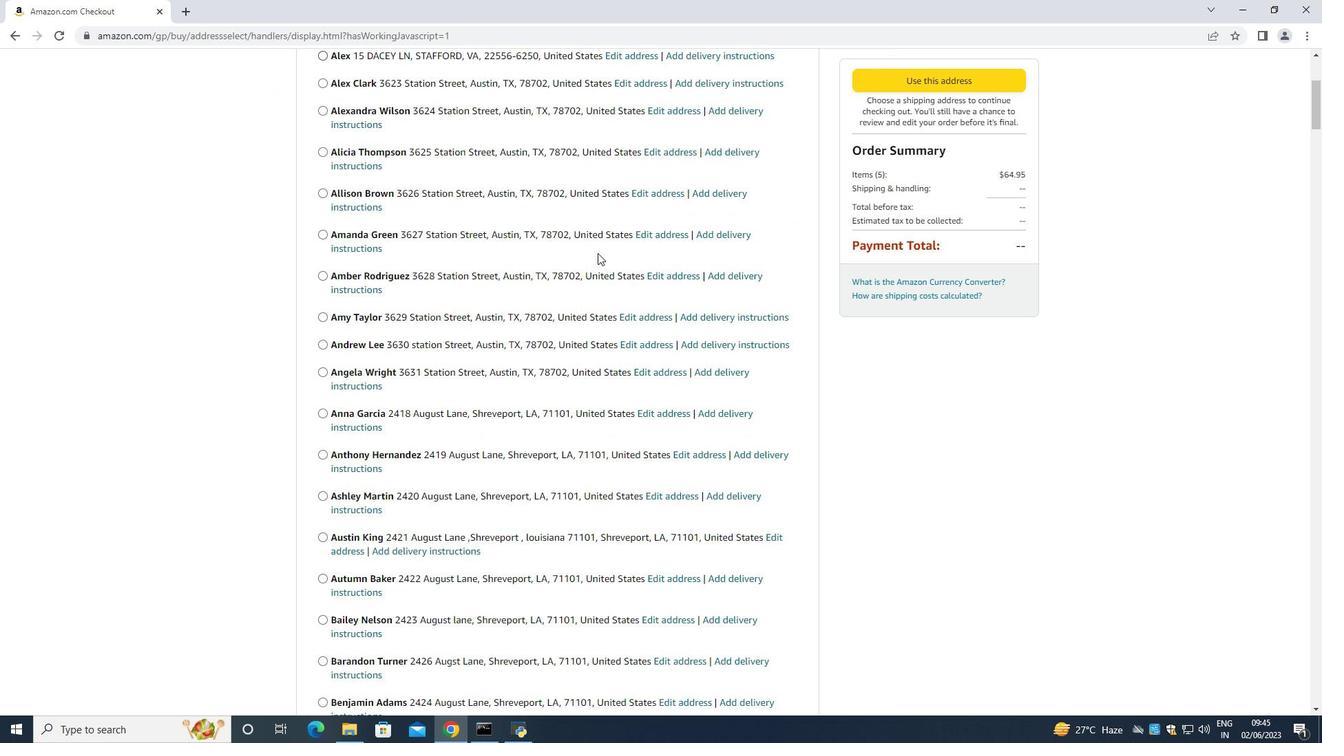 
Action: Mouse scrolled (597, 252) with delta (0, 0)
Screenshot: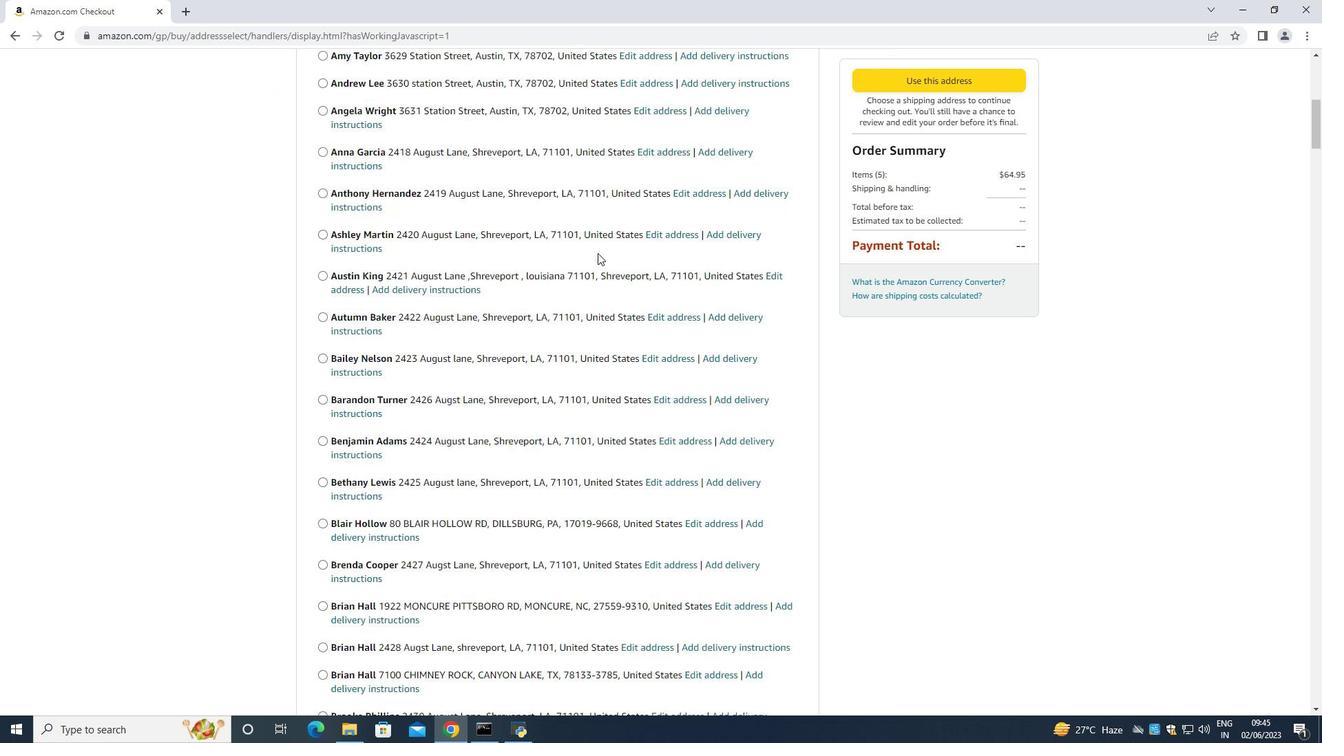 
Action: Mouse scrolled (597, 252) with delta (0, 0)
Screenshot: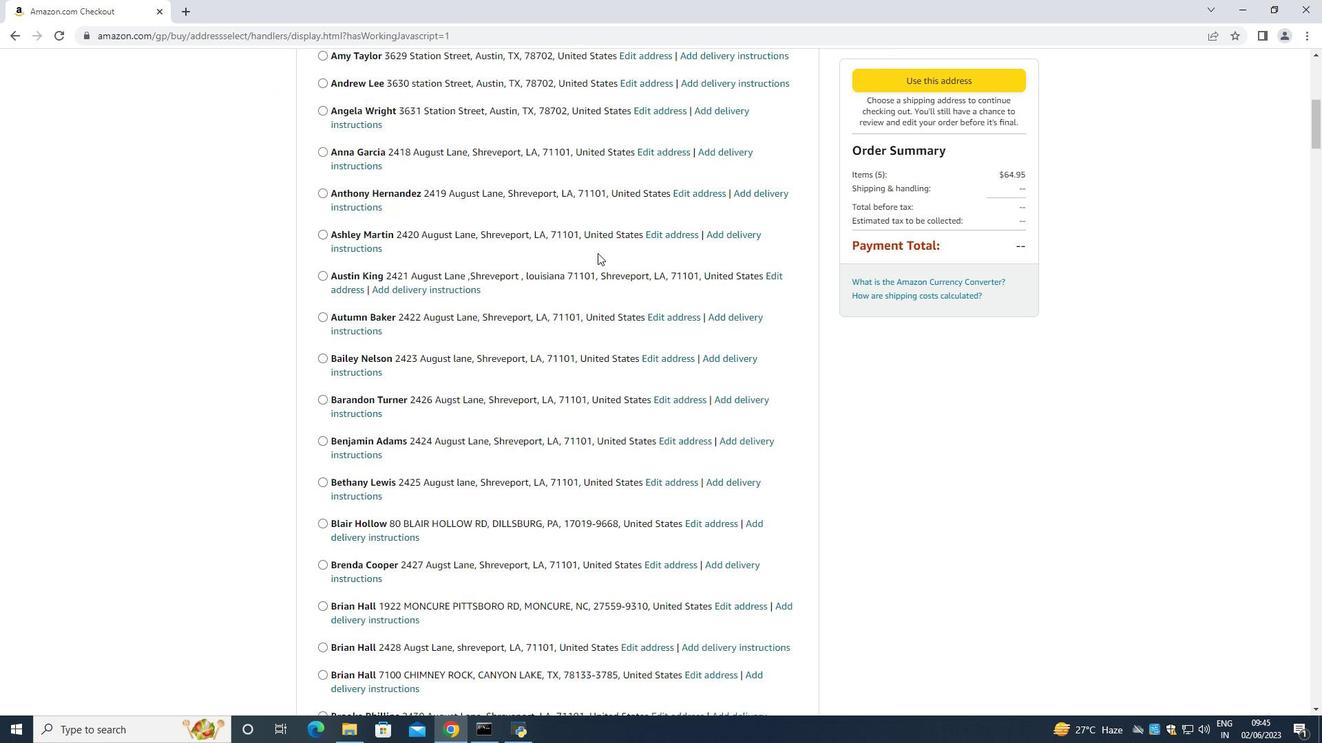 
Action: Mouse scrolled (597, 252) with delta (0, 0)
Screenshot: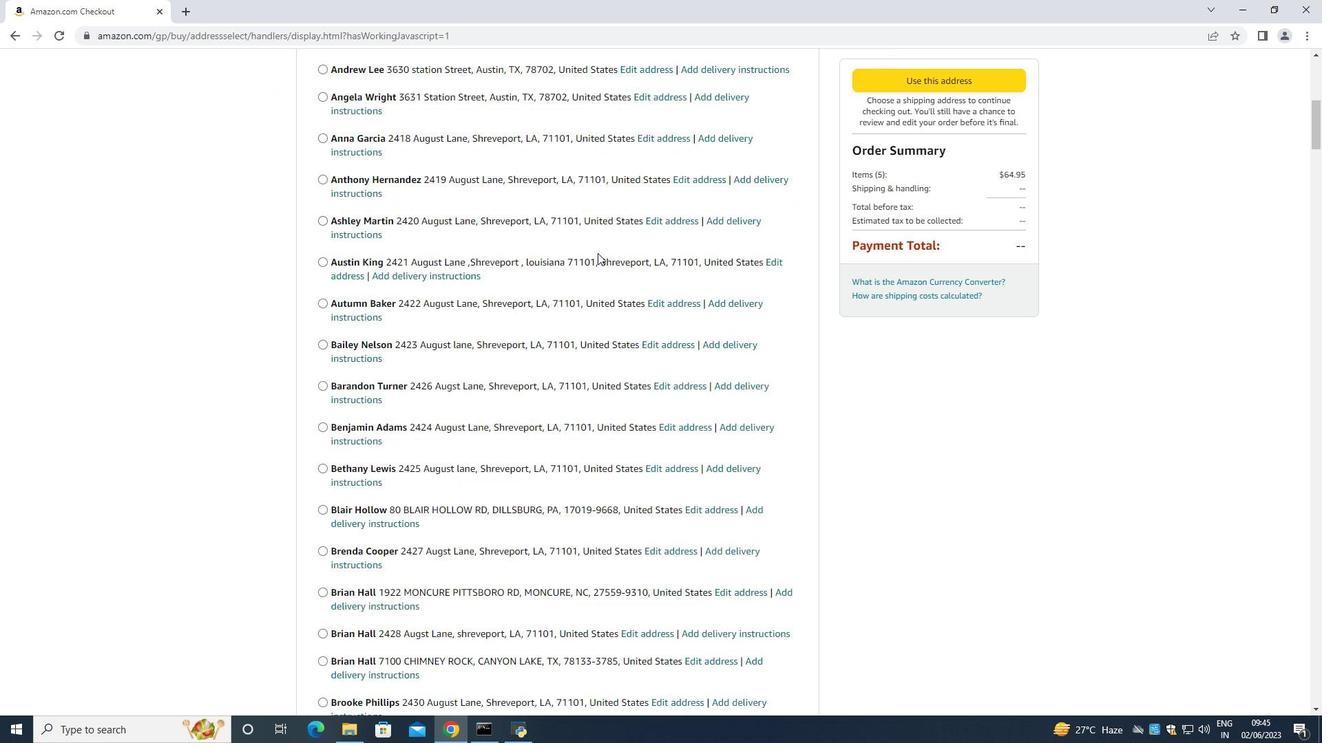 
Action: Mouse scrolled (597, 252) with delta (0, 0)
Screenshot: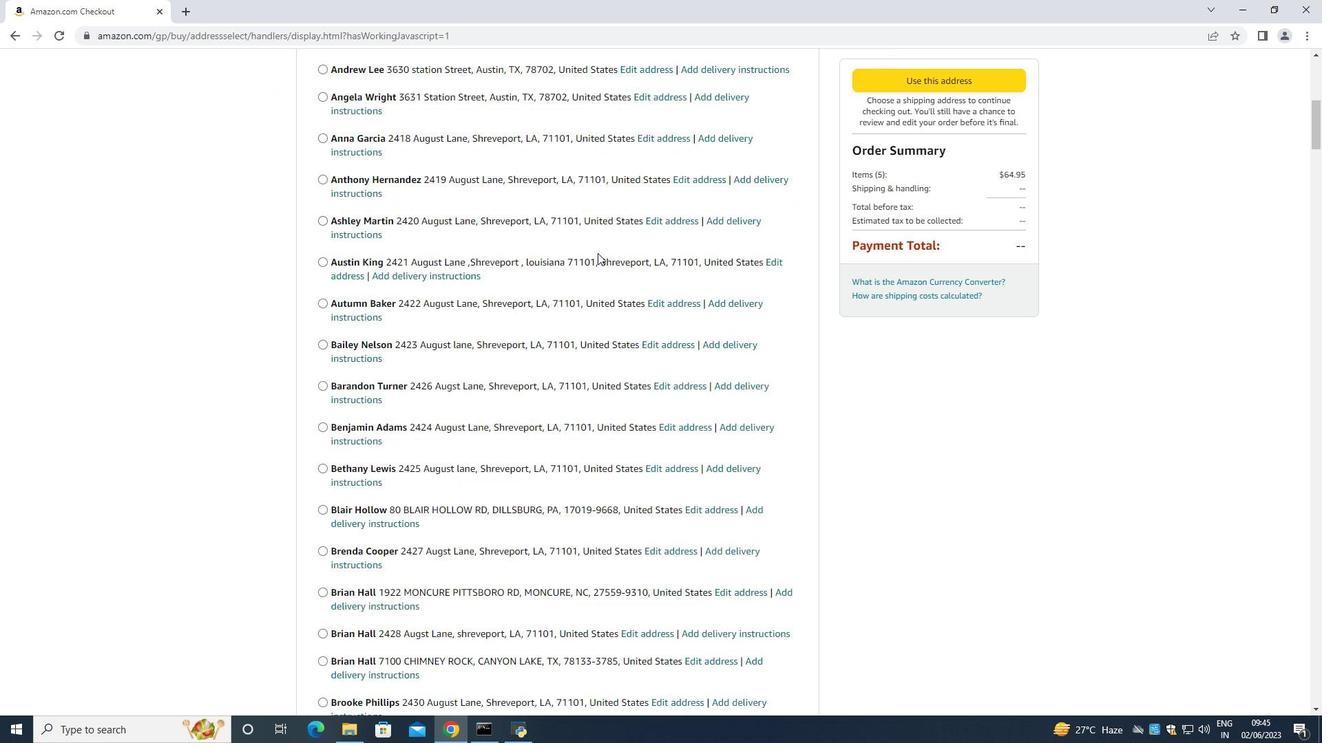 
Action: Mouse scrolled (597, 252) with delta (0, 0)
Screenshot: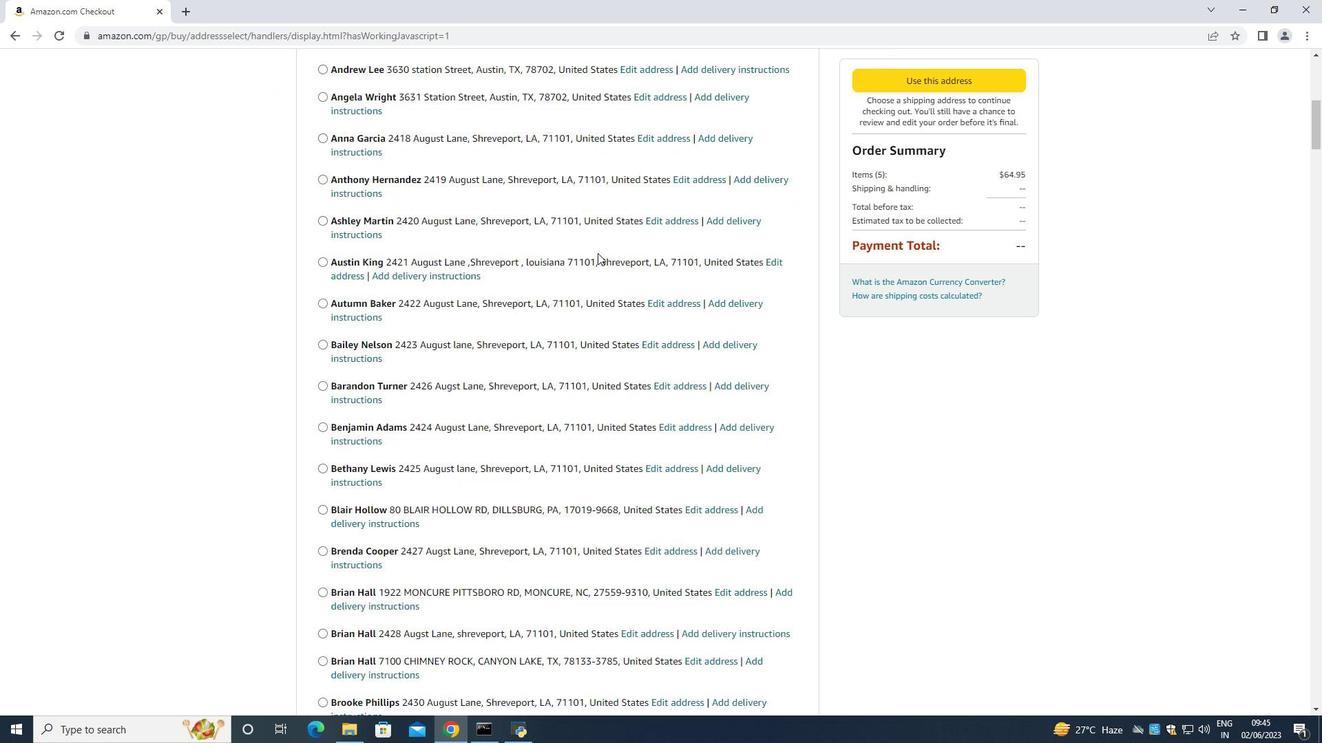 
Action: Mouse scrolled (597, 252) with delta (0, 0)
Screenshot: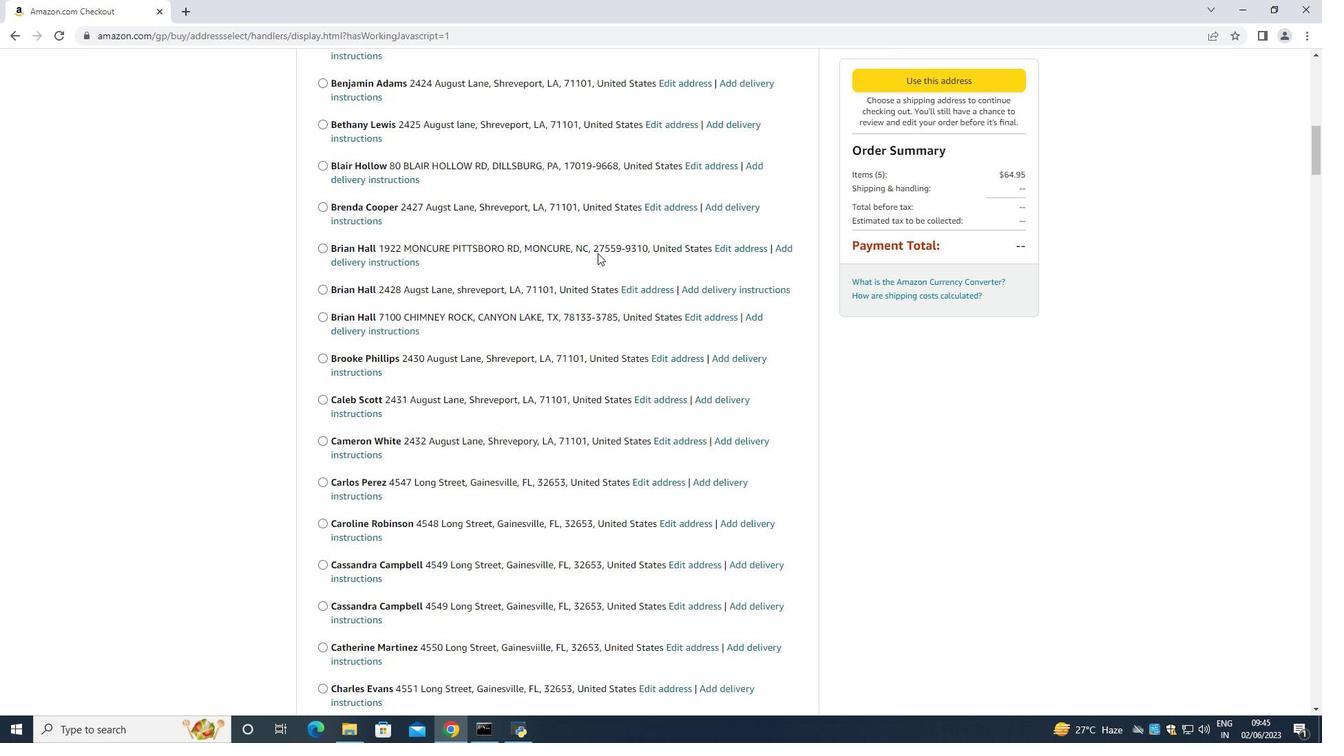 
Action: Mouse scrolled (597, 252) with delta (0, 0)
Screenshot: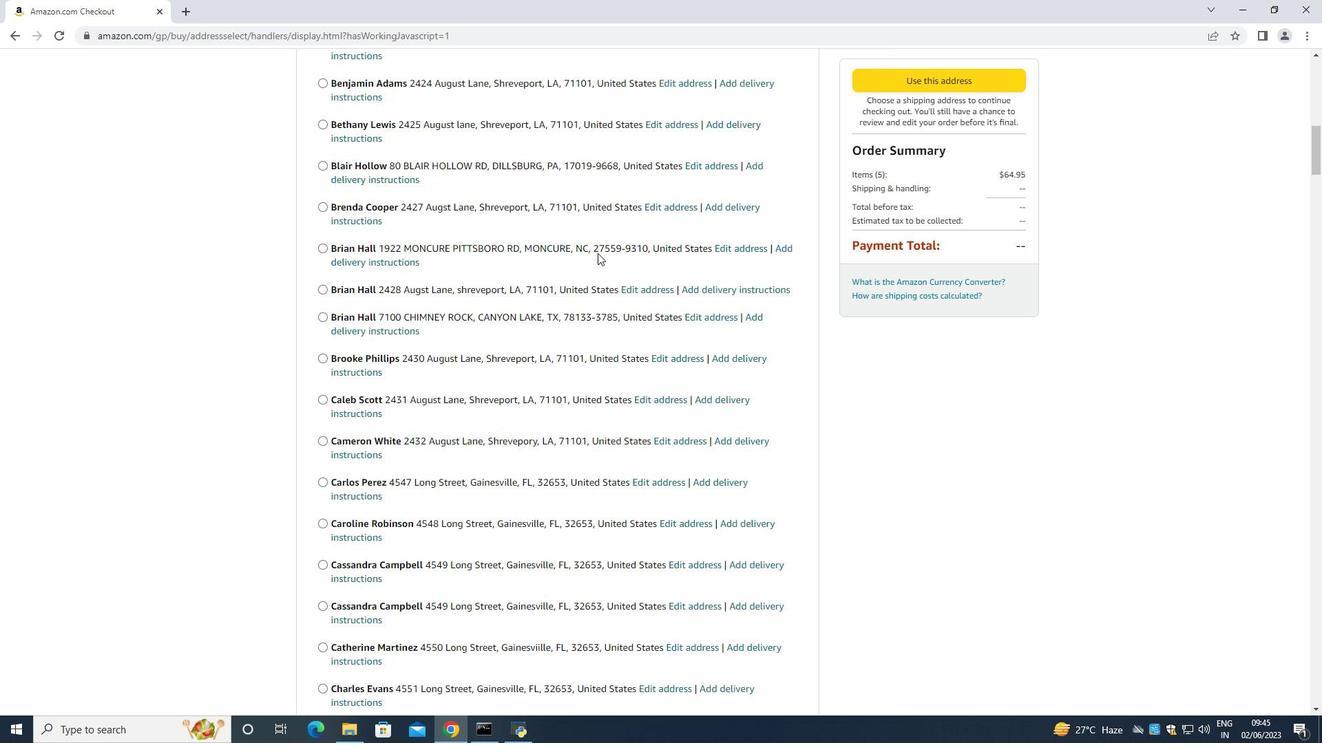 
Action: Mouse scrolled (597, 252) with delta (0, 0)
Screenshot: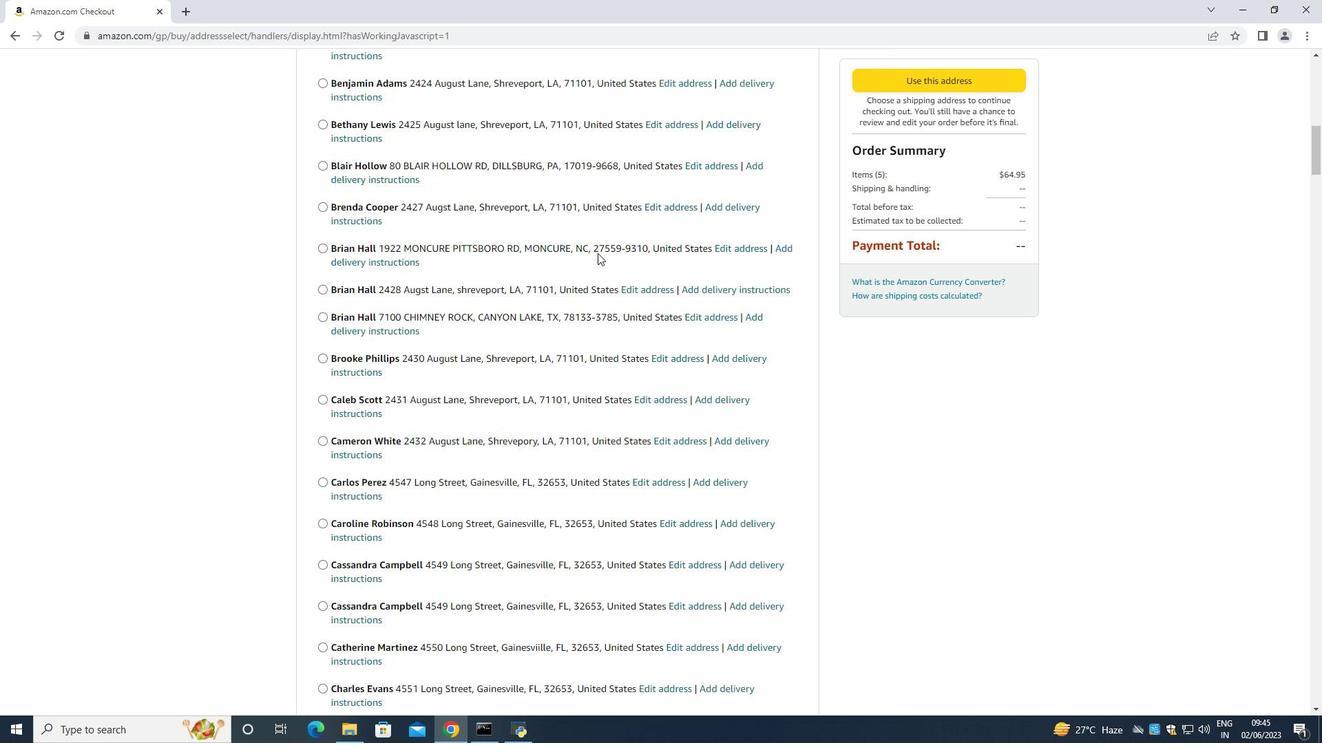 
Action: Mouse scrolled (597, 252) with delta (0, 0)
Screenshot: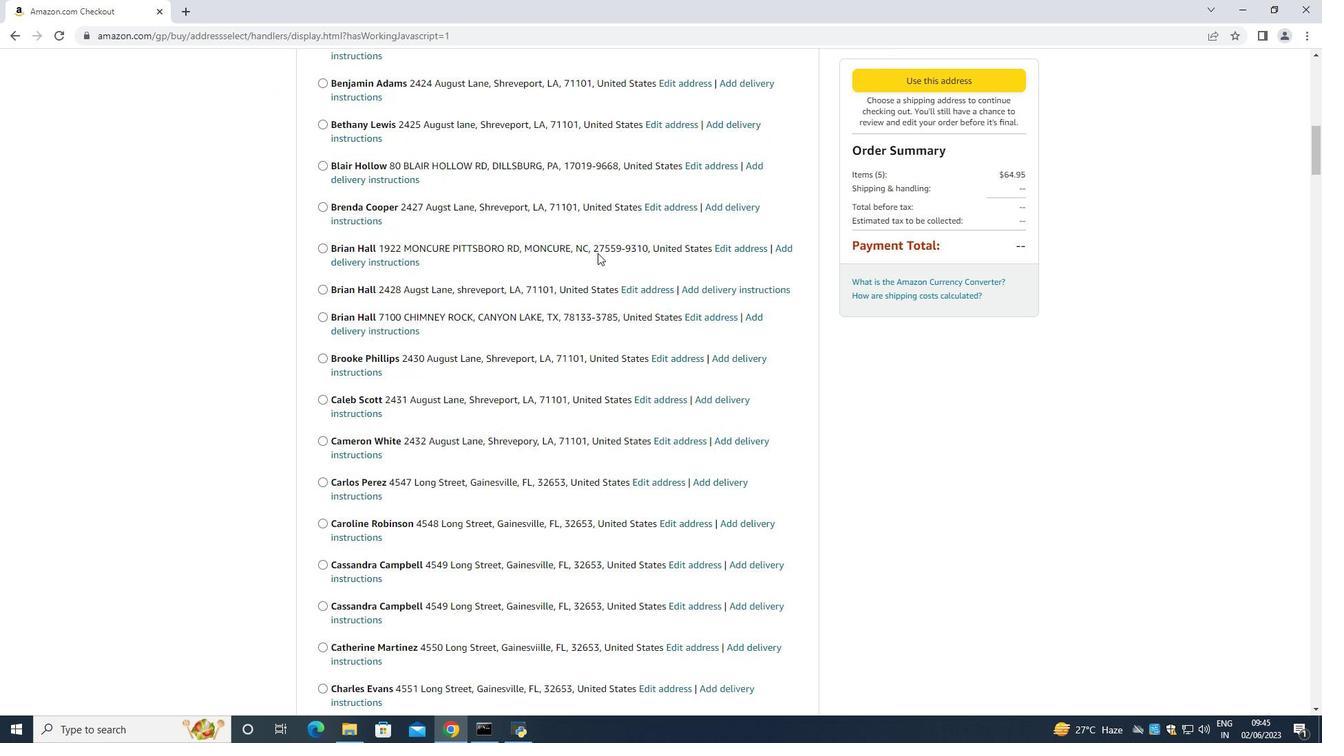 
Action: Mouse scrolled (597, 252) with delta (0, 0)
Screenshot: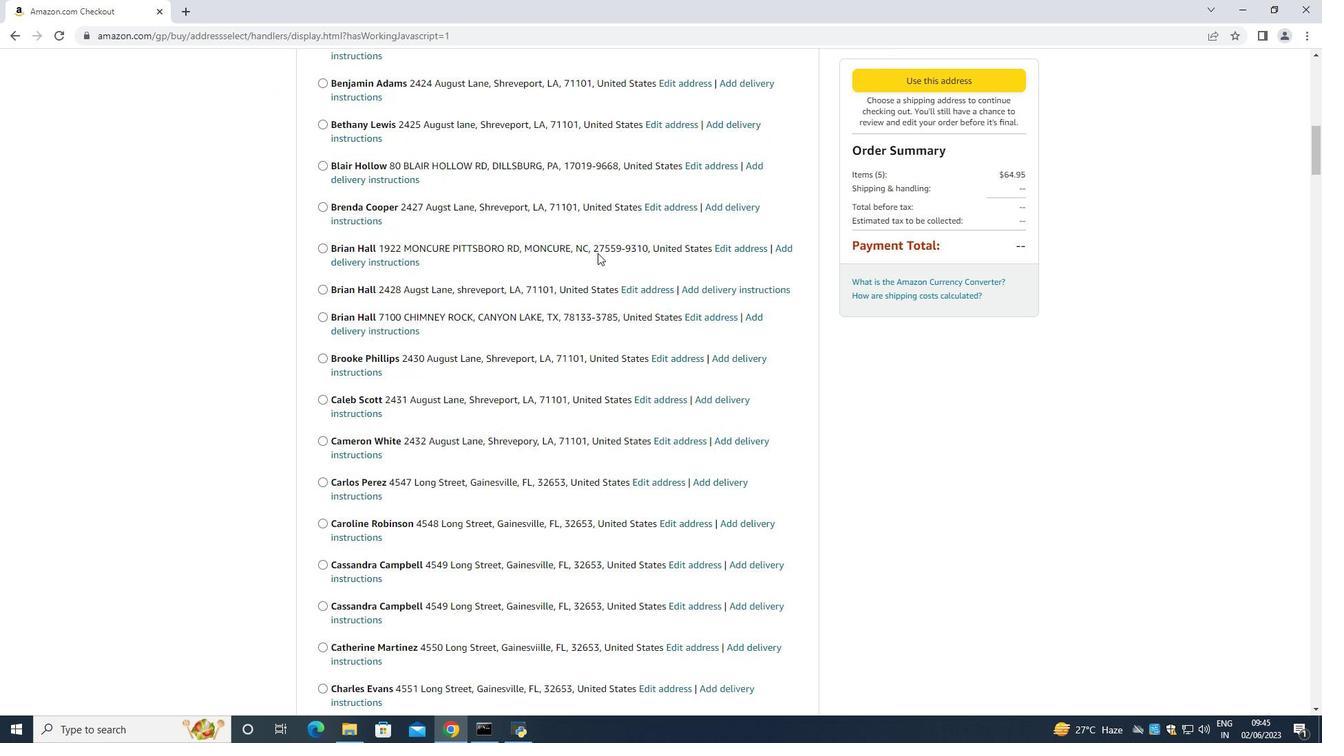 
Action: Mouse scrolled (597, 252) with delta (0, 0)
Screenshot: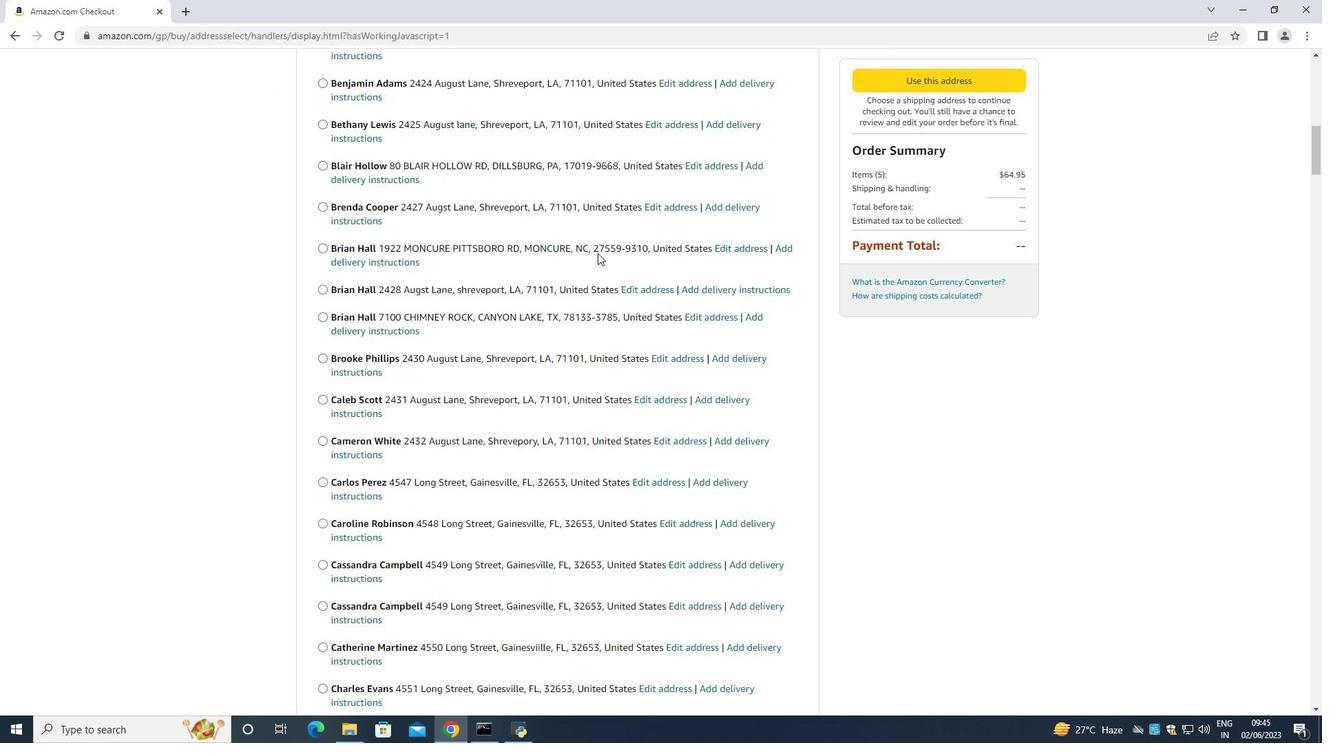 
Action: Mouse scrolled (597, 252) with delta (0, 0)
Screenshot: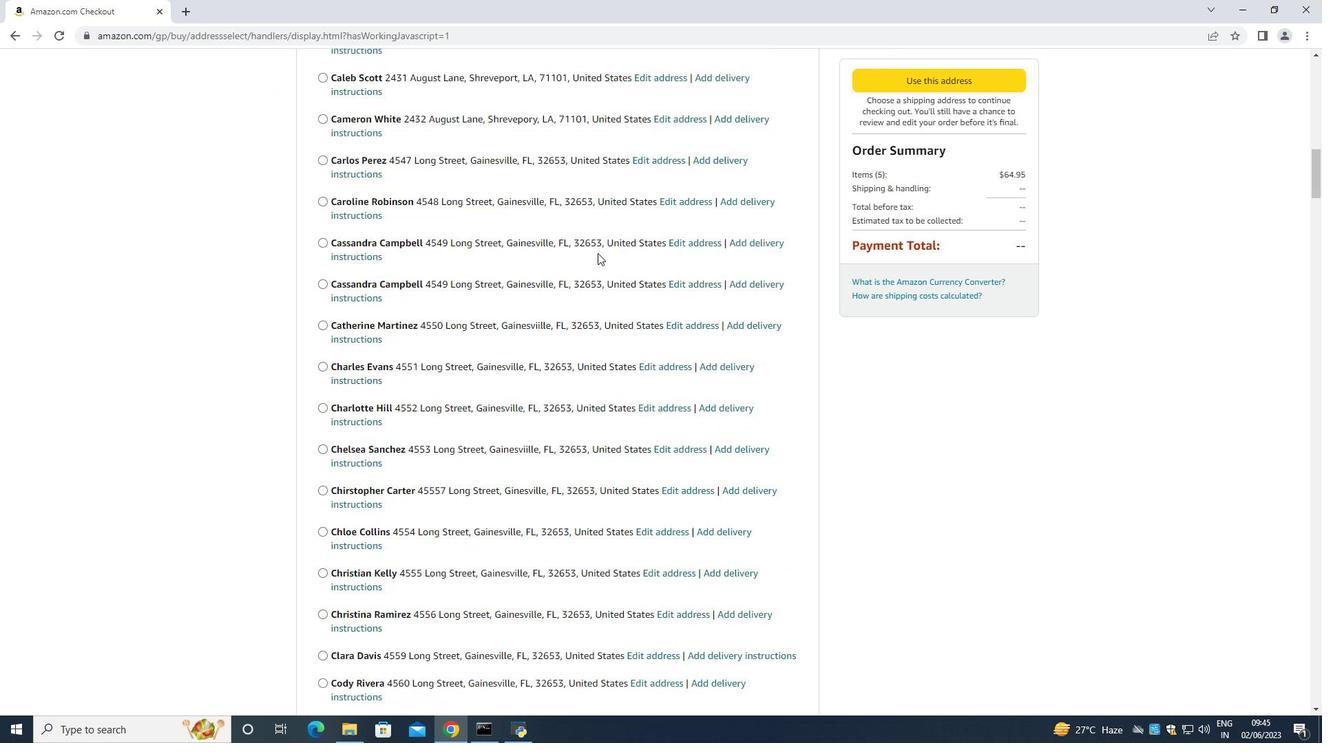 
Action: Mouse scrolled (597, 252) with delta (0, 0)
Screenshot: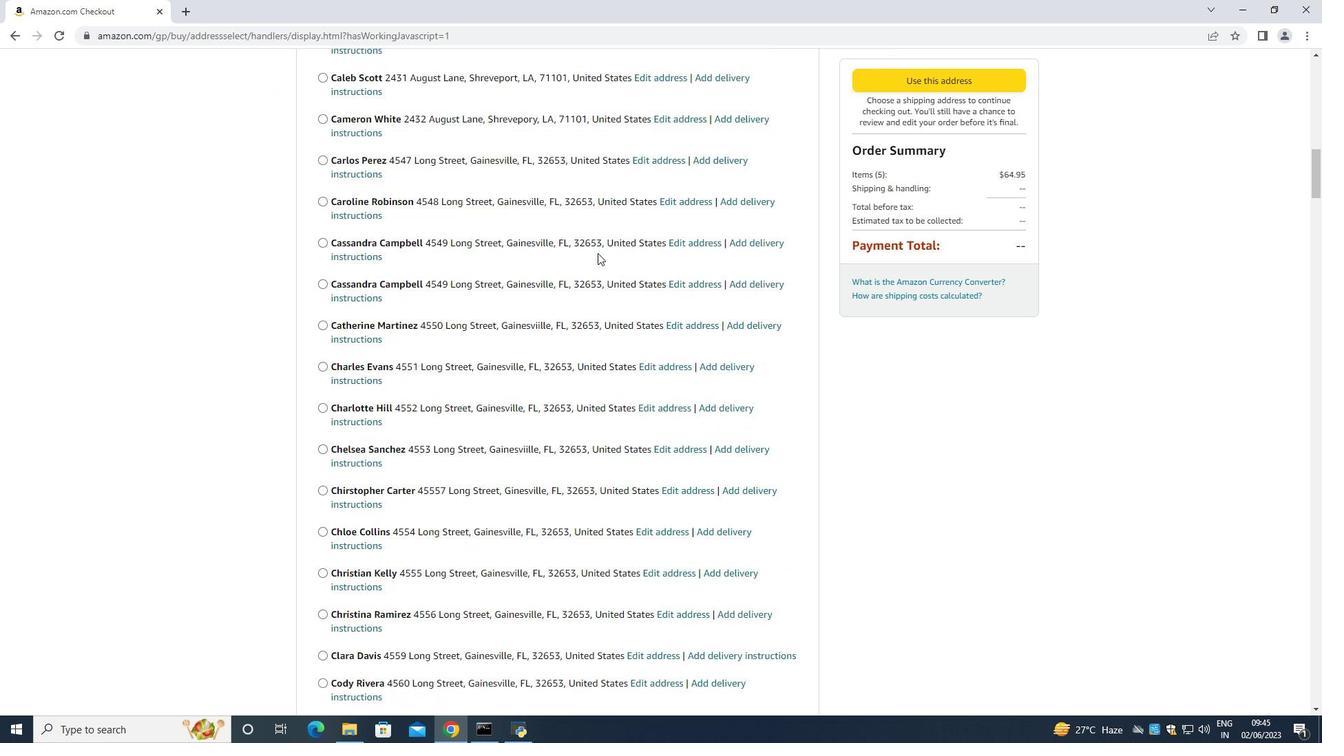 
Action: Mouse scrolled (597, 252) with delta (0, 0)
Screenshot: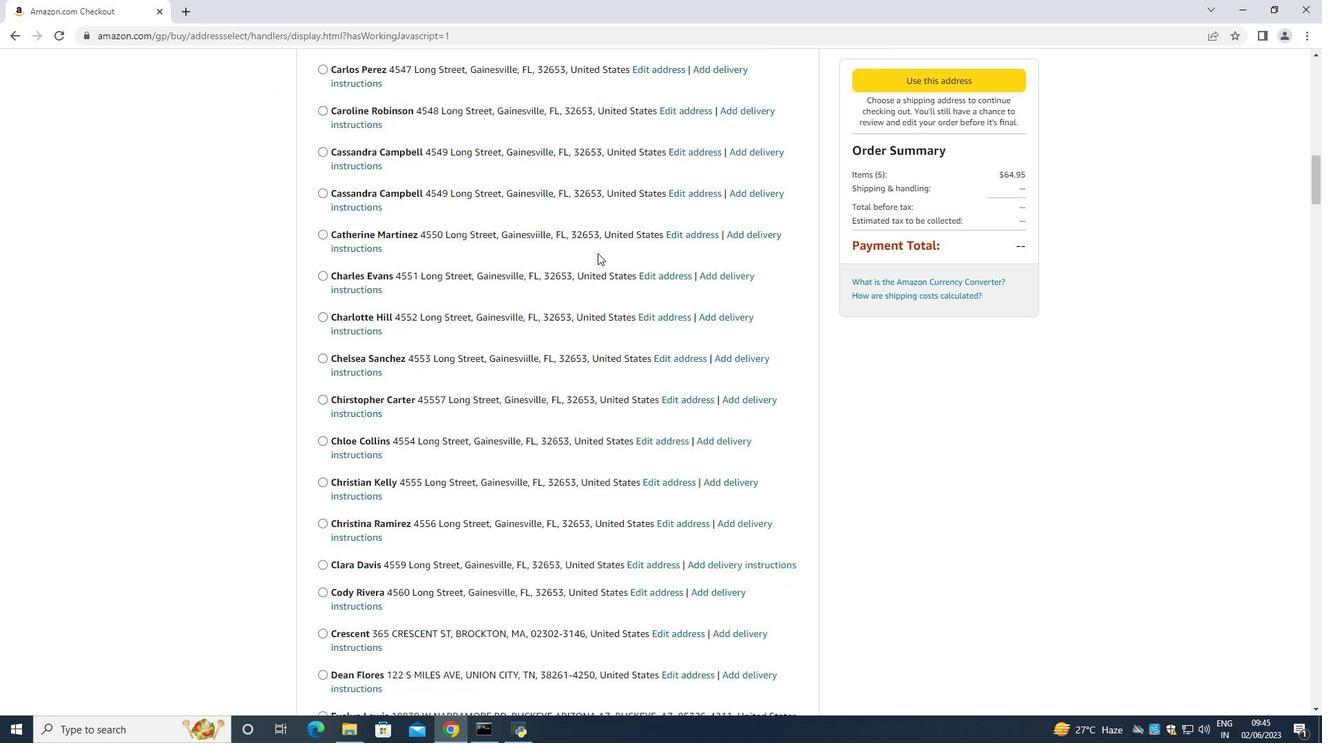 
Action: Mouse scrolled (597, 252) with delta (0, 0)
Screenshot: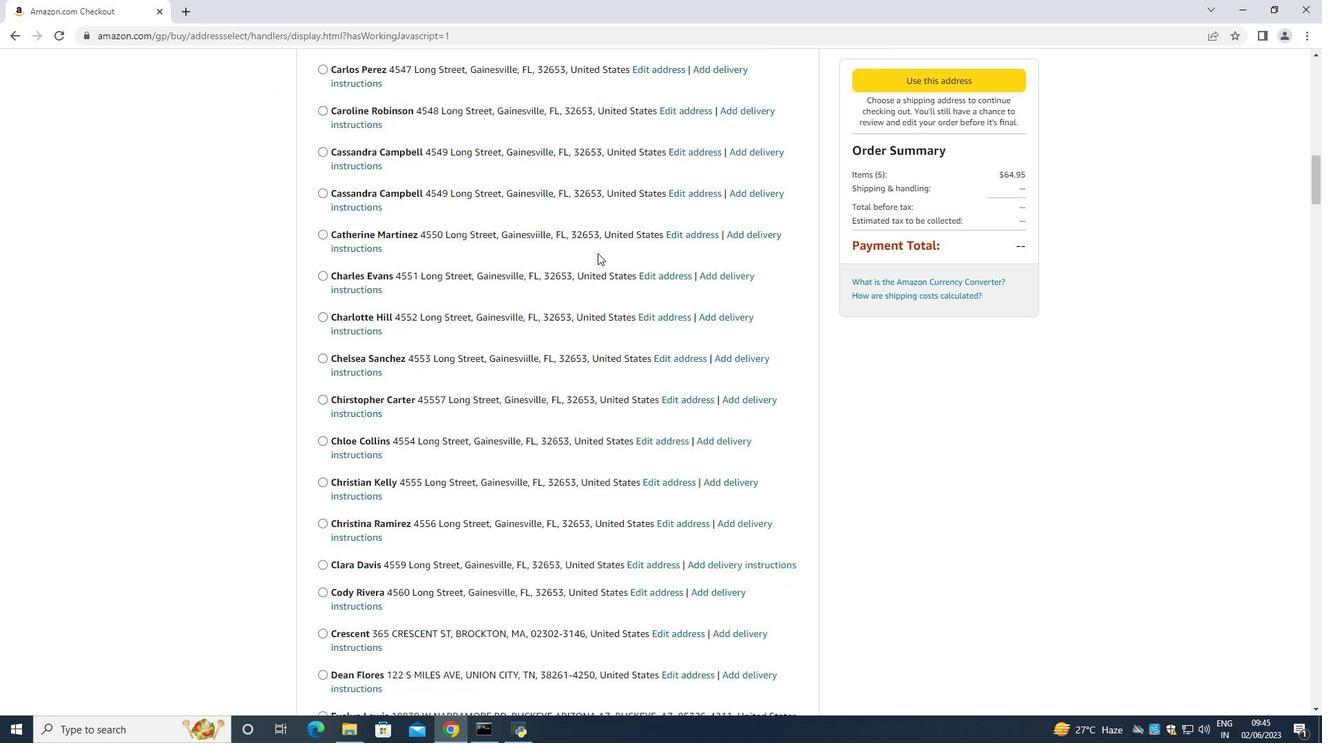 
Action: Mouse scrolled (597, 252) with delta (0, 0)
Screenshot: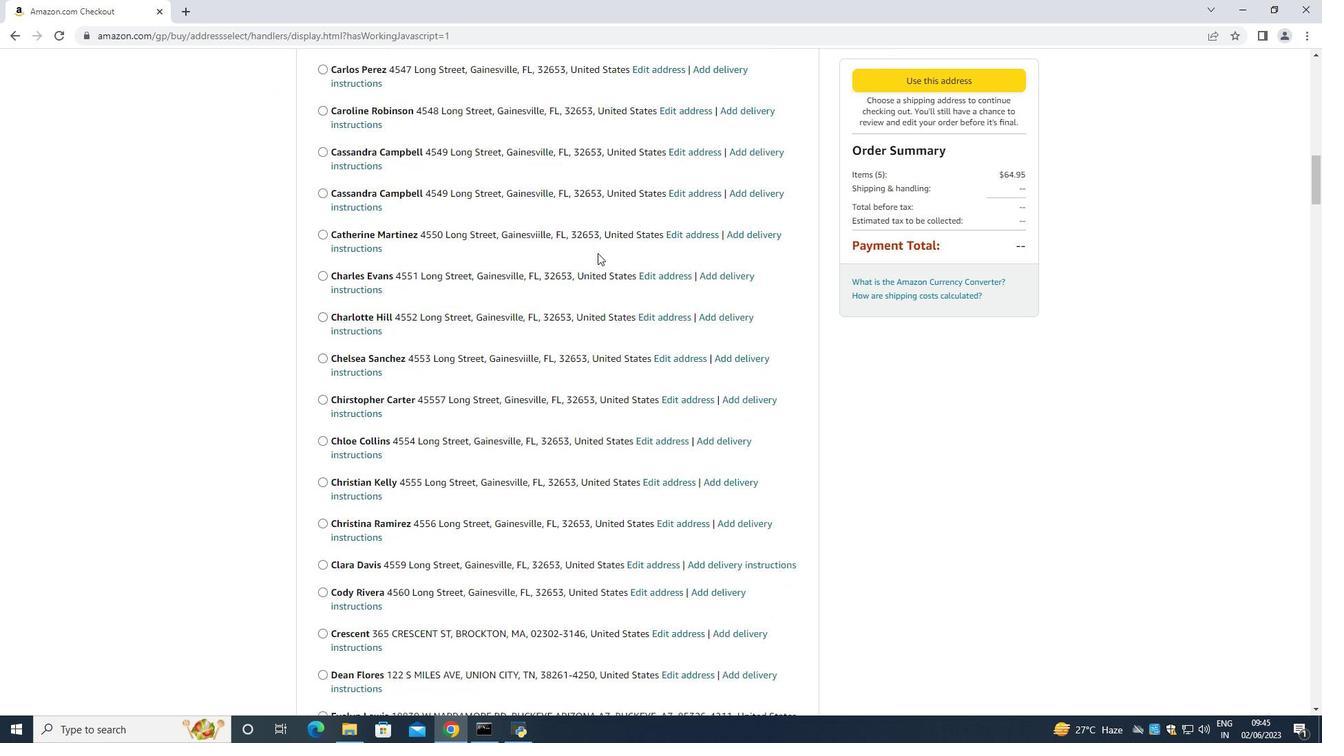 
Action: Mouse scrolled (597, 252) with delta (0, 0)
Screenshot: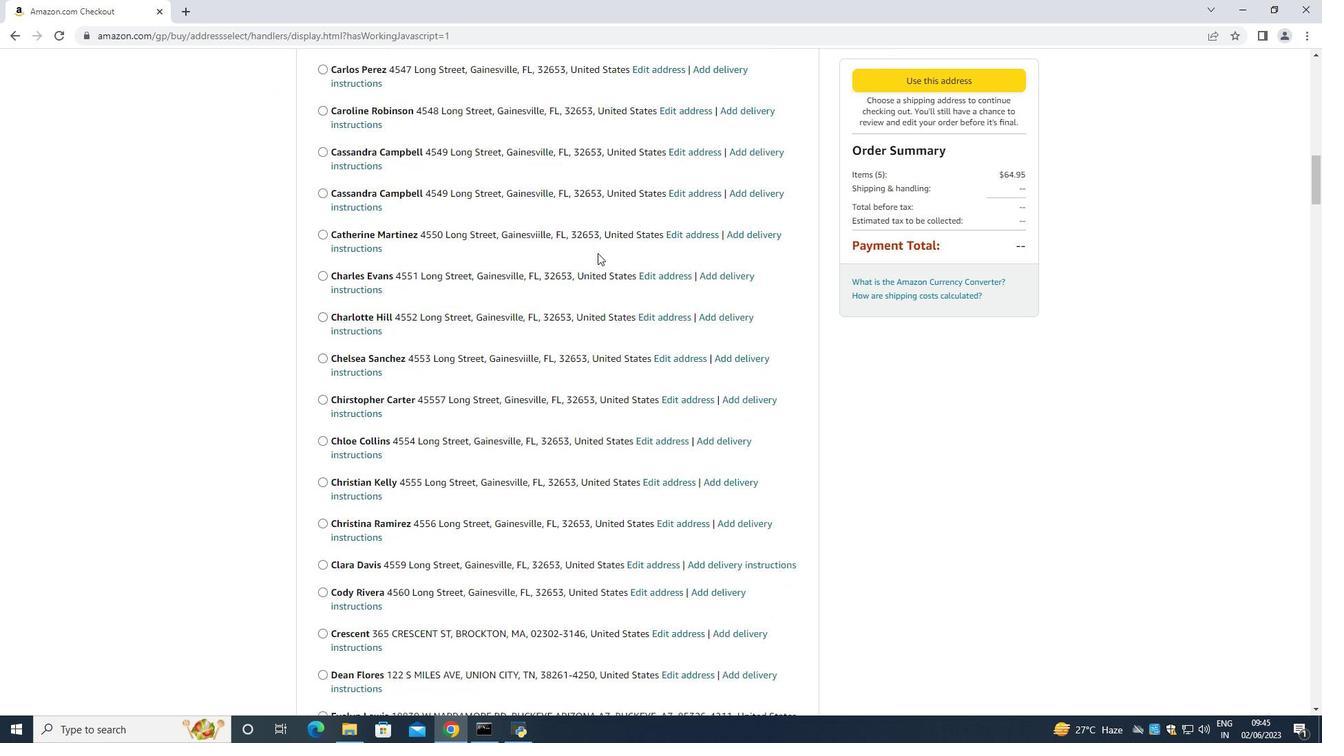 
Action: Mouse scrolled (597, 252) with delta (0, 0)
Screenshot: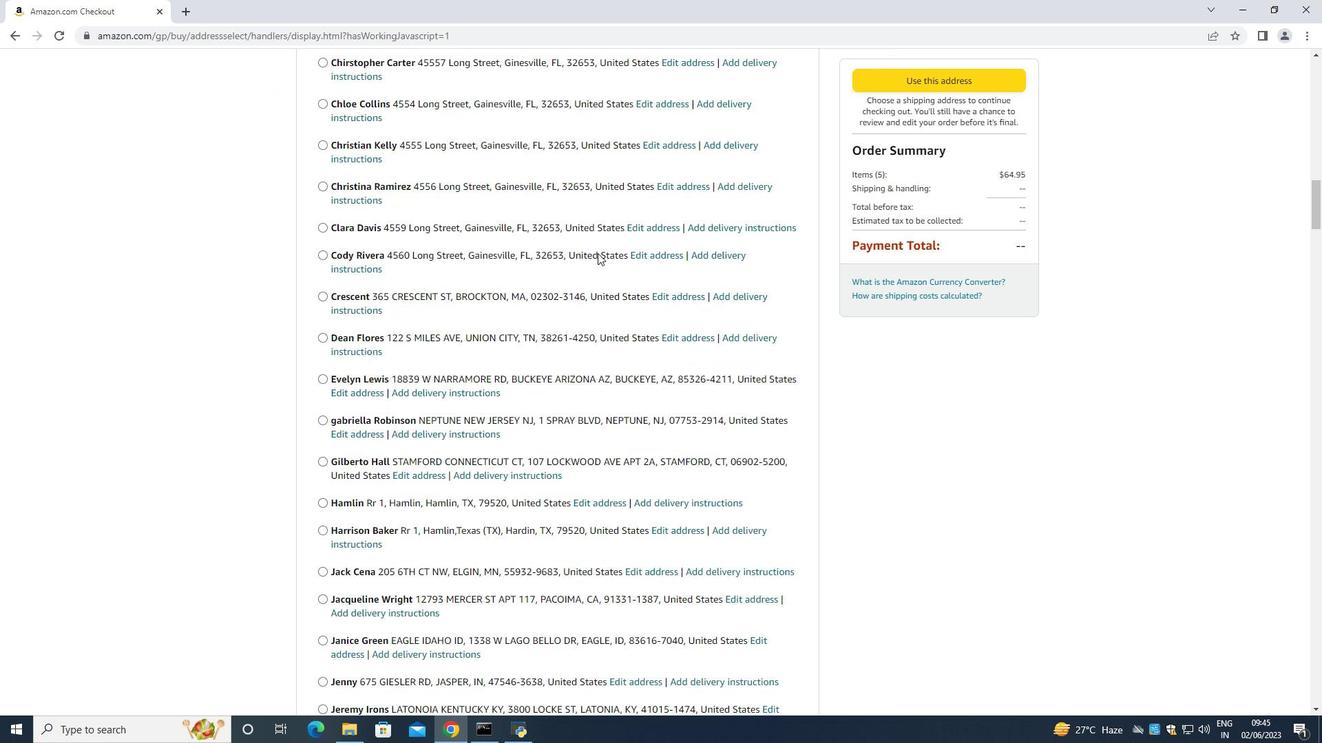 
Action: Mouse scrolled (597, 252) with delta (0, 0)
Screenshot: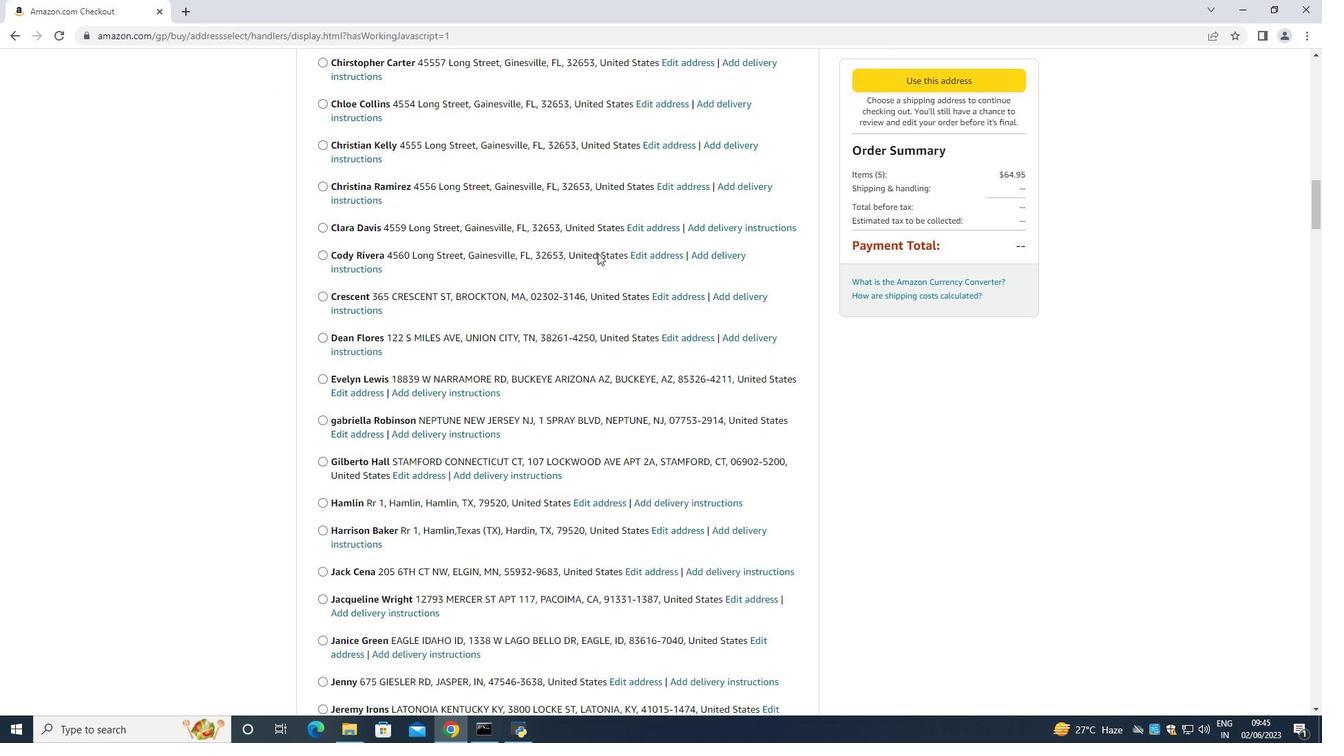 
Action: Mouse scrolled (597, 252) with delta (0, 0)
Screenshot: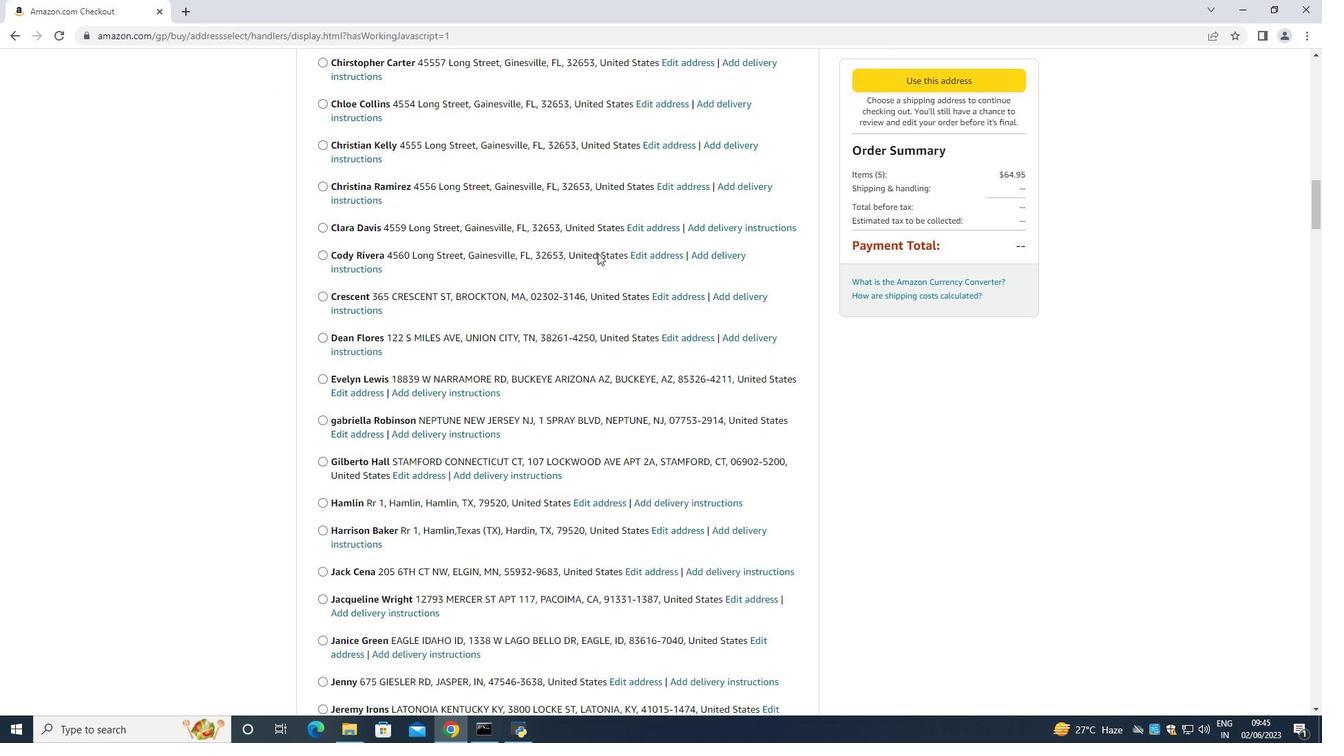 
Action: Mouse scrolled (597, 252) with delta (0, 0)
Screenshot: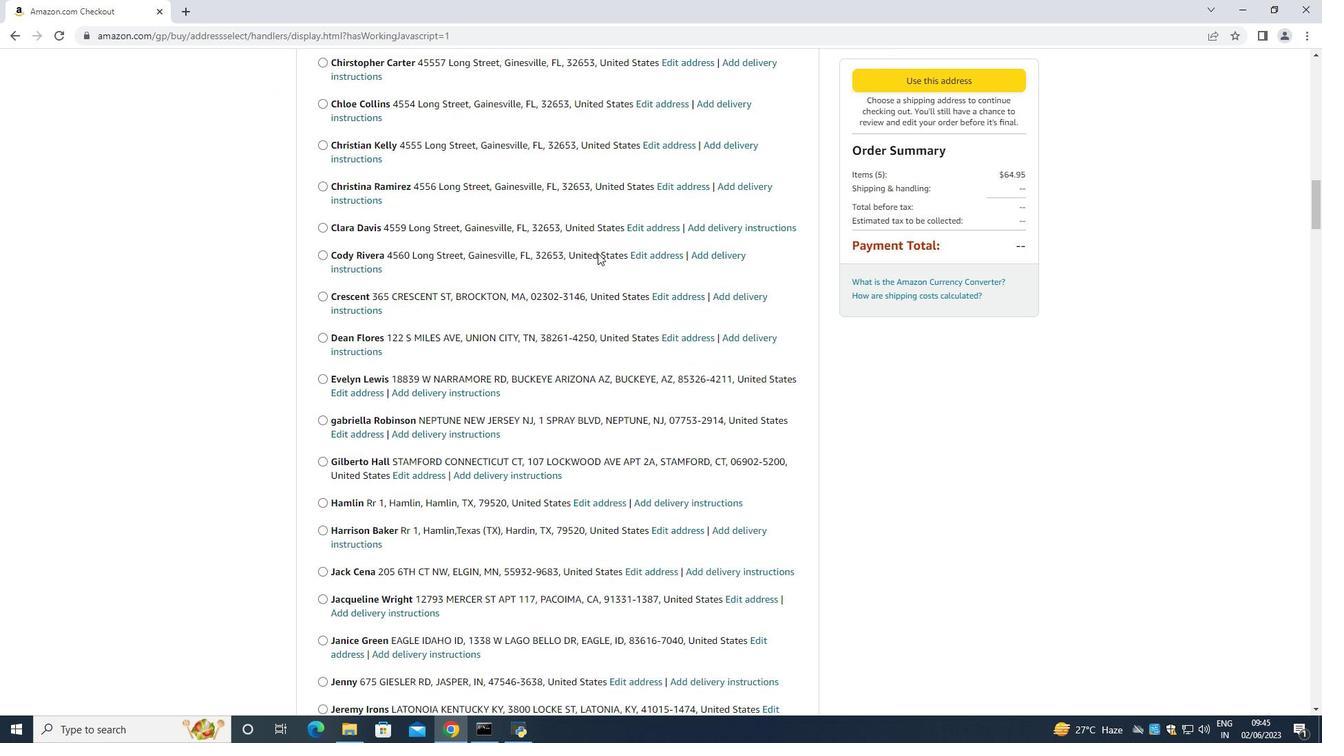 
Action: Mouse scrolled (597, 252) with delta (0, 0)
Screenshot: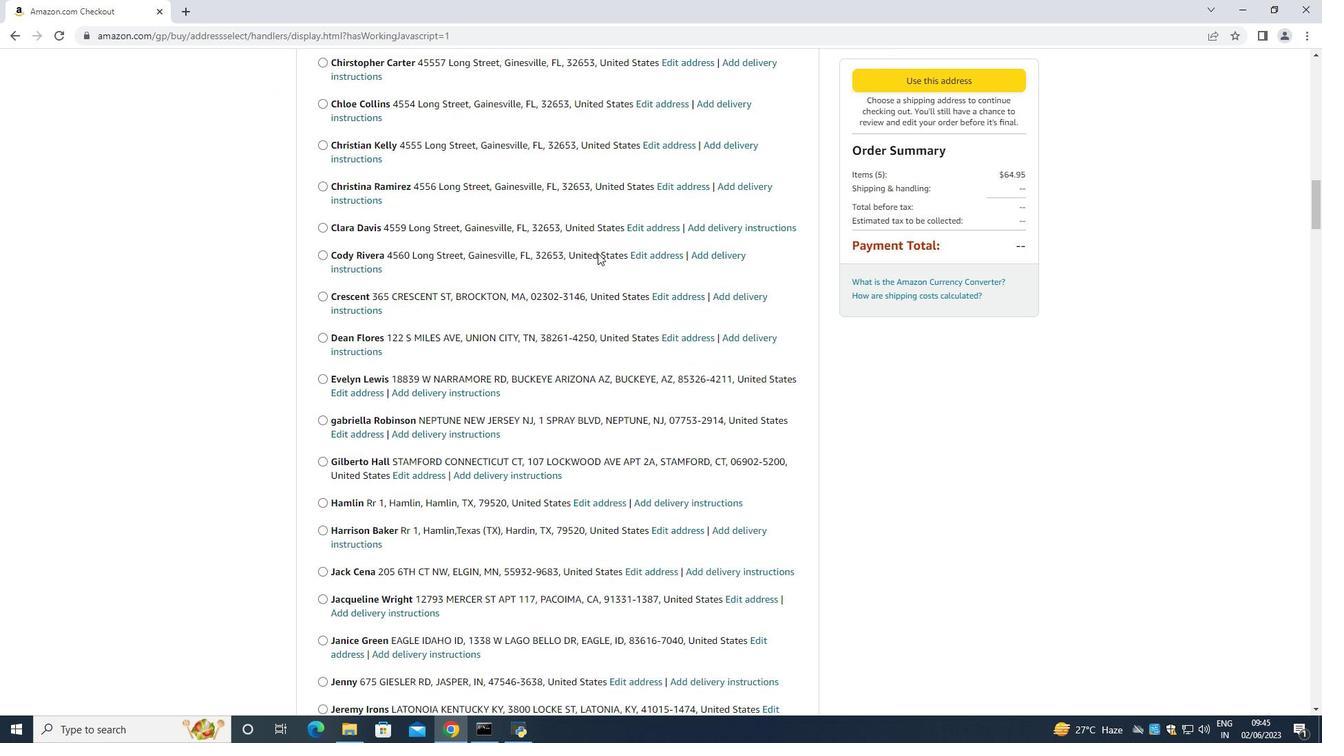 
Action: Mouse scrolled (597, 252) with delta (0, 0)
Screenshot: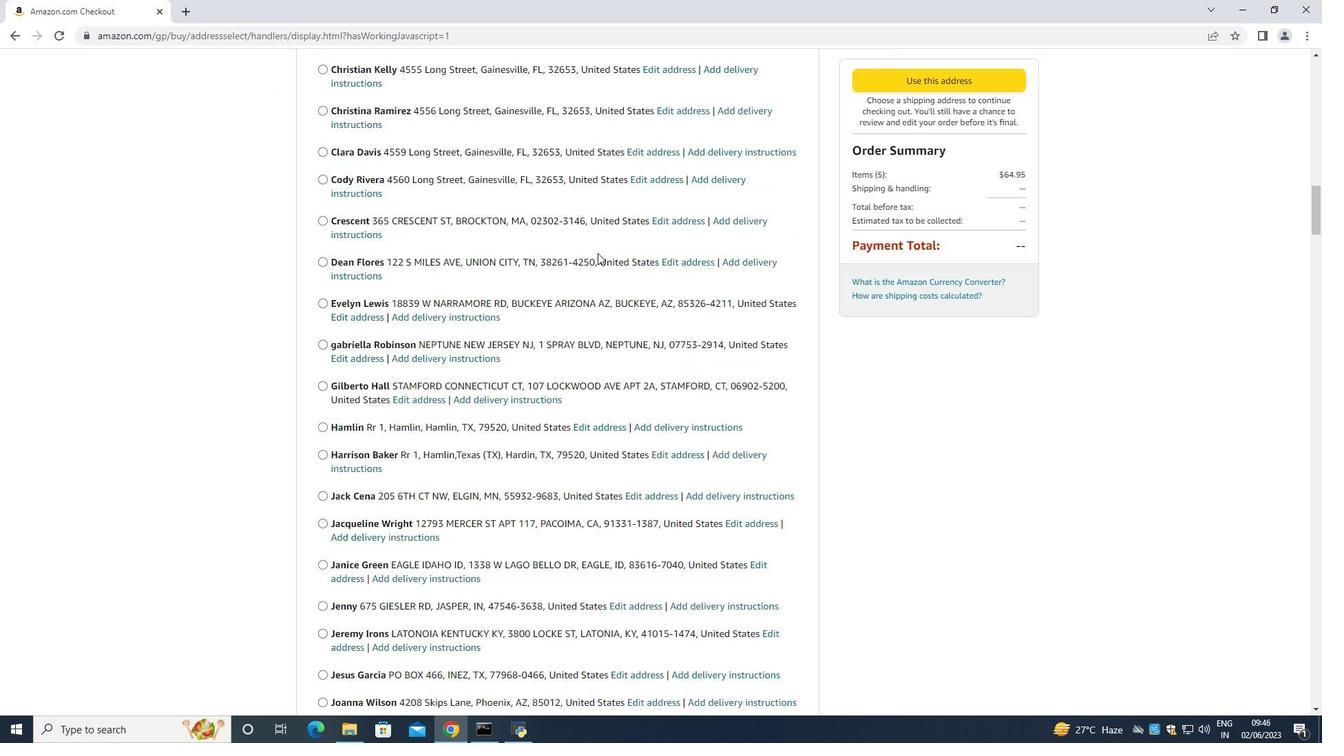 
Action: Mouse scrolled (597, 252) with delta (0, 0)
Screenshot: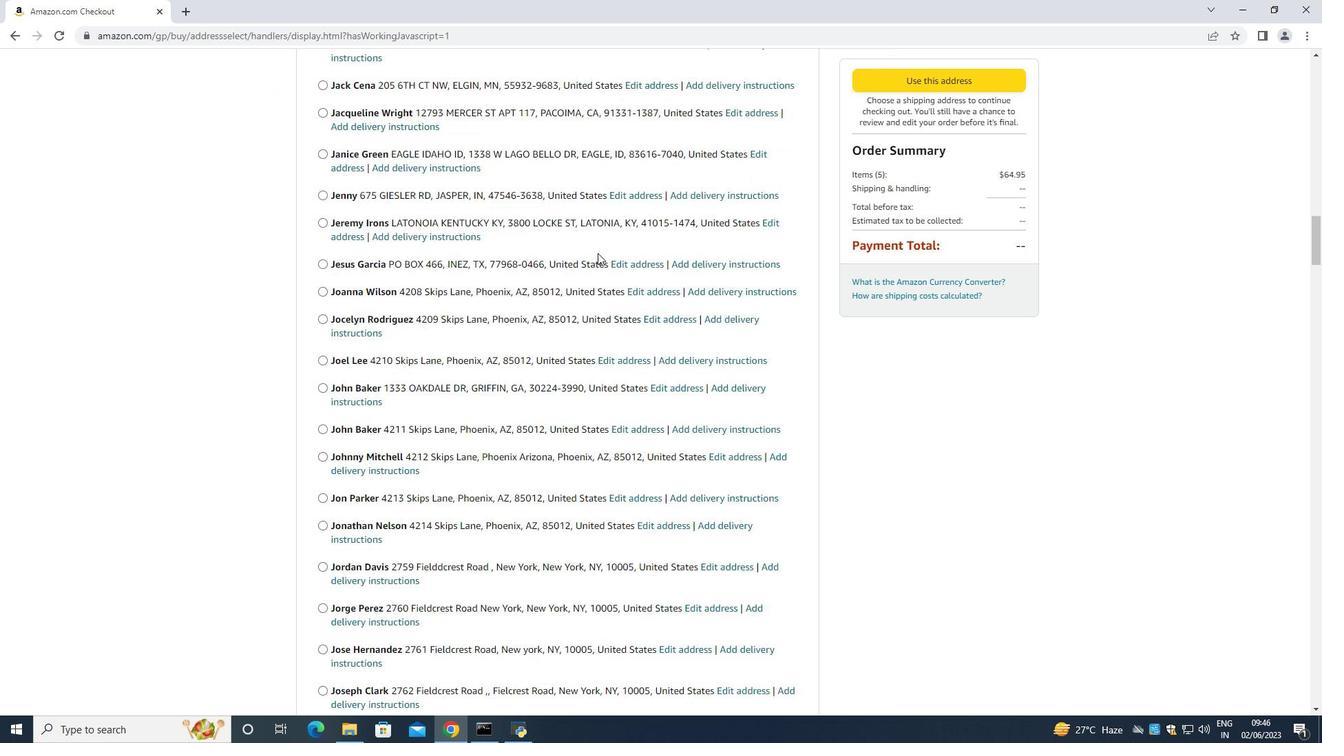 
Action: Mouse scrolled (597, 252) with delta (0, 0)
Screenshot: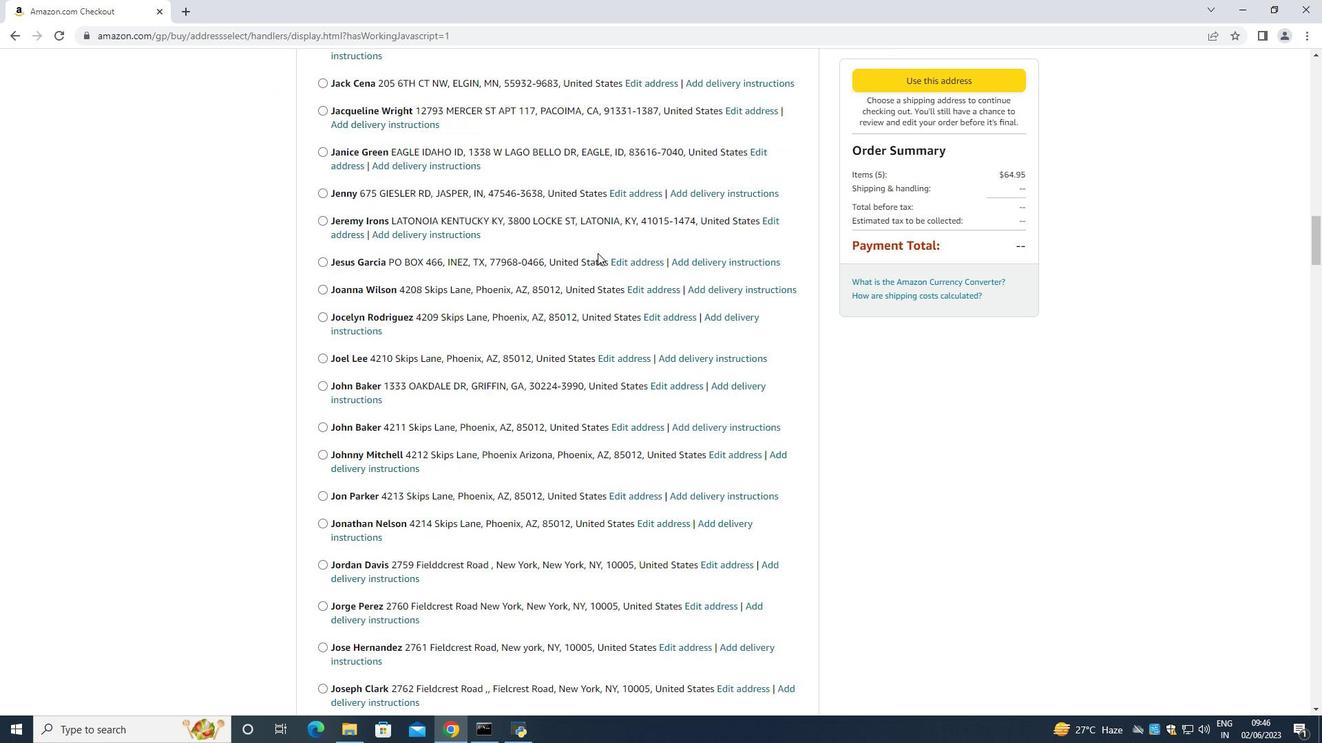 
Action: Mouse scrolled (597, 252) with delta (0, 0)
Screenshot: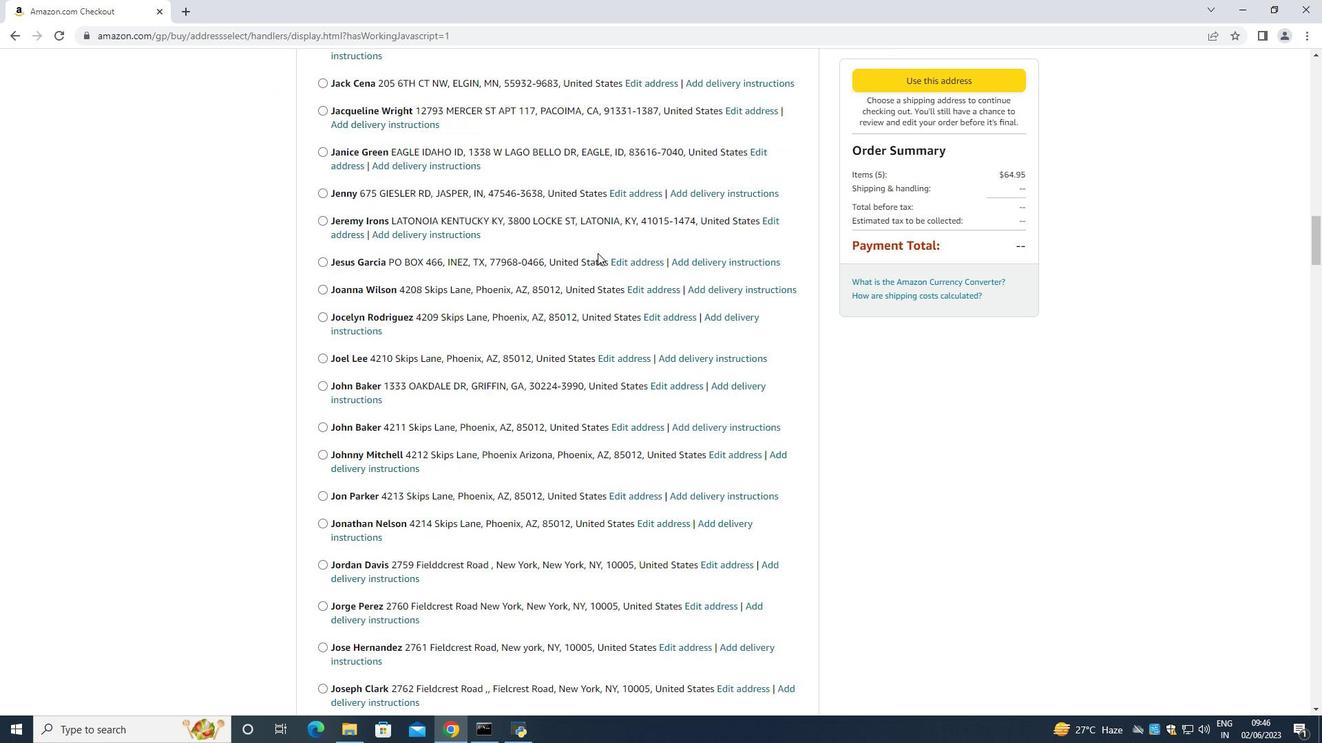 
Action: Mouse scrolled (597, 252) with delta (0, 0)
Screenshot: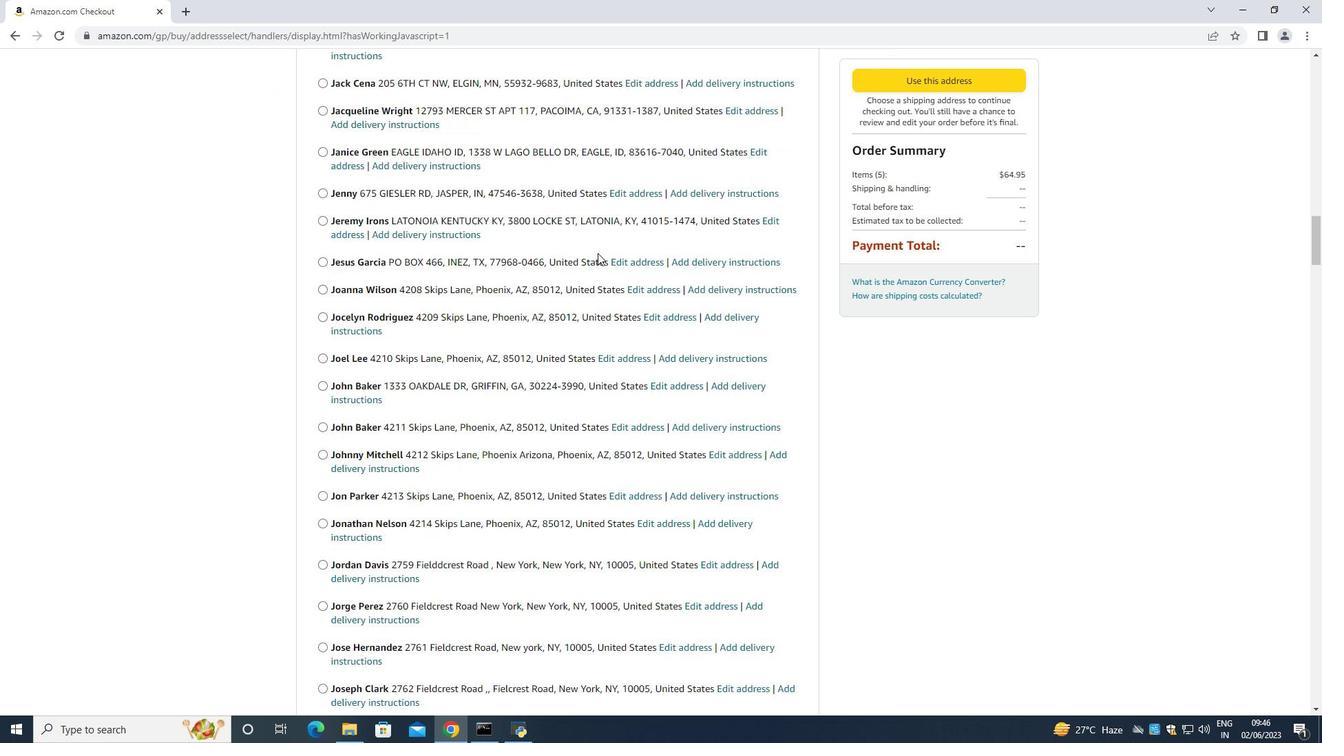 
Action: Mouse scrolled (597, 252) with delta (0, 0)
Screenshot: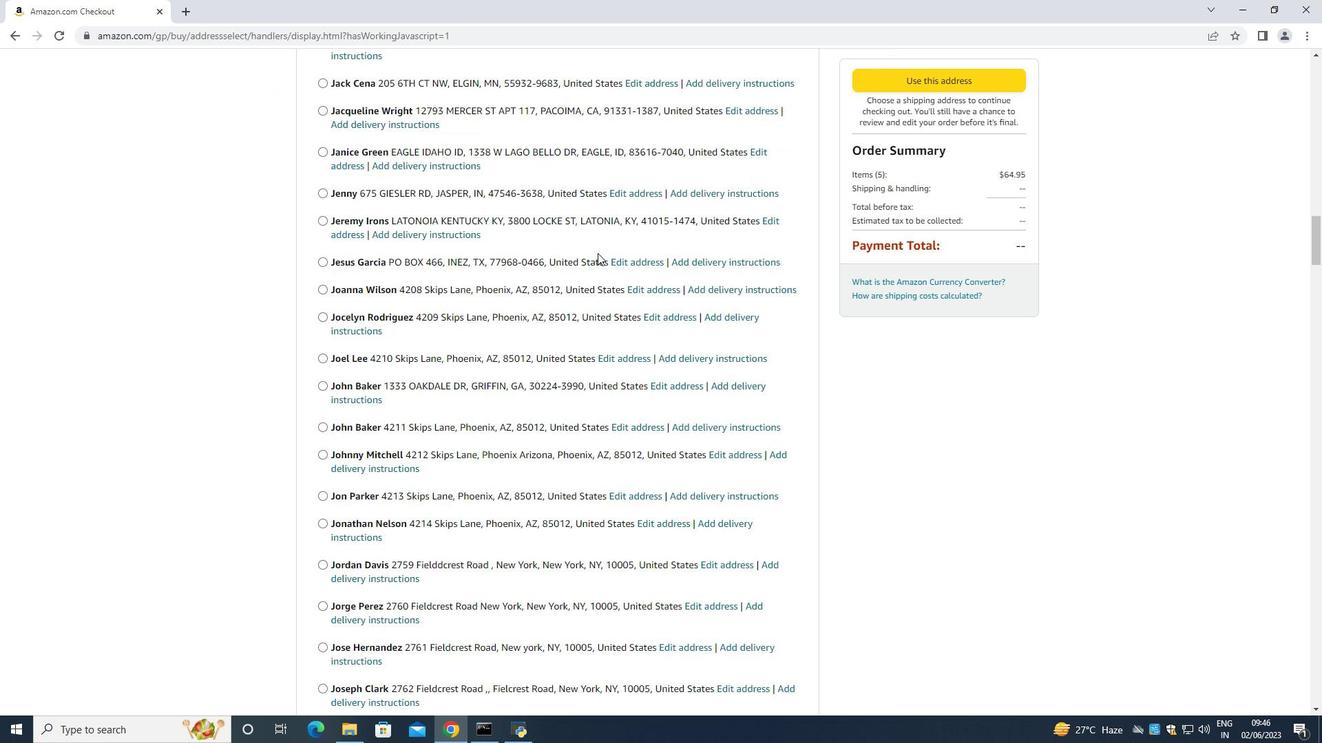 
Action: Mouse scrolled (597, 252) with delta (0, 0)
Screenshot: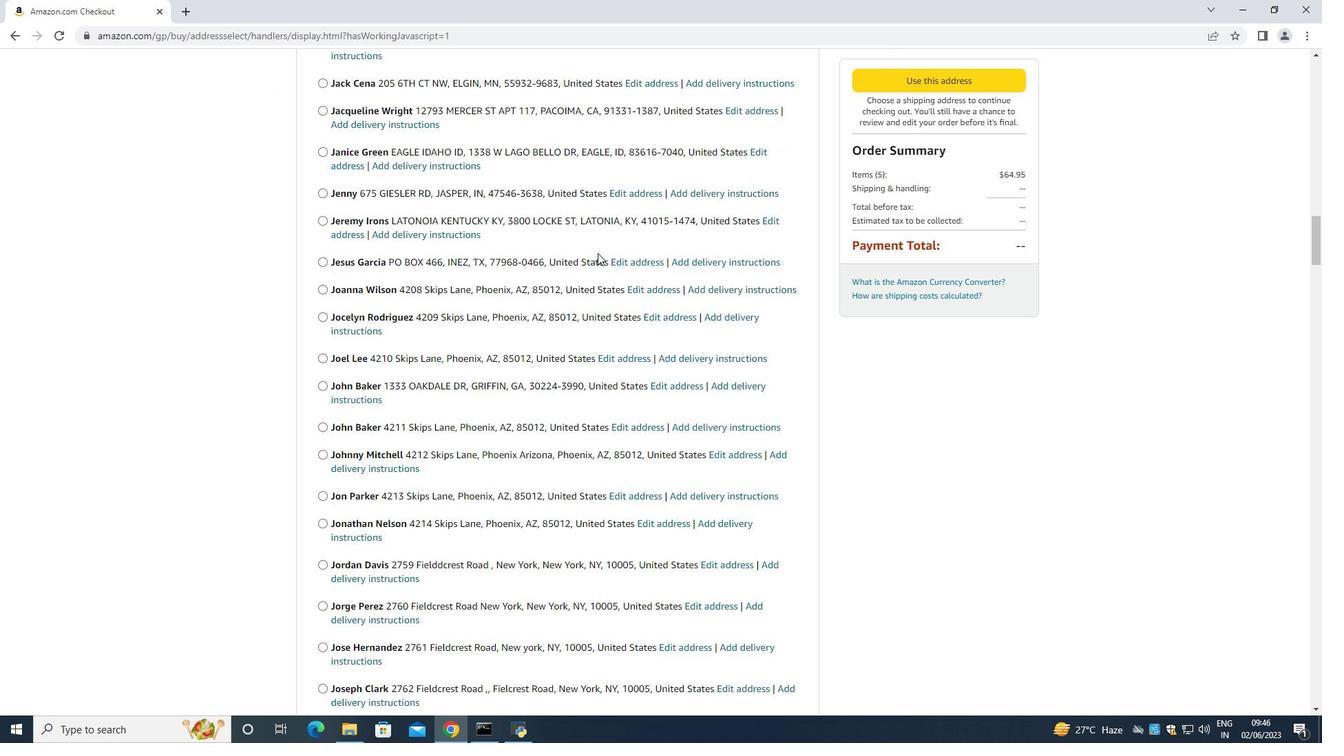 
Action: Mouse scrolled (597, 252) with delta (0, 0)
Screenshot: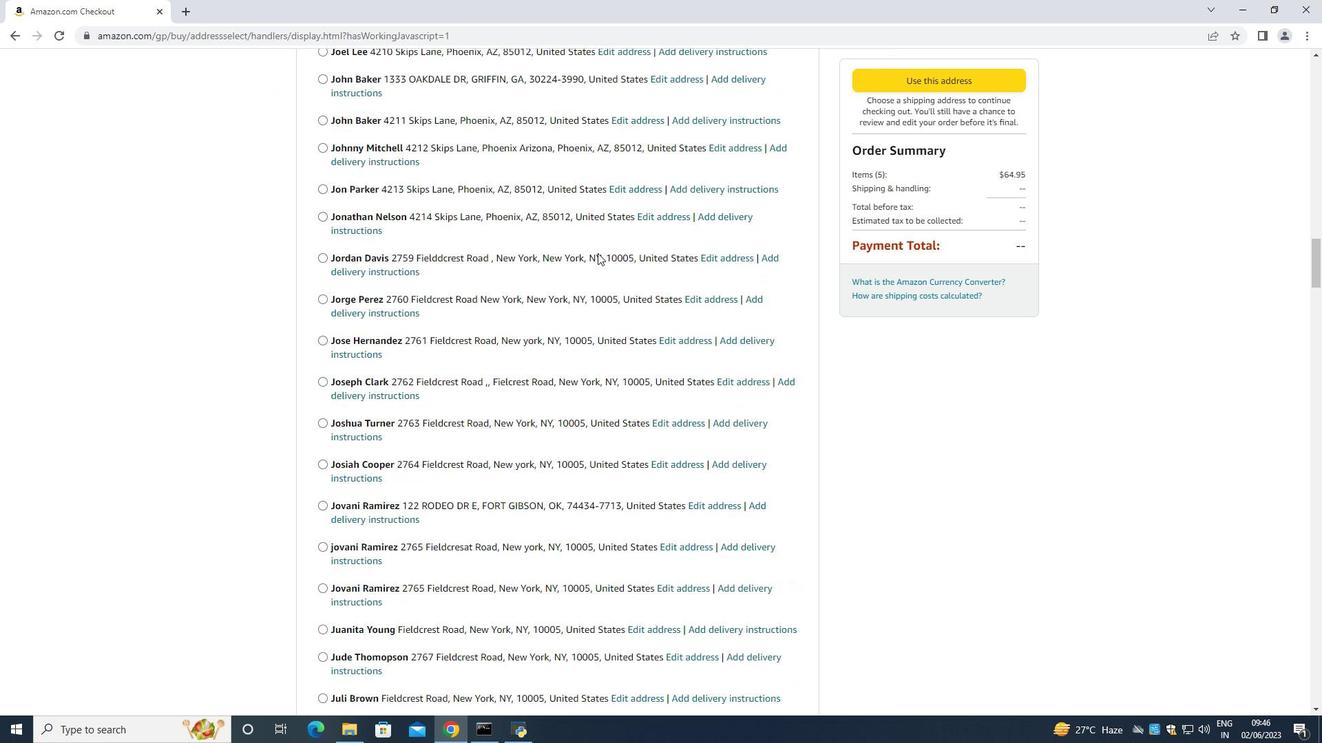 
Action: Mouse scrolled (597, 252) with delta (0, 0)
Screenshot: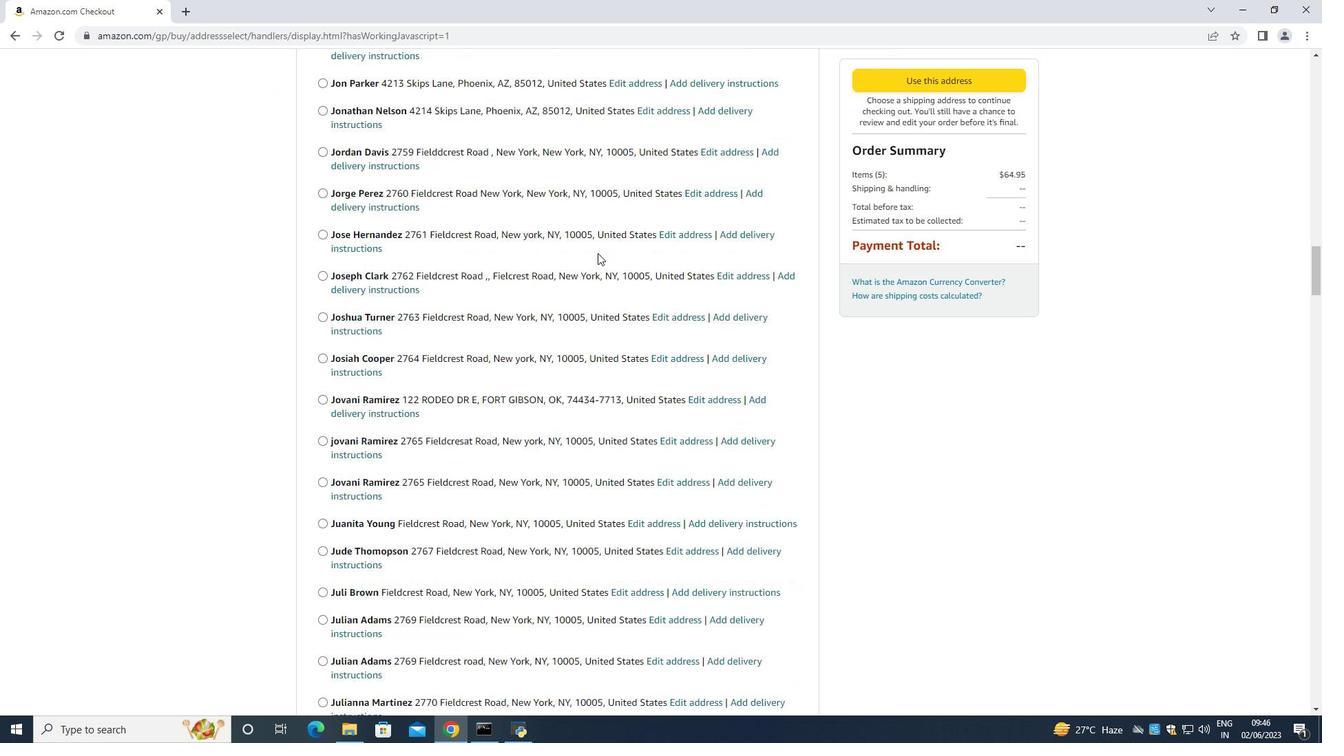 
Action: Mouse scrolled (597, 252) with delta (0, 0)
Screenshot: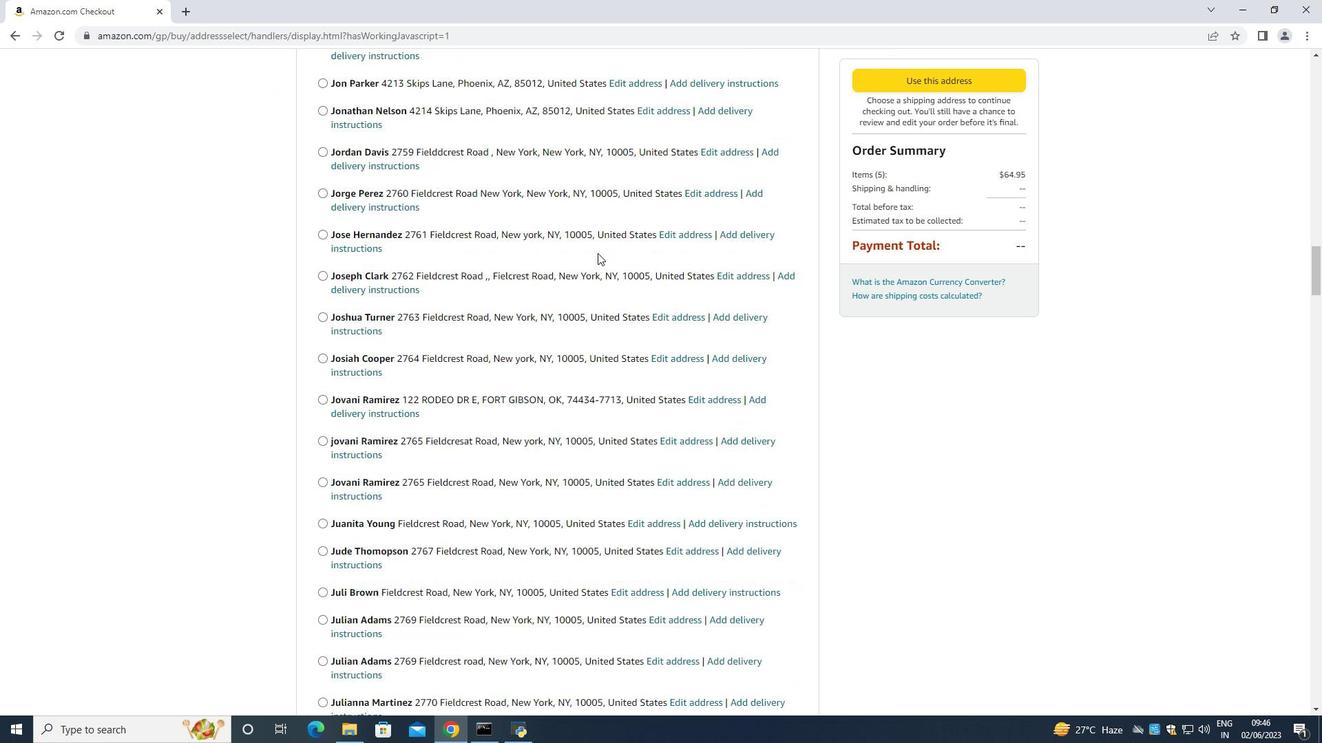 
Action: Mouse scrolled (597, 252) with delta (0, 0)
Screenshot: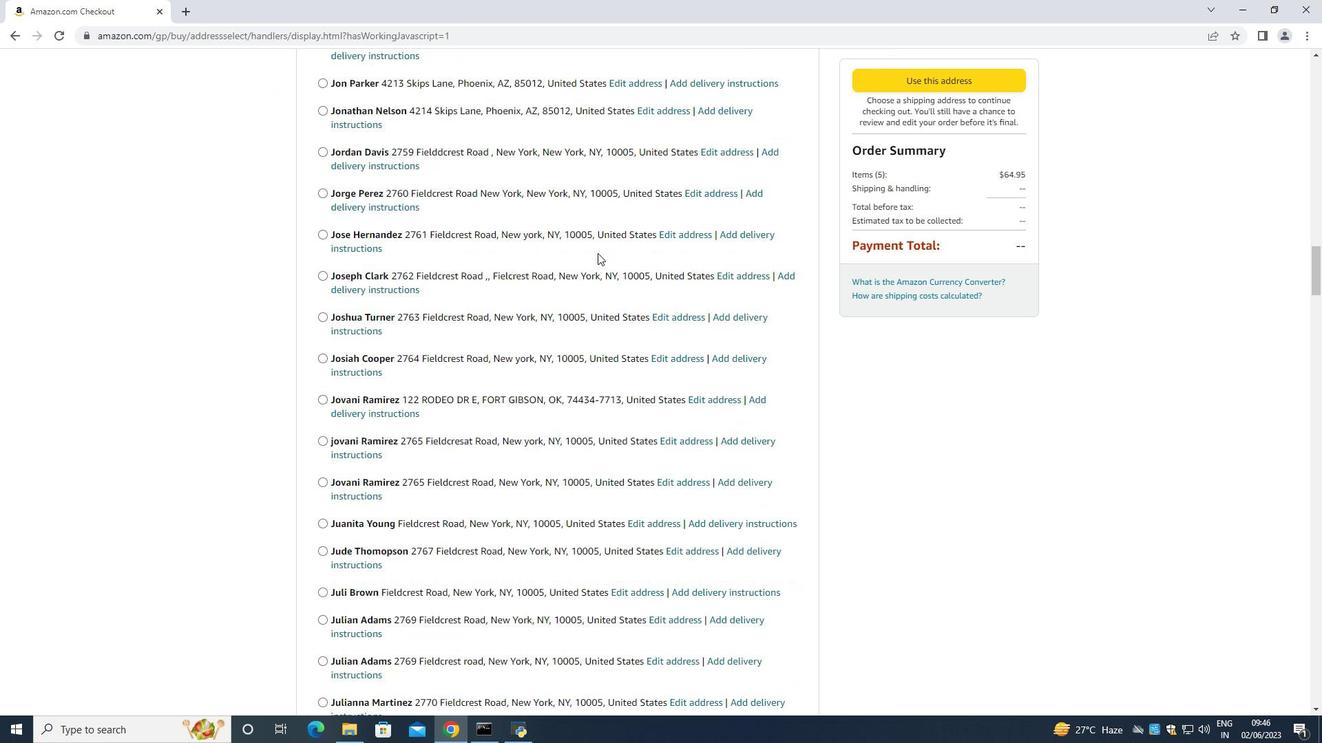 
Action: Mouse scrolled (597, 252) with delta (0, 0)
Screenshot: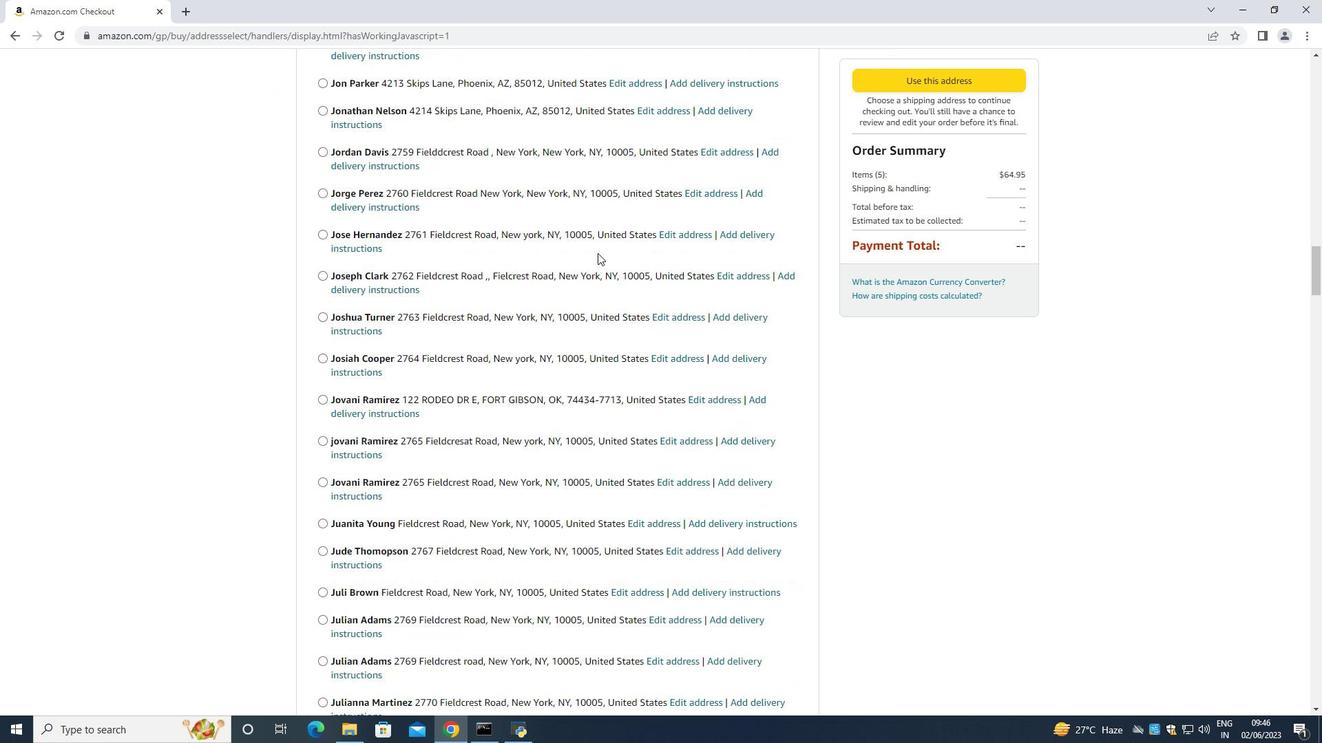 
Action: Mouse scrolled (597, 252) with delta (0, 0)
Screenshot: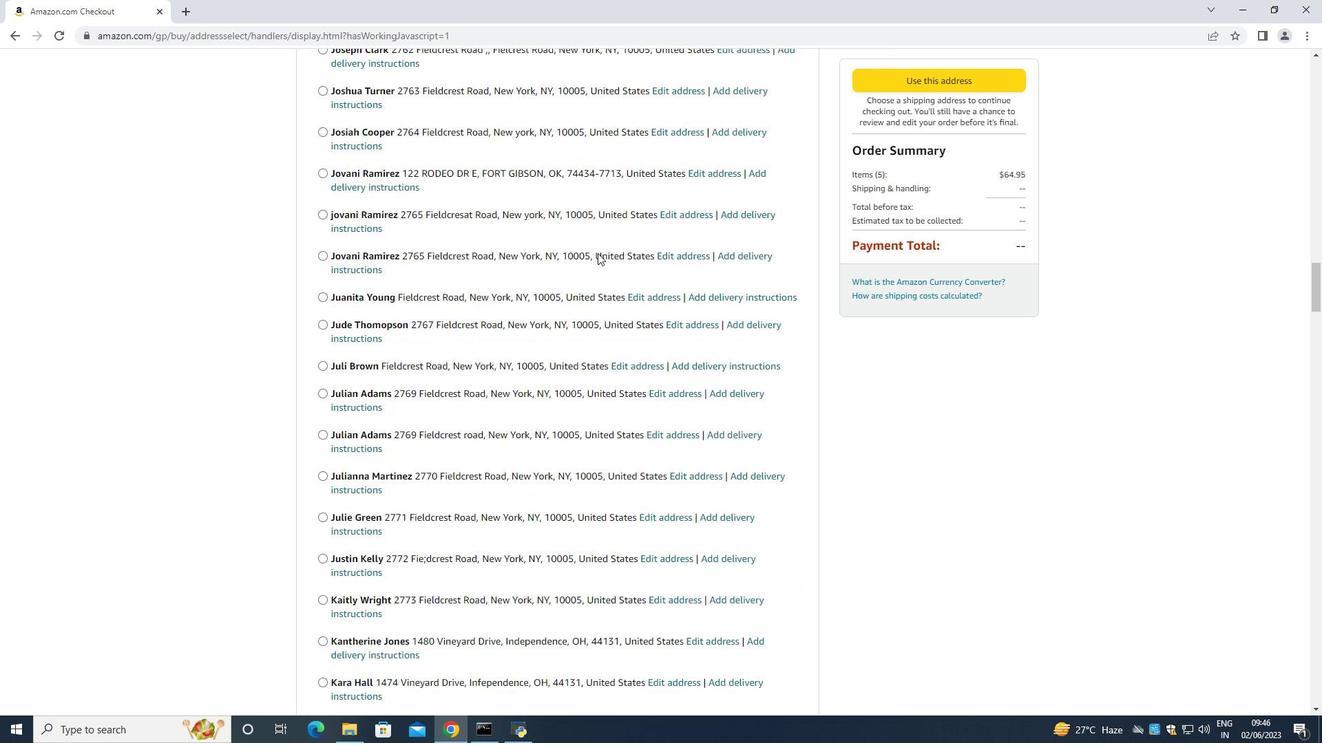 
Action: Mouse scrolled (597, 252) with delta (0, 0)
Screenshot: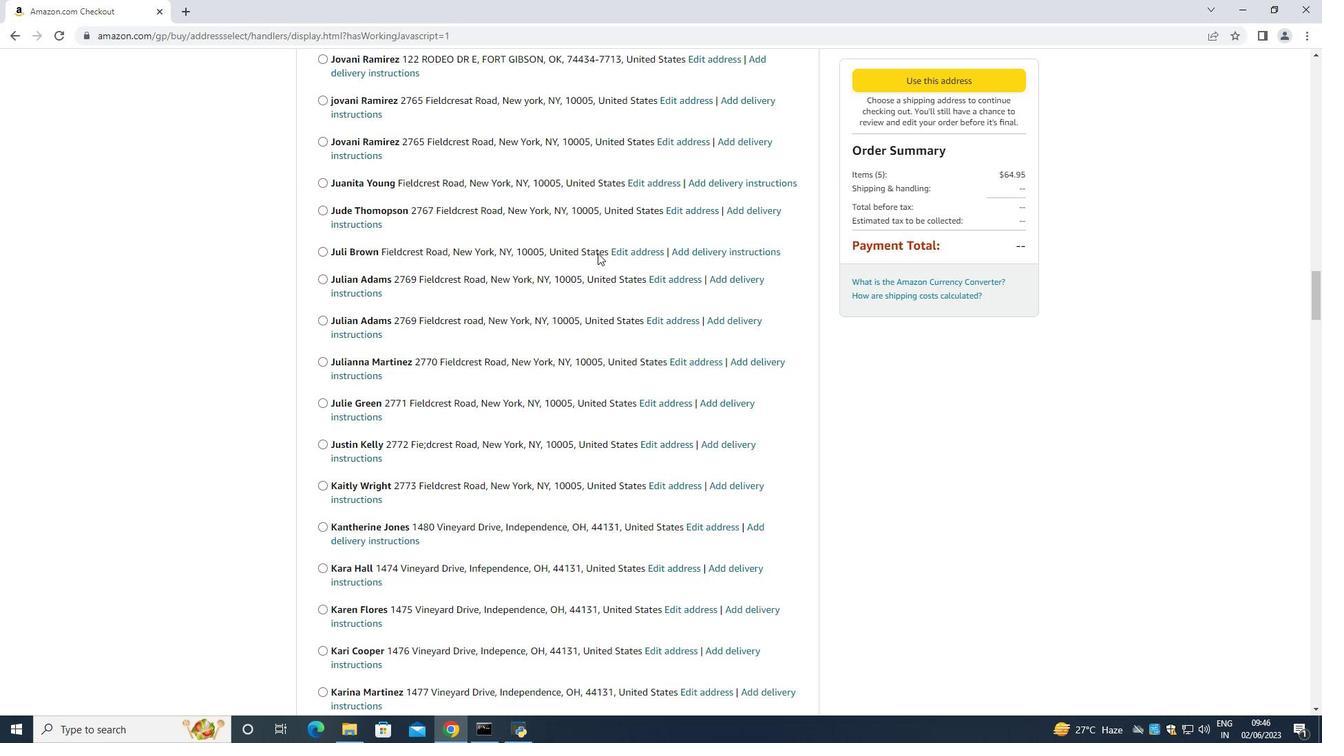 
Action: Mouse scrolled (597, 252) with delta (0, 0)
Screenshot: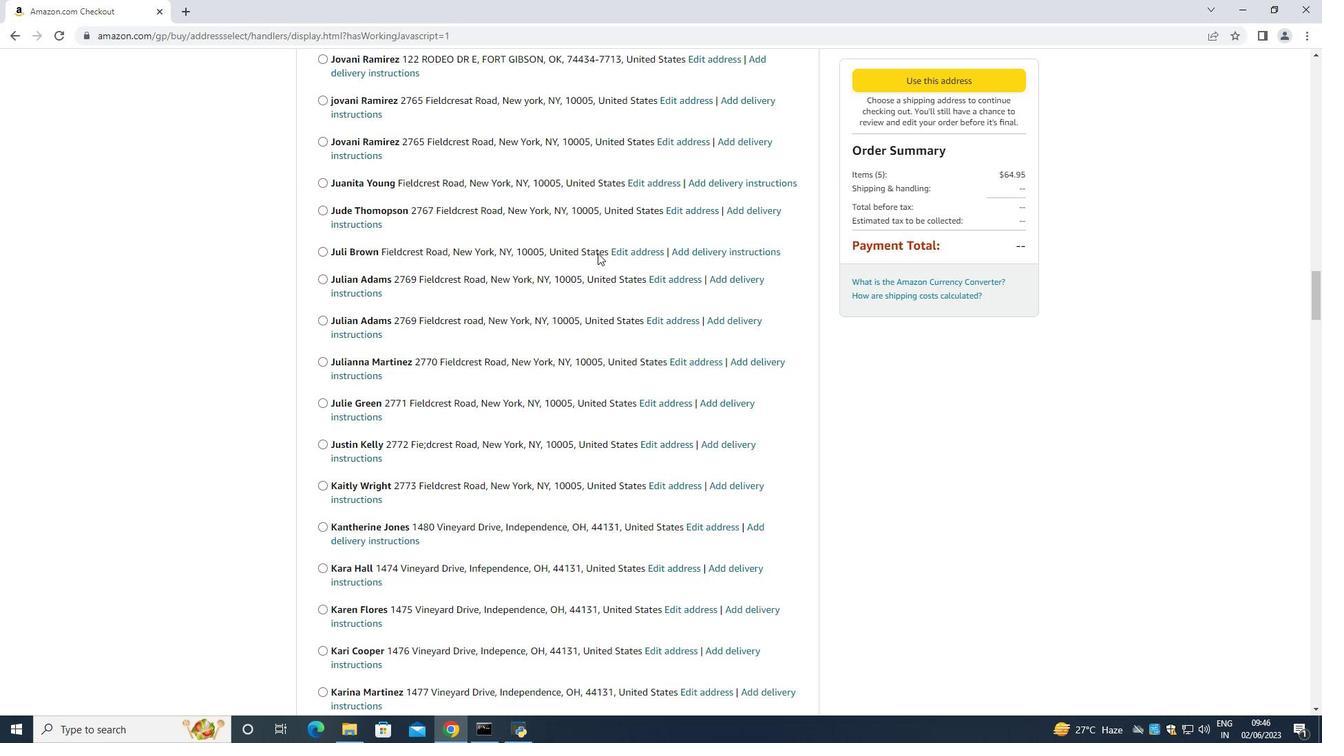 
Action: Mouse scrolled (597, 252) with delta (0, 0)
Screenshot: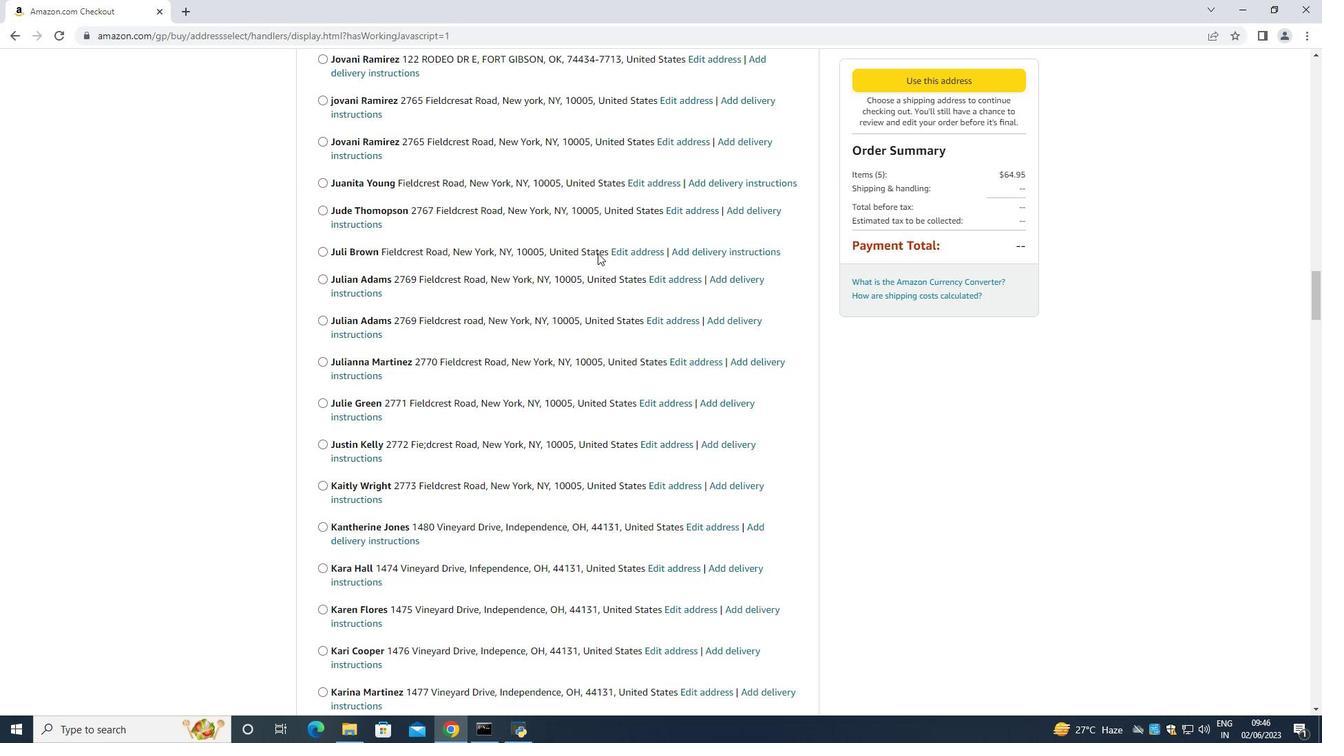 
Action: Mouse scrolled (597, 252) with delta (0, 0)
Screenshot: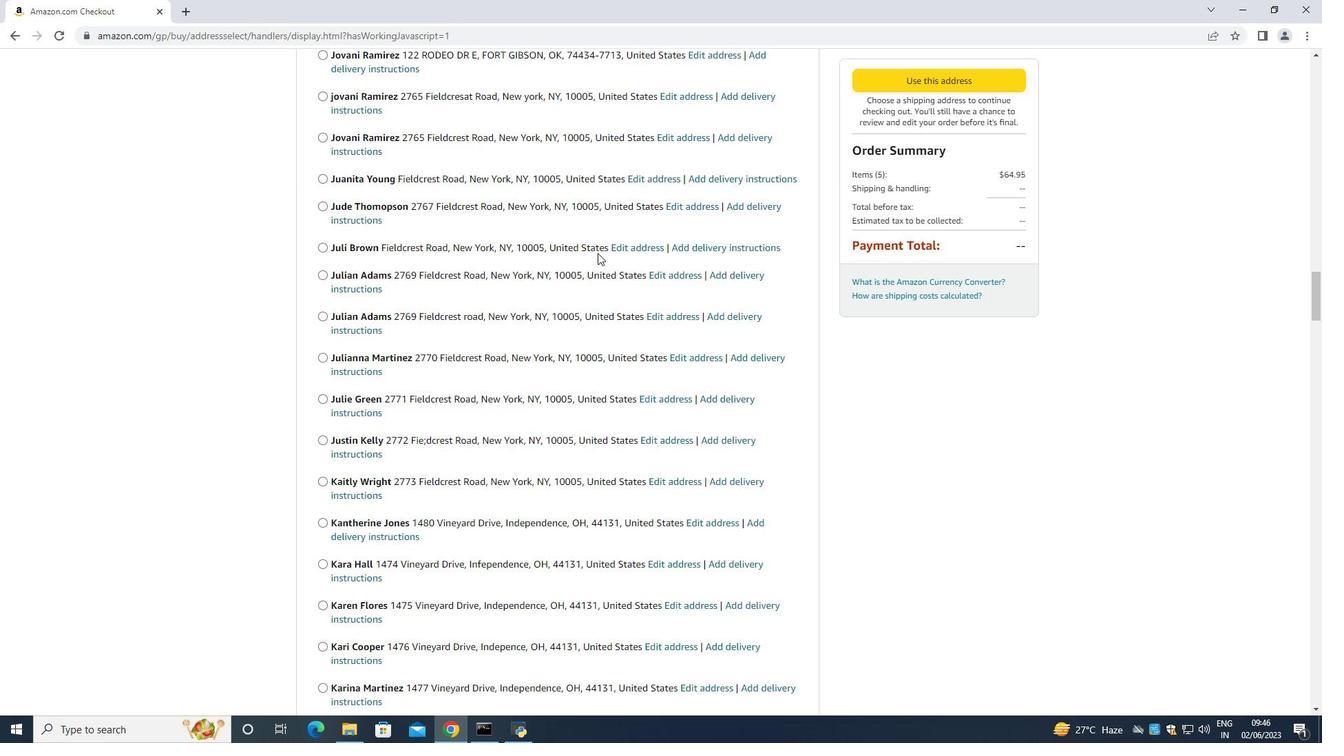 
Action: Mouse scrolled (597, 252) with delta (0, 0)
Screenshot: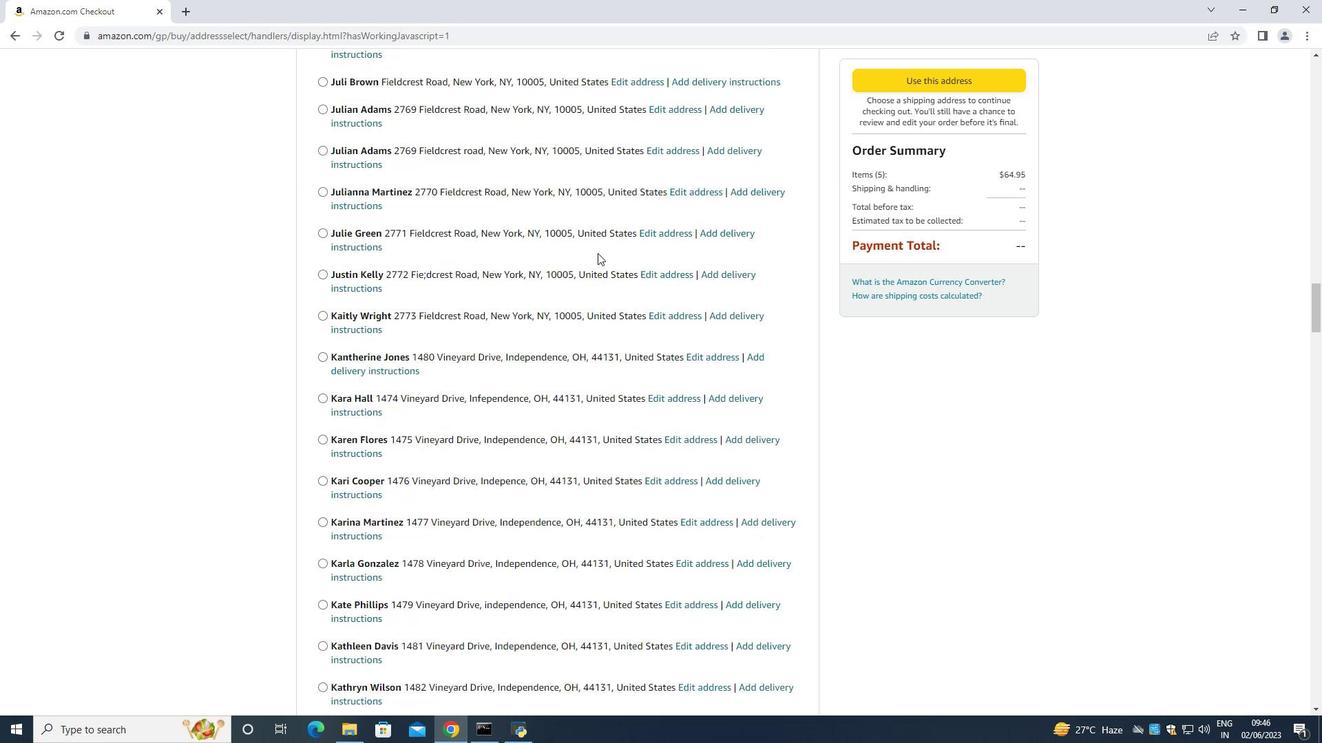 
Action: Mouse scrolled (597, 252) with delta (0, 0)
Screenshot: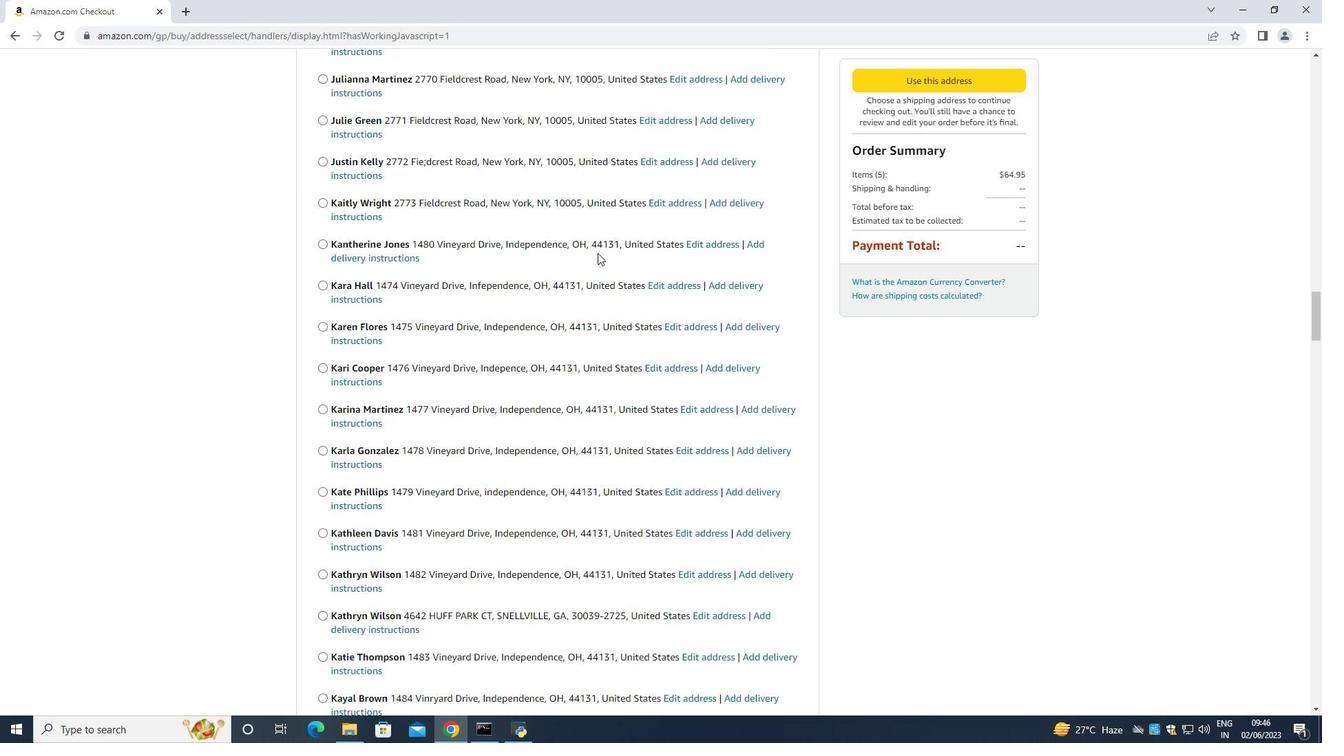 
Action: Mouse scrolled (597, 252) with delta (0, 0)
Screenshot: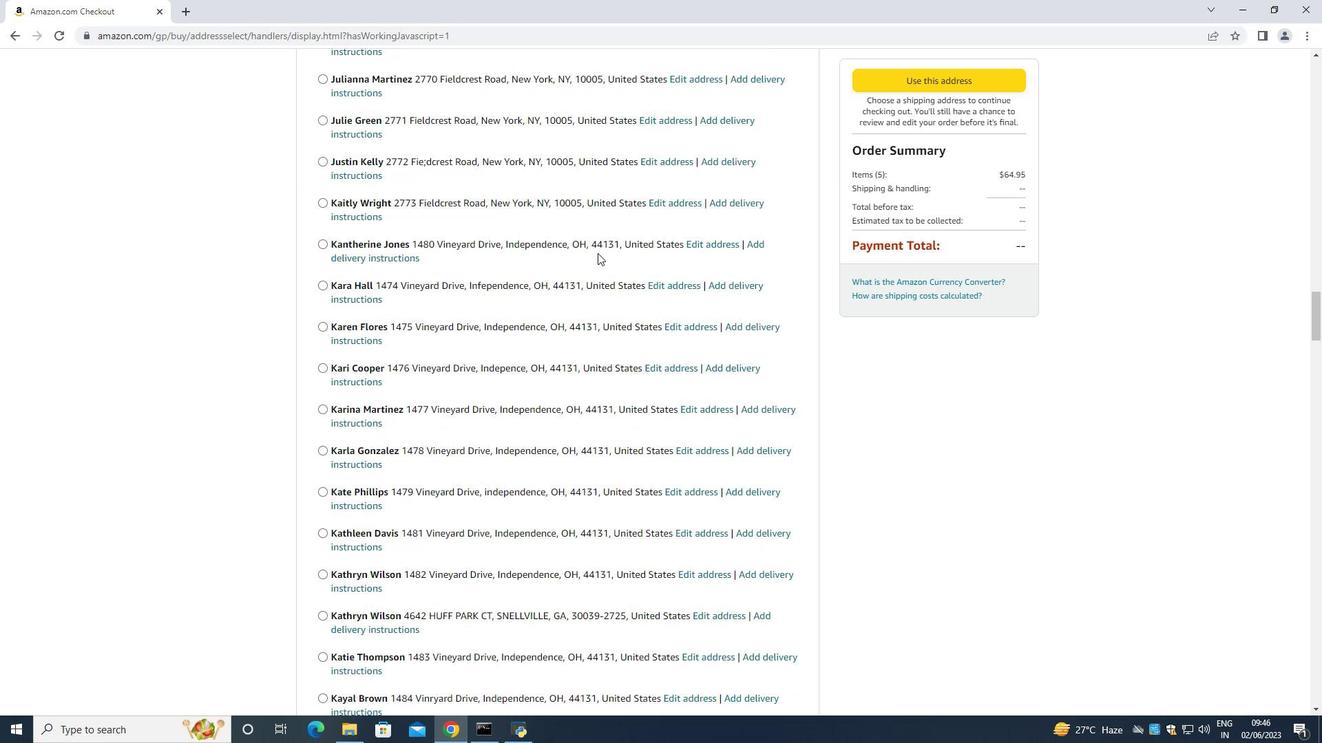 
Action: Mouse scrolled (597, 252) with delta (0, 0)
Screenshot: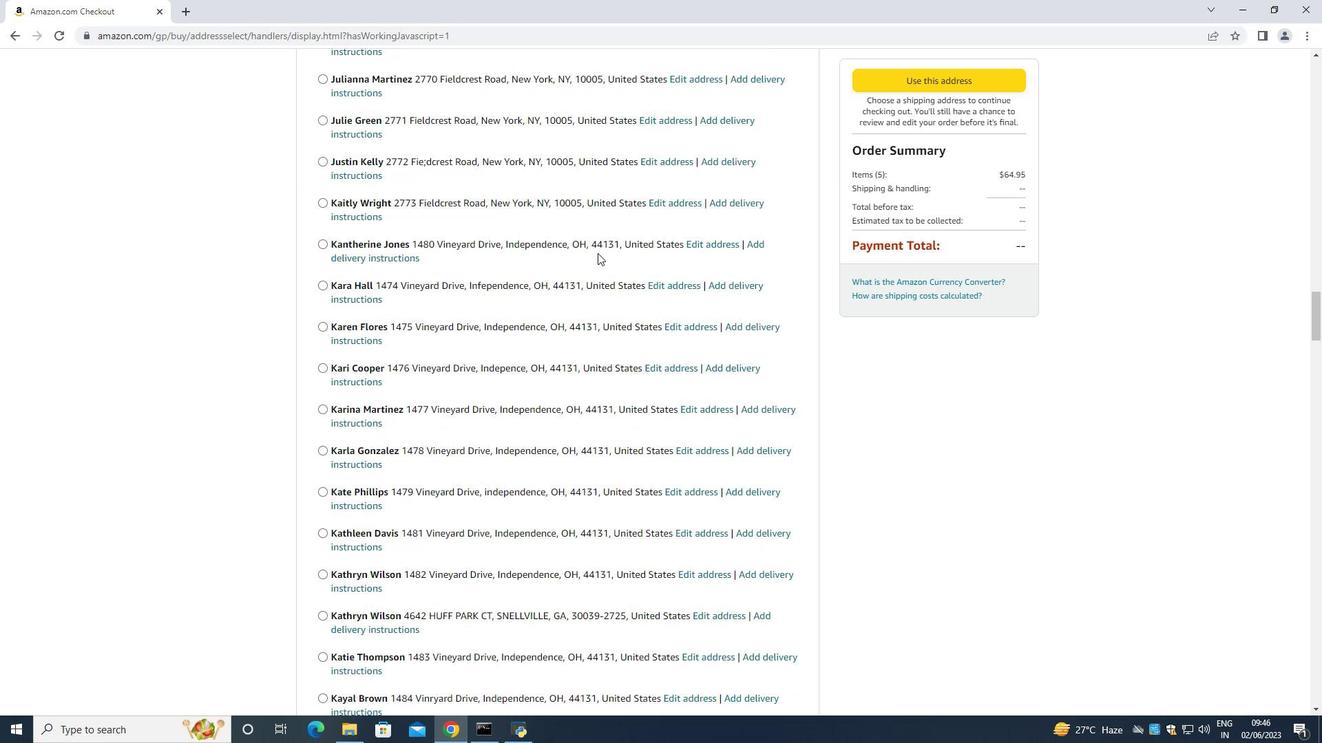
Action: Mouse scrolled (597, 252) with delta (0, 0)
Screenshot: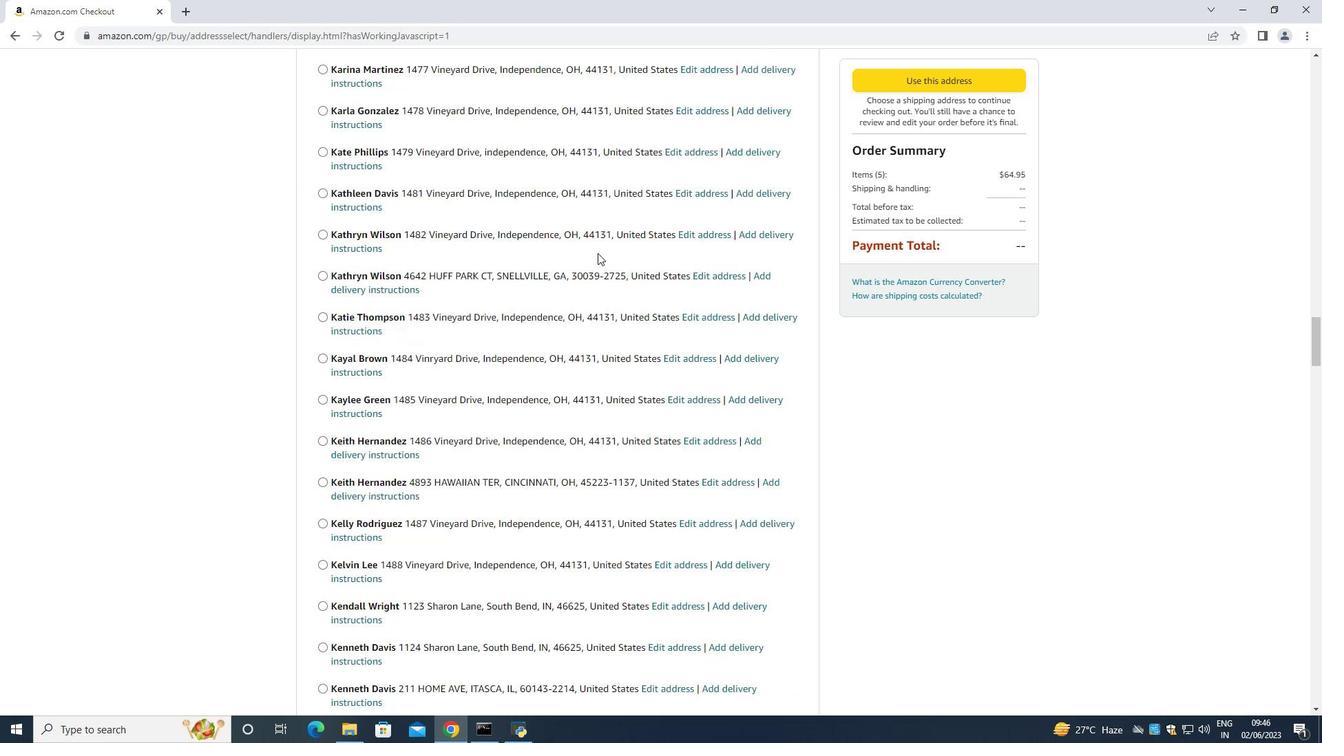 
Action: Mouse scrolled (597, 252) with delta (0, 0)
Screenshot: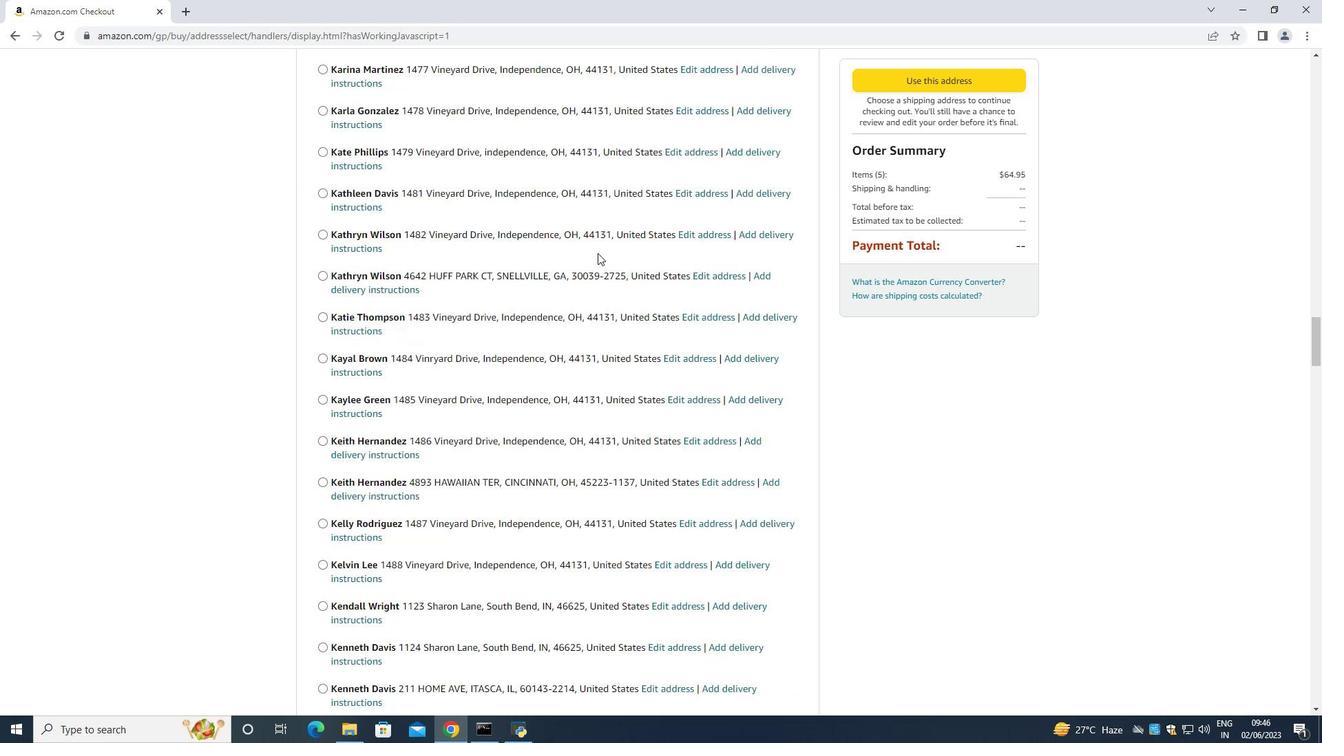 
Action: Mouse scrolled (597, 252) with delta (0, 0)
Screenshot: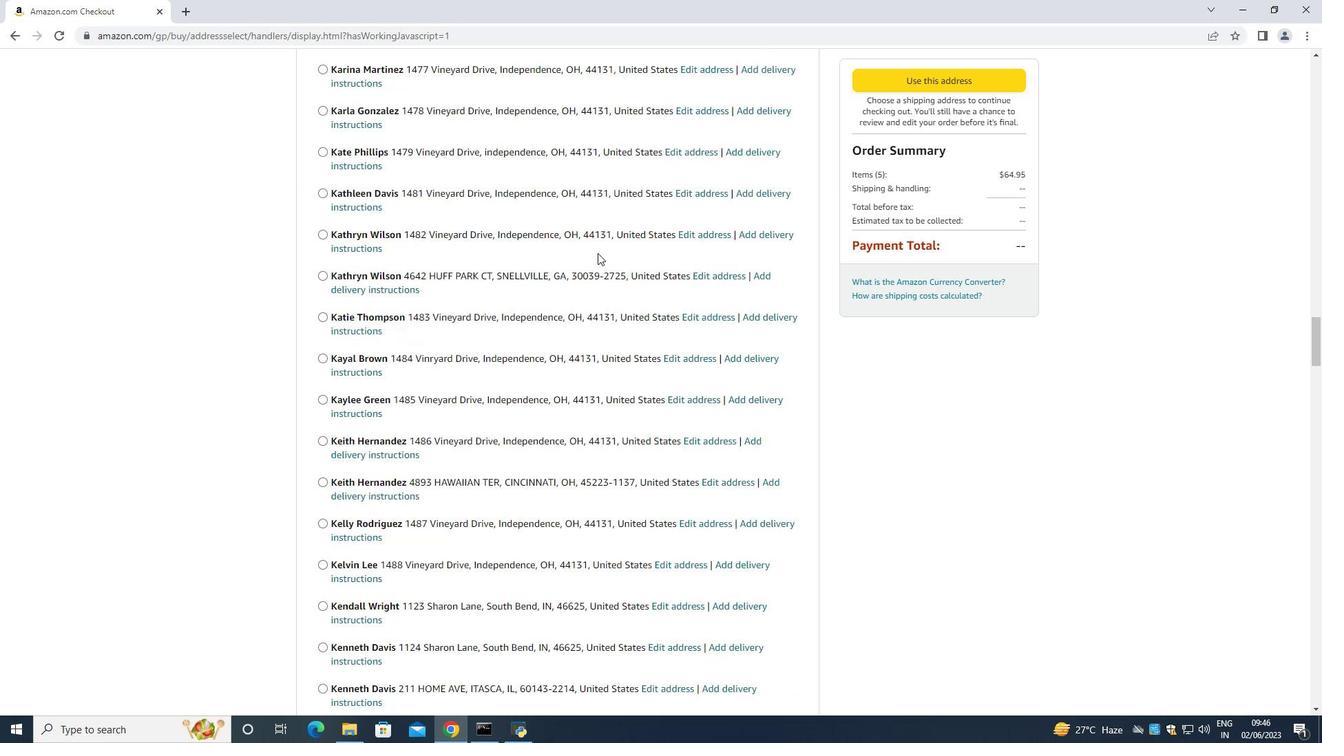 
Action: Mouse scrolled (597, 252) with delta (0, 0)
Screenshot: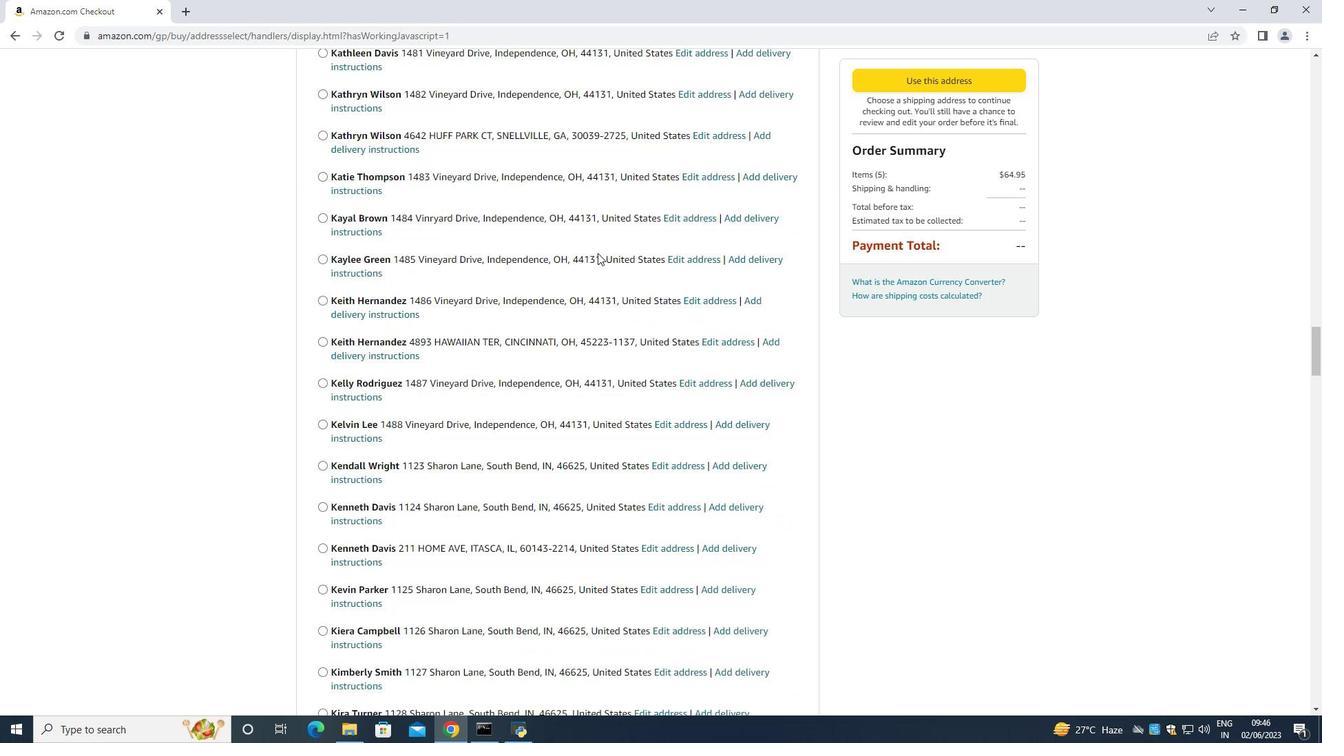 
Action: Mouse scrolled (597, 252) with delta (0, 0)
Screenshot: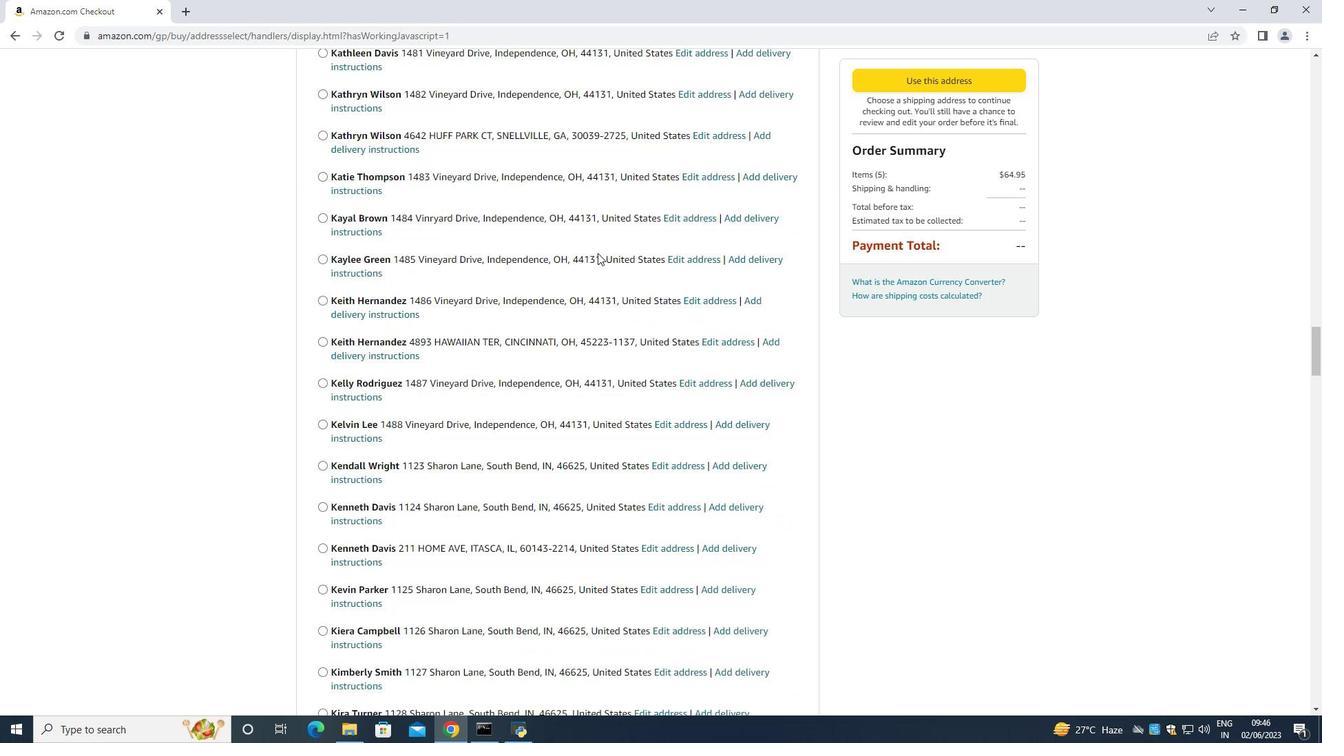 
Action: Mouse scrolled (597, 252) with delta (0, 0)
Screenshot: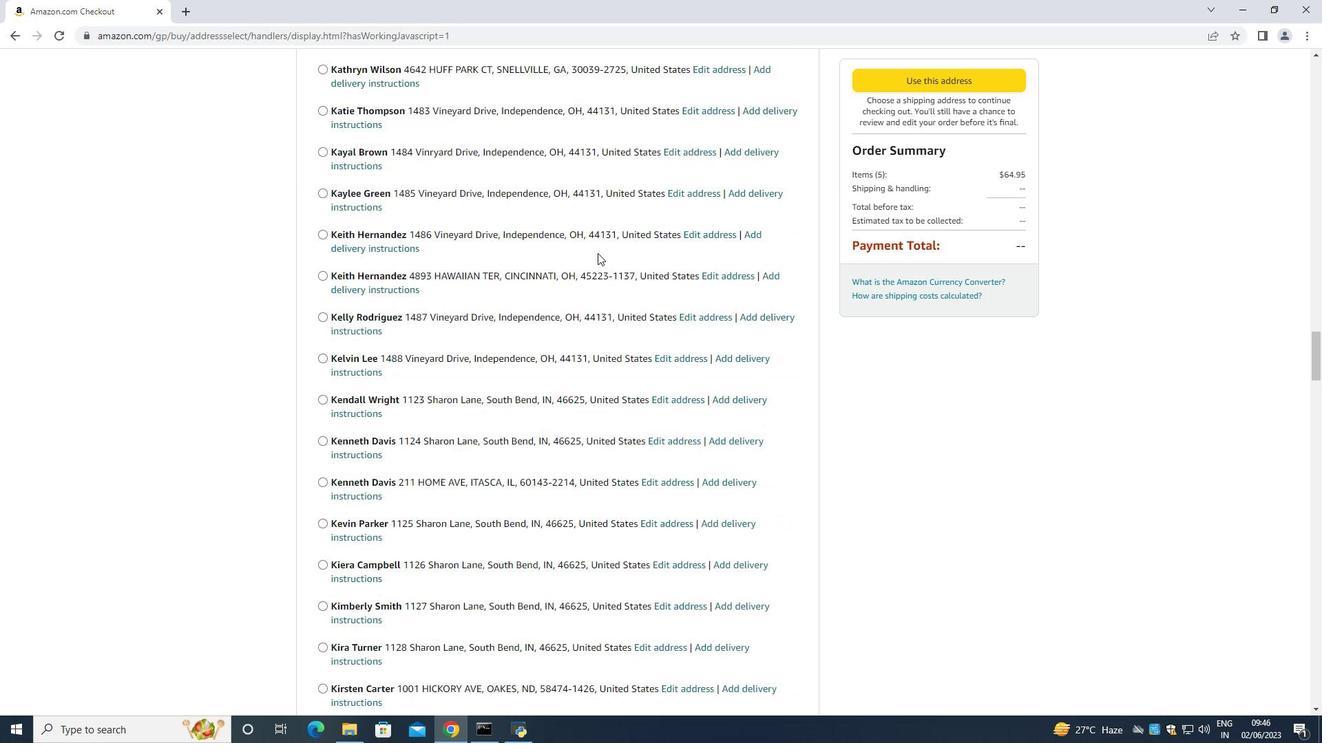 
Action: Mouse scrolled (597, 252) with delta (0, 0)
Screenshot: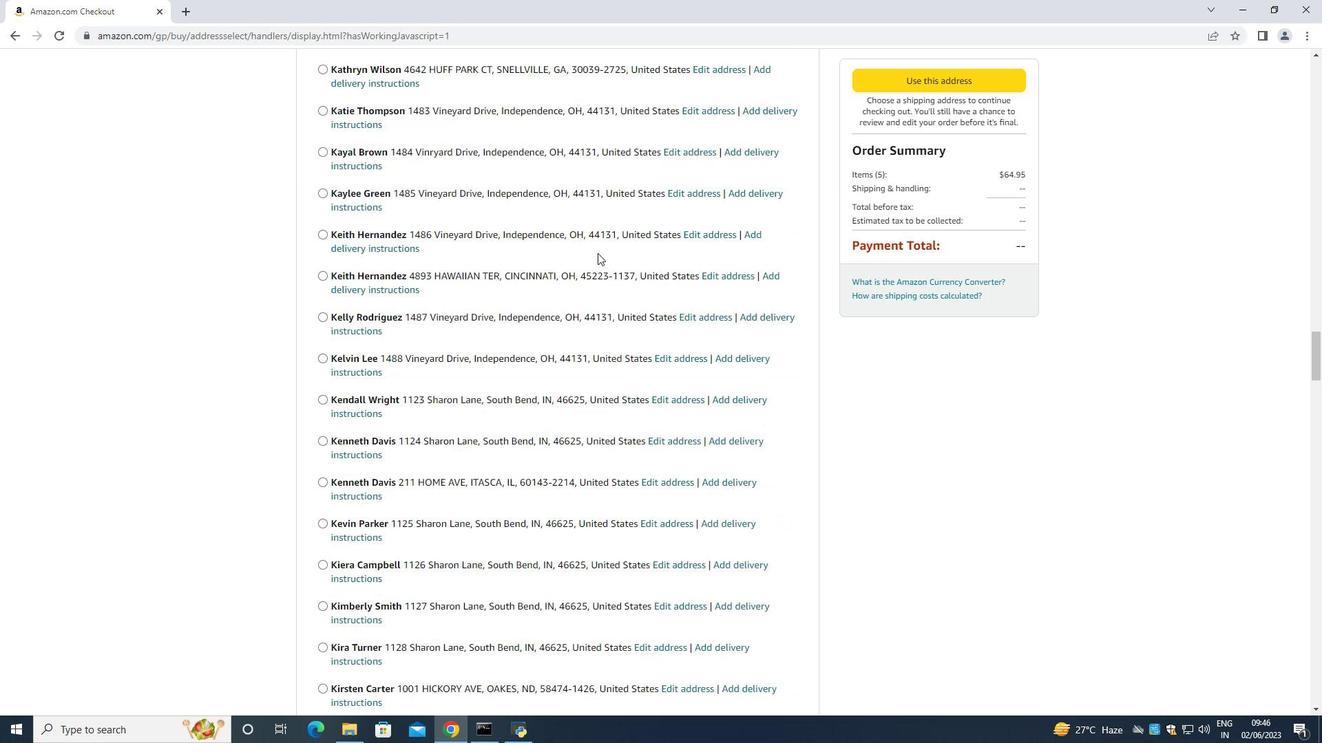 
Action: Mouse scrolled (597, 252) with delta (0, 0)
Screenshot: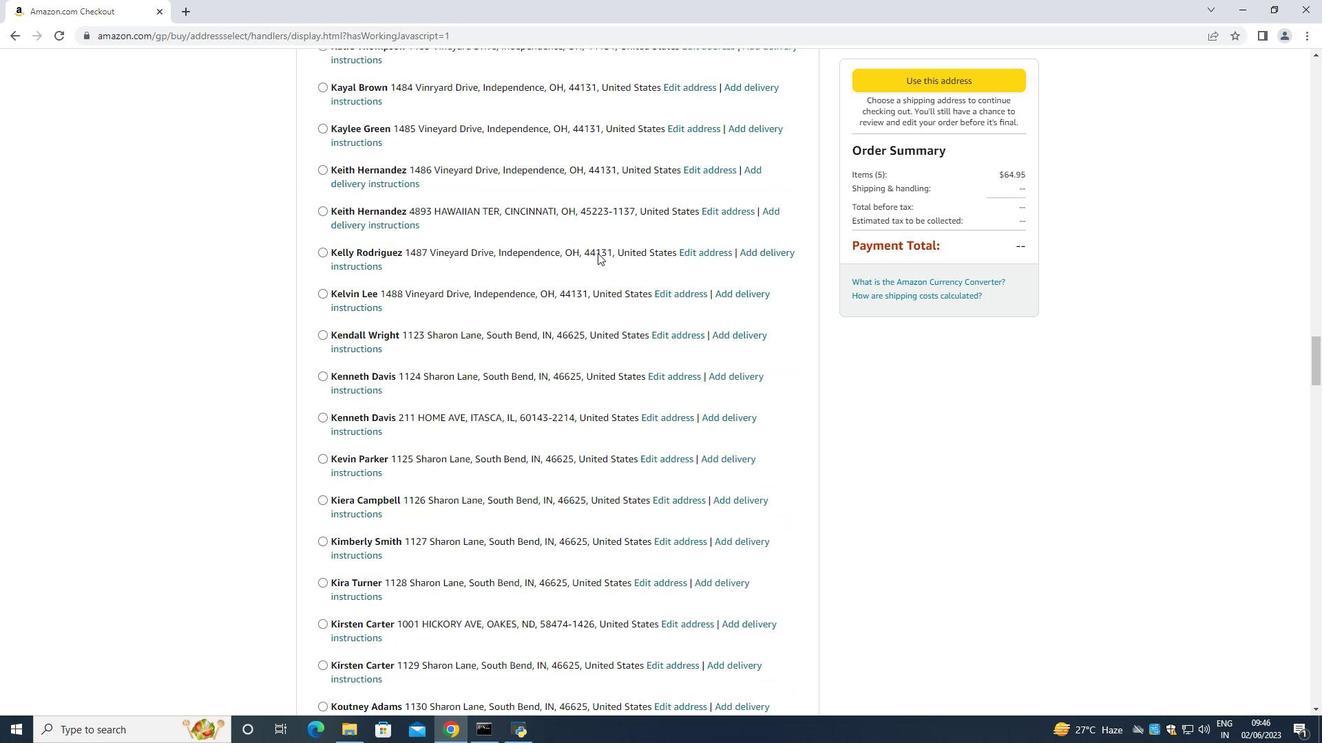 
Action: Mouse scrolled (597, 252) with delta (0, 0)
Screenshot: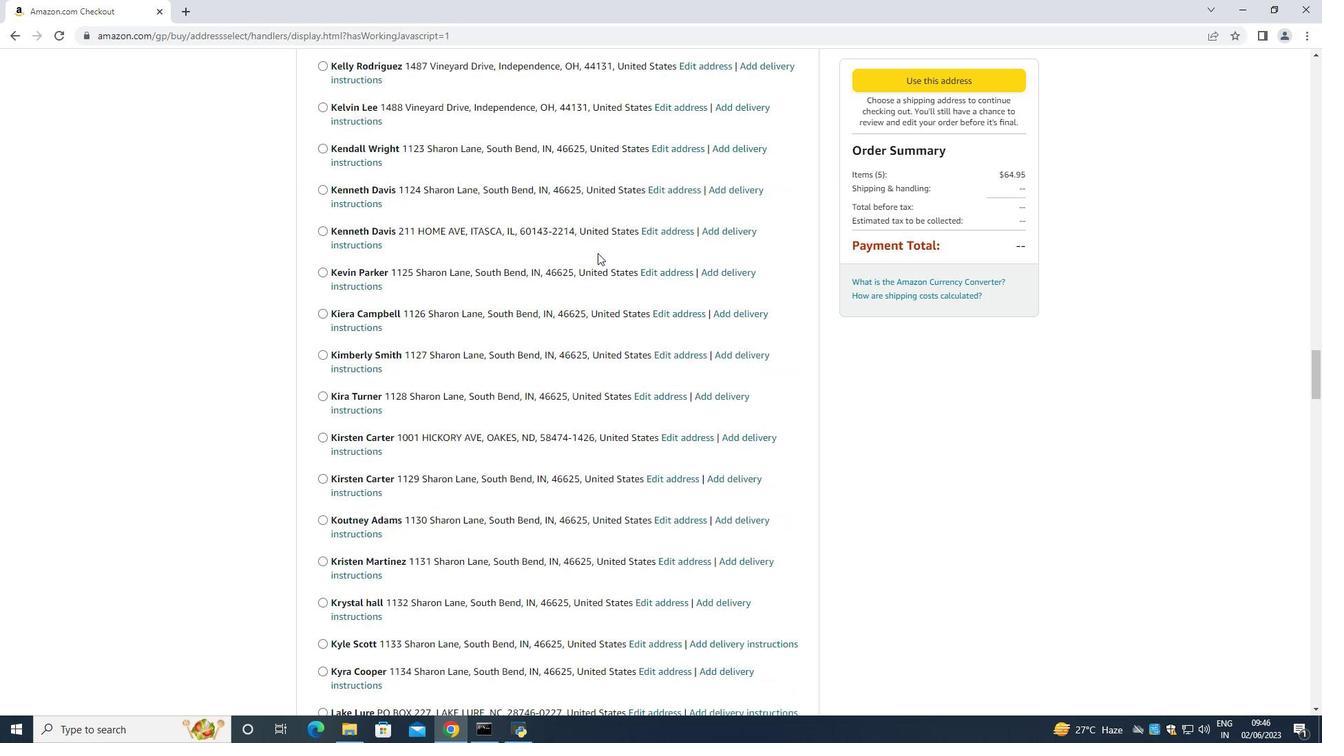 
Action: Mouse scrolled (597, 252) with delta (0, 0)
Screenshot: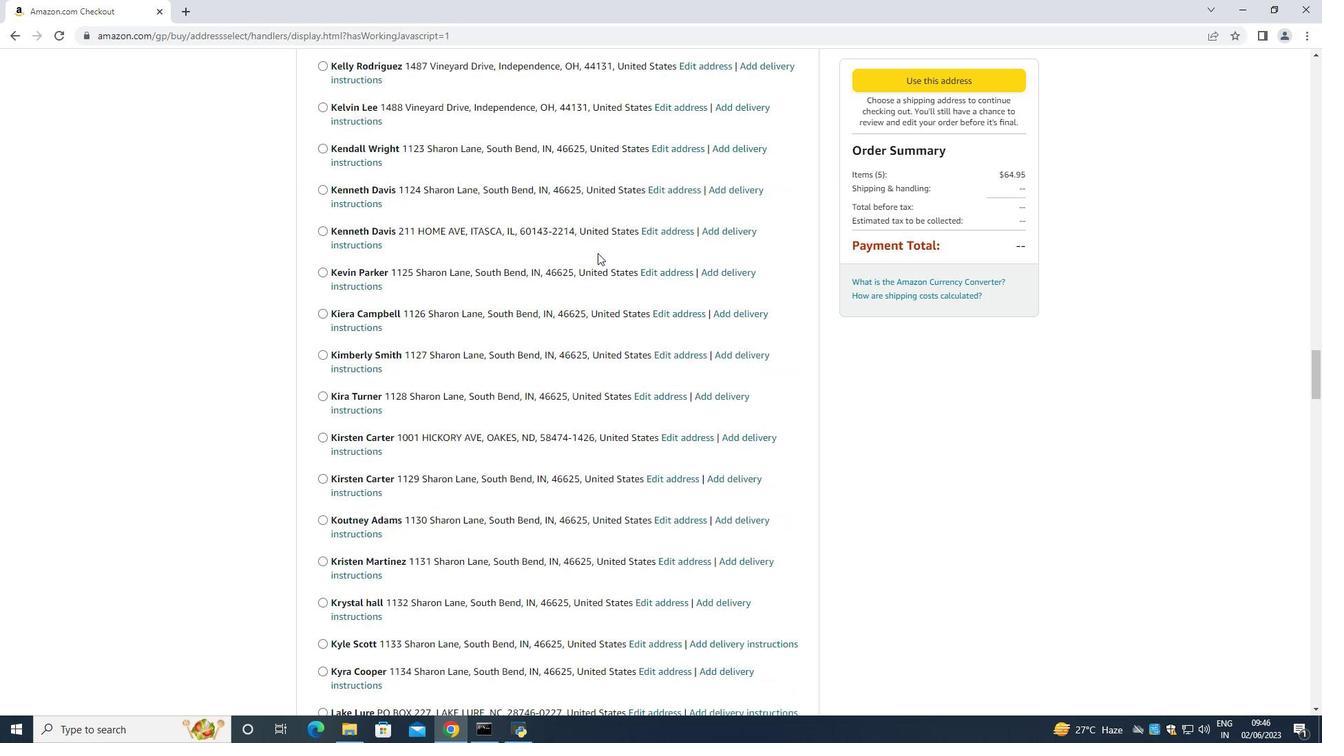 
Action: Mouse scrolled (597, 252) with delta (0, 0)
Screenshot: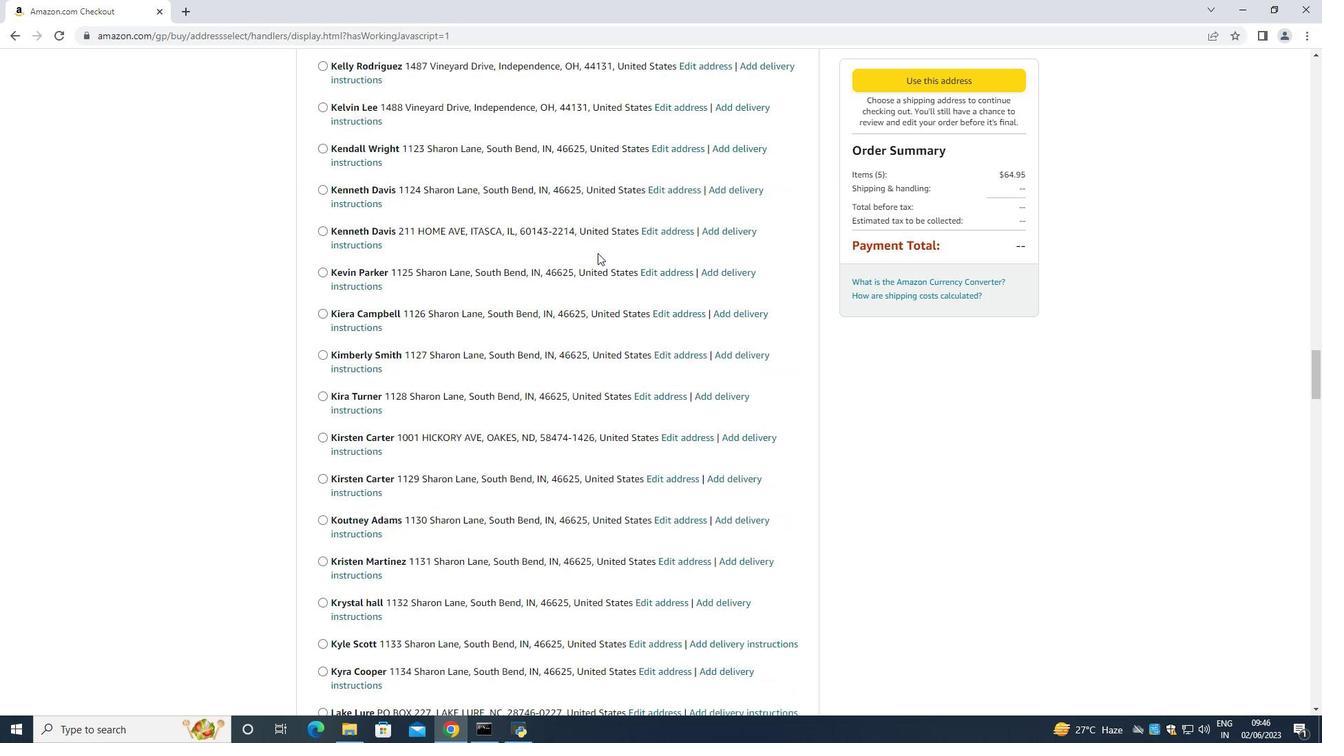 
Action: Mouse scrolled (597, 252) with delta (0, 0)
Screenshot: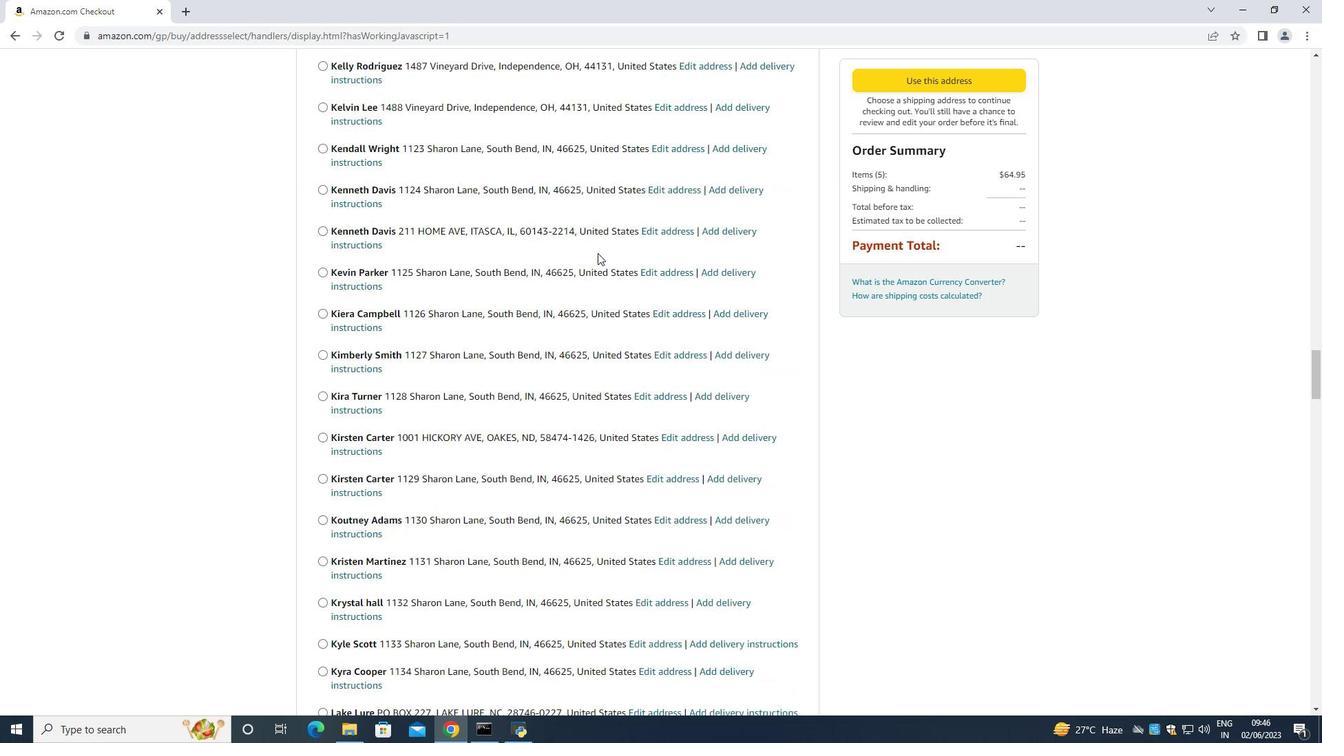 
Action: Mouse scrolled (597, 252) with delta (0, 0)
Screenshot: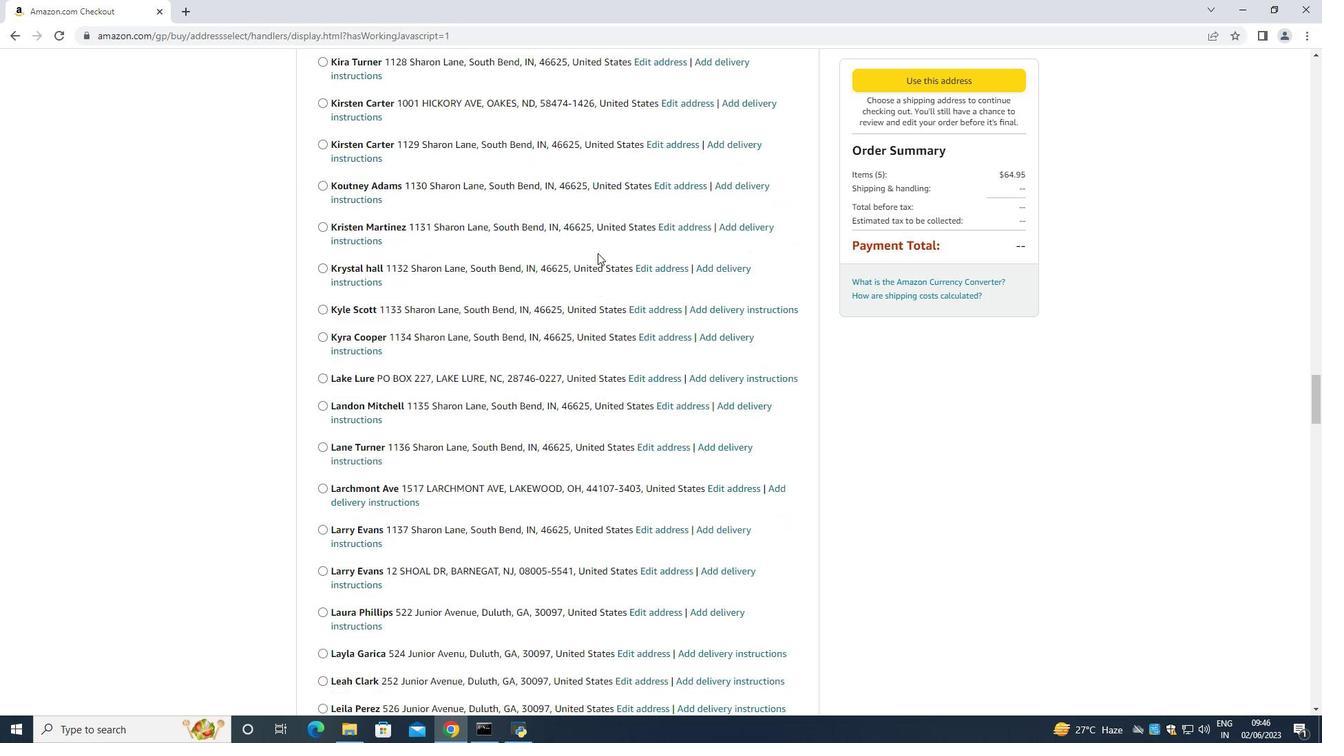 
Action: Mouse scrolled (597, 252) with delta (0, 0)
Screenshot: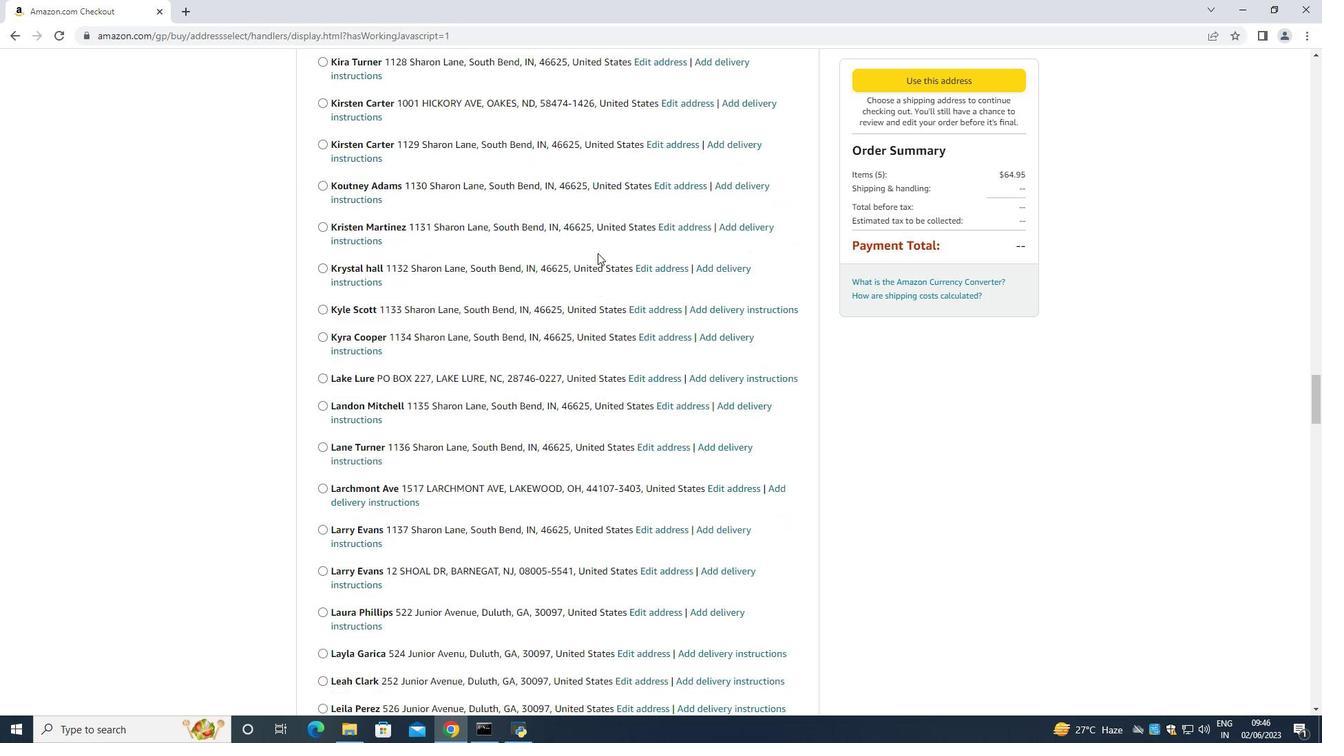
Action: Mouse scrolled (597, 252) with delta (0, 0)
Screenshot: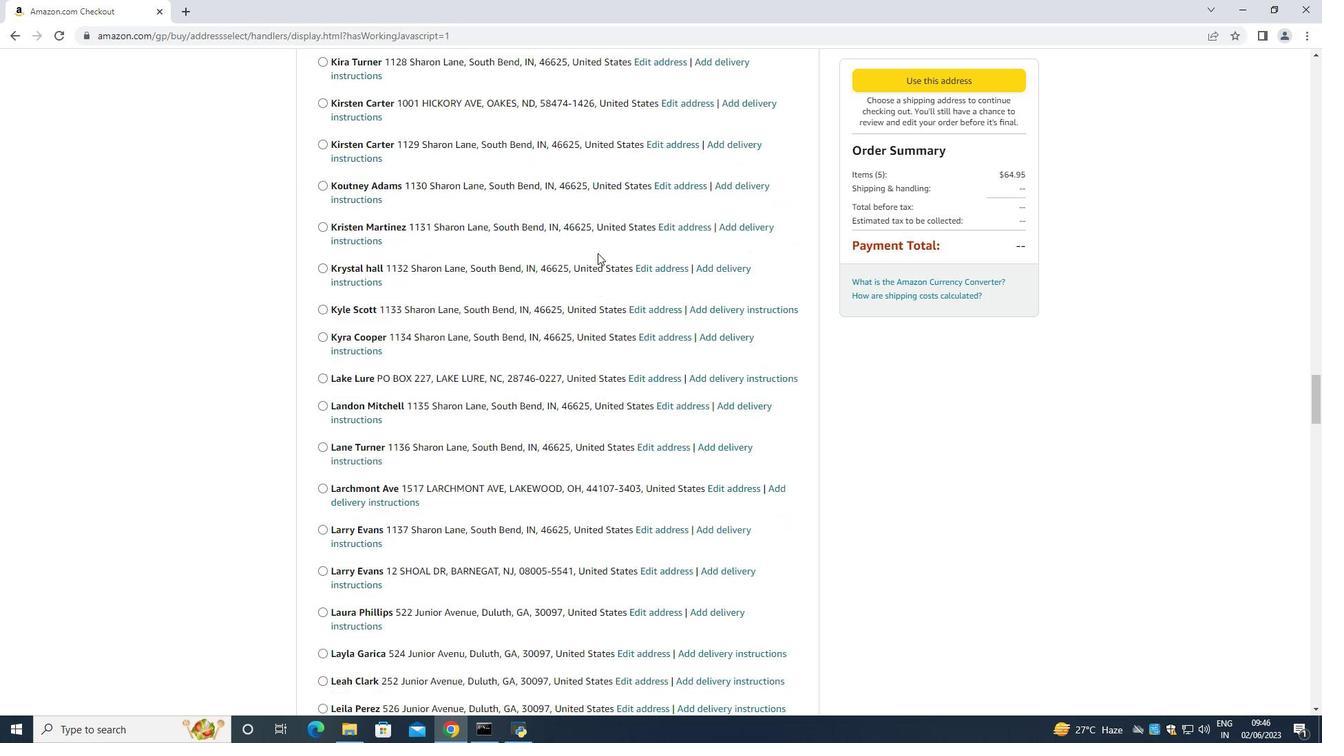 
Action: Mouse scrolled (597, 252) with delta (0, 0)
Screenshot: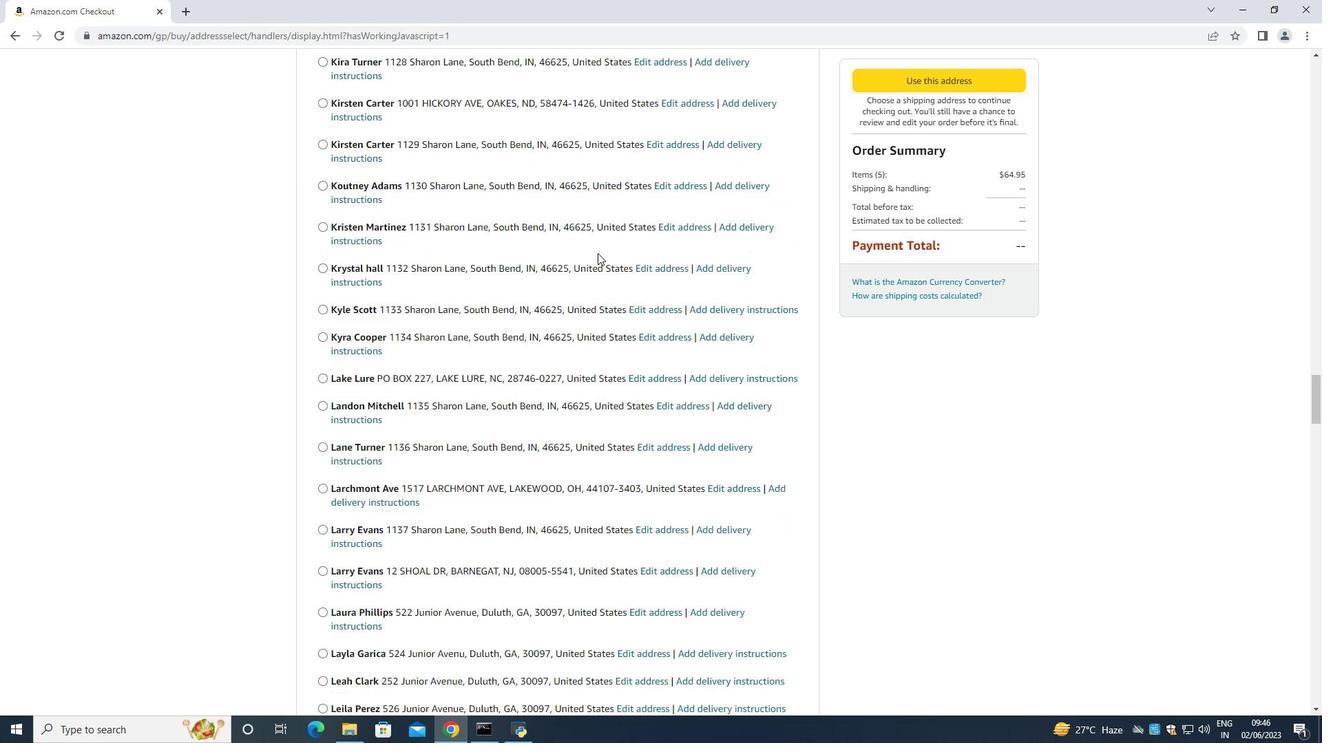 
Action: Mouse scrolled (597, 252) with delta (0, 0)
Screenshot: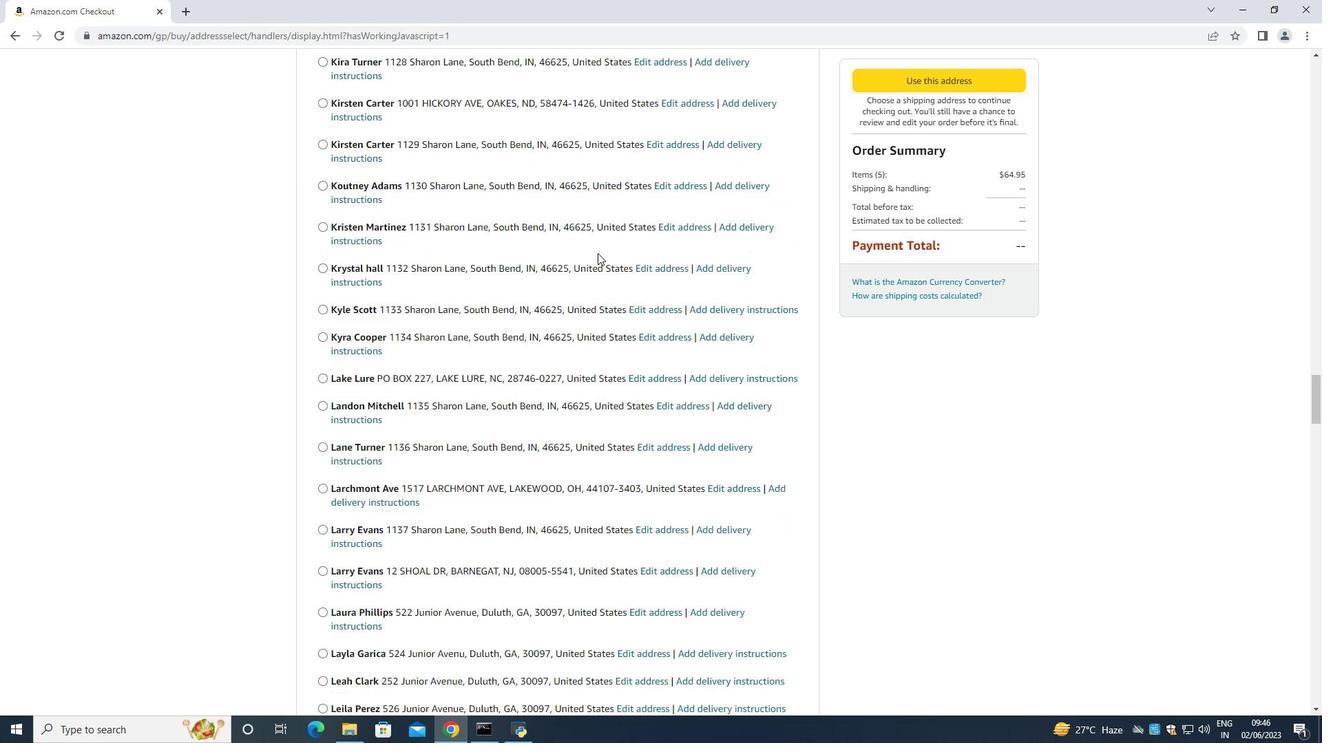 
Action: Mouse scrolled (597, 252) with delta (0, 0)
Screenshot: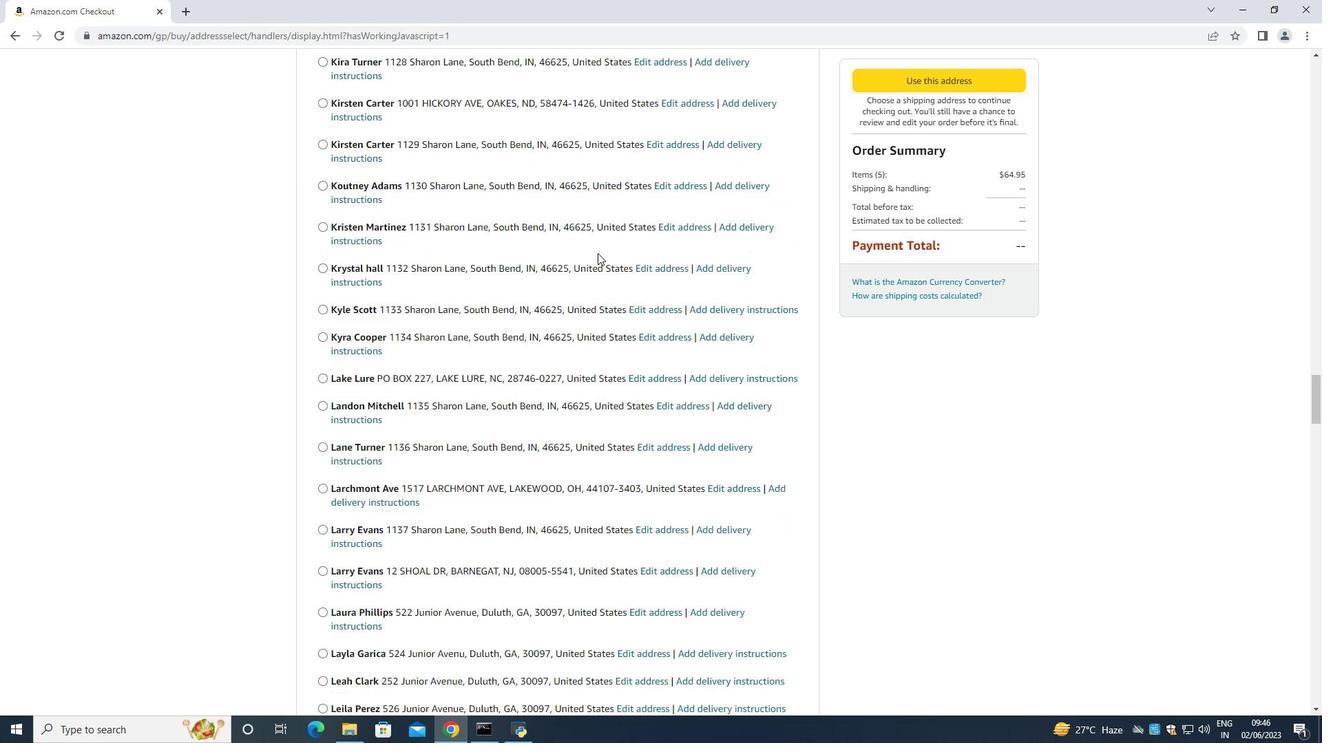 
Action: Mouse scrolled (597, 252) with delta (0, 0)
Screenshot: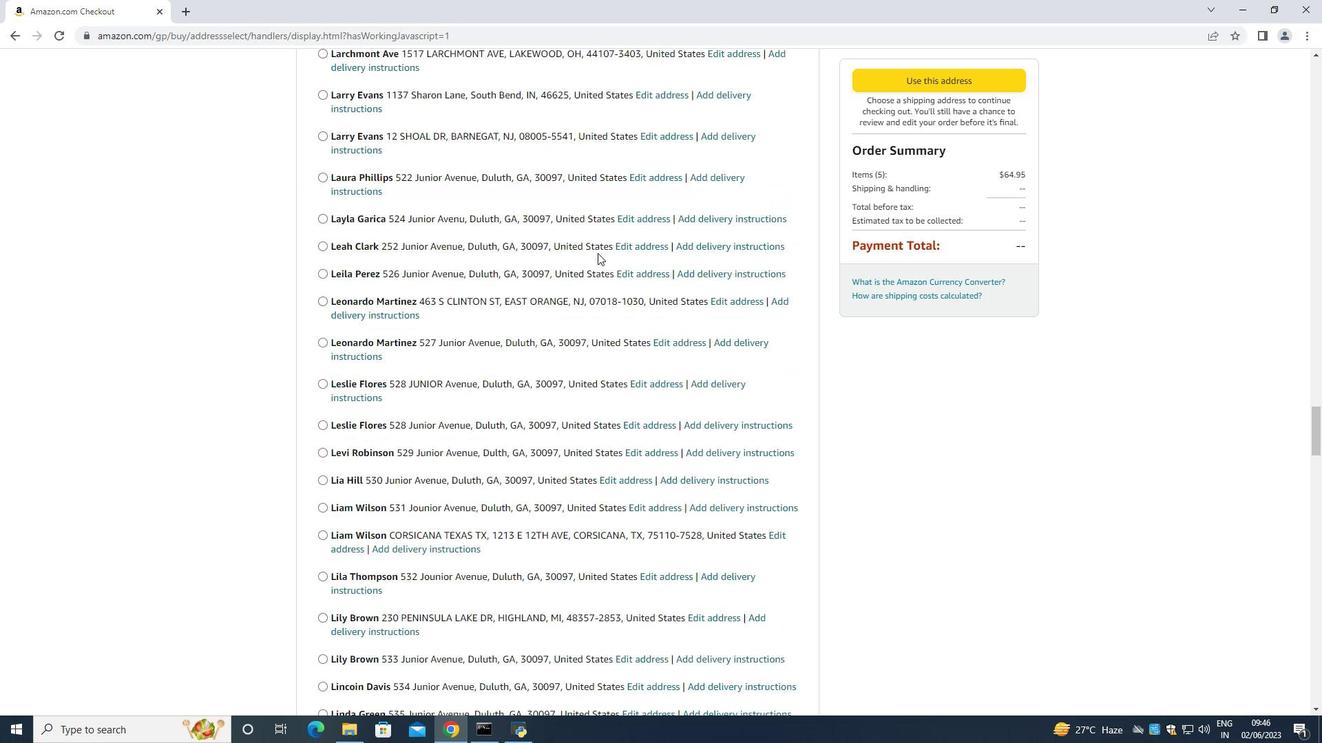 
Action: Mouse scrolled (597, 252) with delta (0, 0)
Screenshot: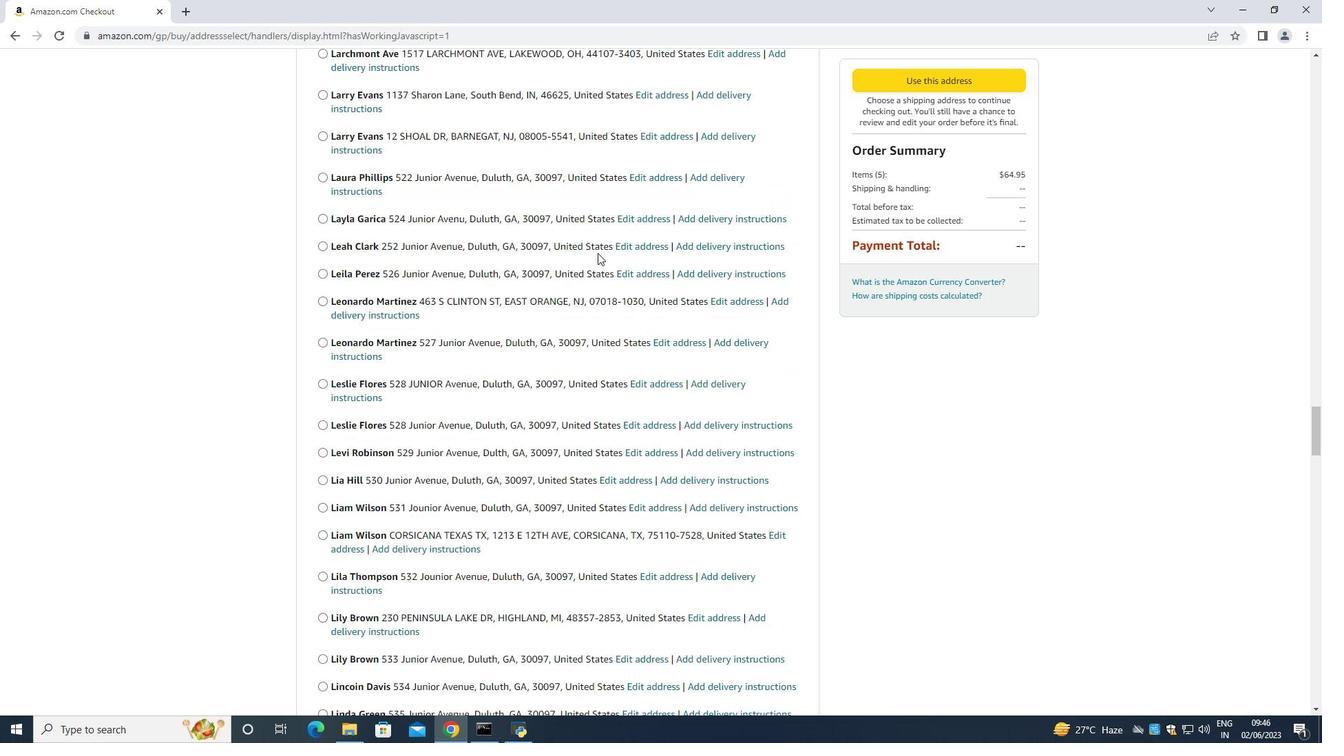 
Action: Mouse scrolled (597, 252) with delta (0, 0)
Screenshot: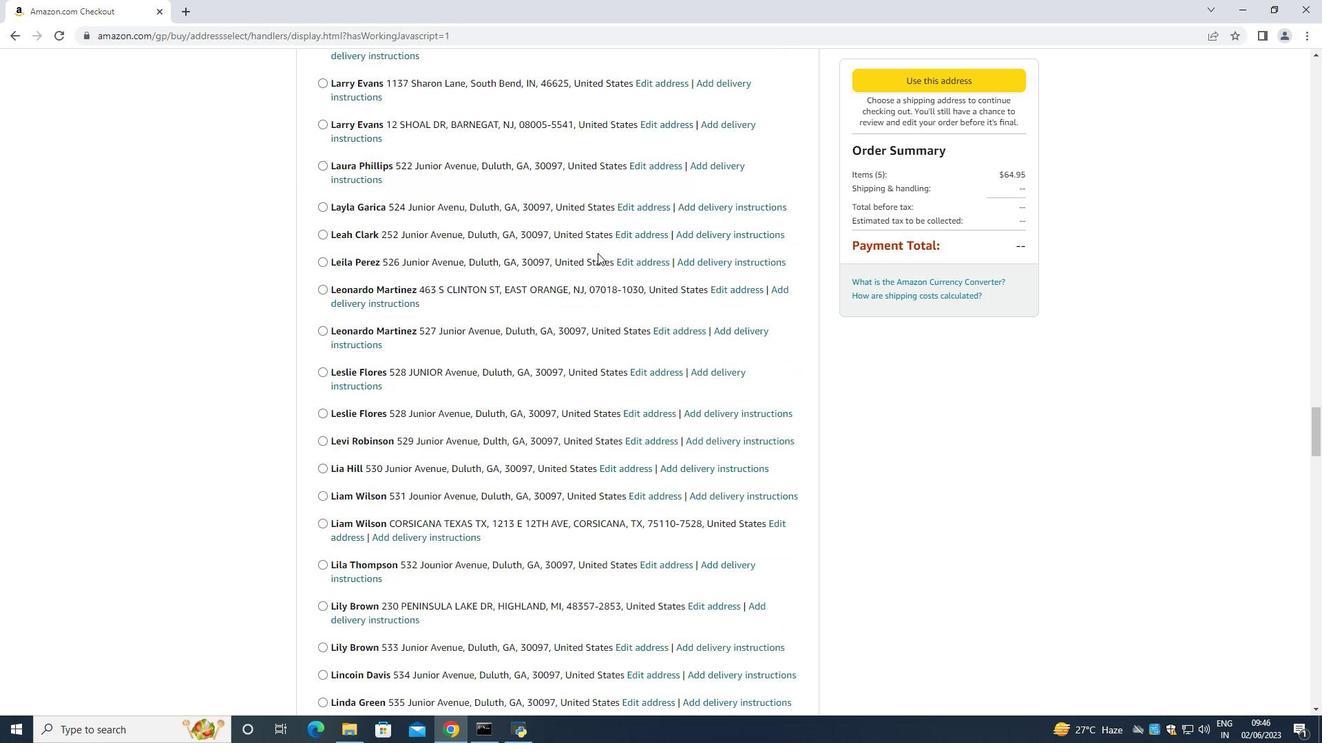 
Action: Mouse scrolled (597, 252) with delta (0, 0)
Screenshot: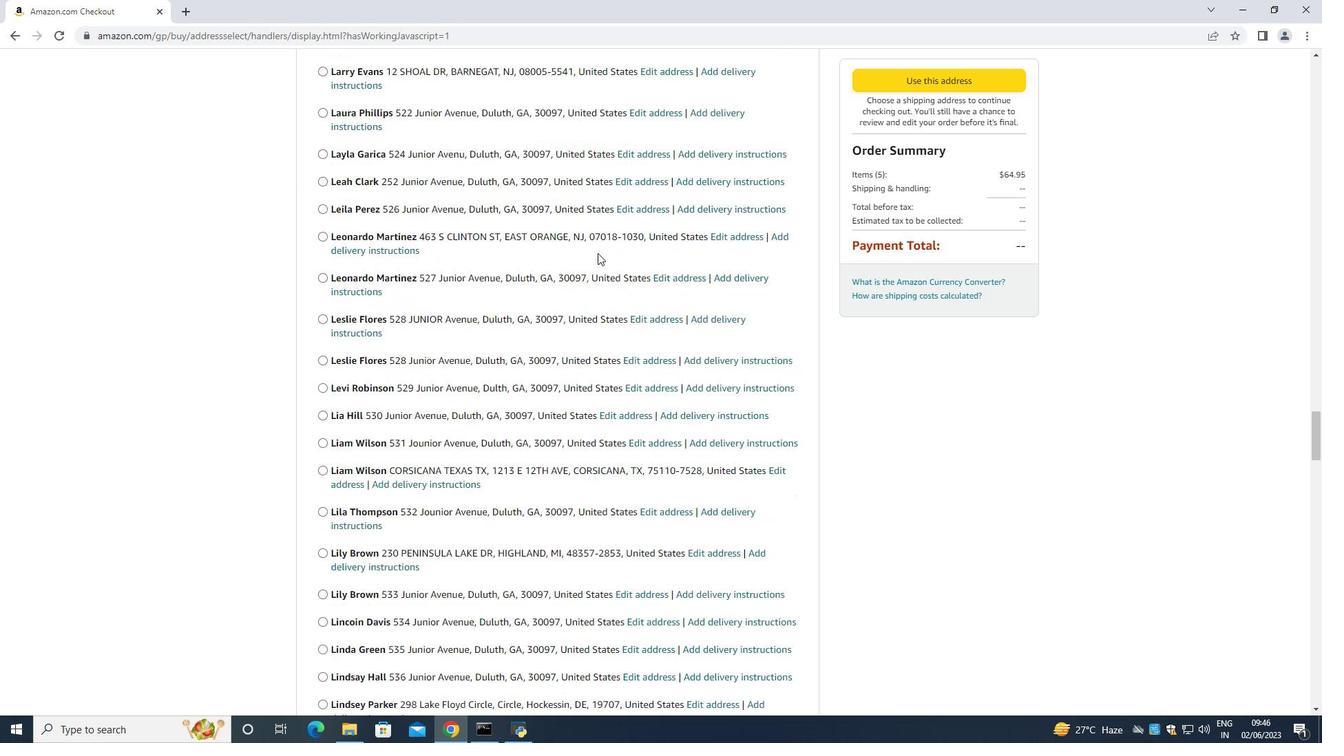 
Action: Mouse scrolled (597, 252) with delta (0, 0)
Screenshot: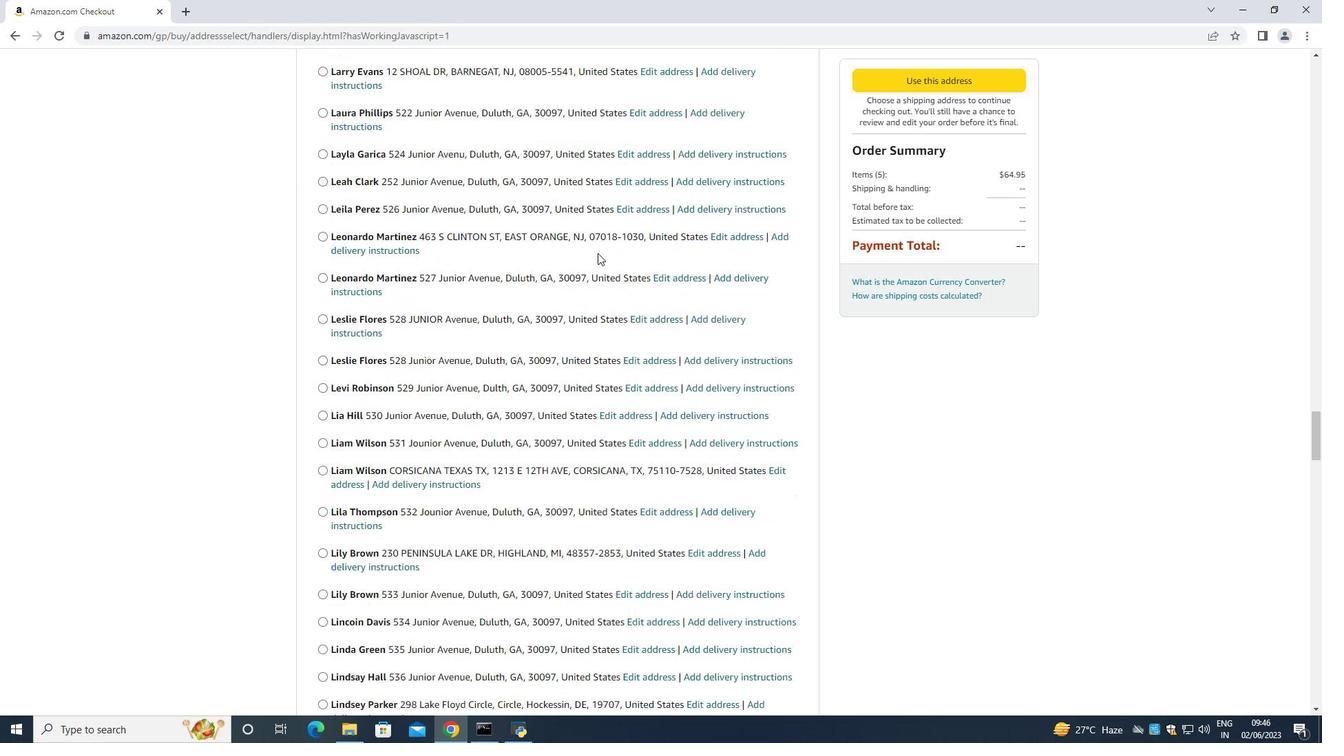 
Action: Mouse scrolled (597, 252) with delta (0, 0)
Screenshot: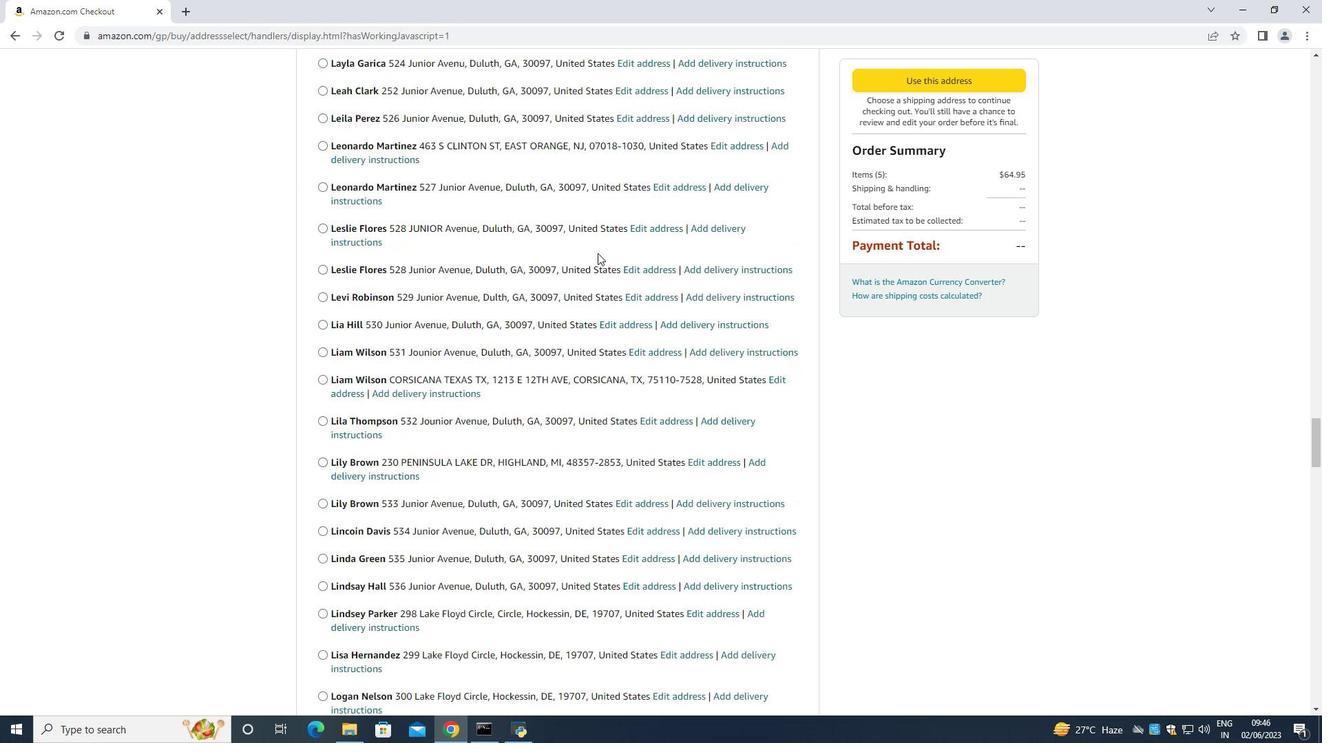 
Action: Mouse scrolled (597, 252) with delta (0, 0)
Screenshot: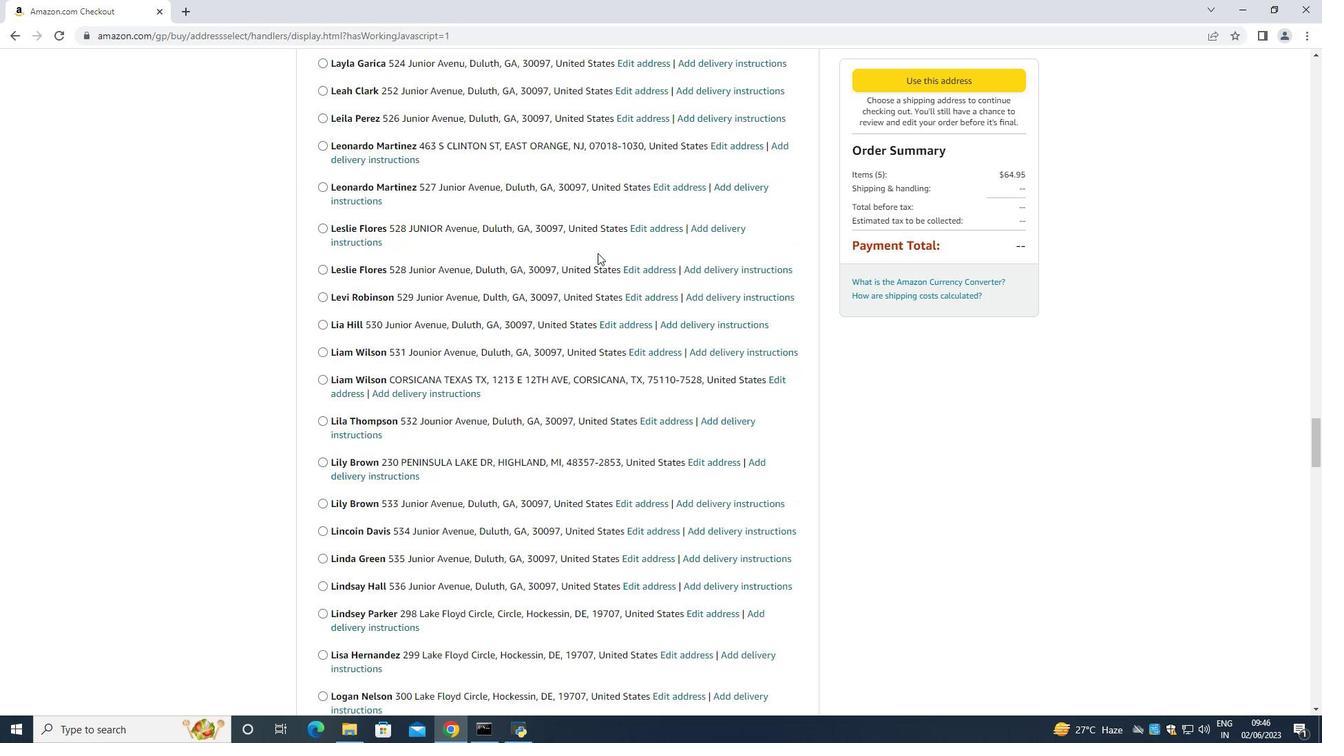 
Action: Mouse scrolled (597, 252) with delta (0, 0)
Screenshot: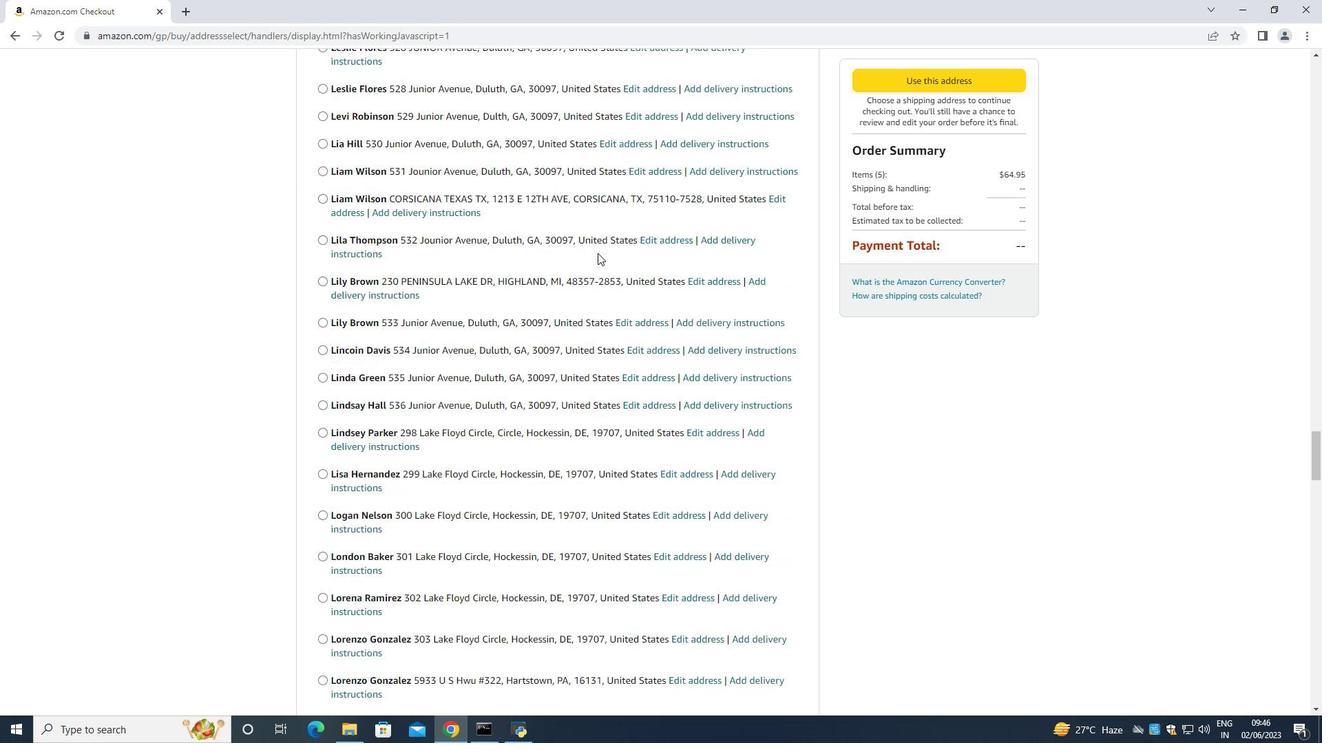 
Action: Mouse scrolled (597, 252) with delta (0, 0)
Screenshot: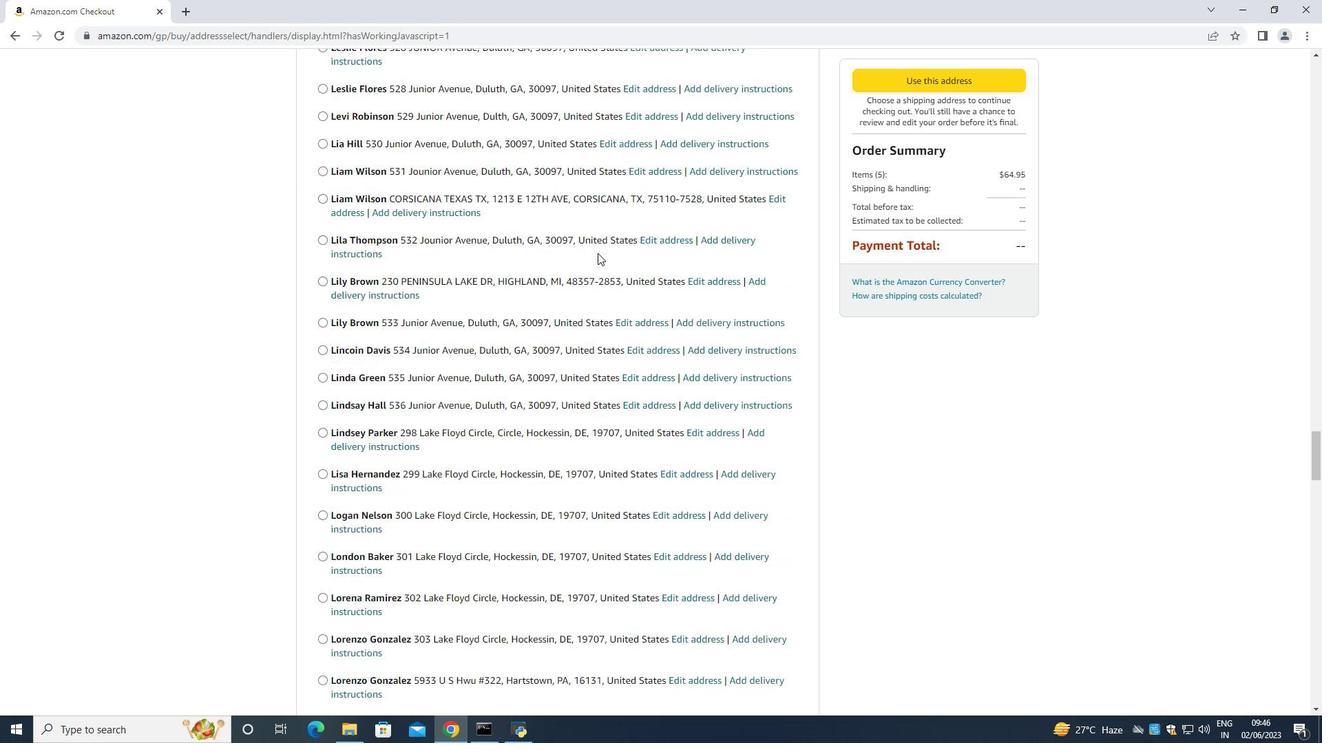 
Action: Mouse scrolled (597, 252) with delta (0, 0)
Screenshot: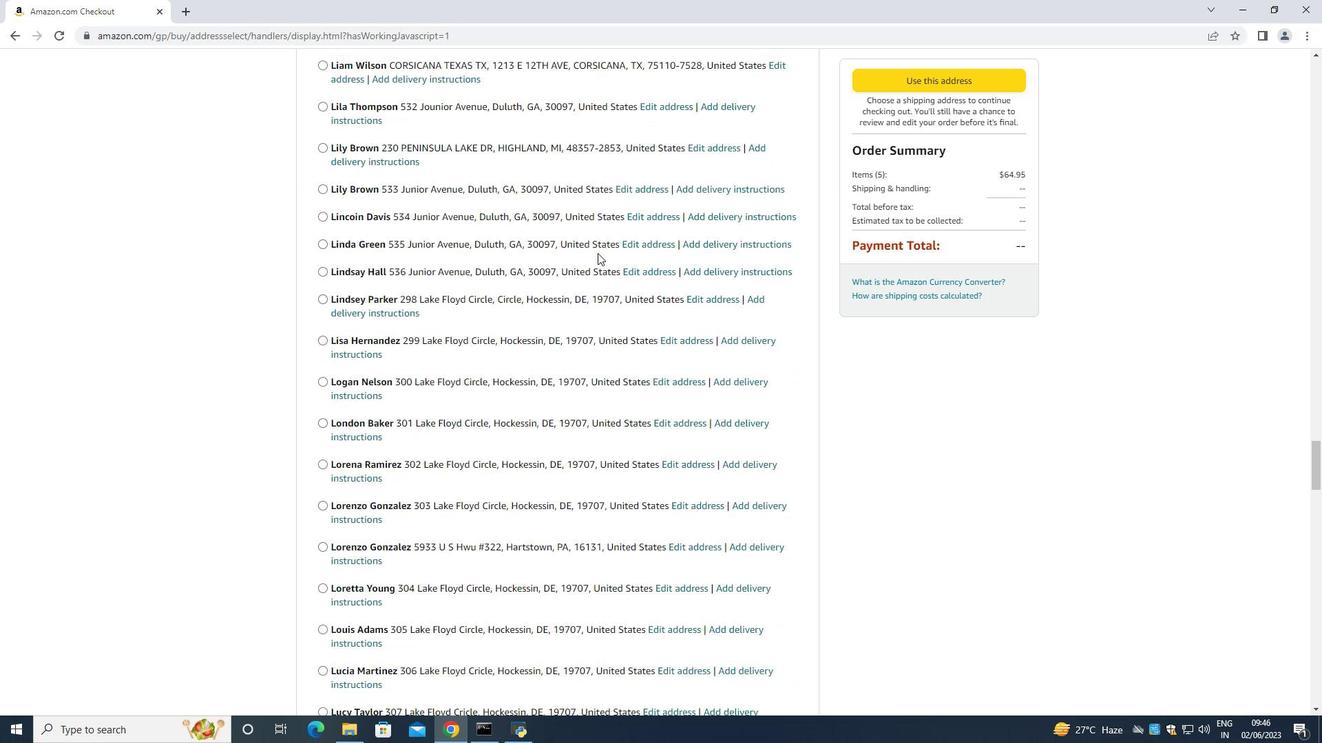 
Action: Mouse scrolled (597, 252) with delta (0, 0)
Screenshot: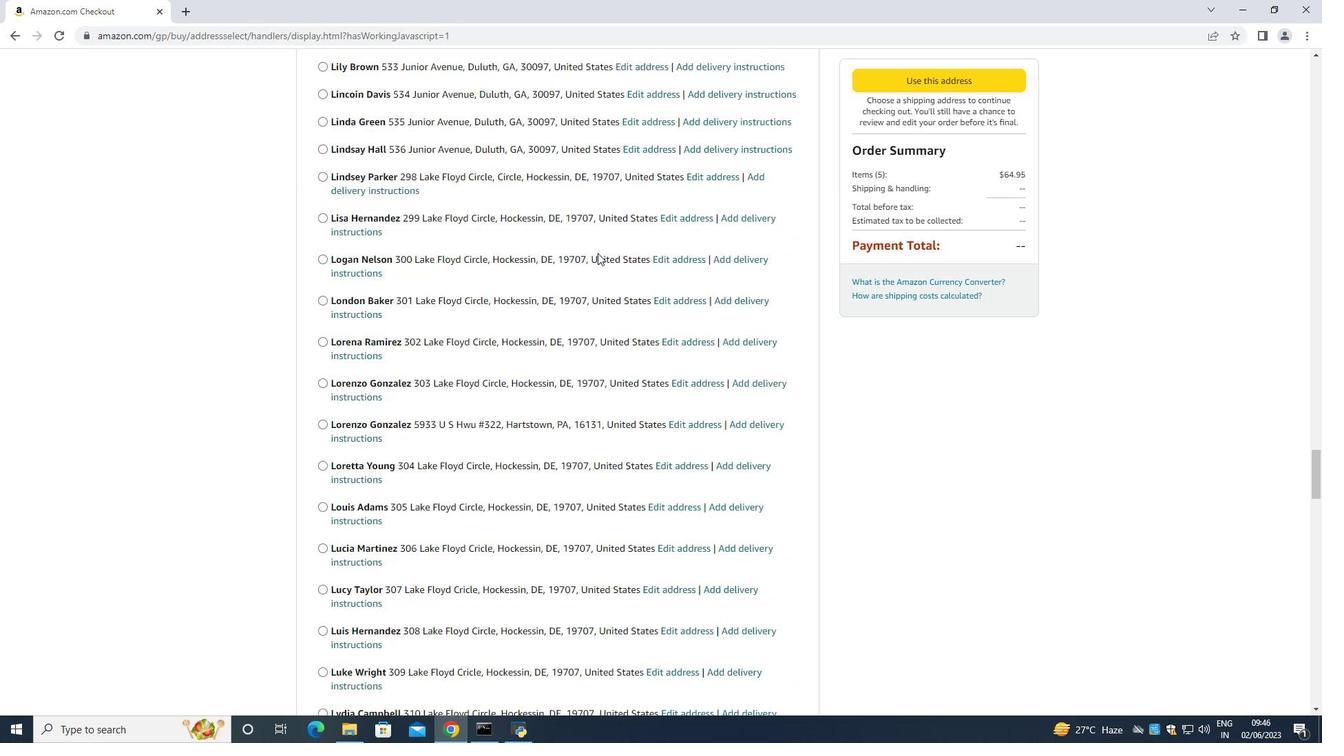 
Action: Mouse scrolled (597, 252) with delta (0, 0)
Screenshot: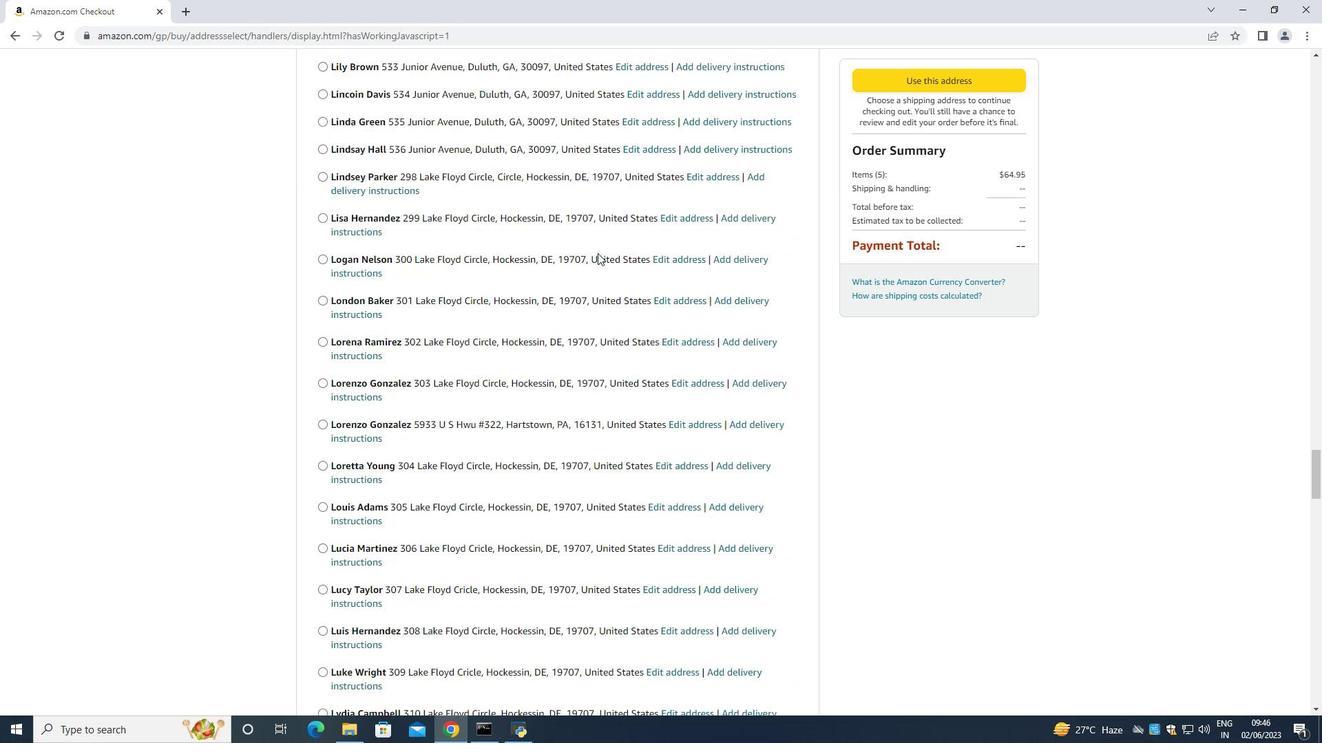 
Action: Mouse scrolled (597, 252) with delta (0, 0)
Screenshot: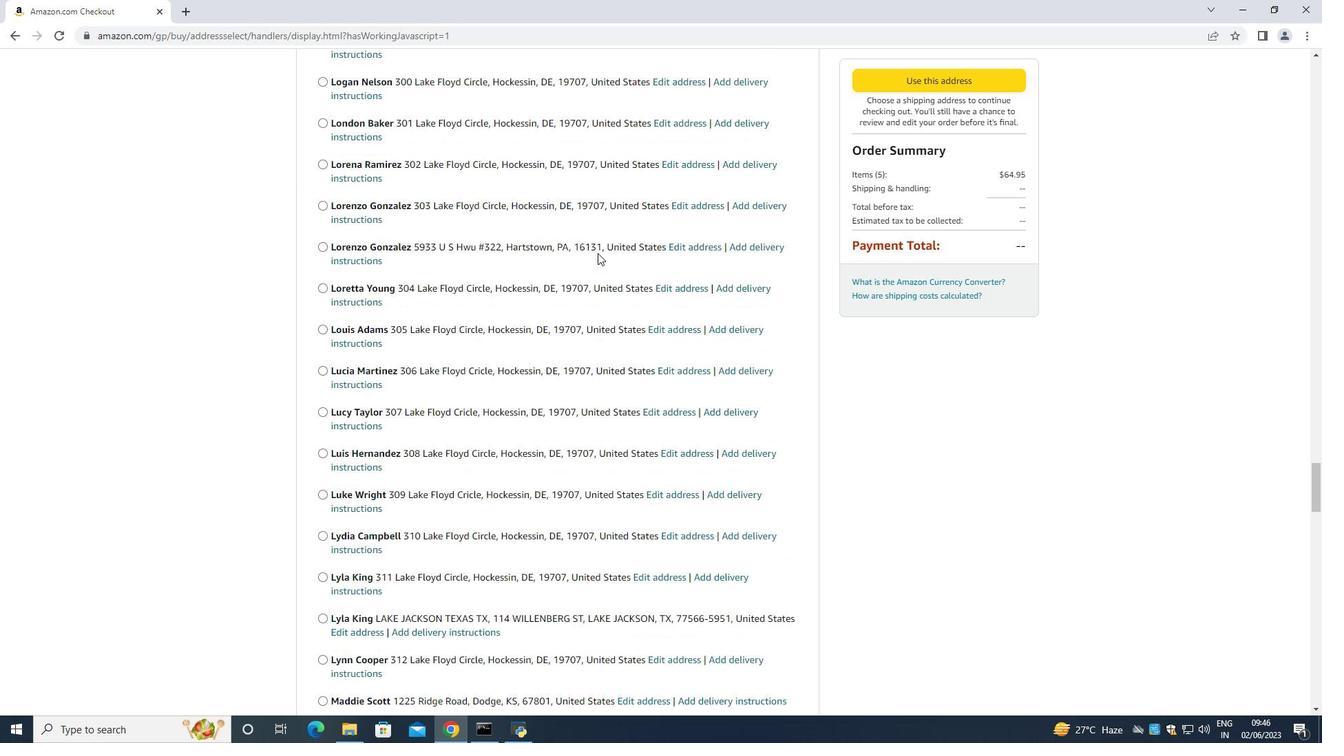 
Action: Mouse scrolled (597, 252) with delta (0, 0)
Screenshot: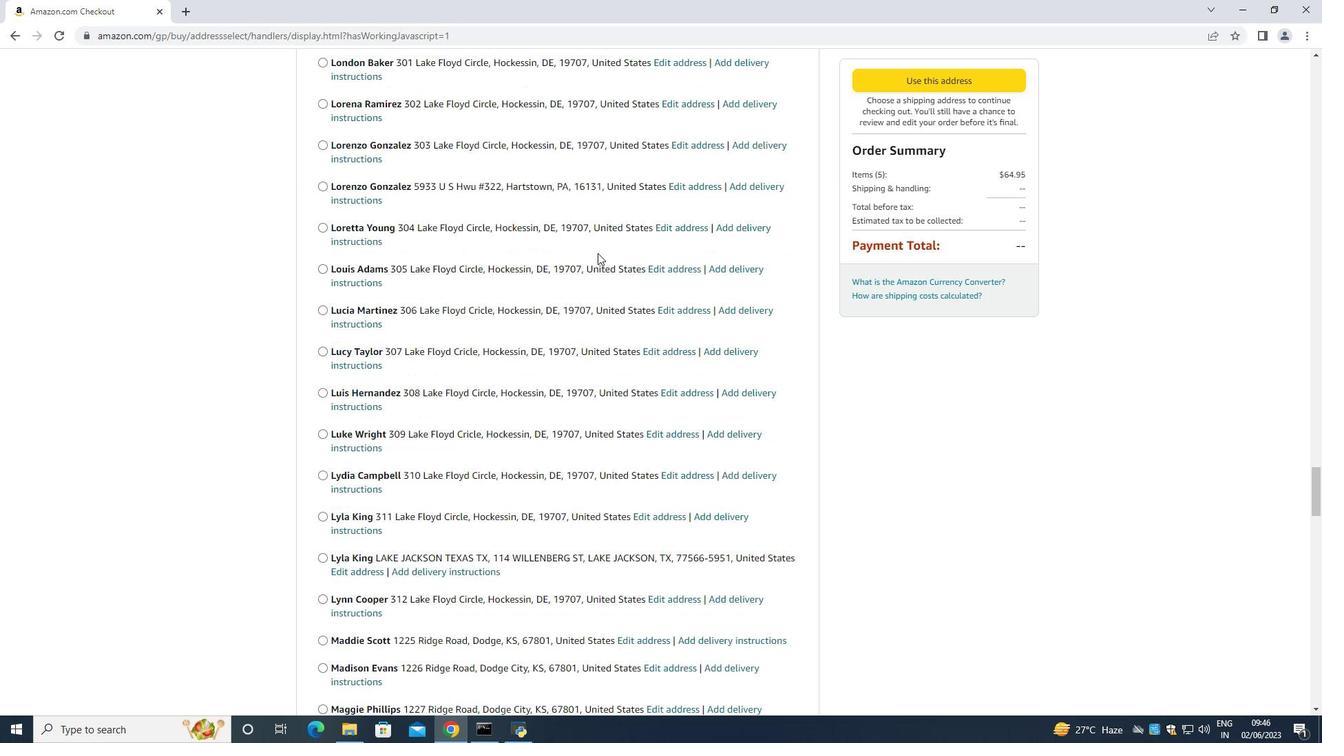 
Action: Mouse scrolled (597, 252) with delta (0, 0)
Screenshot: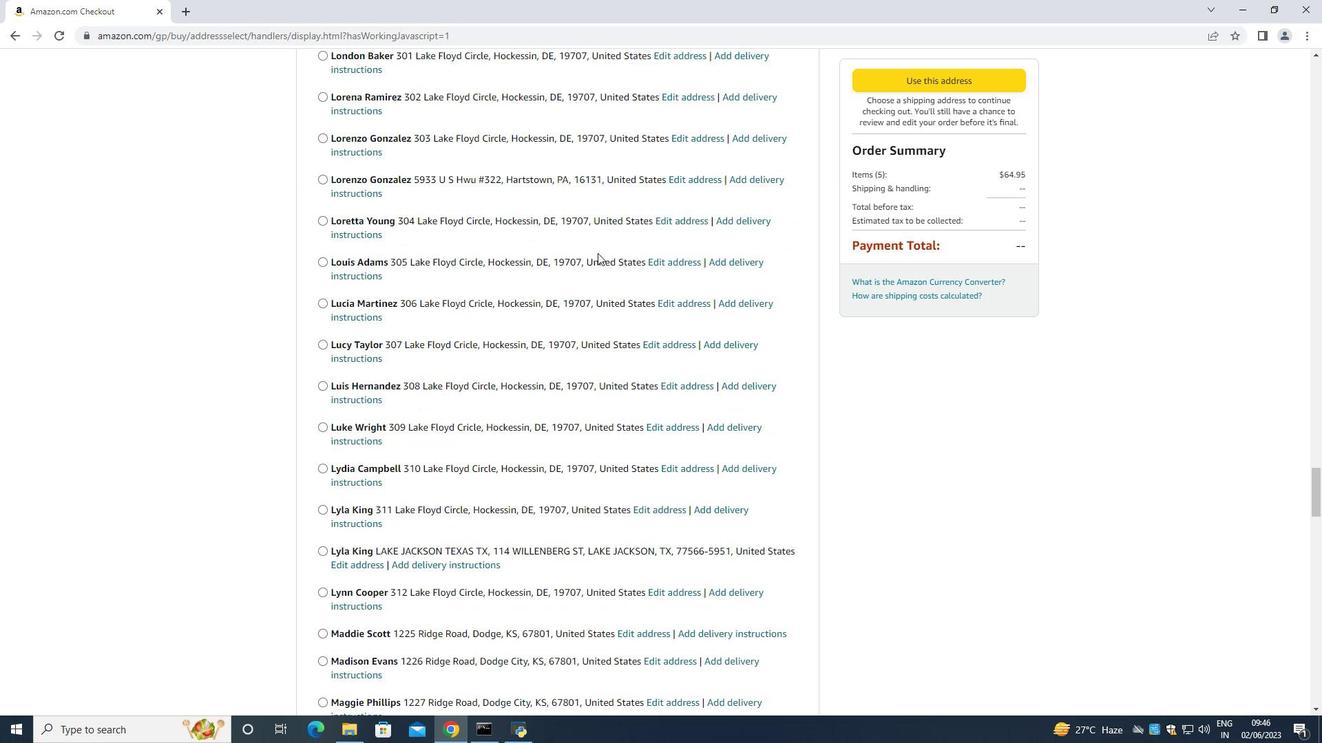 
Action: Mouse scrolled (597, 252) with delta (0, 0)
Screenshot: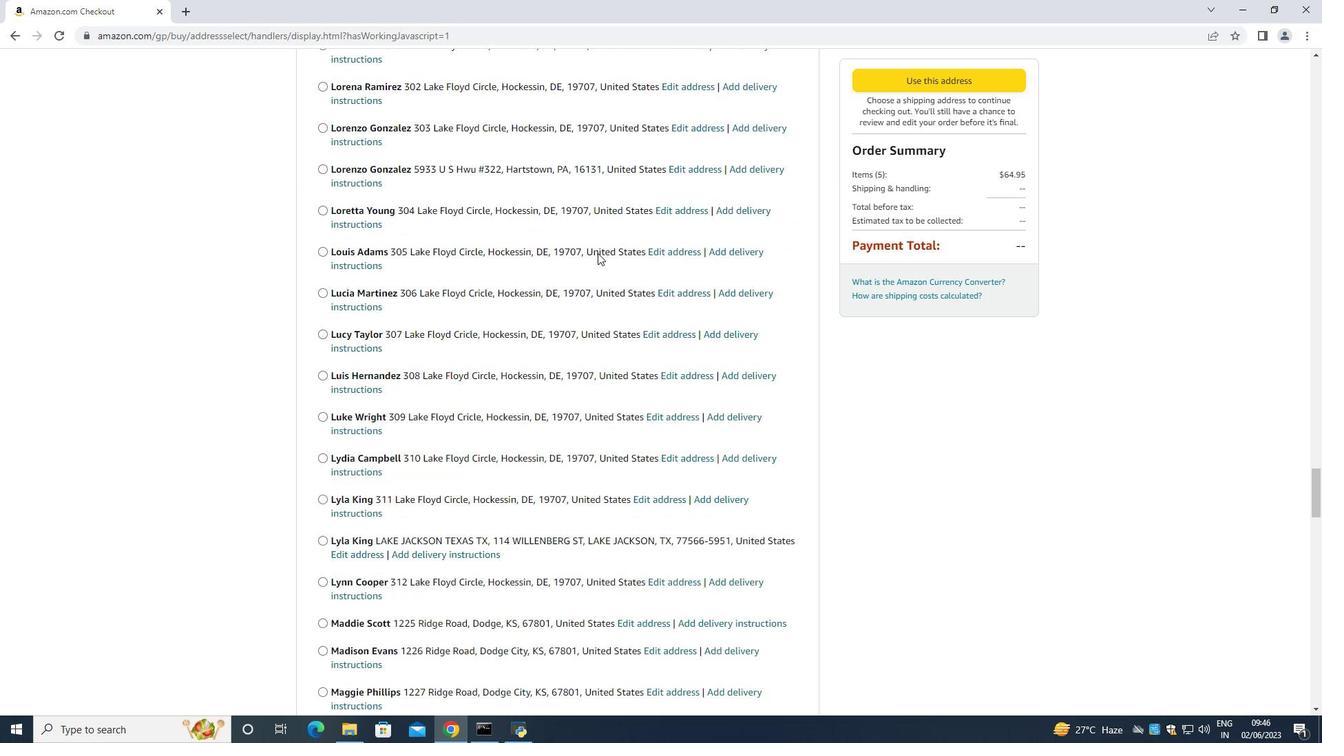 
Action: Mouse scrolled (597, 252) with delta (0, 0)
Screenshot: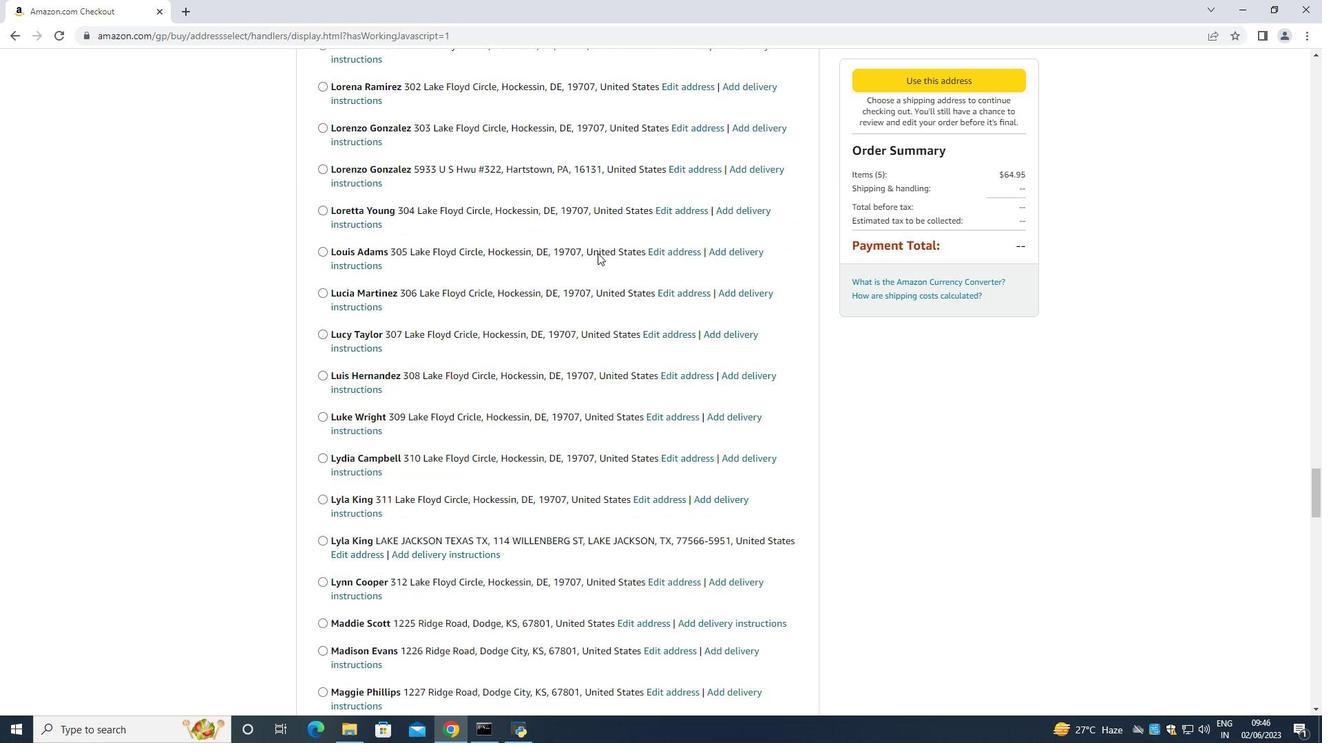 
Action: Mouse scrolled (597, 252) with delta (0, 0)
Screenshot: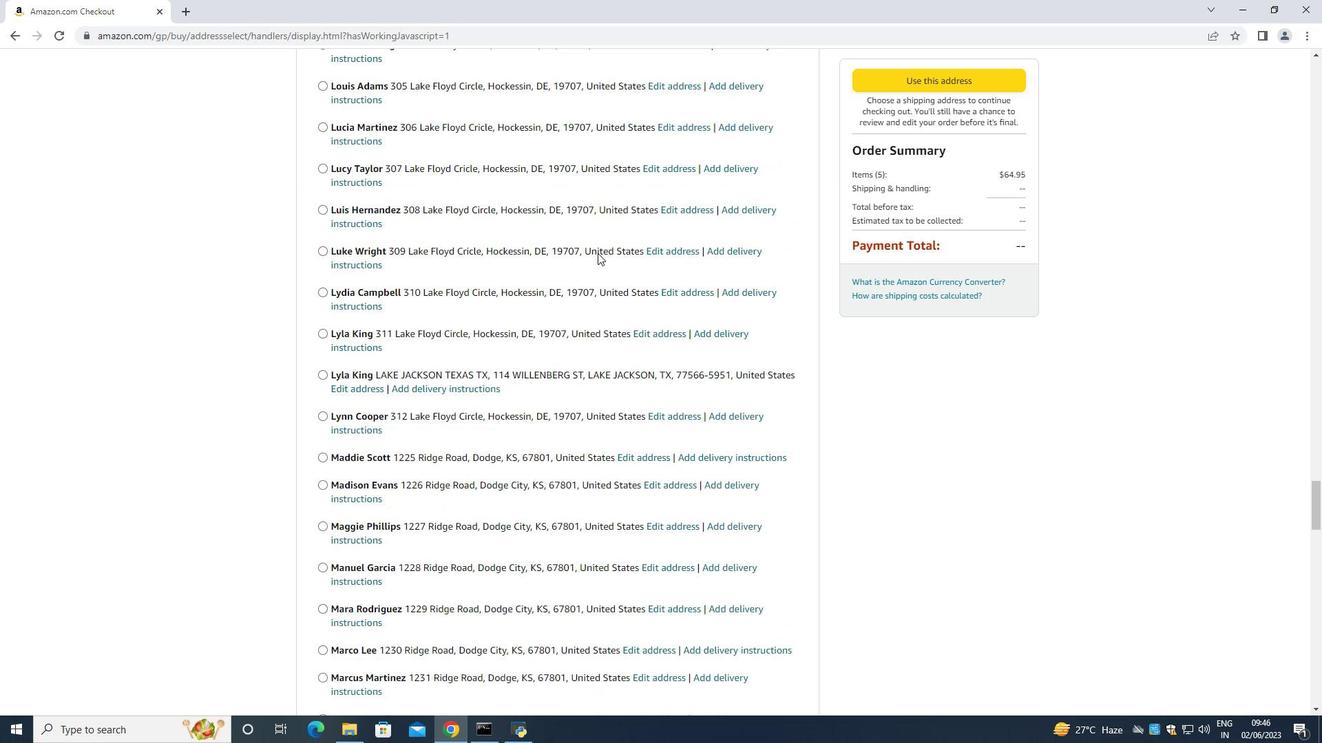 
Action: Mouse scrolled (597, 252) with delta (0, 0)
Screenshot: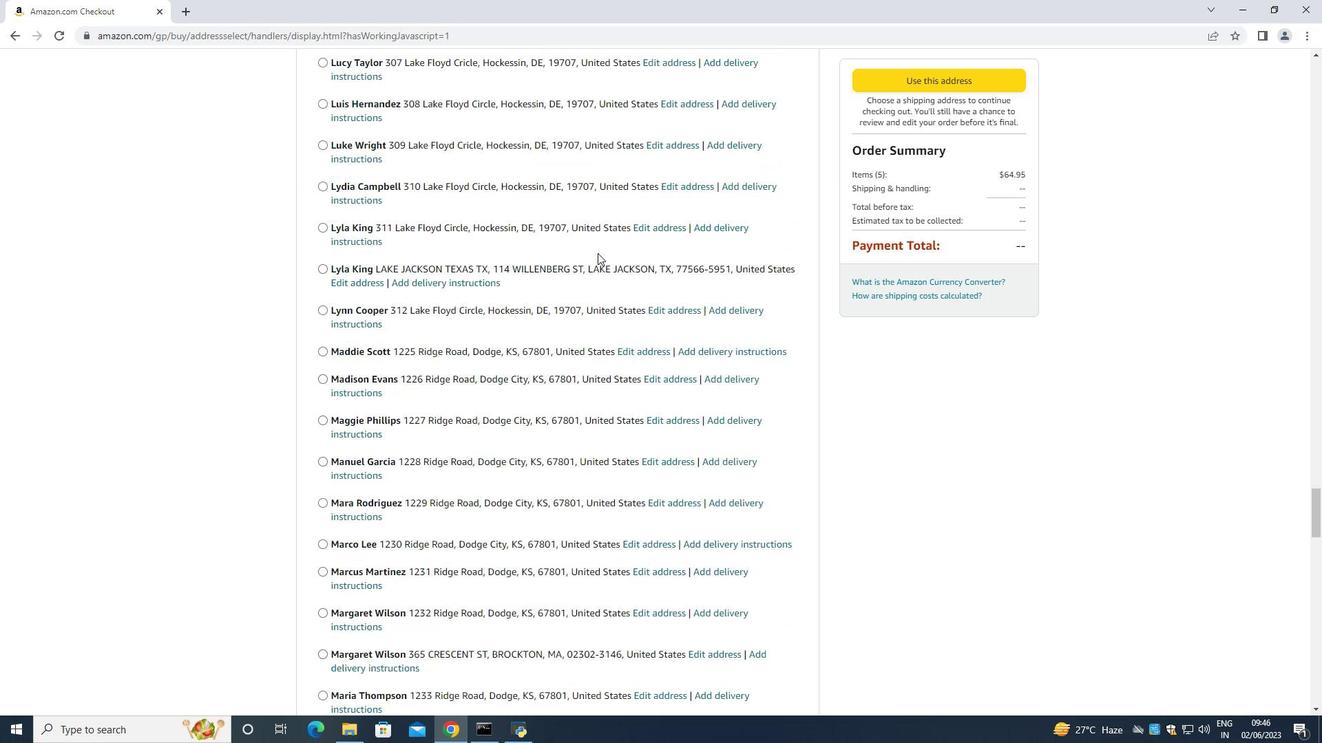 
Action: Mouse scrolled (597, 252) with delta (0, 0)
Screenshot: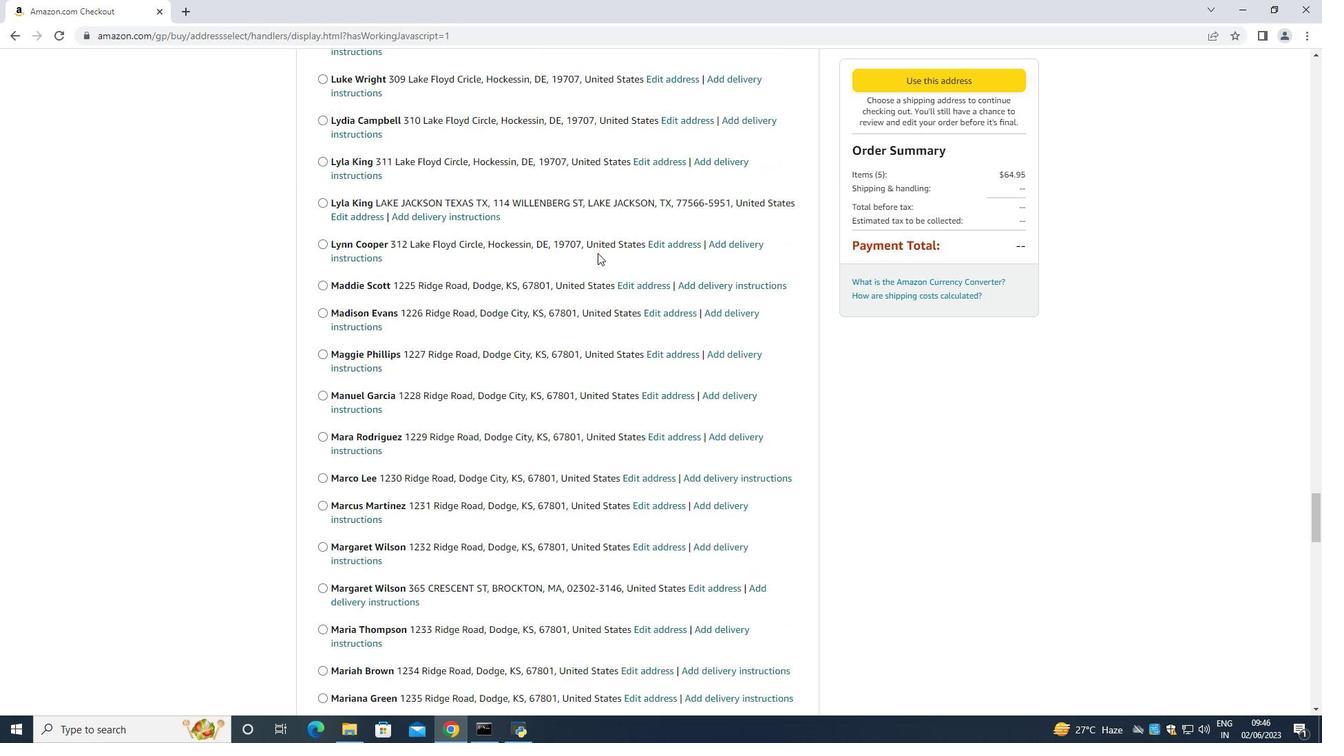 
Action: Mouse scrolled (597, 252) with delta (0, 0)
Screenshot: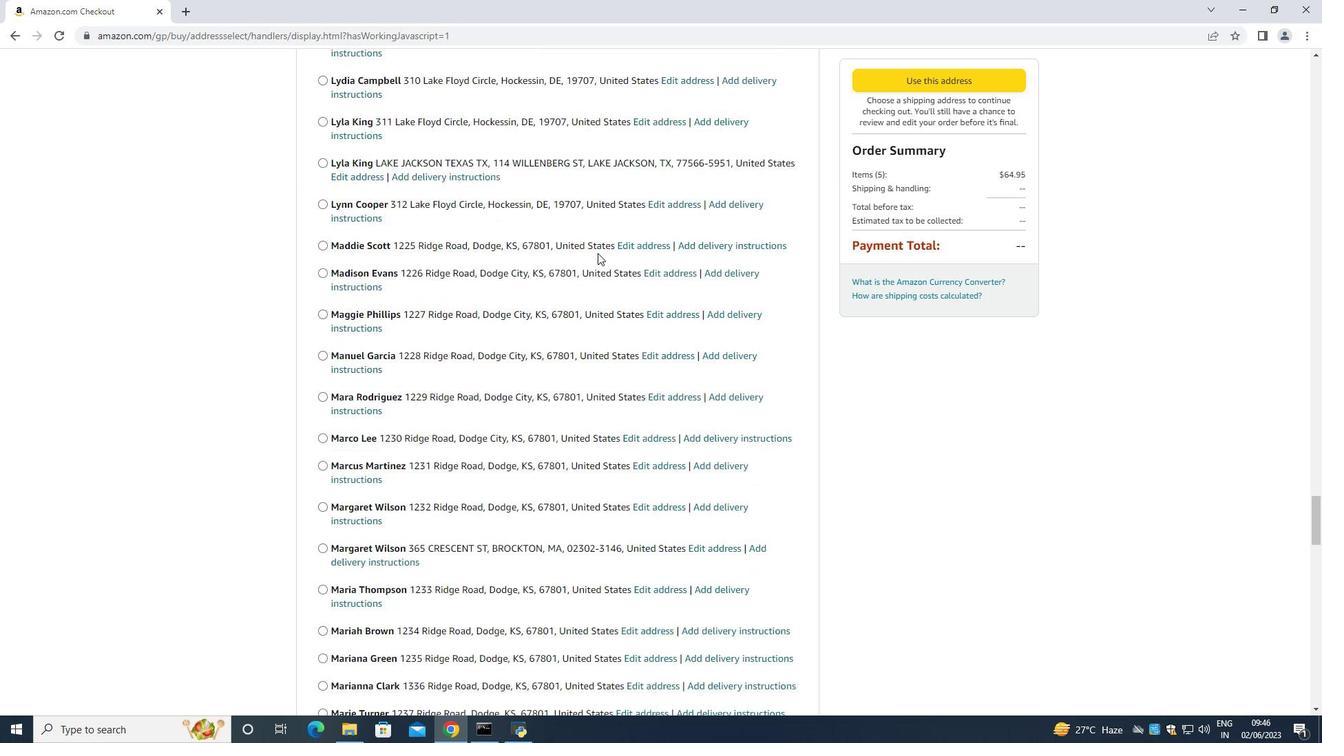 
Action: Mouse scrolled (597, 252) with delta (0, 0)
Screenshot: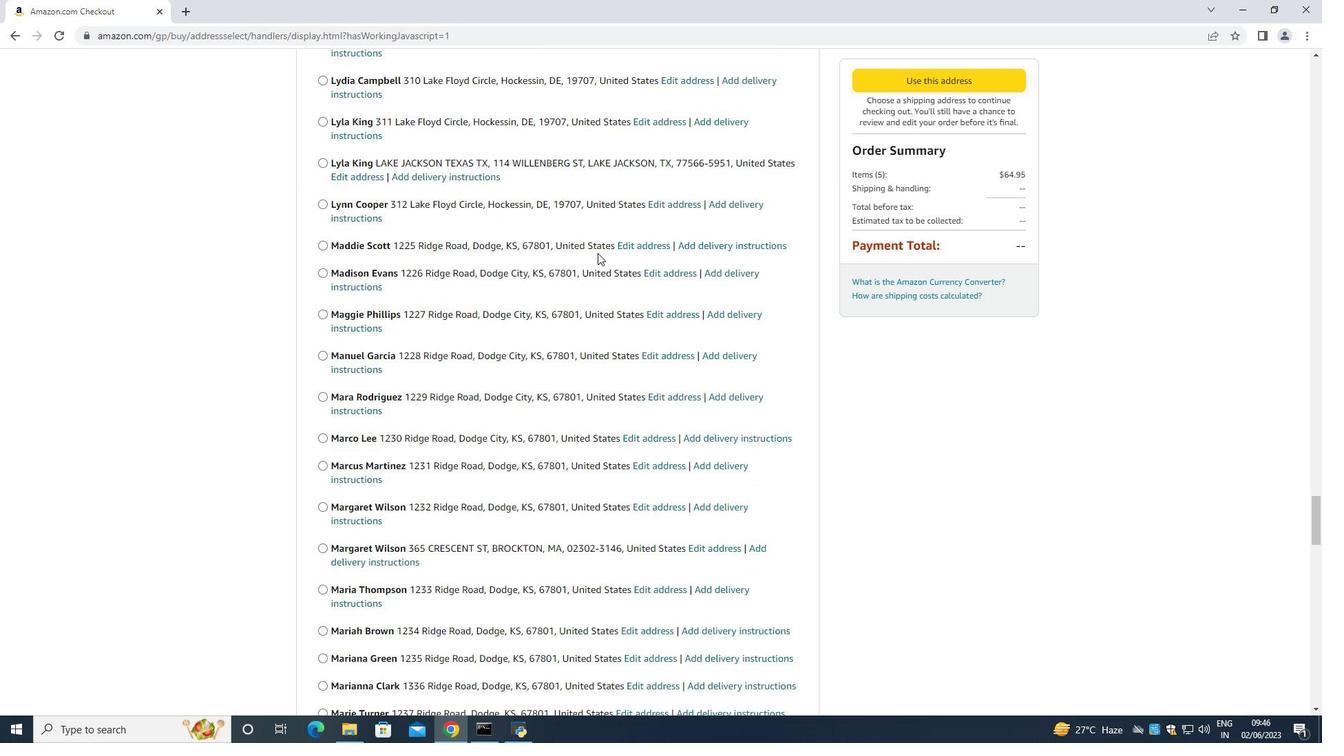 
Action: Mouse scrolled (597, 252) with delta (0, 0)
Screenshot: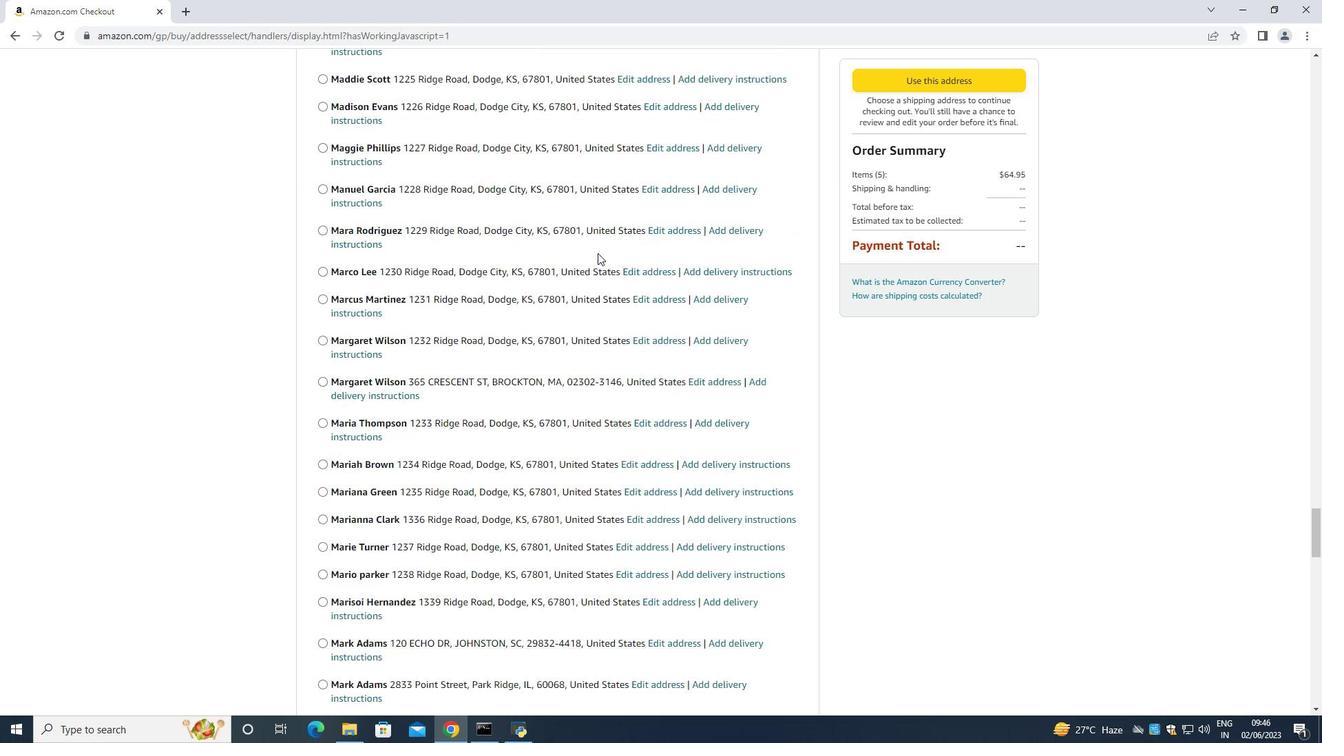 
Action: Mouse scrolled (597, 252) with delta (0, 0)
Screenshot: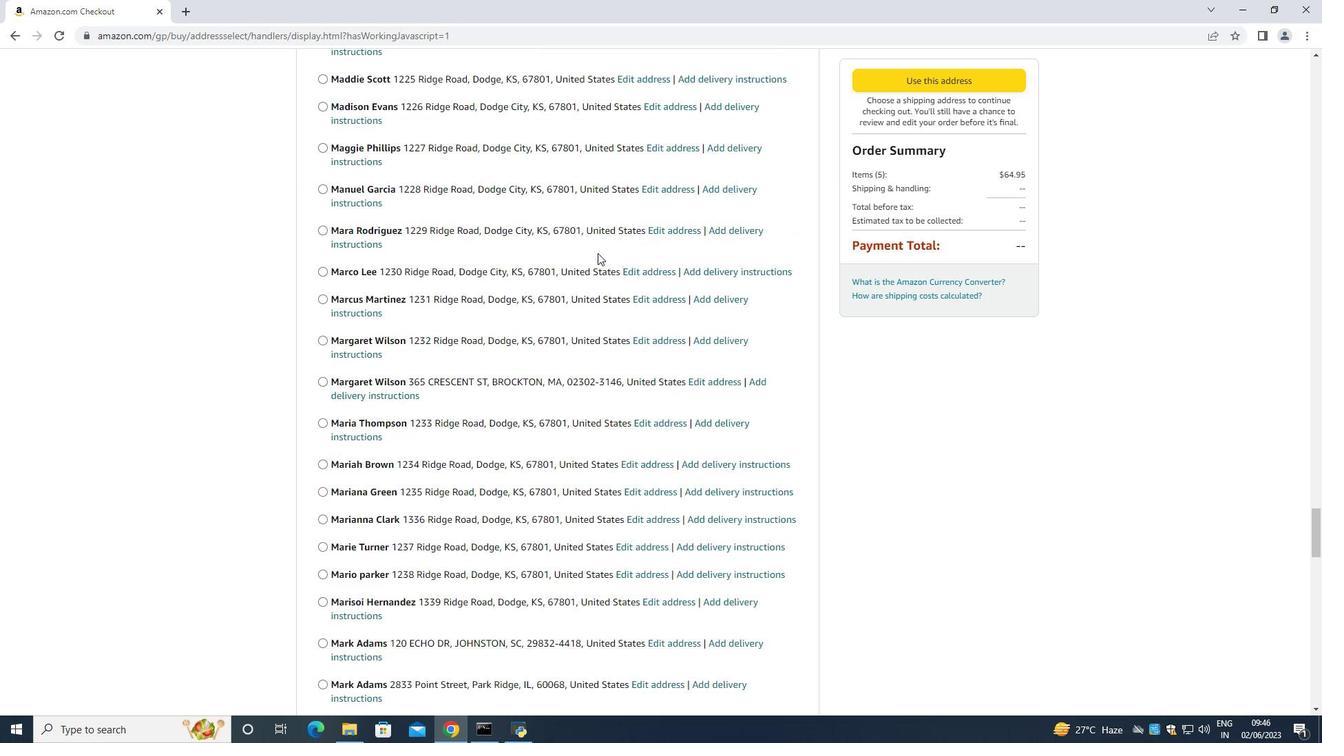 
Action: Mouse scrolled (597, 252) with delta (0, 0)
Screenshot: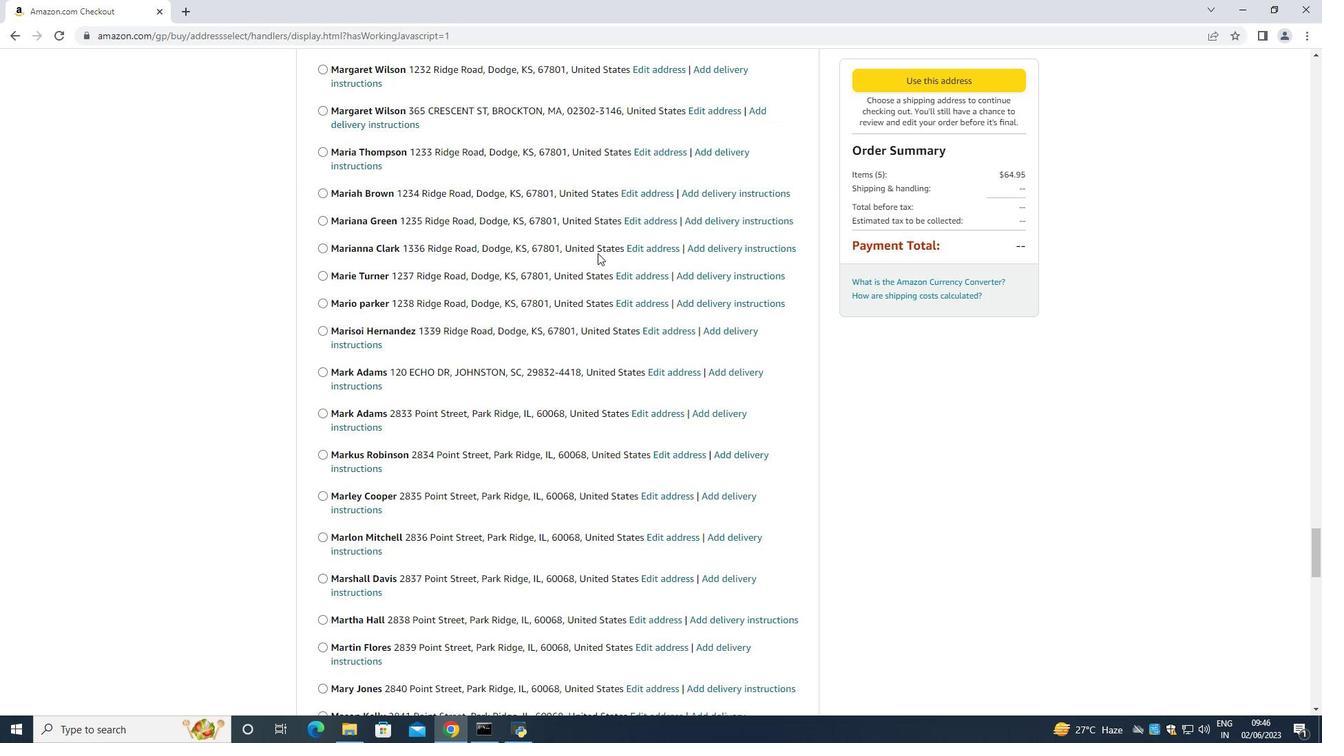 
Action: Mouse scrolled (597, 252) with delta (0, 0)
Screenshot: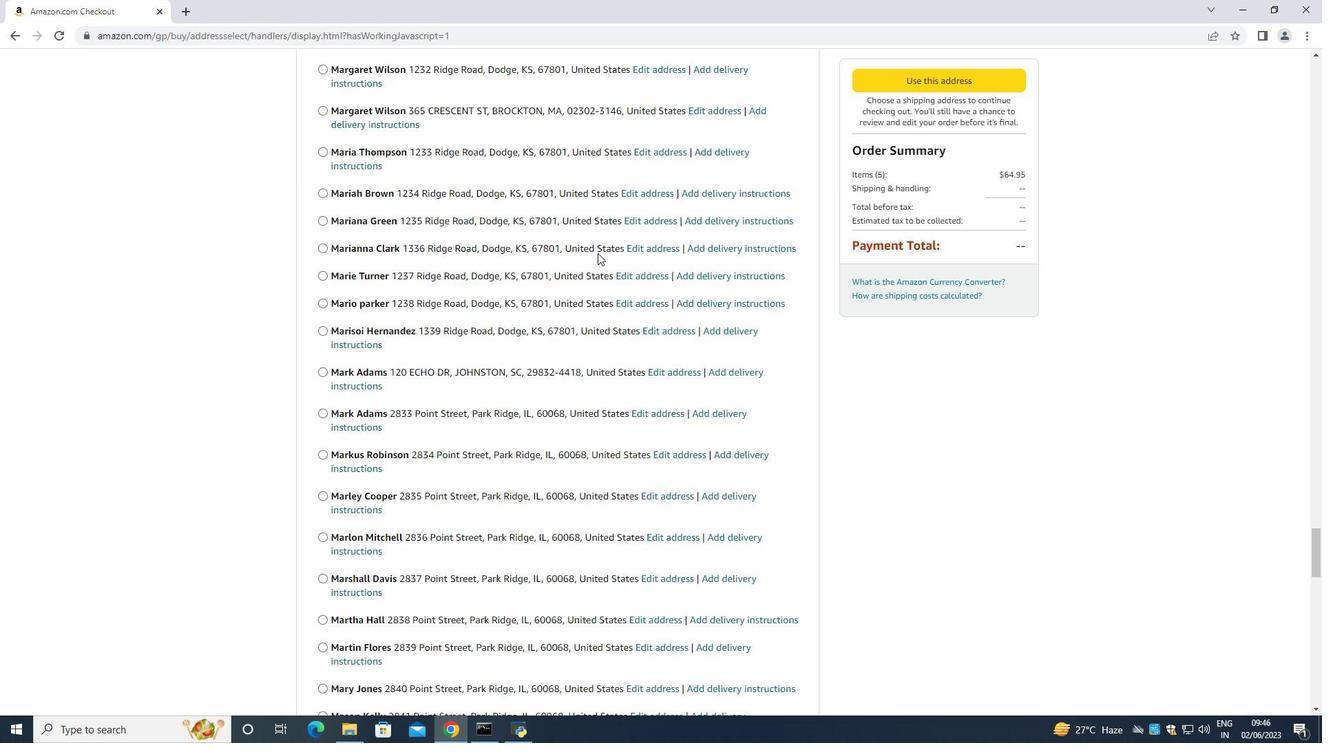 
Action: Mouse scrolled (597, 252) with delta (0, 0)
Screenshot: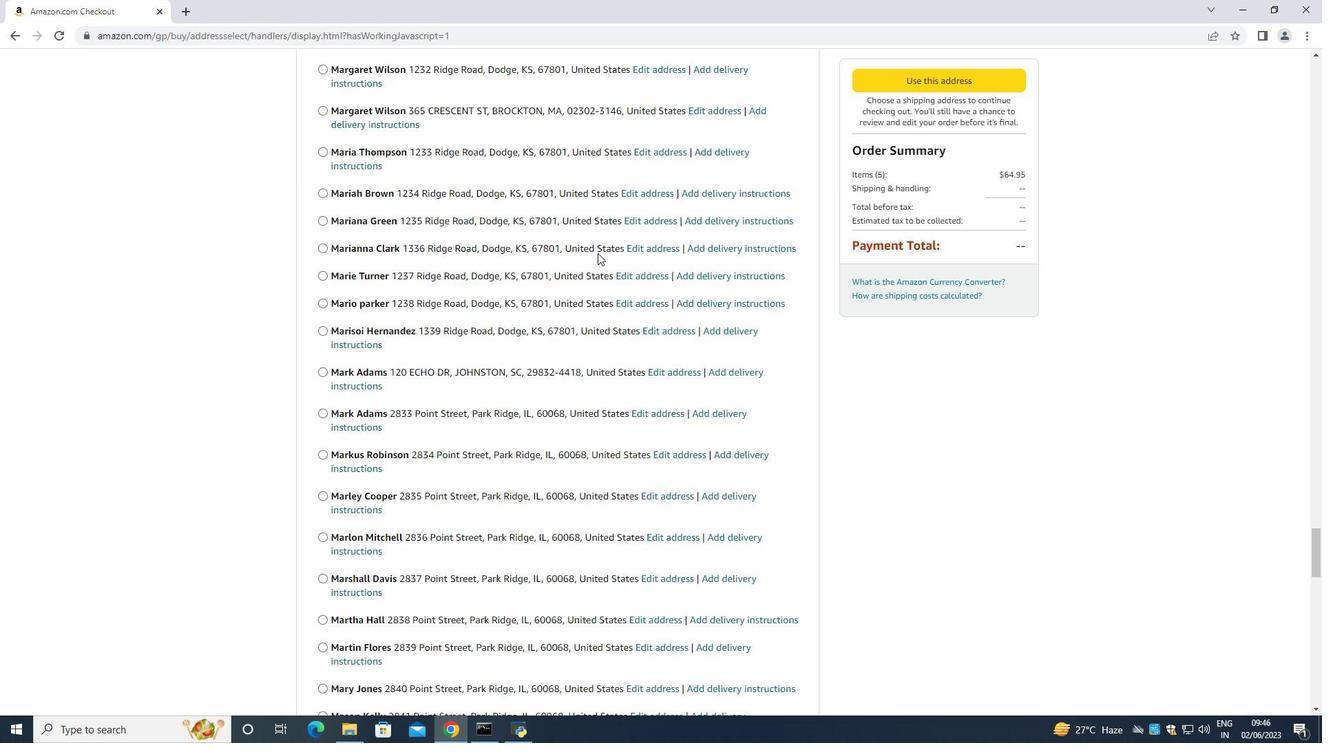 
Action: Mouse scrolled (597, 252) with delta (0, 0)
Screenshot: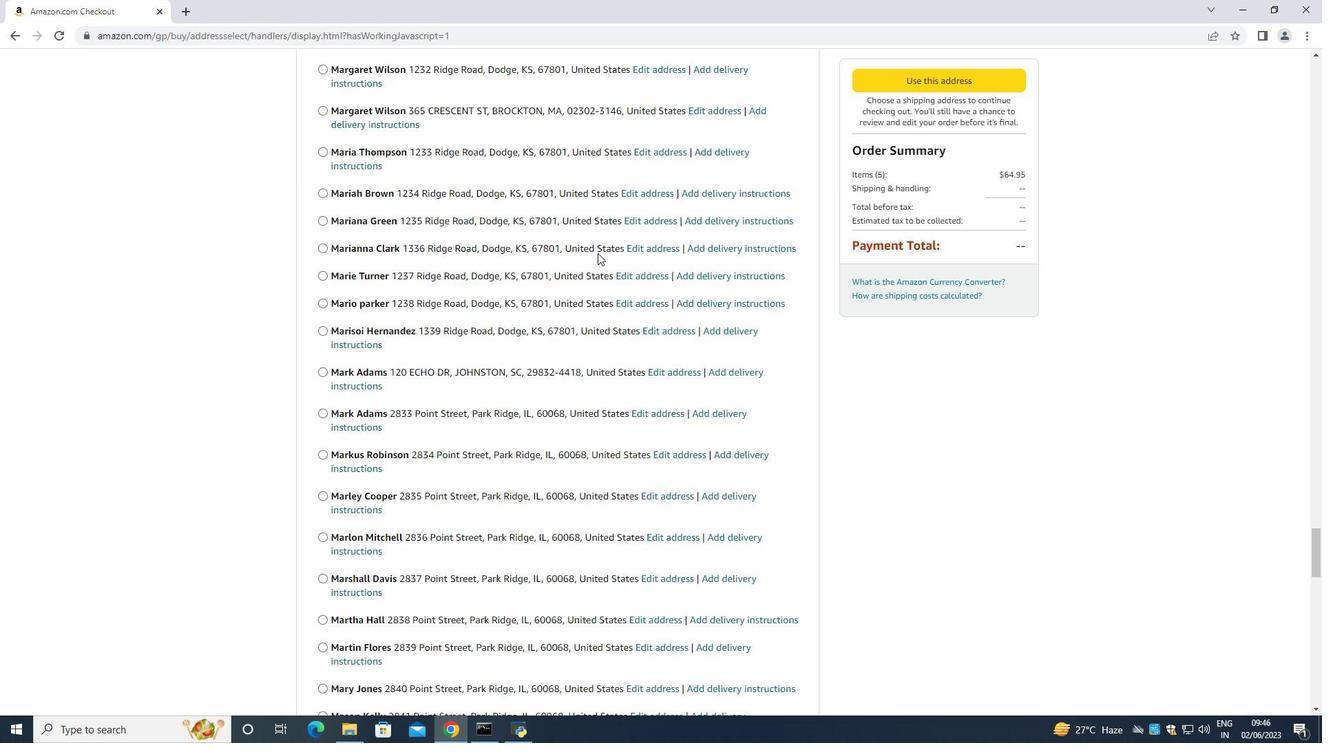 
Action: Mouse scrolled (597, 252) with delta (0, 0)
Screenshot: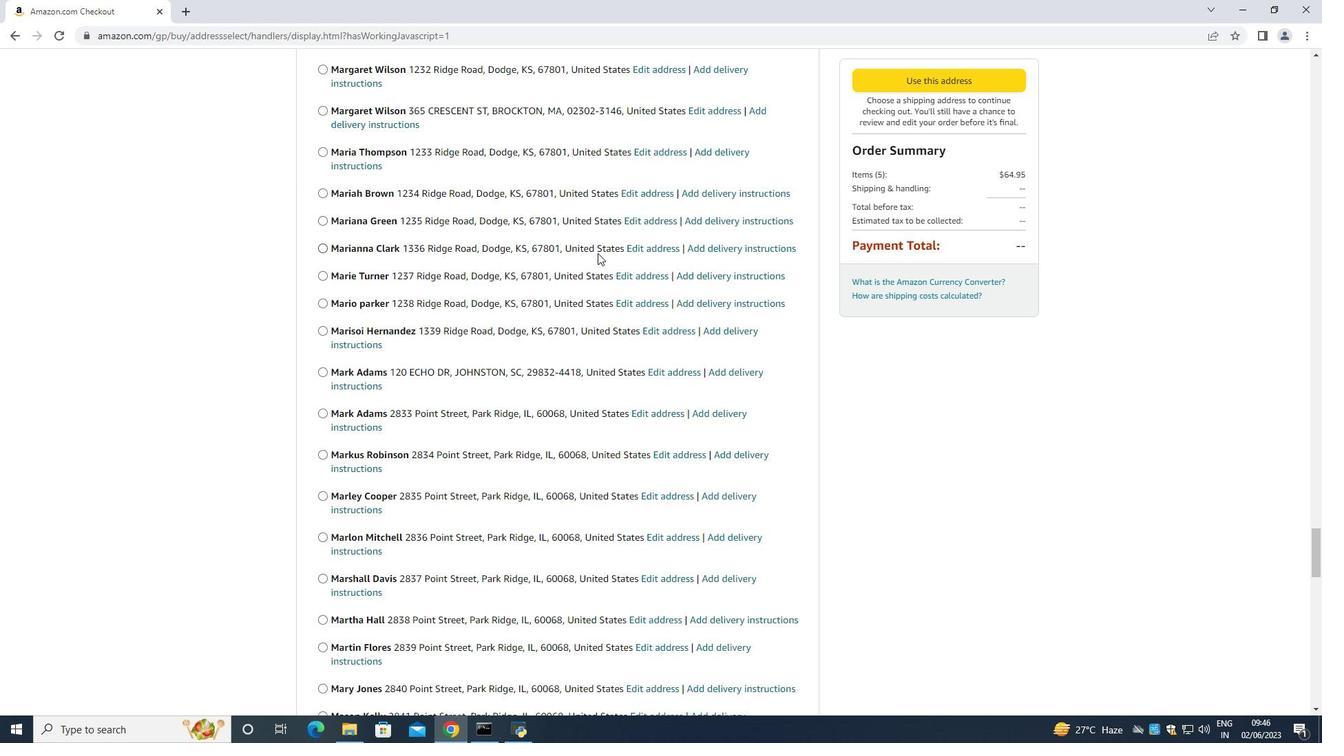 
Action: Mouse scrolled (597, 252) with delta (0, 0)
Screenshot: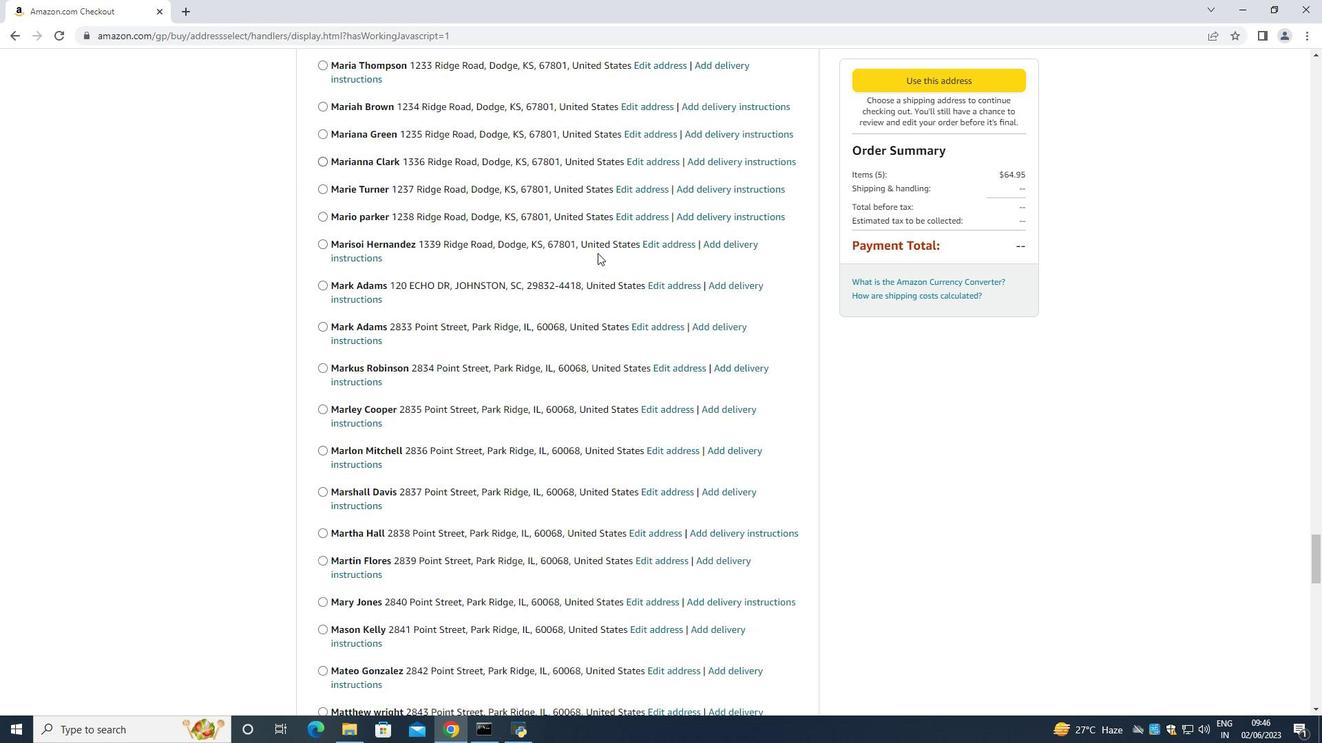 
Action: Mouse scrolled (597, 252) with delta (0, 0)
Screenshot: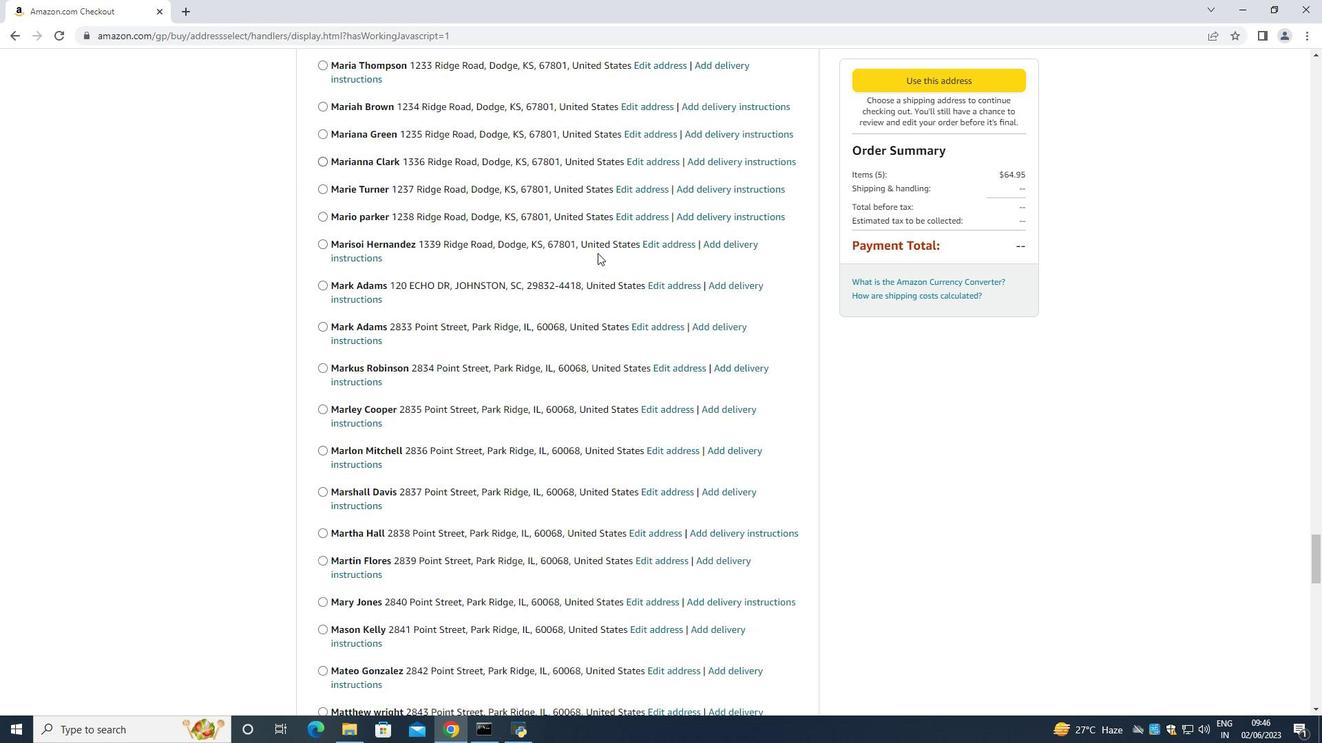 
Action: Mouse scrolled (597, 252) with delta (0, 0)
Screenshot: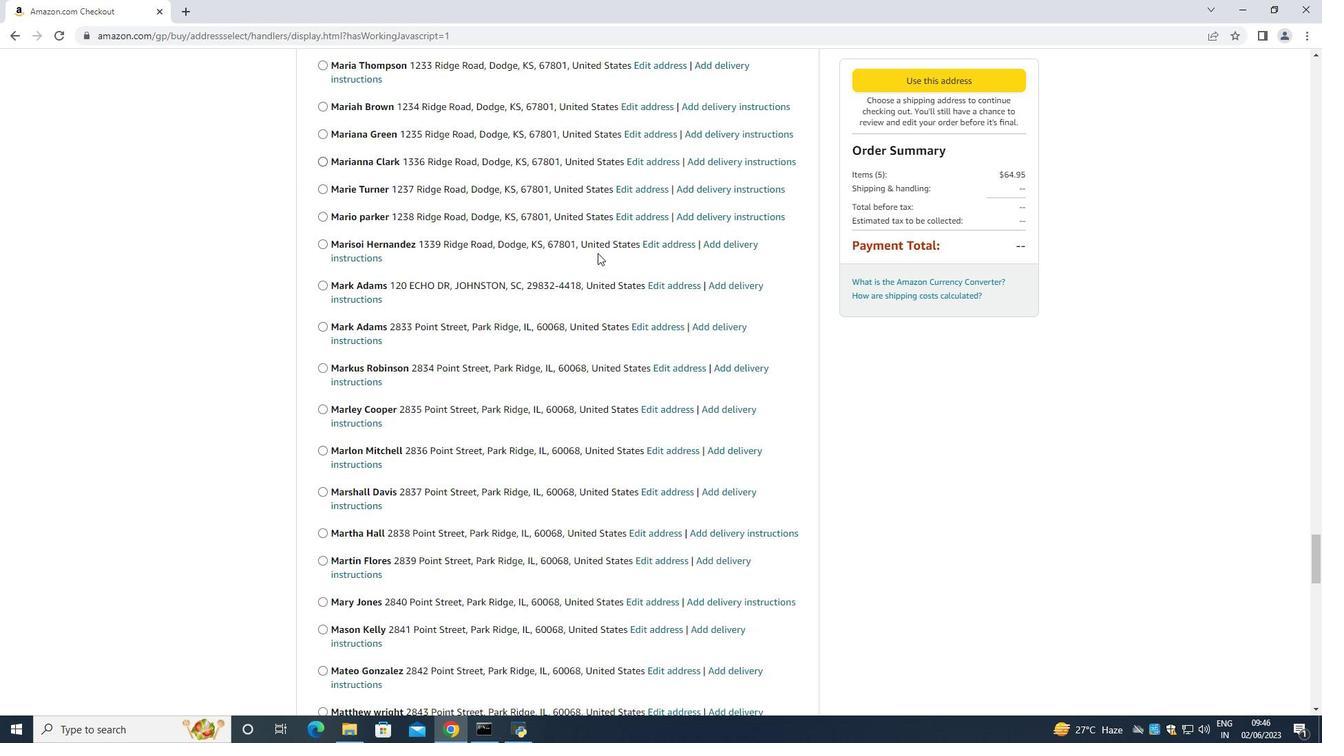 
Action: Mouse scrolled (597, 252) with delta (0, 0)
Screenshot: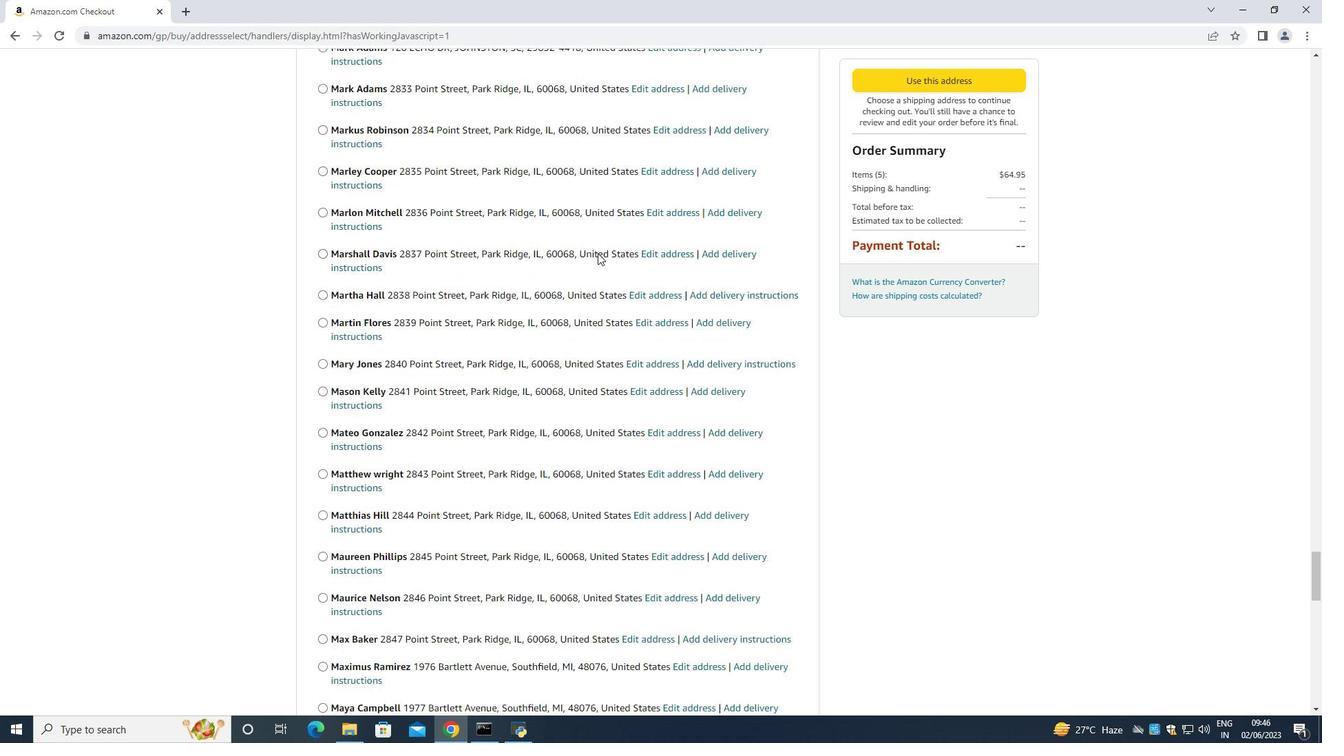 
Action: Mouse scrolled (597, 252) with delta (0, 0)
Screenshot: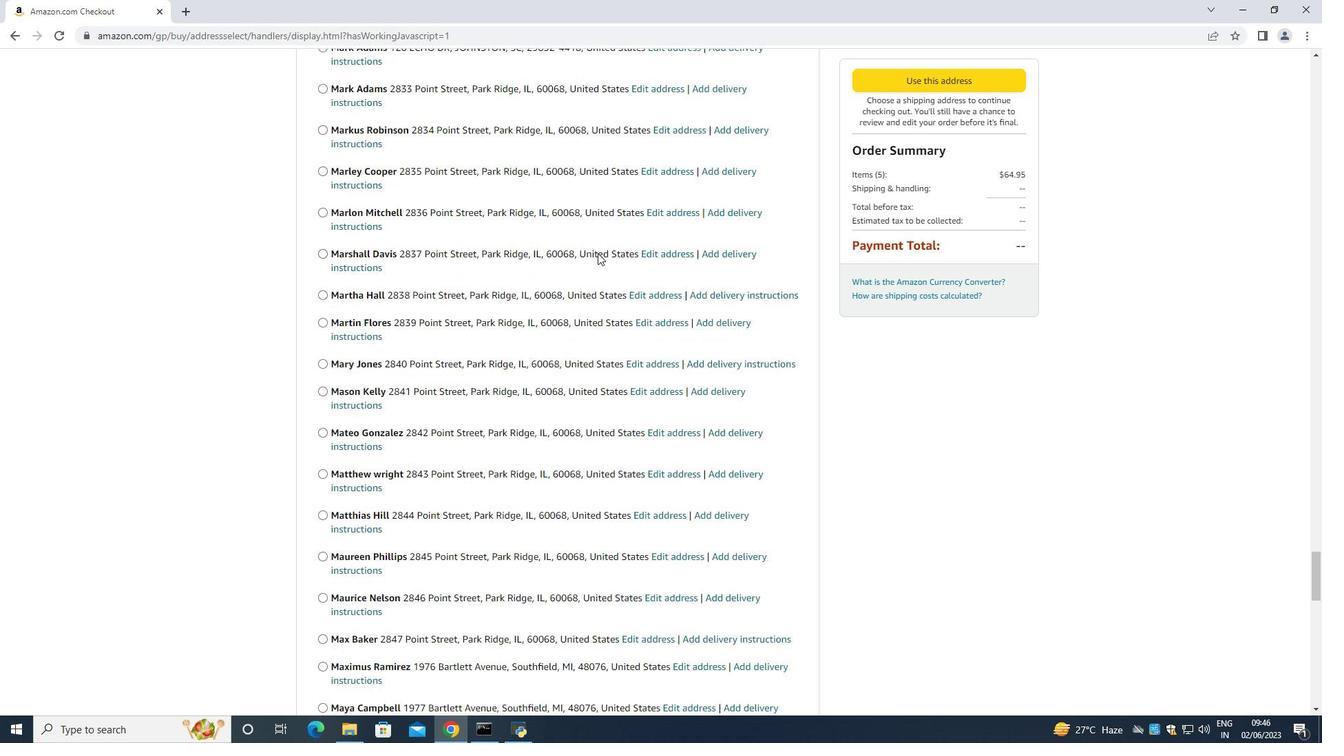 
Action: Mouse scrolled (597, 252) with delta (0, 0)
Screenshot: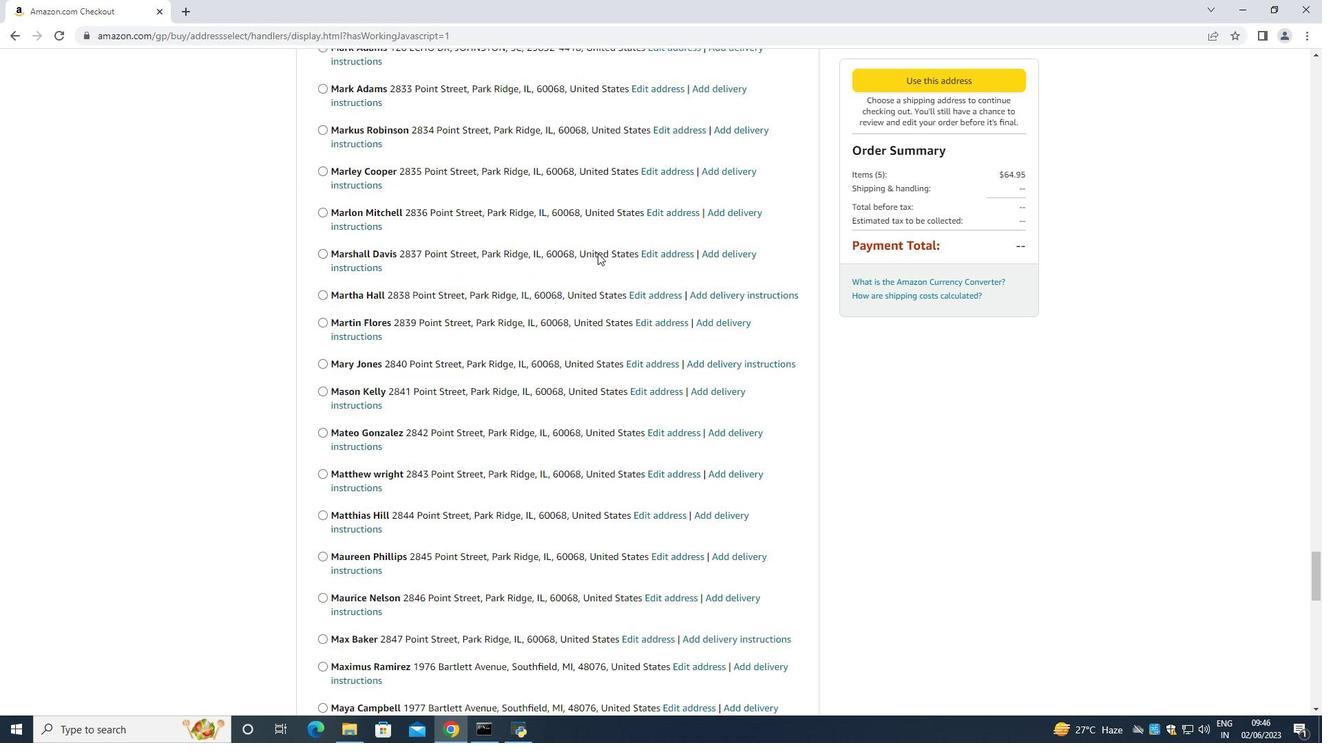 
Action: Mouse scrolled (597, 252) with delta (0, 0)
Screenshot: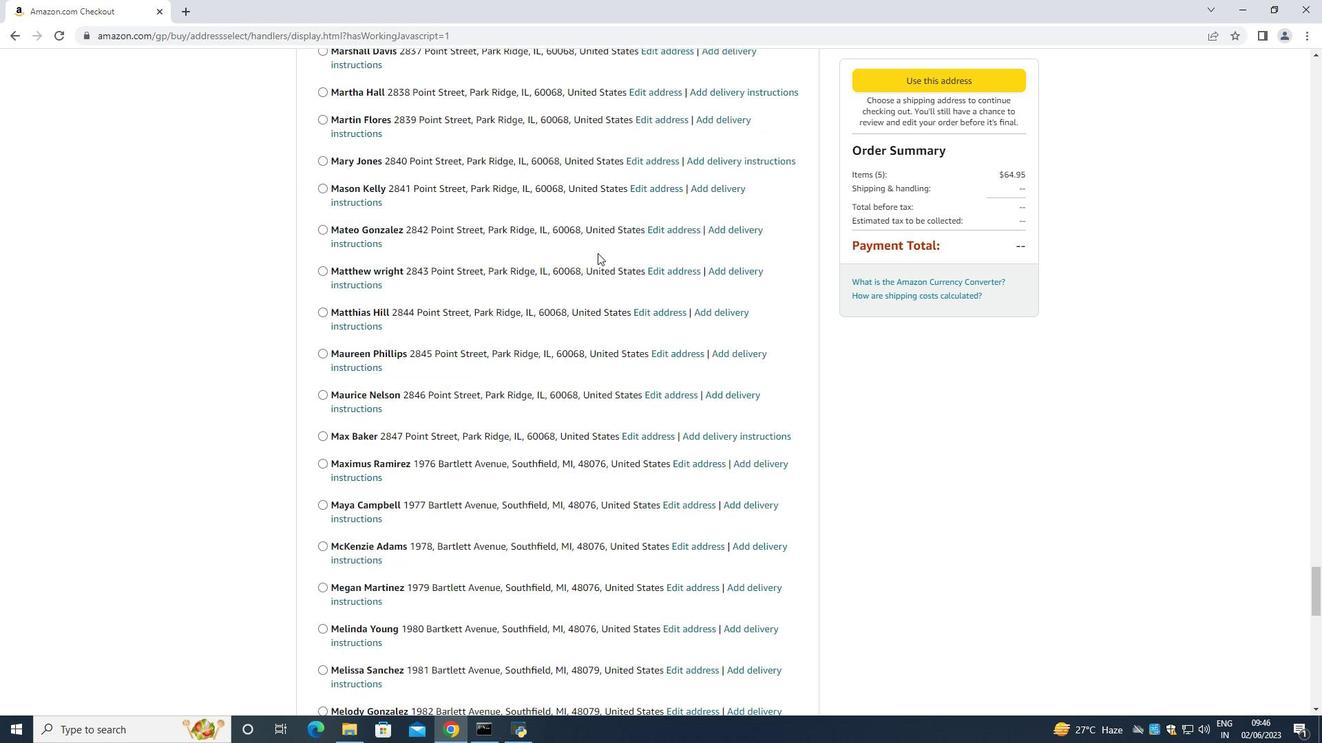 
Action: Mouse scrolled (597, 252) with delta (0, 0)
Screenshot: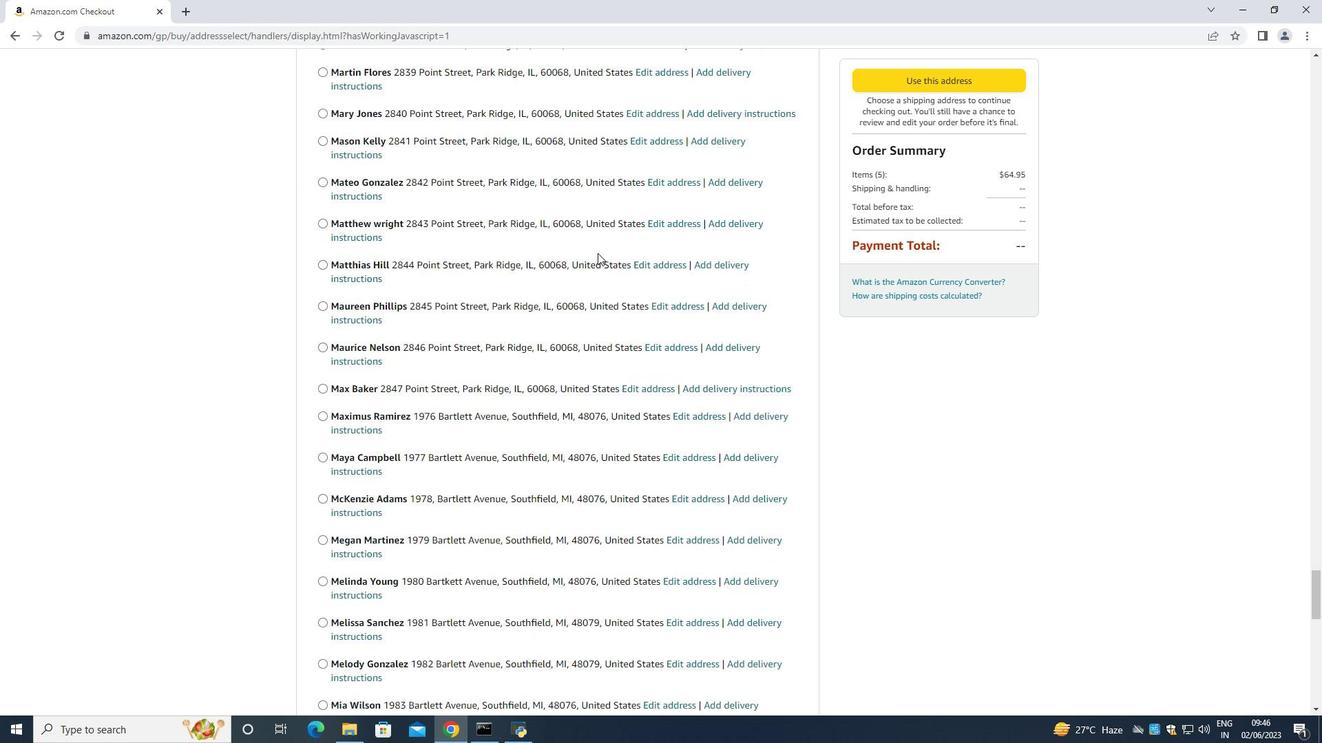 
Action: Mouse scrolled (597, 252) with delta (0, 0)
Screenshot: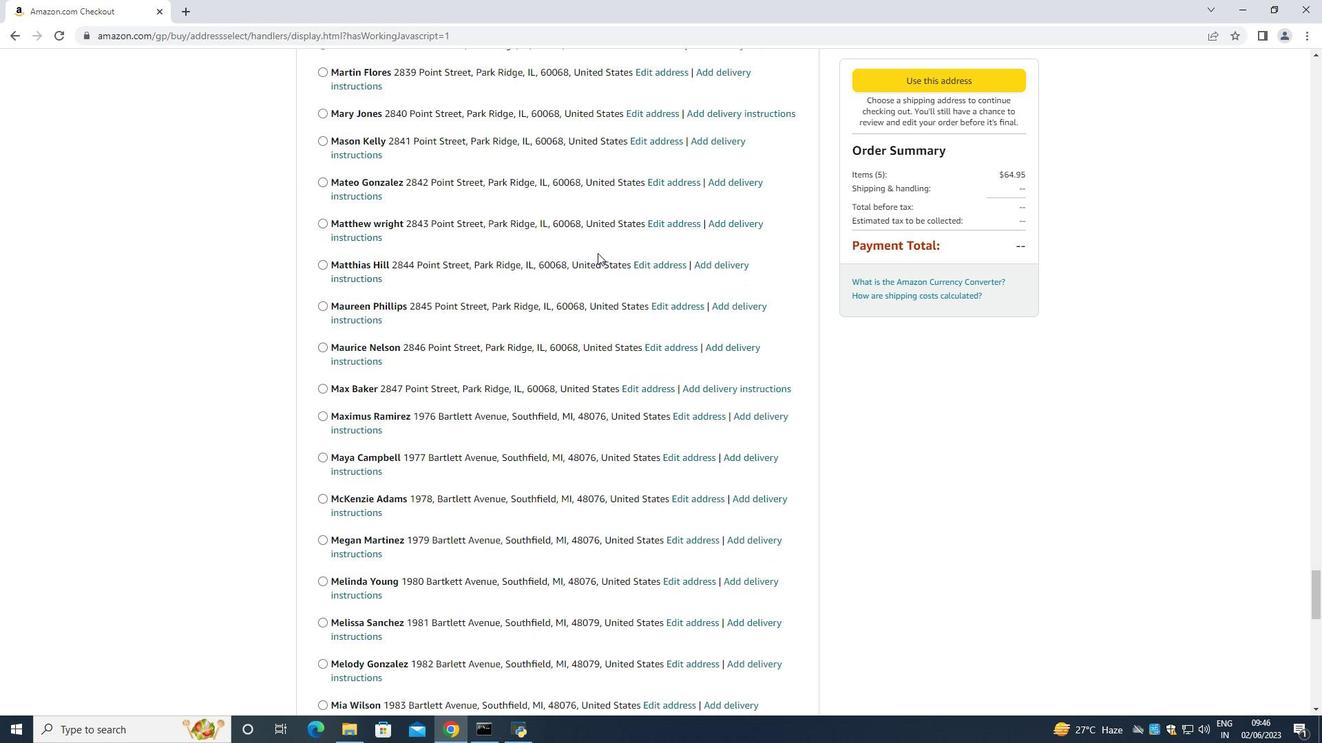 
Action: Mouse scrolled (597, 252) with delta (0, 0)
Screenshot: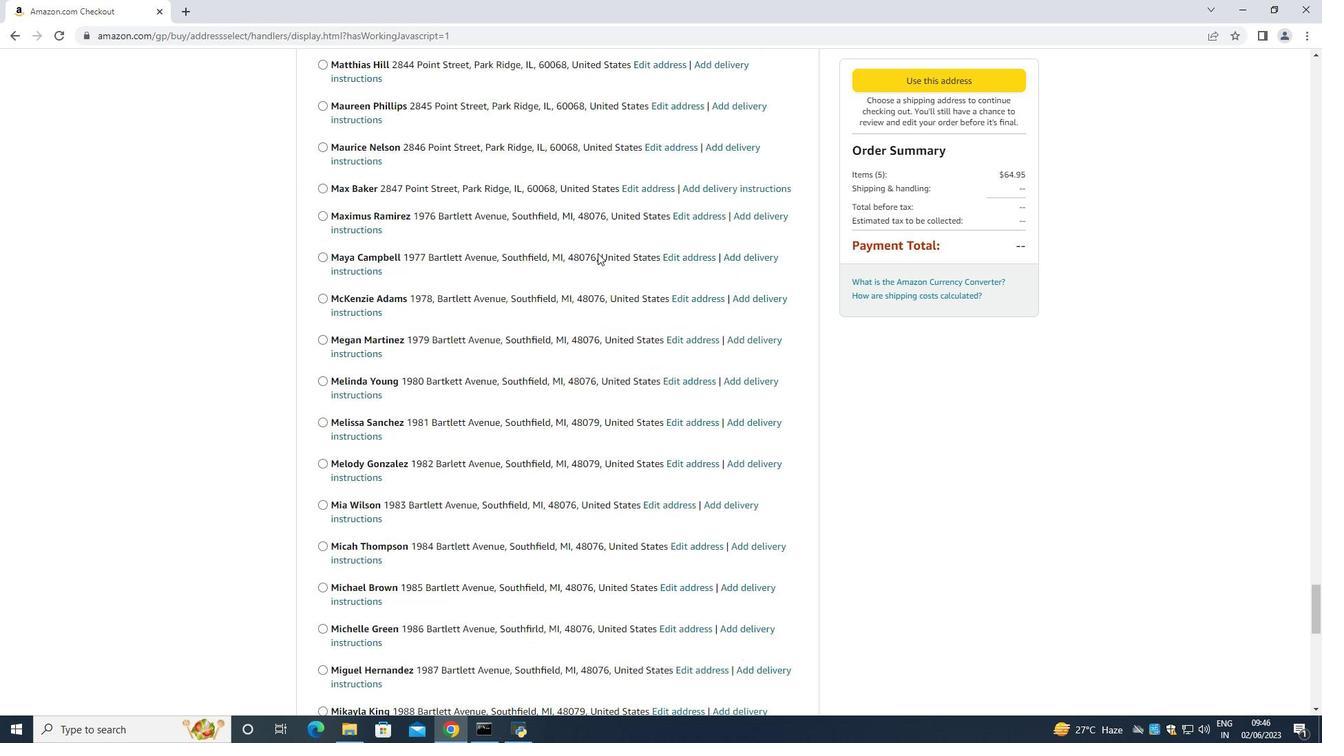 
Action: Mouse scrolled (597, 252) with delta (0, 0)
Screenshot: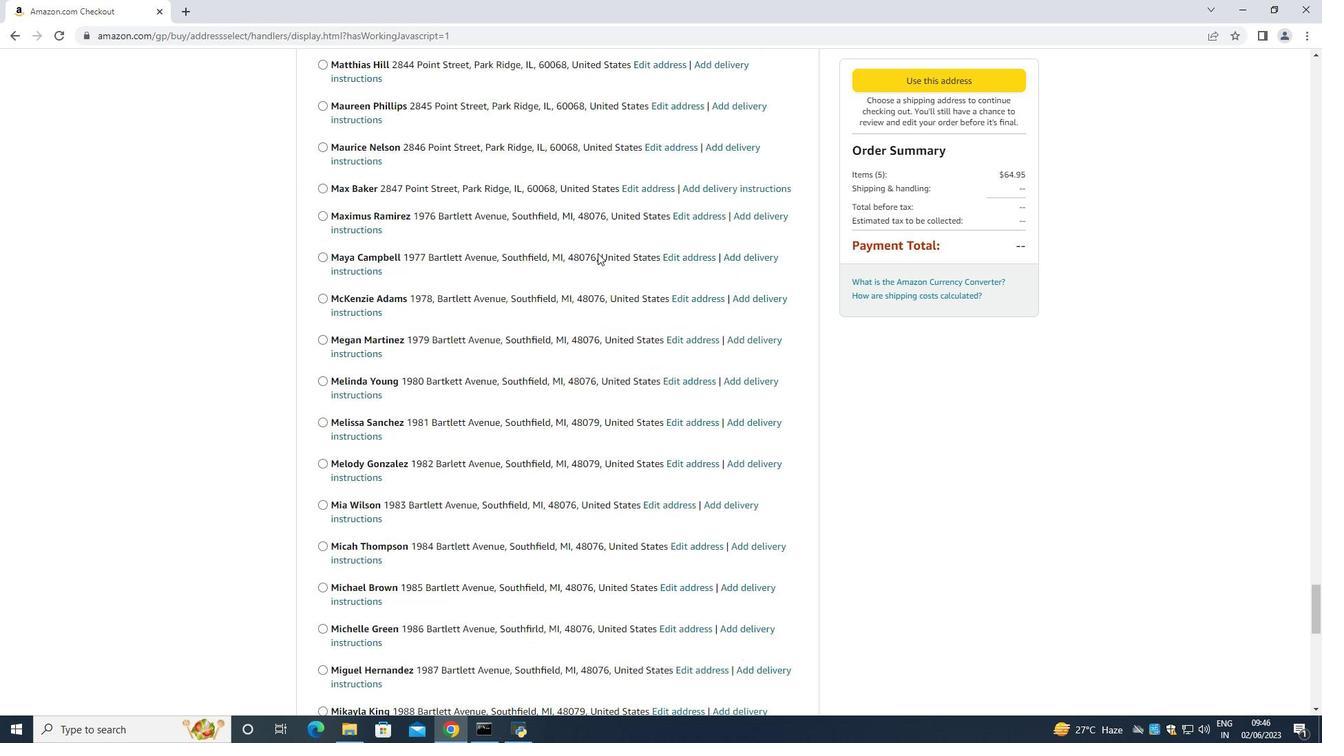 
Action: Mouse scrolled (597, 252) with delta (0, 0)
Screenshot: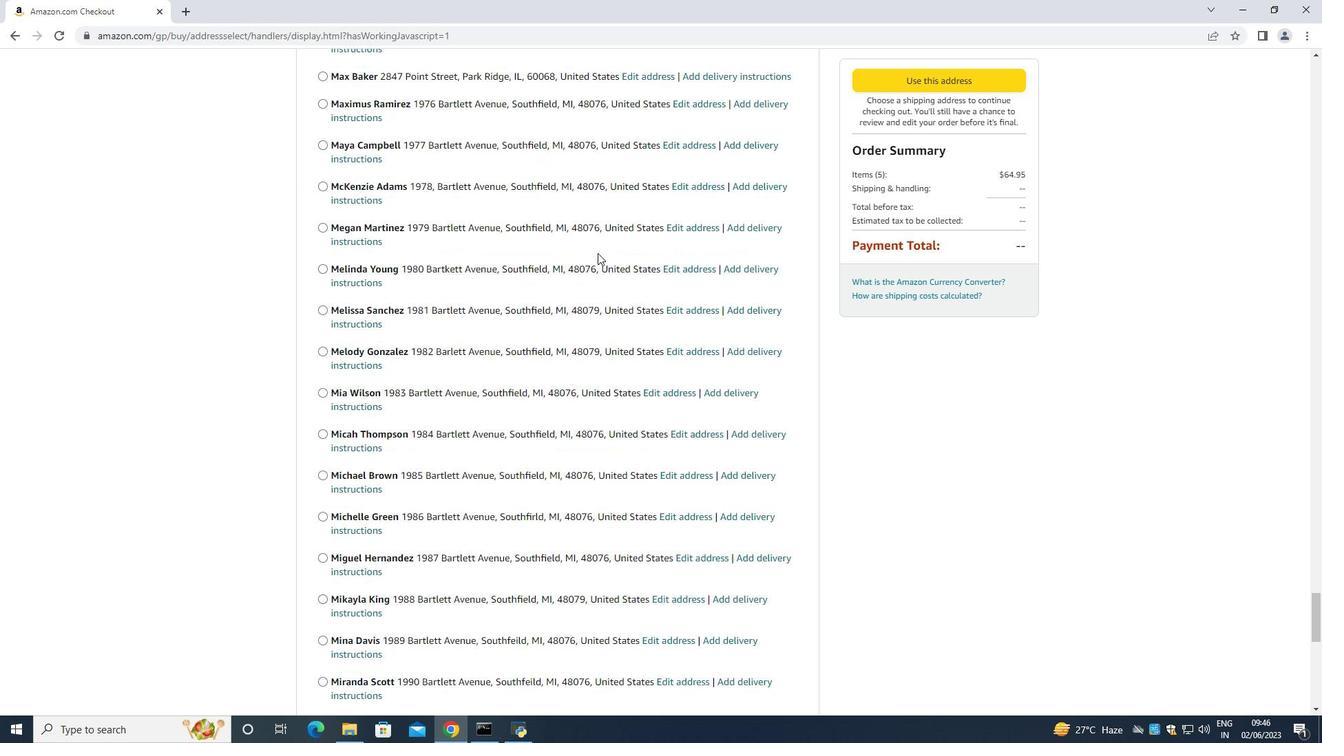 
Action: Mouse scrolled (597, 252) with delta (0, 0)
Screenshot: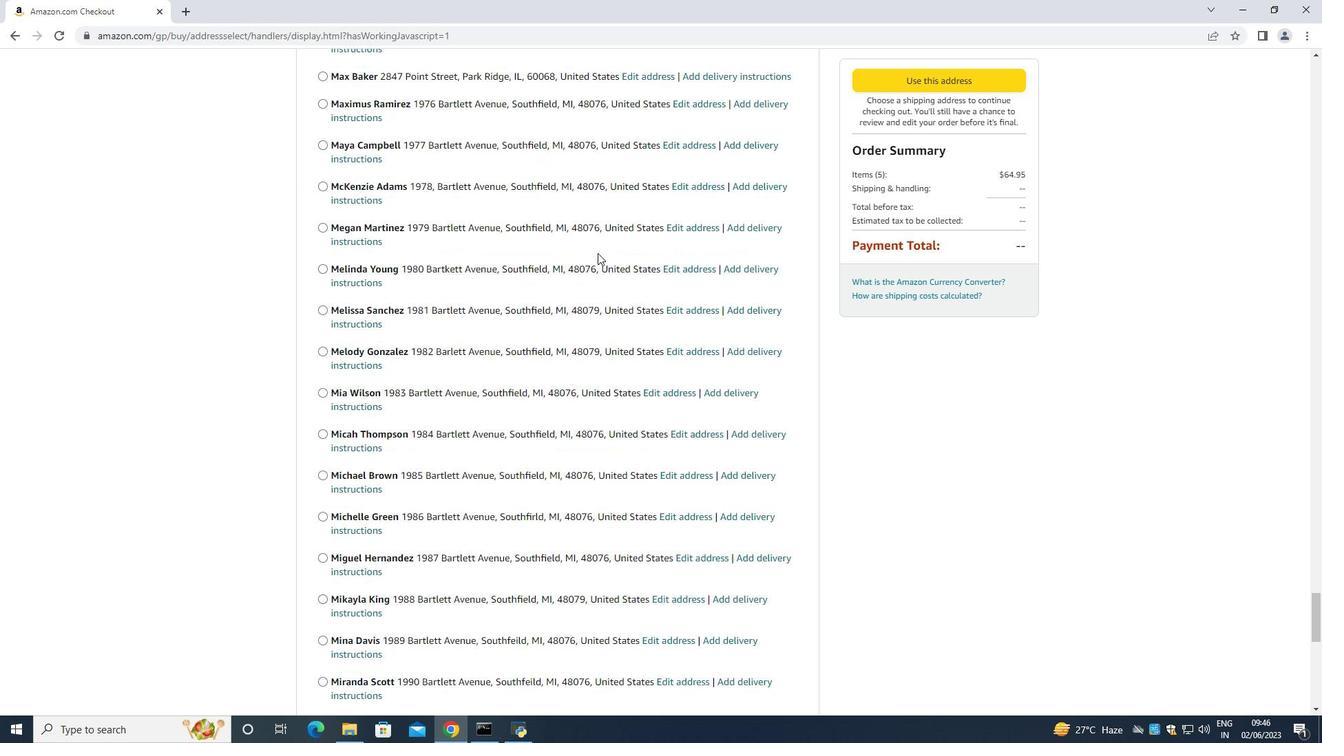 
Action: Mouse scrolled (597, 252) with delta (0, 0)
Screenshot: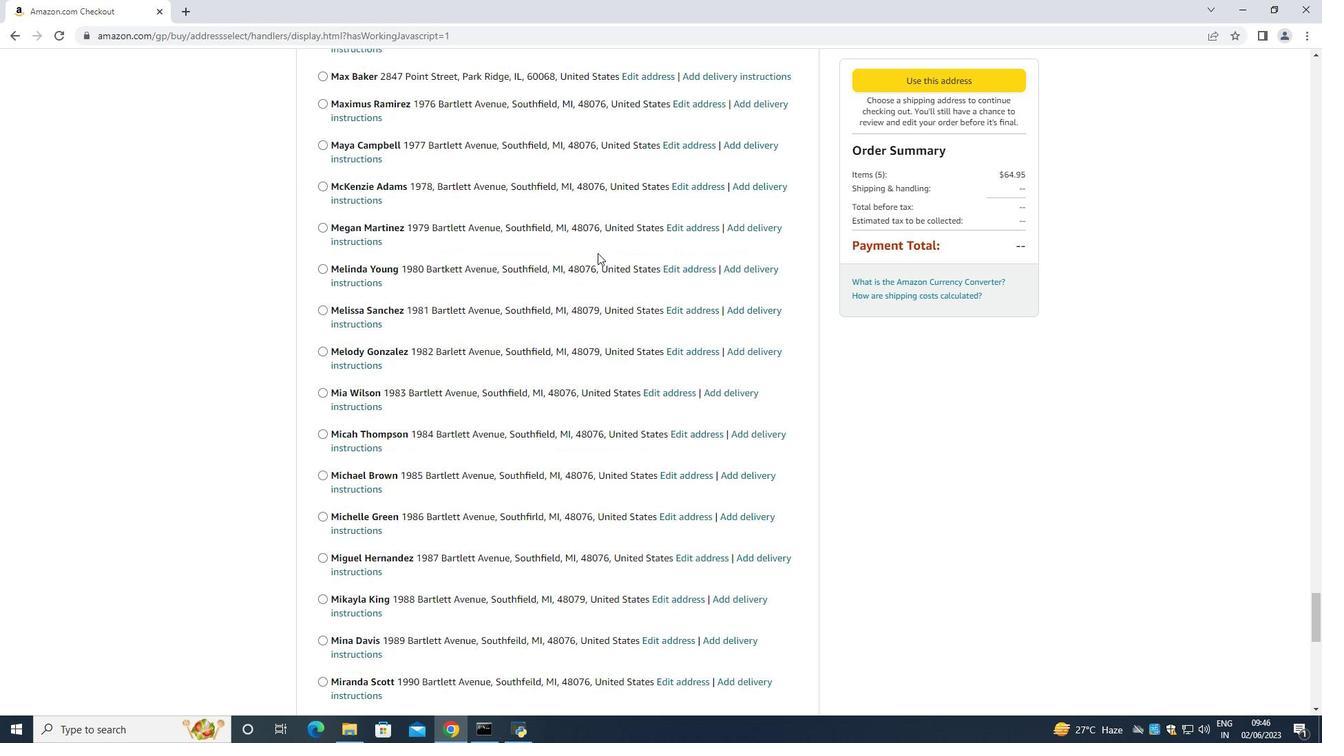 
Action: Mouse scrolled (597, 252) with delta (0, 0)
Screenshot: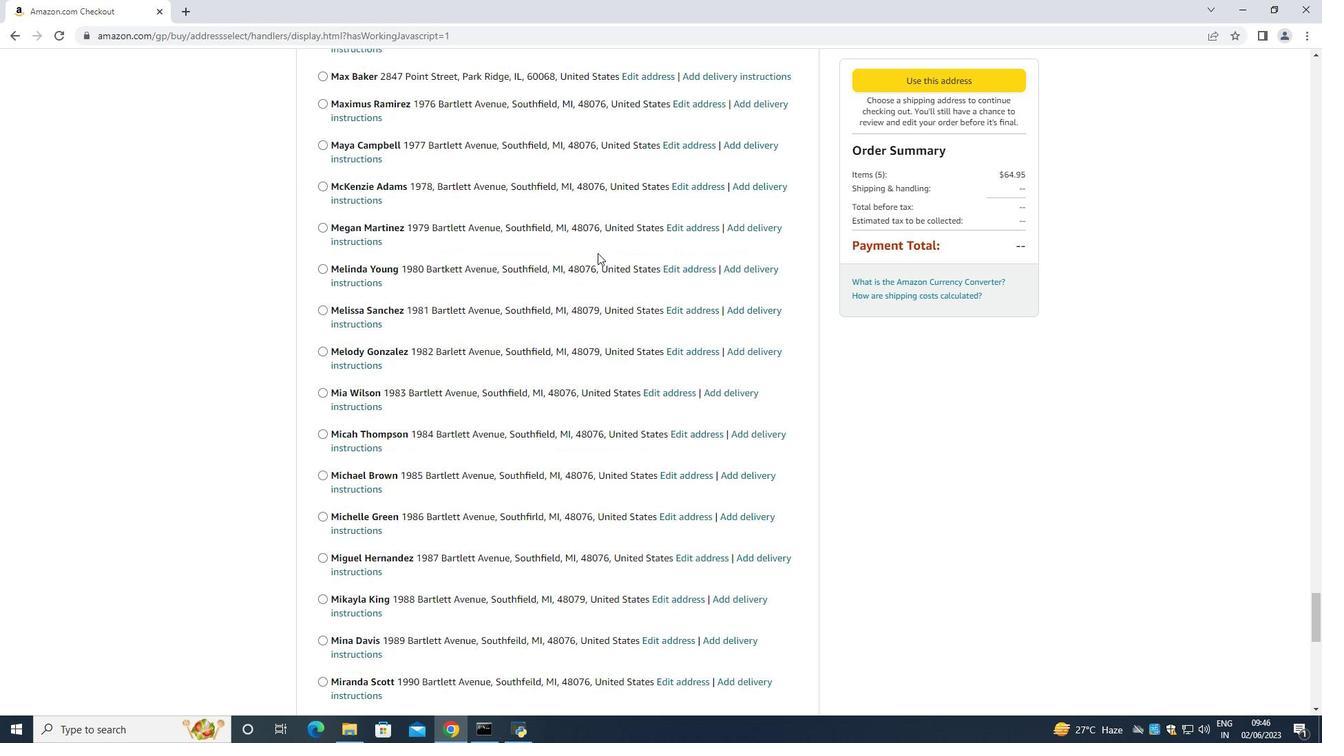 
Action: Mouse scrolled (597, 252) with delta (0, 0)
Screenshot: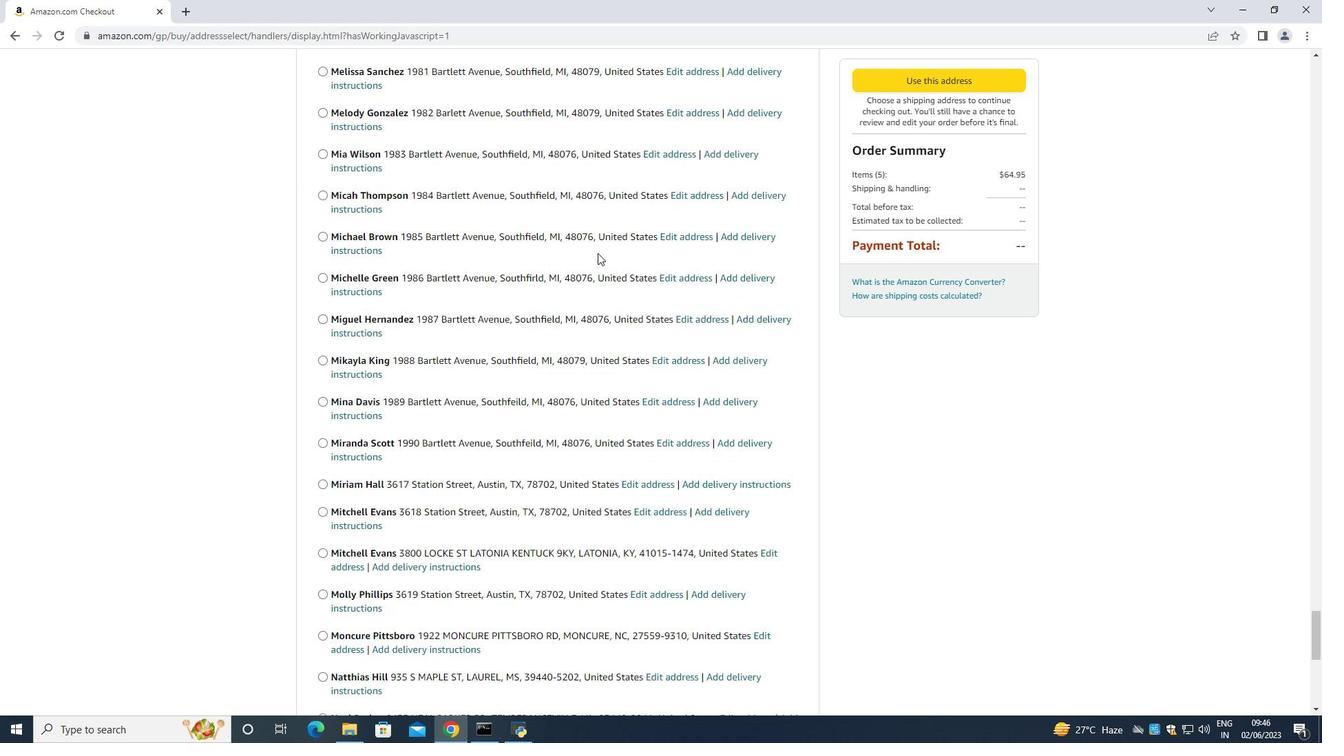 
Action: Mouse scrolled (597, 252) with delta (0, 0)
Screenshot: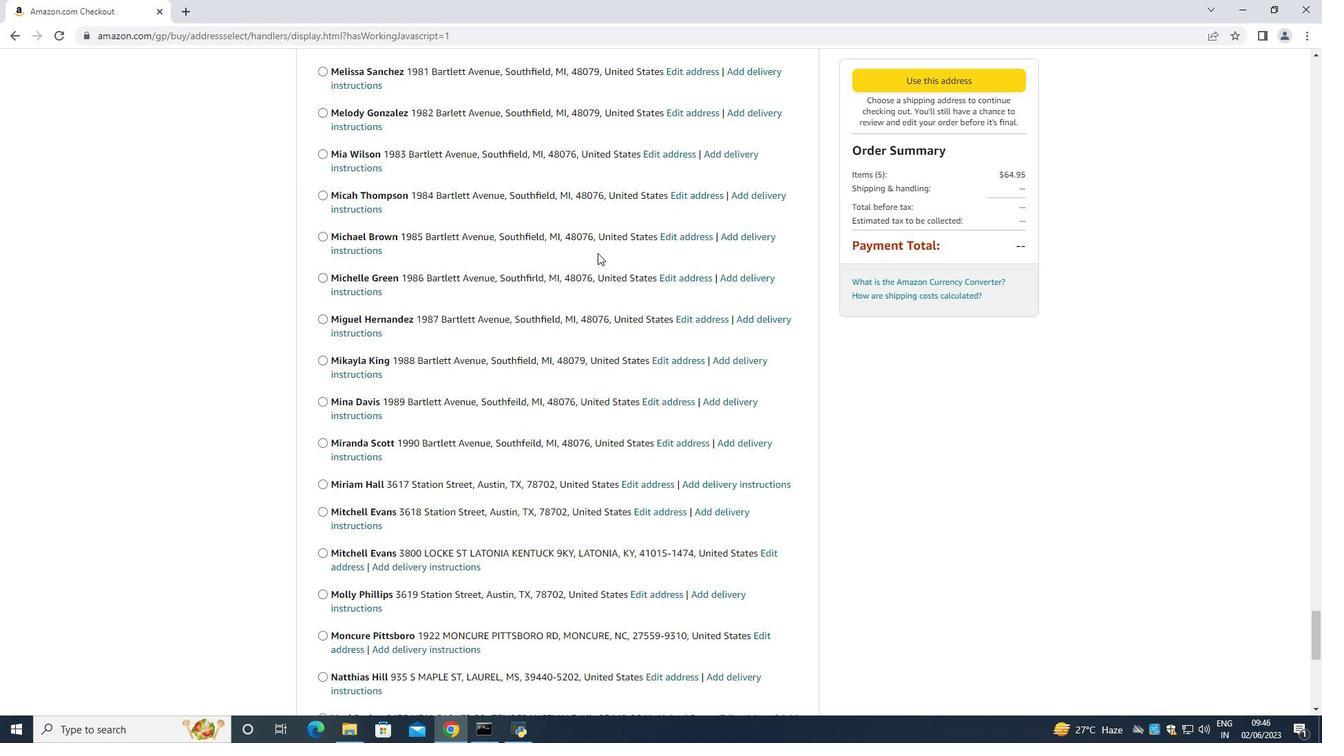
Action: Mouse scrolled (597, 252) with delta (0, 0)
